 Task: Create and send a task list for a team member and update the onboarding checklist with due dates.
Action: Mouse moved to (273, 74)
Screenshot: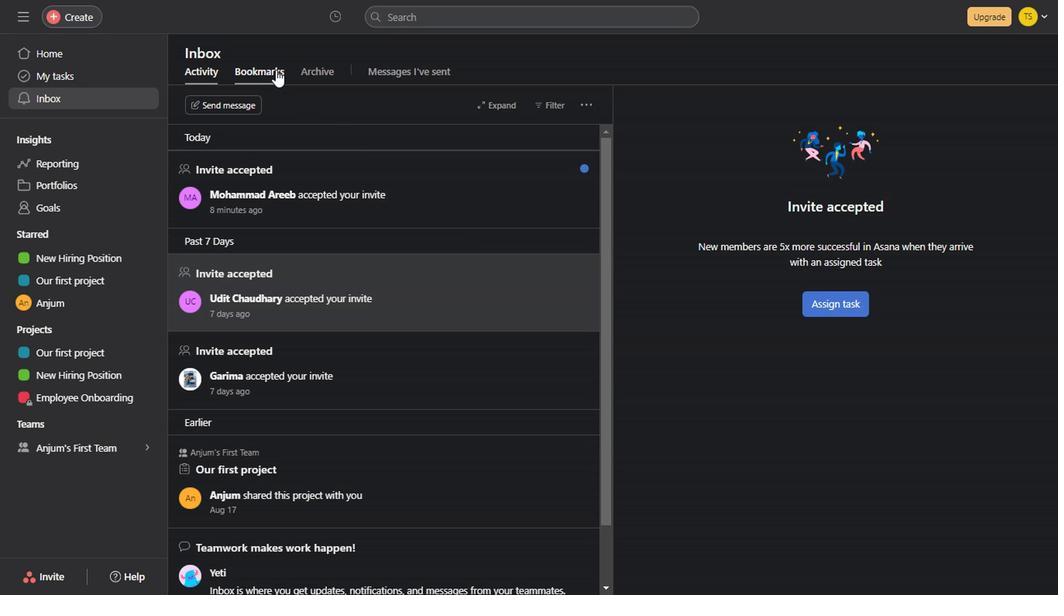 
Action: Mouse pressed left at (273, 74)
Screenshot: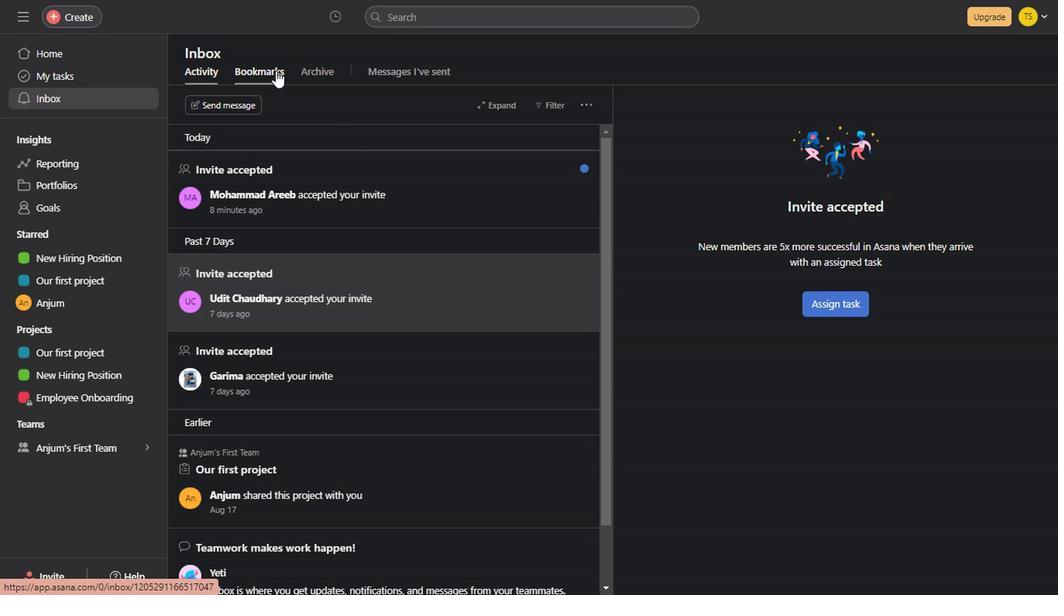 
Action: Mouse moved to (316, 69)
Screenshot: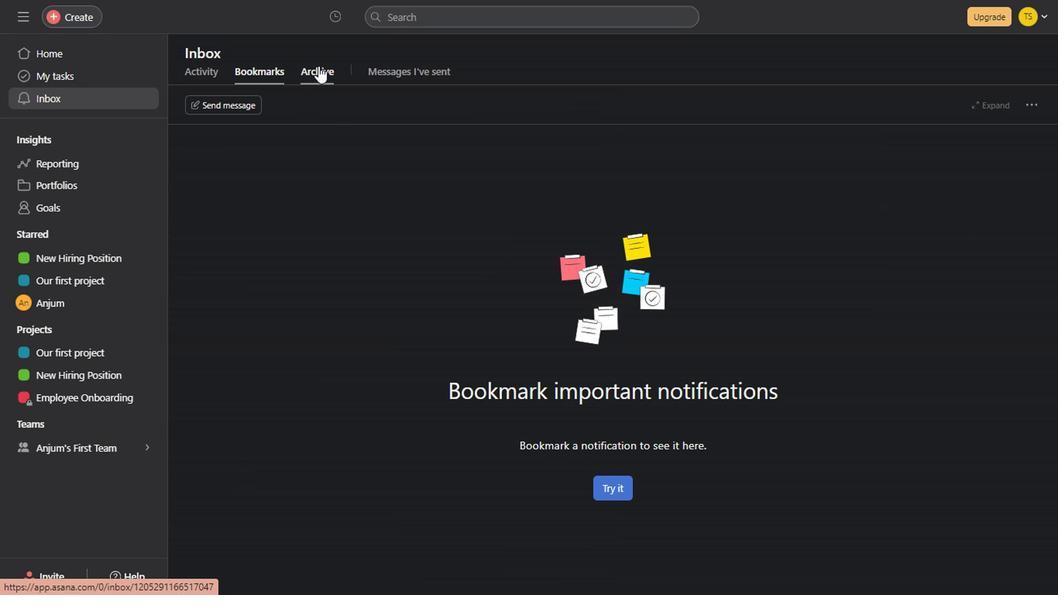 
Action: Mouse pressed left at (316, 69)
Screenshot: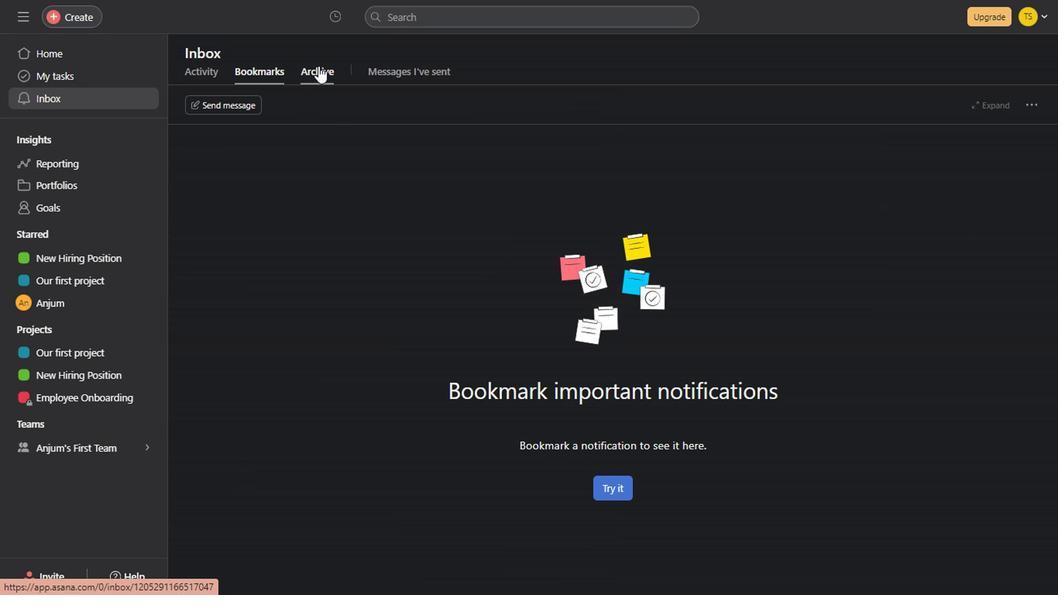 
Action: Mouse moved to (382, 70)
Screenshot: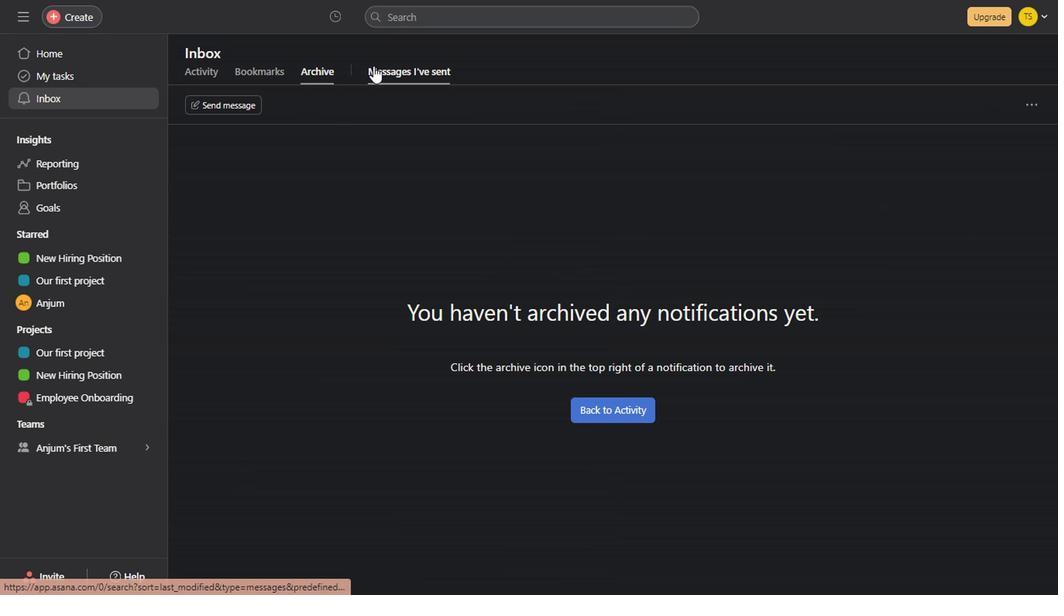 
Action: Mouse pressed left at (382, 70)
Screenshot: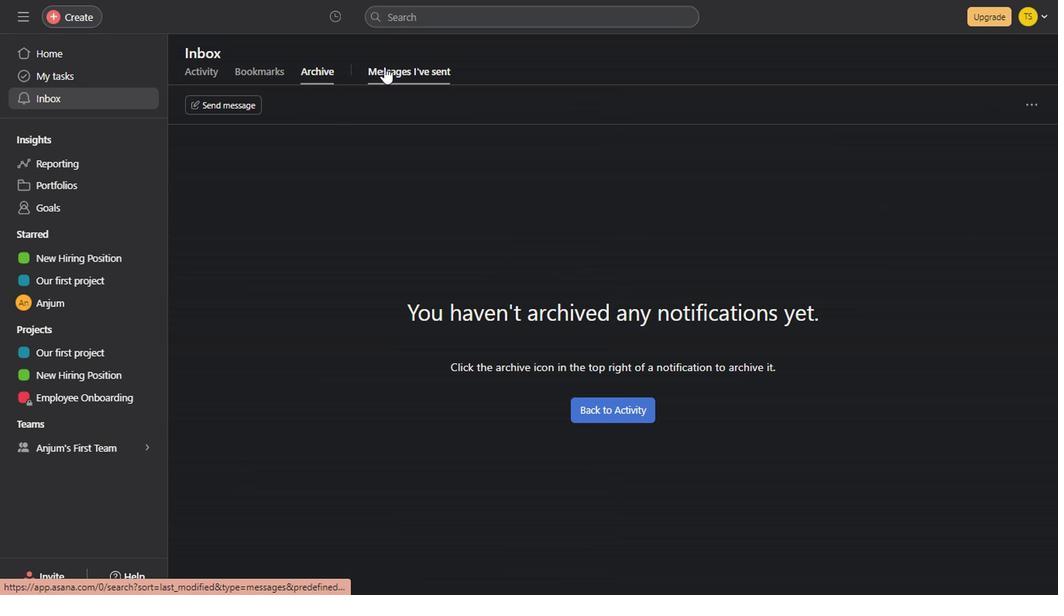 
Action: Mouse moved to (100, 376)
Screenshot: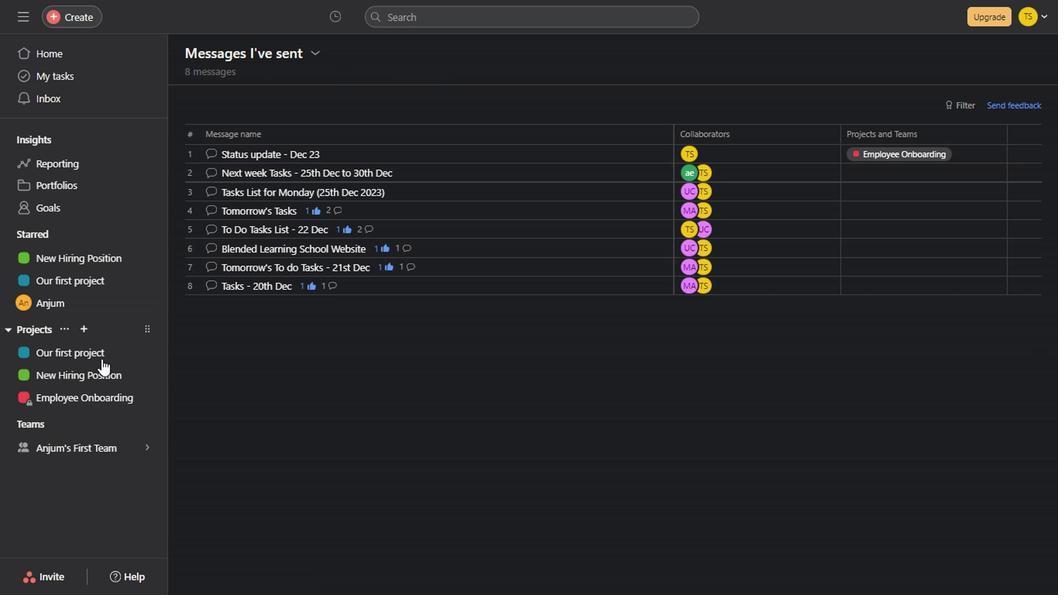 
Action: Mouse pressed left at (100, 376)
Screenshot: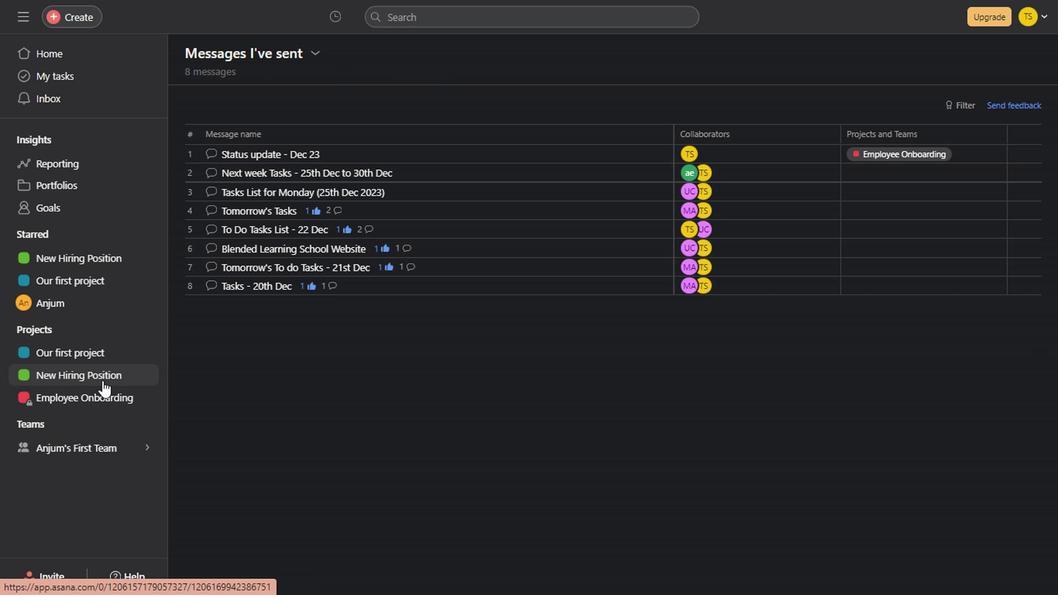 
Action: Mouse moved to (103, 398)
Screenshot: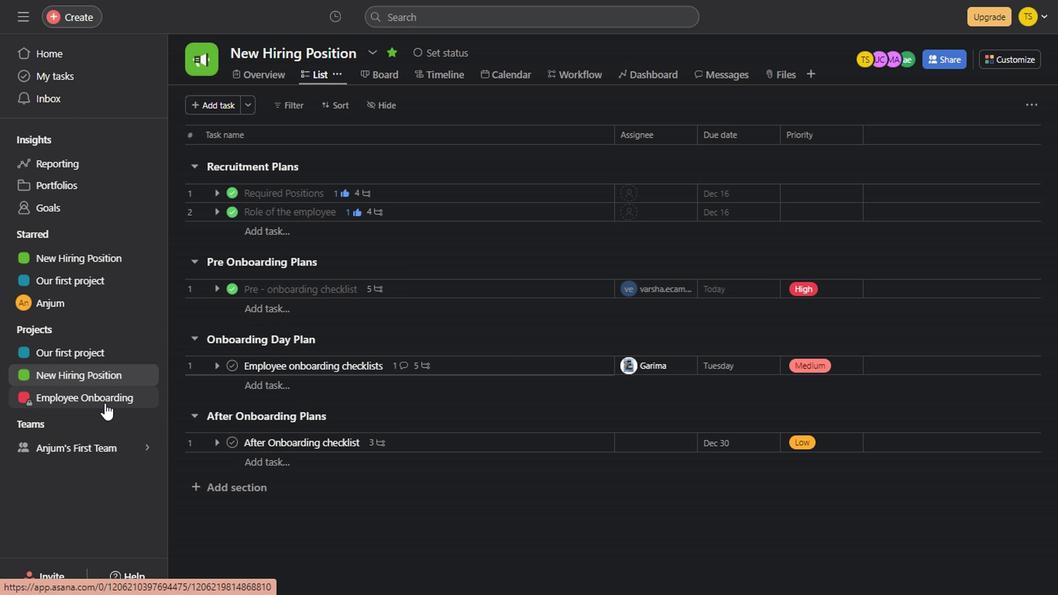 
Action: Mouse pressed left at (103, 398)
Screenshot: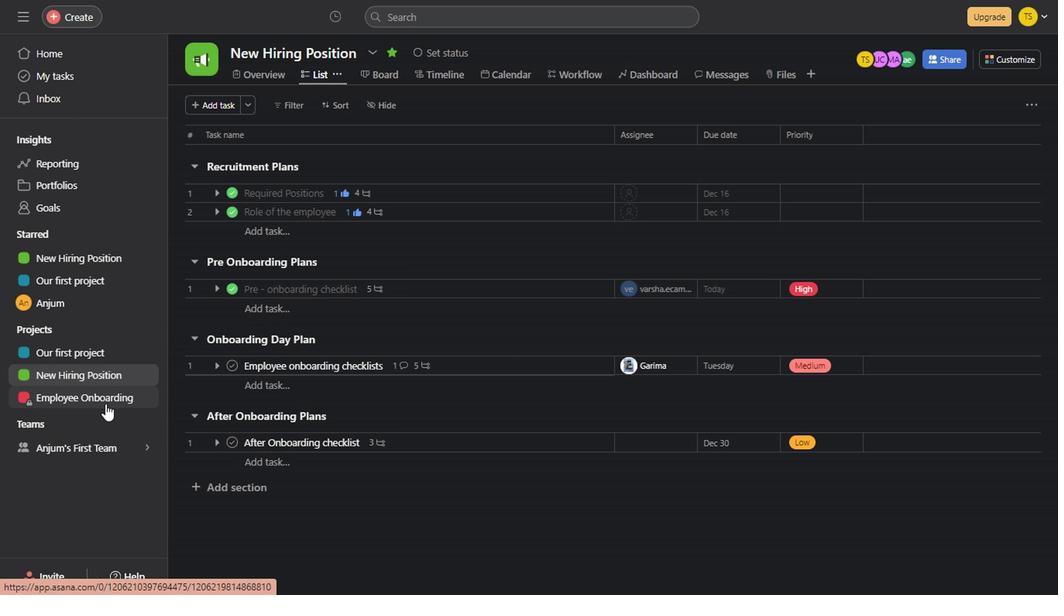 
Action: Mouse moved to (378, 77)
Screenshot: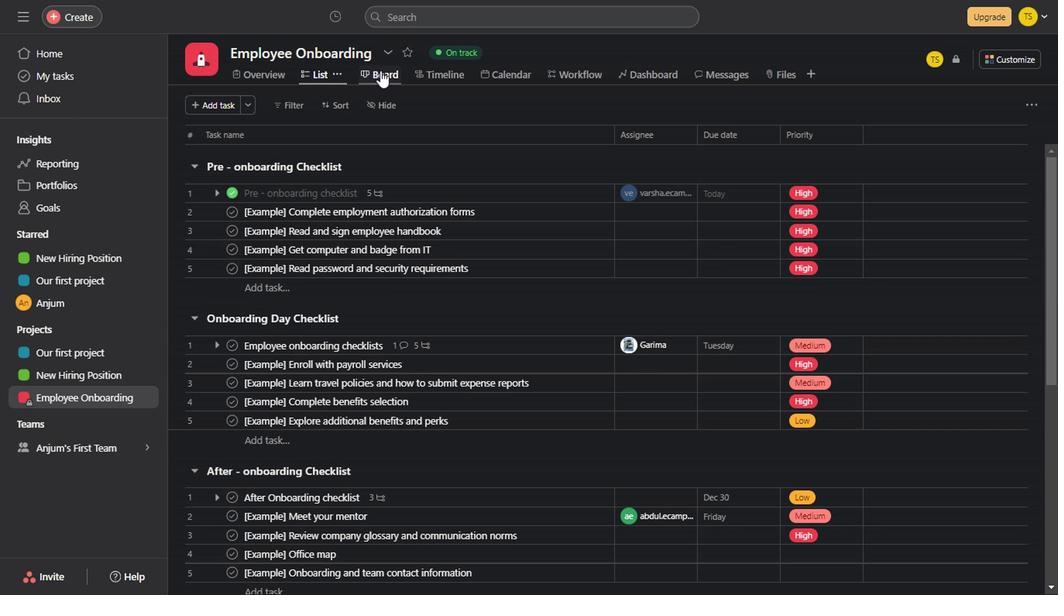 
Action: Mouse pressed left at (378, 77)
Screenshot: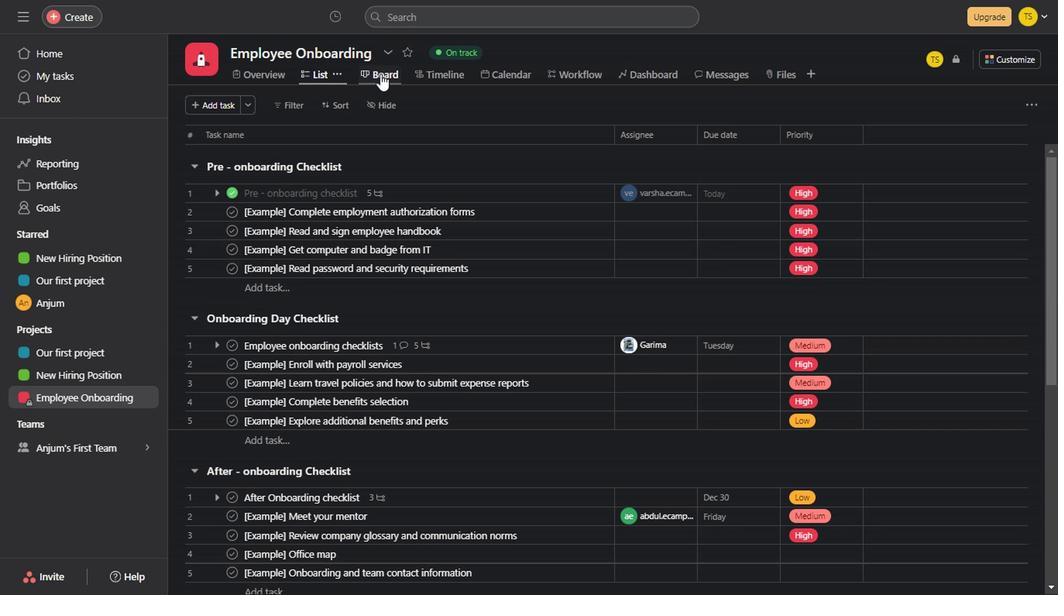 
Action: Mouse moved to (777, 237)
Screenshot: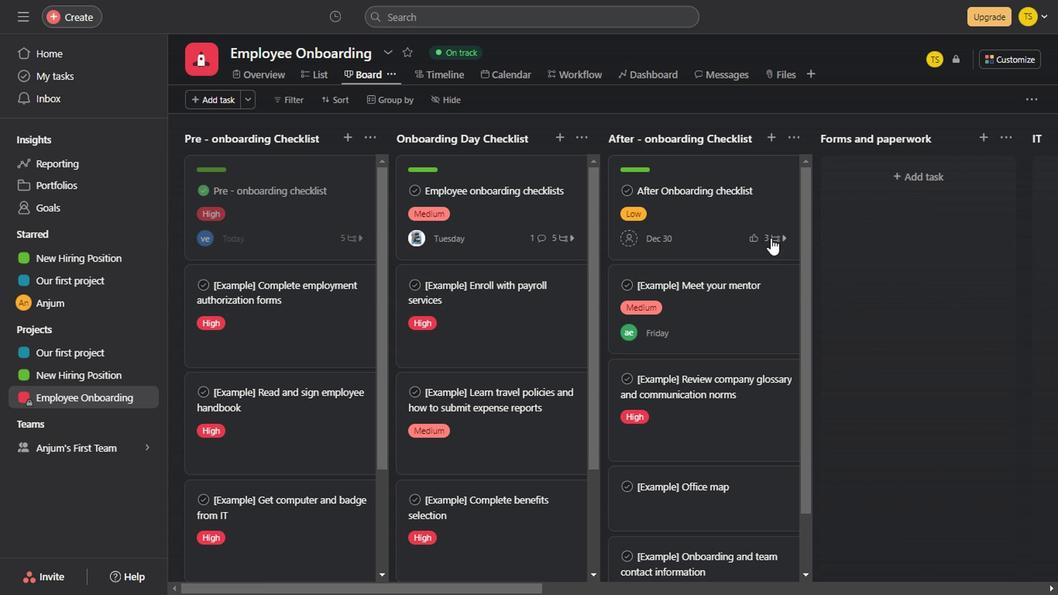 
Action: Mouse pressed left at (777, 237)
Screenshot: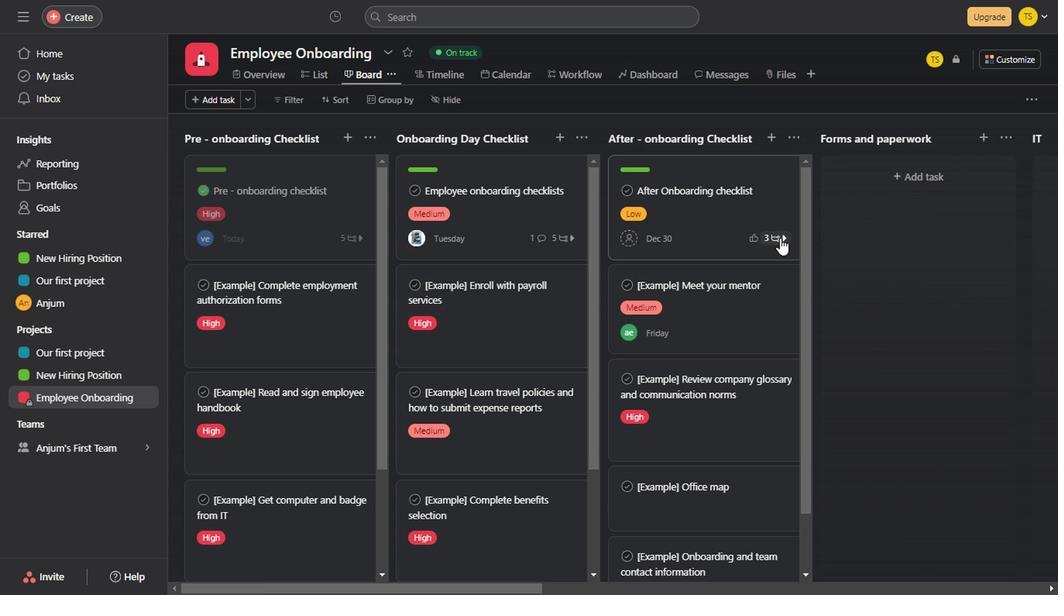 
Action: Mouse moved to (700, 317)
Screenshot: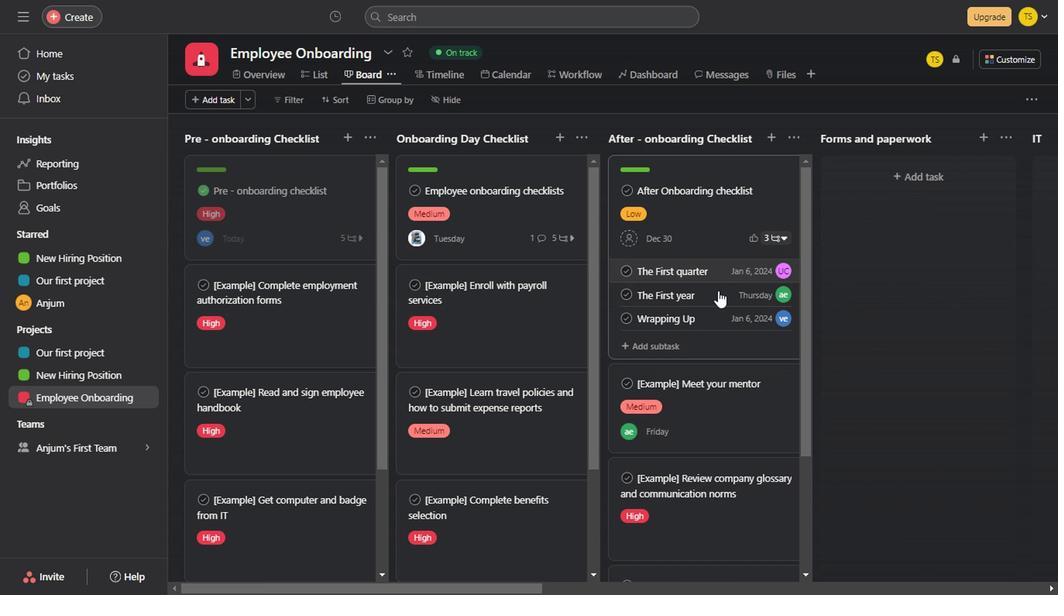 
Action: Mouse pressed left at (700, 317)
Screenshot: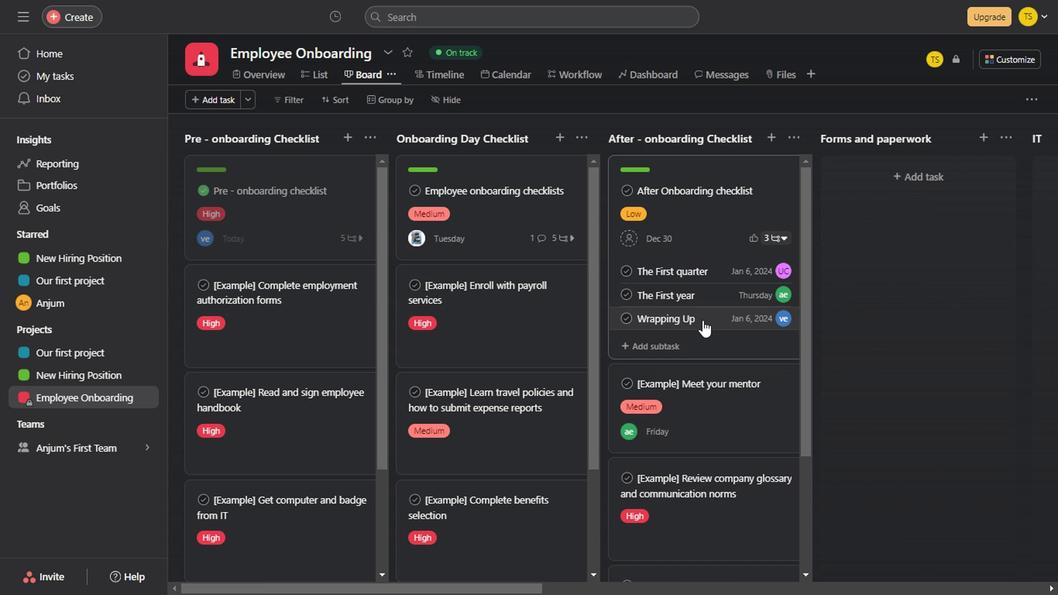 
Action: Mouse moved to (980, 60)
Screenshot: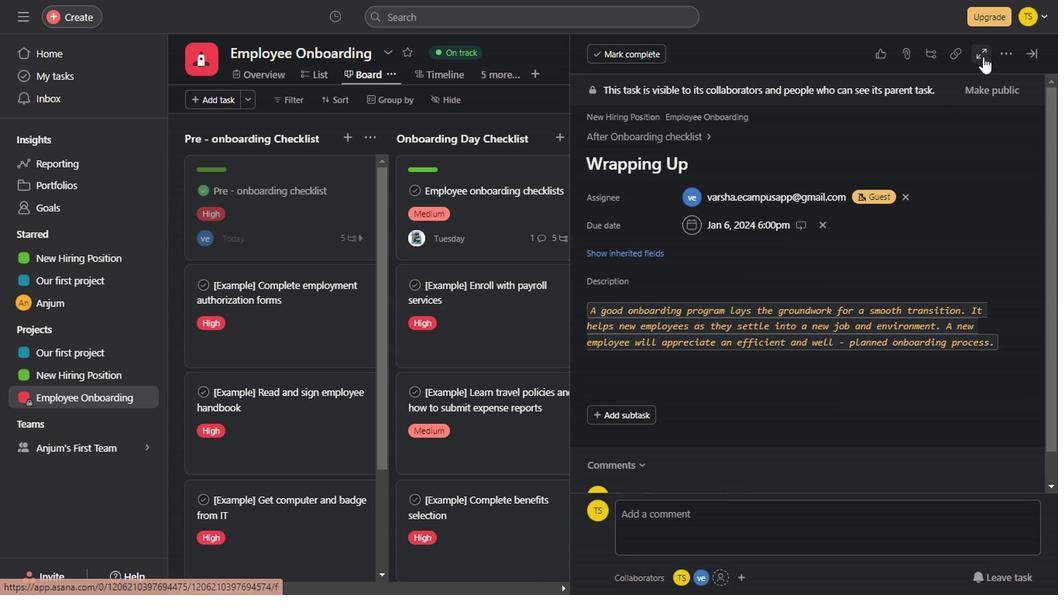 
Action: Mouse pressed left at (980, 60)
Screenshot: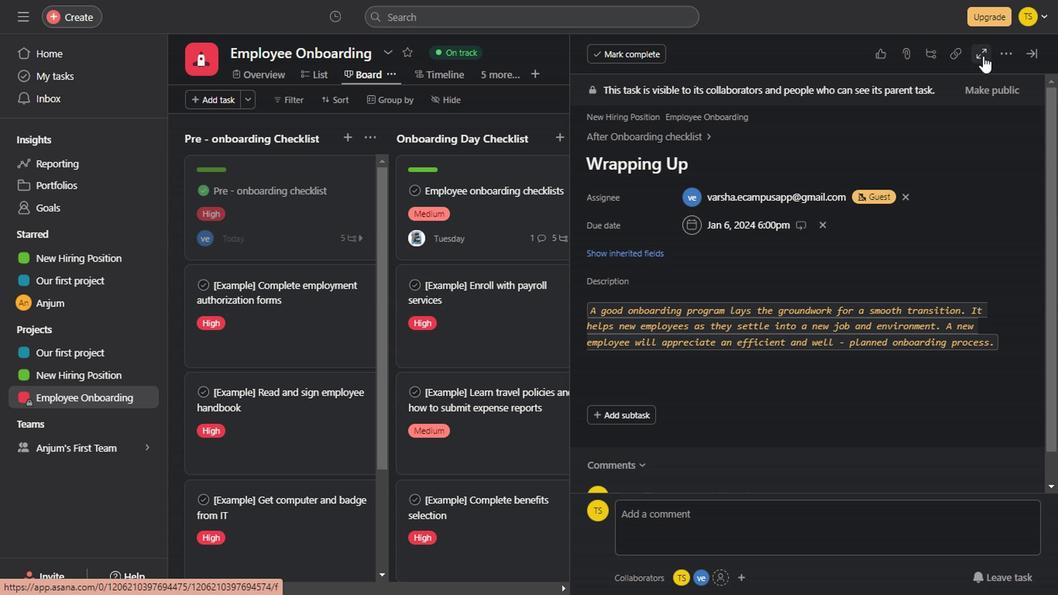 
Action: Mouse moved to (606, 320)
Screenshot: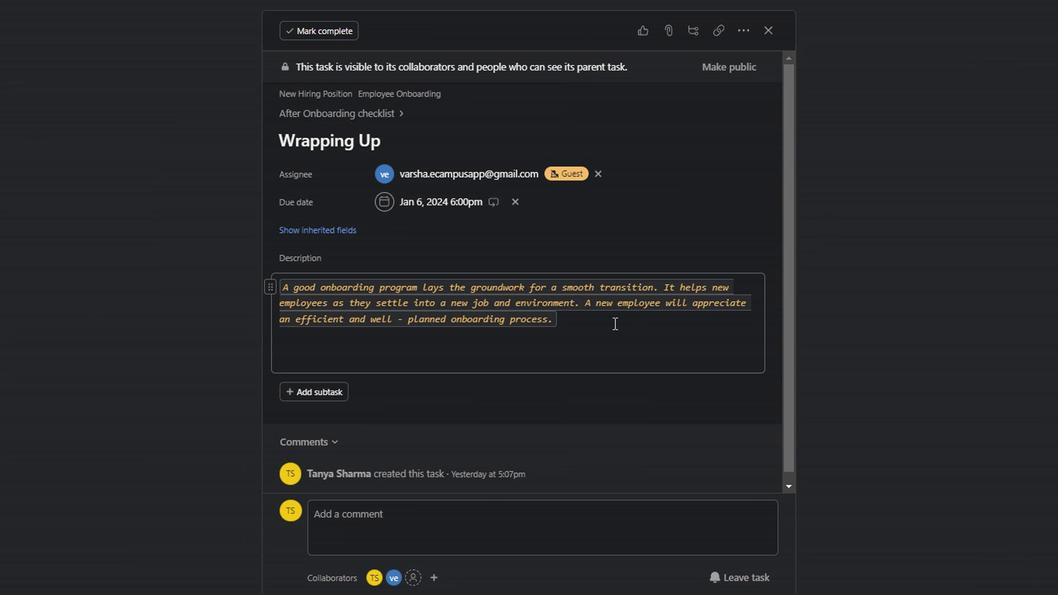 
Action: Mouse pressed left at (606, 320)
Screenshot: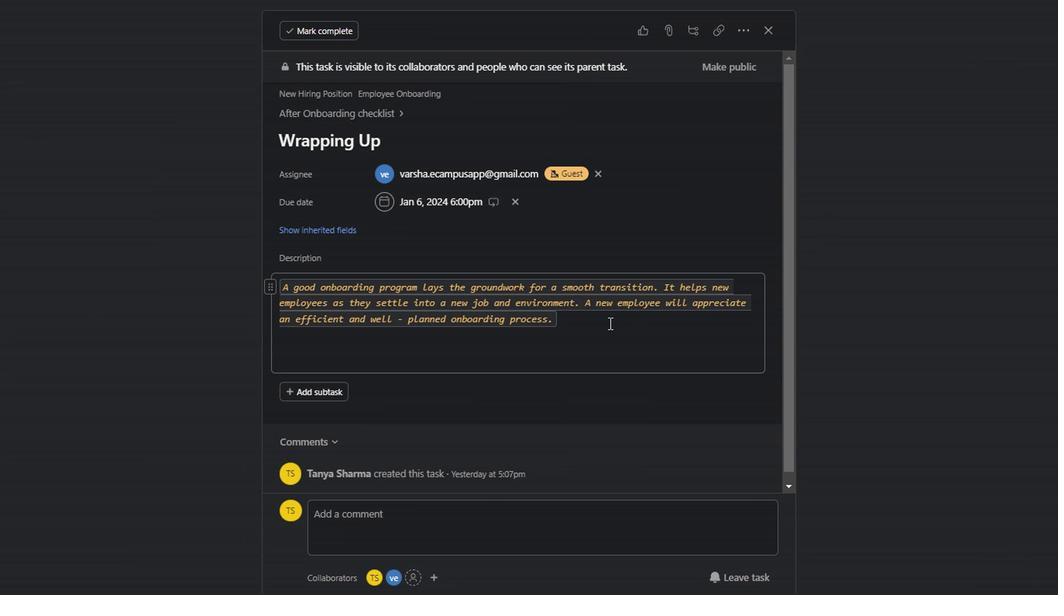 
Action: Key pressed <Key.enter><Key.enter><Key.shift_r><Key.shift_r><Key.shift_r>?<Key.backspace><Key.shift><Key.shift><Key.shift><Key.shift><Key.shift>The<Key.space>onboarding<Key.space>process<Key.space>is<Key.space>the<Key.space>first<Key.space>step<Key.space>in<Key.space>developing<Key.space>a<Key.space>long<Key.space>lasting<Key.space>relationship<Key.space>with<Key.space>the<Key.space>employee.<Key.space><Key.shift><Key.shift><Key.shift><Key.shift><Key.shift><Key.shift><Key.shift><Key.shift><Key.shift><Key.shift><Key.shift><Key.shift><Key.shift><Key.shift><Key.shift><Key.shift><Key.shift><Key.shift><Key.shift><Key.shift><Key.shift><Key.shift><Key.shift><Key.shift><Key.shift><Key.shift><Key.shift><Key.shift>C<Key.backspace><Key.backspace><Key.space><Key.shift_r><Key.shift_r><Key.shift_r><Key.shift_r><Key.shift_r><Key.shift_r><Key.shift_r><Key.shift_r><Key.shift_r><Key.shift_r><Key.shift_r><Key.shift_r><Key.shift_r><Key.shift_r><Key.shift_r><Key.shift><Key.shift><Key.shift><Key.shift><Key.shift>They<Key.space>promote<Key.space>long<Key.space>-<Key.space>term<Key.space>employee<Key.space>engagement<Key.space>and<Key.space>retention.<Key.space><Key.shift_r><Key.shift_r><Key.shift_r><Key.shift_r><Key.shift_r><Key.shift_r><Key.shift_r><Key.shift_r>It<Key.space>r<Key.backspace>ensures<Key.space>a<Key.space>happy,<Key.space>satisfied<Key.space><Key.backspace>,<Key.space>and<Key.space>productive<Key.space>workforce.<Key.space><Key.shift>All<Key.space>this<Key.space>plays<Key.space>a<Key.space>pivotal<Key.space>role<Key.space>in<Key.space>ensuring<Key.space>a<Key.space>sucessful<Key.space>and<Key.space>positive<Key.space>culture.<Key.left><Key.left><Key.left><Key.left><Key.left><Key.left><Key.left><Key.left><Key.left><Key.left><Key.left><Key.left><Key.left><Key.left><Key.left><Key.left><Key.left><Key.left><Key.left><Key.left><Key.left><Key.left><Key.left><Key.left><Key.left><Key.left><Key.left><Key.left><Key.left><Key.left><Key.left><Key.left><Key.left><Key.left><Key.left><Key.left><Key.left><Key.up><Key.up><Key.left><Key.left><Key.left><Key.left><Key.left><Key.left><Key.left><Key.left><Key.left><Key.left><Key.left><Key.left><Key.left><Key.left><Key.left><Key.left><Key.left><Key.left><Key.left><Key.left><Key.left><Key.left><Key.left><Key.left><Key.left><Key.left><Key.left><Key.left><Key.left><Key.left><Key.left><Key.left><Key.left><Key.left><Key.left><Key.left><Key.left><Key.left><Key.left><Key.left><Key.left><Key.left><Key.left><Key.left><Key.left><Key.left><Key.left><Key.left><Key.left><Key.left><Key.left><Key.right><Key.right><Key.right><Key.right><Key.right><Key.right><Key.shift><Key.right><Key.right><Key.right><Key.right><Key.right><Key.right><Key.right><Key.right><Key.right><Key.right><Key.right><Key.right><Key.right><Key.right><Key.right><Key.right><Key.right><Key.right><Key.right><Key.right><Key.right><Key.right><Key.right><Key.right><Key.right><Key.right><Key.right><Key.right><Key.right><Key.right><Key.right><Key.right><Key.right><Key.right><Key.right><Key.right><Key.right><Key.right><Key.right><Key.right><Key.right><Key.right><Key.right><Key.right><Key.right><Key.right><Key.right><Key.right><Key.right><Key.right><Key.right><Key.right><Key.right><Key.right><Key.right><Key.right><Key.right><Key.right><Key.right><Key.right><Key.right><Key.right><Key.right><Key.right><Key.right><Key.right><Key.right><Key.right><Key.right><Key.right><Key.right><Key.right><Key.right><Key.right><Key.right><Key.right><Key.right><Key.right><Key.right><Key.right><Key.right><Key.right><Key.right><Key.right><Key.right><Key.right><Key.right><Key.right><Key.right><Key.right><Key.right><Key.right><Key.right><Key.right><Key.right><Key.right><Key.right><Key.right><Key.right><Key.right><Key.right><Key.right><Key.right><Key.right><Key.right><Key.right><Key.right><Key.right><Key.right><Key.right><Key.right><Key.right><Key.right><Key.right><Key.right><Key.right><Key.right><Key.right><Key.right><Key.right><Key.right><Key.right><Key.right><Key.right><Key.right><Key.right><Key.right><Key.right><Key.right><Key.right><Key.right><Key.right><Key.right><Key.right><Key.right><Key.right><Key.right><Key.right><Key.right><Key.right><Key.right><Key.right><Key.right><Key.right><Key.right><Key.right><Key.right><Key.right><Key.right><Key.right><Key.right><Key.right><Key.right><Key.right><Key.right><Key.right><Key.right><Key.right><Key.right><Key.right><Key.right><Key.right><Key.right><Key.right><Key.right><Key.right><Key.right><Key.right><Key.right><Key.right><Key.right><Key.right><Key.right><Key.right><Key.right><Key.right><Key.right><Key.right><Key.right><Key.right><Key.right><Key.right><Key.right><Key.right><Key.right><Key.right><Key.right><Key.right><Key.right><Key.right><Key.right><Key.right><Key.right><Key.right><Key.right><Key.right><Key.right><Key.right><Key.right><Key.right><Key.right><Key.right><Key.right><Key.right><Key.right><Key.right><Key.right><Key.right><Key.right><Key.right><Key.right><Key.right><Key.right><Key.right><Key.right><Key.right><Key.right><Key.right><Key.right><Key.right><Key.right><Key.right><Key.right><Key.right><Key.right><Key.right><Key.right><Key.right><Key.right><Key.right><Key.right><Key.right><Key.right><Key.right><Key.right><Key.right><Key.right><Key.right><Key.right><Key.right><Key.right><Key.right><Key.right><Key.right><Key.right><Key.right><Key.right><Key.right><Key.right><Key.right><Key.right><Key.right><Key.right><Key.right><Key.right><Key.right><Key.right><Key.right><Key.right><Key.right><Key.right><Key.right><Key.right><Key.right><Key.right><Key.right><Key.right><Key.right><Key.right><Key.right><Key.right><Key.right><Key.right><Key.right><Key.right><Key.right><Key.right><Key.right><Key.right><Key.right><Key.right><Key.right><Key.right><Key.right><Key.right><Key.right><Key.right><Key.right><Key.right><Key.right><Key.right><Key.right><Key.right><Key.right>
Screenshot: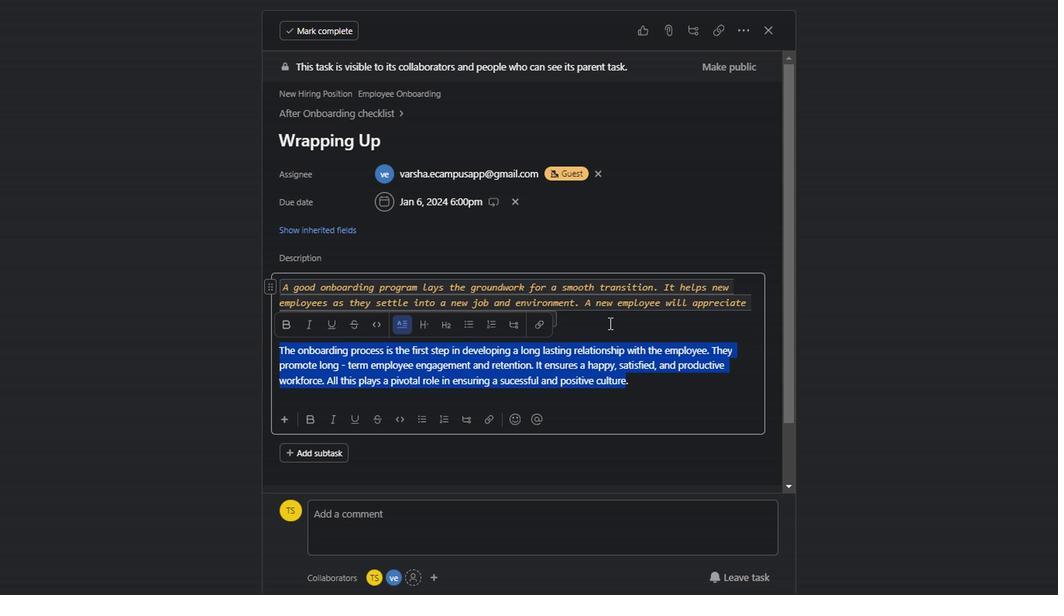 
Action: Mouse moved to (311, 319)
Screenshot: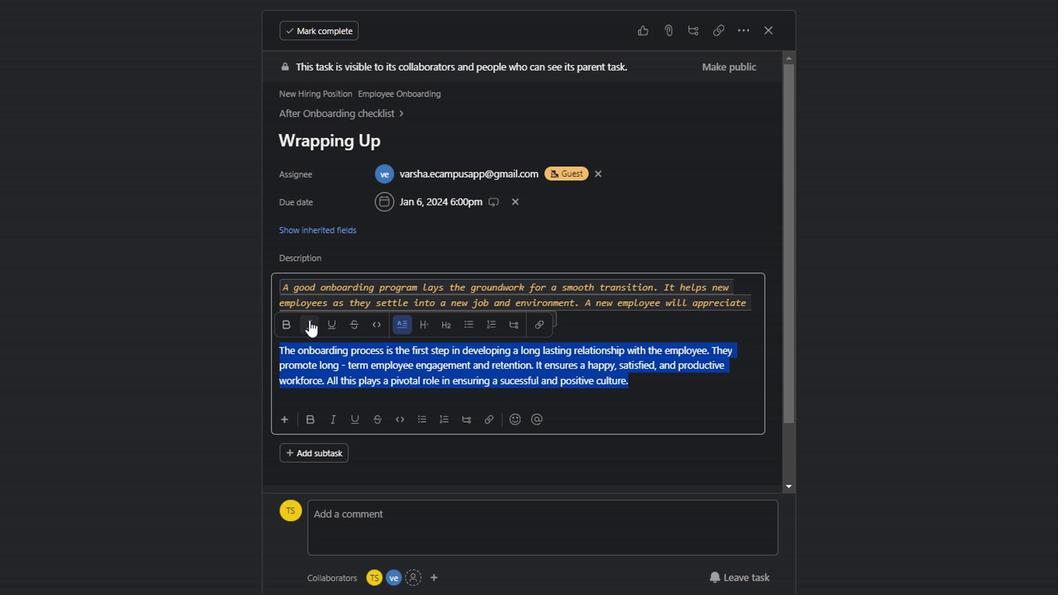 
Action: Mouse pressed left at (311, 319)
Screenshot: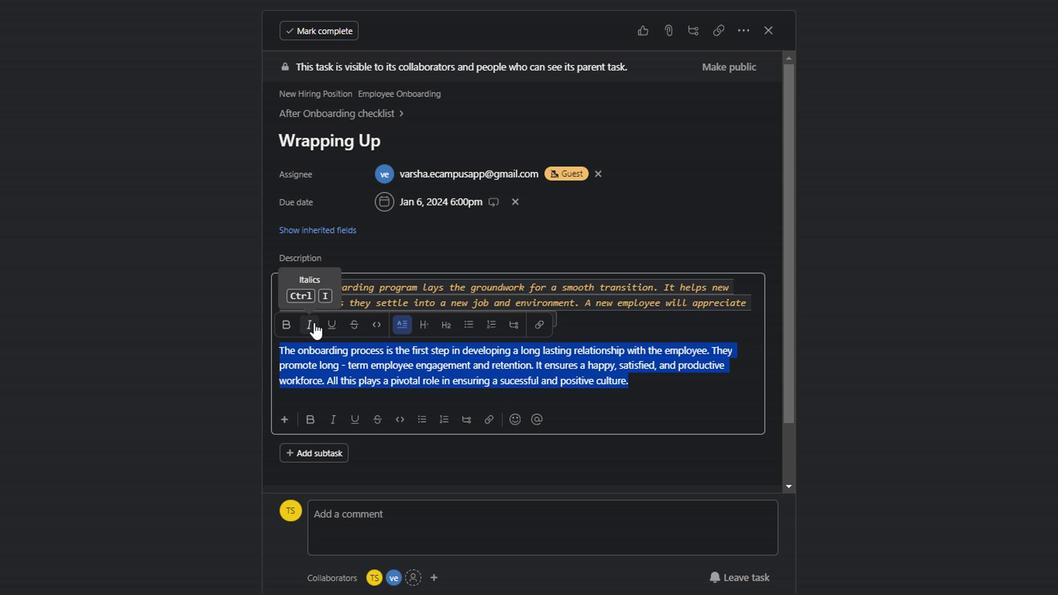 
Action: Mouse moved to (424, 365)
Screenshot: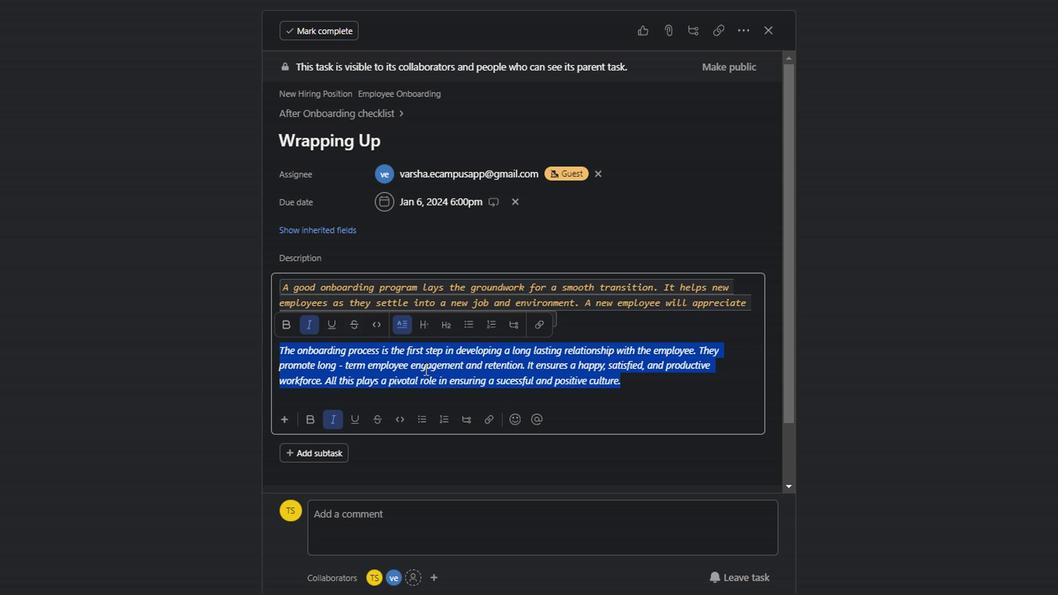 
Action: Mouse pressed left at (424, 365)
Screenshot: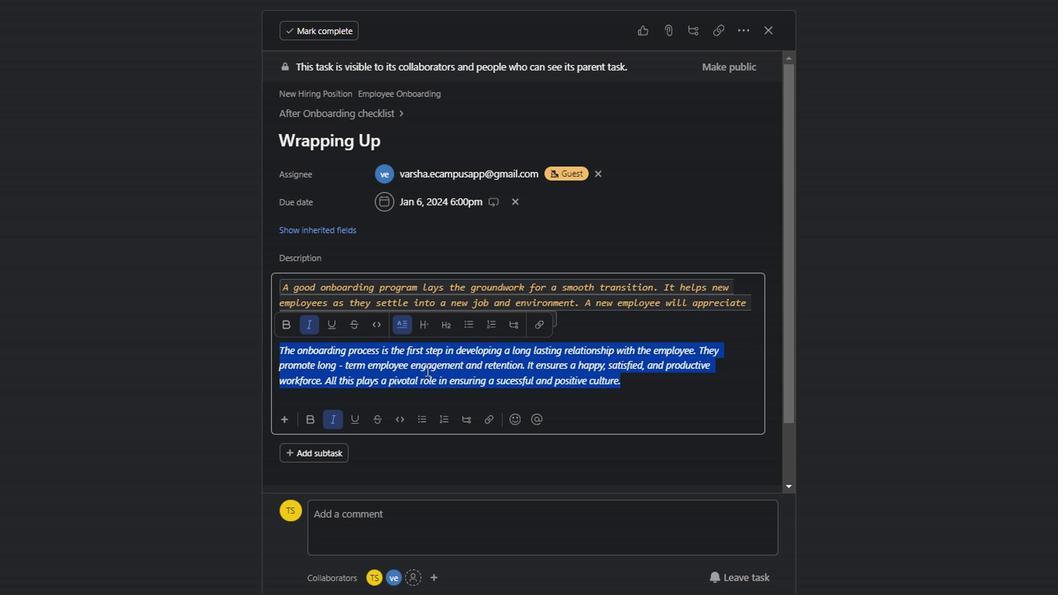 
Action: Mouse moved to (277, 341)
Screenshot: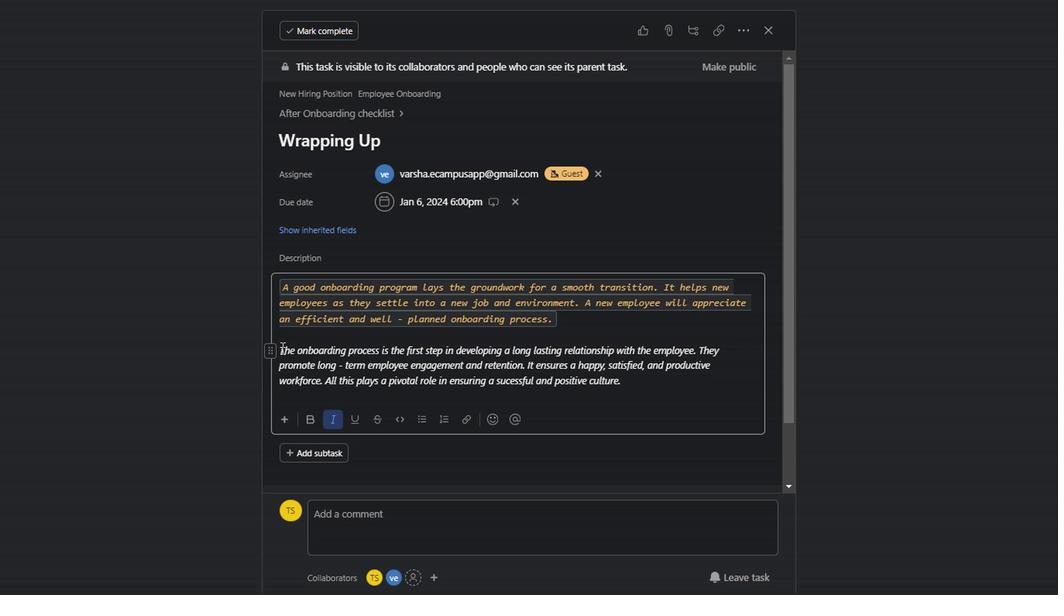 
Action: Mouse pressed left at (277, 341)
Screenshot: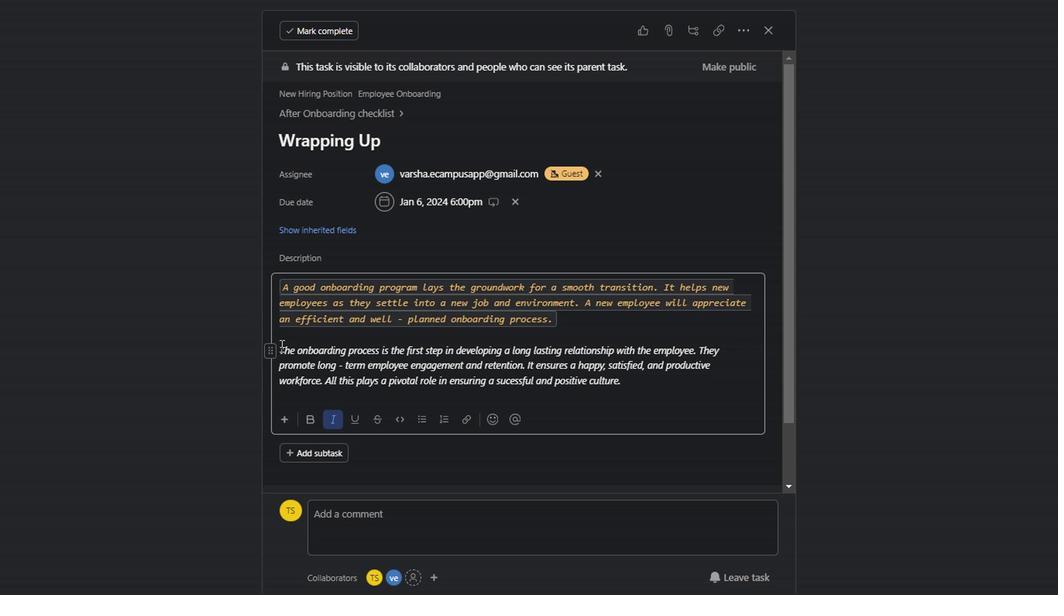 
Action: Key pressed <Key.shift><Key.right><Key.right><Key.right><Key.right><Key.right><Key.right><Key.right><Key.right><Key.right><Key.right><Key.right><Key.right><Key.right><Key.right><Key.right><Key.right><Key.right><Key.right><Key.right><Key.right><Key.right><Key.right><Key.right><Key.right><Key.right><Key.right><Key.right><Key.right><Key.right><Key.right><Key.right><Key.right><Key.right><Key.right><Key.right><Key.right><Key.right><Key.right><Key.right><Key.right><Key.right><Key.right><Key.right><Key.right><Key.right><Key.right><Key.right><Key.right><Key.right><Key.right><Key.right><Key.right><Key.right><Key.right><Key.right><Key.right><Key.right><Key.right><Key.right><Key.right><Key.right><Key.right><Key.right><Key.right><Key.right><Key.right><Key.right><Key.right><Key.right><Key.right><Key.right><Key.right><Key.right><Key.right><Key.right><Key.right><Key.right><Key.right><Key.right><Key.right><Key.right><Key.right><Key.right><Key.right><Key.right><Key.right><Key.right><Key.right><Key.right><Key.right><Key.right><Key.right><Key.right><Key.right><Key.right><Key.right><Key.right><Key.right><Key.right><Key.right><Key.right><Key.right><Key.right><Key.right><Key.right><Key.right><Key.right><Key.right><Key.right><Key.right><Key.right><Key.right><Key.right><Key.right><Key.right><Key.right><Key.right><Key.right><Key.right><Key.right><Key.right><Key.right><Key.right><Key.right><Key.right><Key.right><Key.right><Key.right><Key.right><Key.right><Key.right><Key.right><Key.right><Key.right><Key.right><Key.right><Key.right><Key.right><Key.right><Key.right><Key.right><Key.right><Key.right><Key.right><Key.right><Key.right><Key.right><Key.right><Key.right><Key.right><Key.right><Key.right><Key.right><Key.right><Key.right><Key.right><Key.right><Key.right><Key.right><Key.right><Key.right><Key.right><Key.right><Key.right><Key.right><Key.right><Key.right><Key.right><Key.right><Key.right><Key.right><Key.right><Key.right><Key.right><Key.right><Key.right><Key.right><Key.right><Key.right><Key.right><Key.right><Key.right><Key.right><Key.right><Key.right><Key.right><Key.right><Key.right><Key.right><Key.right><Key.right><Key.right><Key.right><Key.right><Key.right><Key.right><Key.right><Key.right><Key.right><Key.right><Key.right><Key.right><Key.right><Key.right><Key.right><Key.right><Key.right><Key.right><Key.right><Key.right><Key.right><Key.right><Key.right><Key.right><Key.right><Key.right><Key.right><Key.right><Key.right><Key.right><Key.right><Key.right><Key.right><Key.right><Key.right><Key.right><Key.right><Key.right><Key.right><Key.right><Key.right><Key.right><Key.right><Key.right><Key.right><Key.right><Key.right><Key.right><Key.right><Key.right><Key.right><Key.right><Key.right><Key.right><Key.right><Key.right><Key.right><Key.right><Key.right><Key.right><Key.right><Key.right><Key.right><Key.right><Key.right><Key.right><Key.right><Key.right><Key.right><Key.right><Key.right><Key.right><Key.right><Key.right><Key.right><Key.right><Key.right><Key.right><Key.right><Key.right><Key.right><Key.right><Key.right><Key.right><Key.right><Key.right><Key.right><Key.right><Key.right><Key.right><Key.right><Key.right><Key.right><Key.right><Key.right><Key.right><Key.right><Key.right><Key.right><Key.right><Key.right><Key.right><Key.right><Key.right><Key.right>
Screenshot: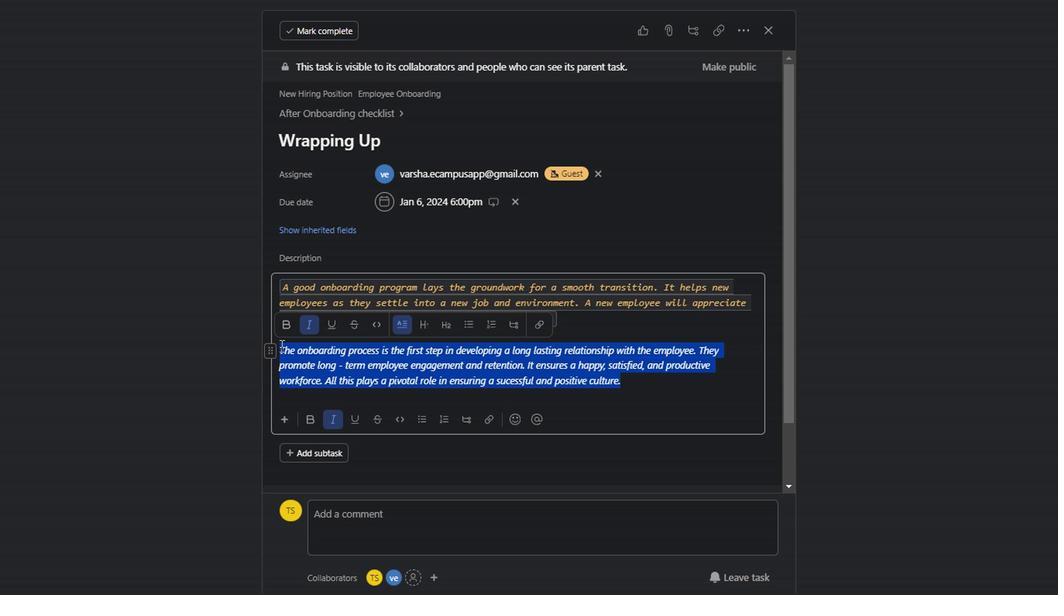 
Action: Mouse moved to (377, 320)
Screenshot: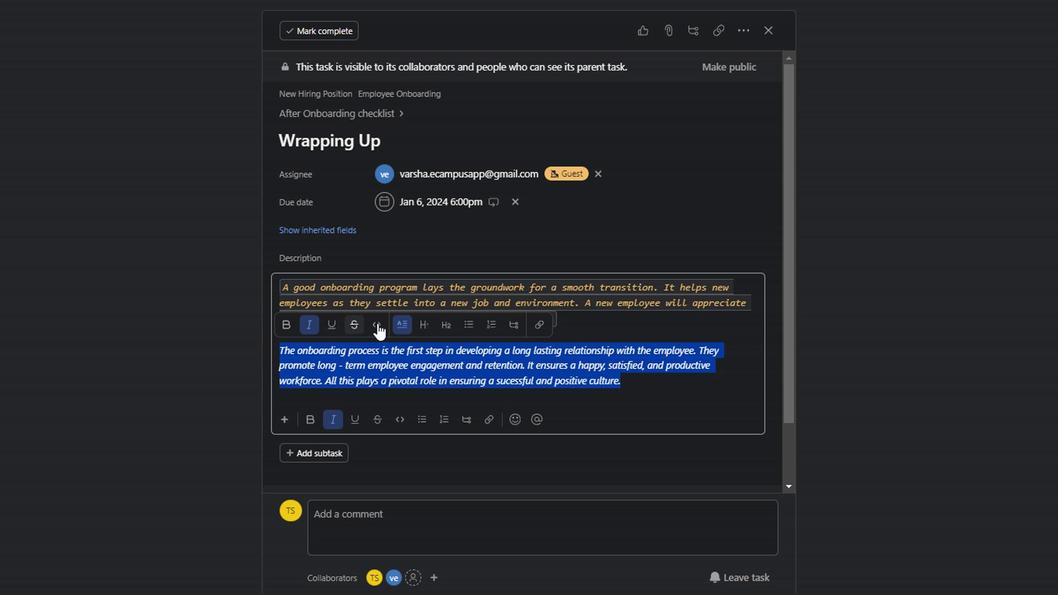 
Action: Mouse pressed left at (377, 320)
Screenshot: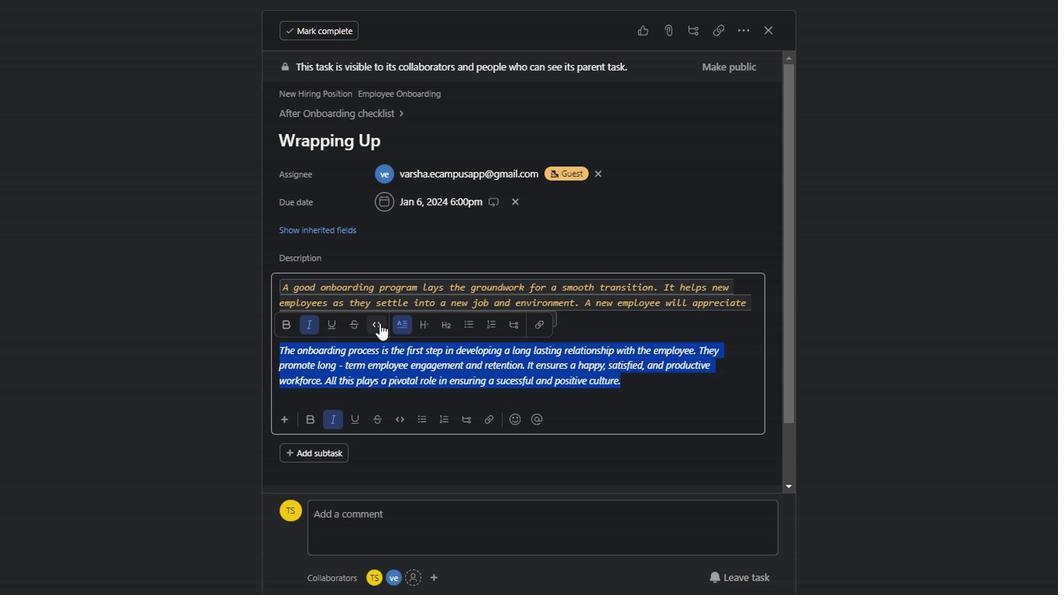 
Action: Mouse moved to (407, 382)
Screenshot: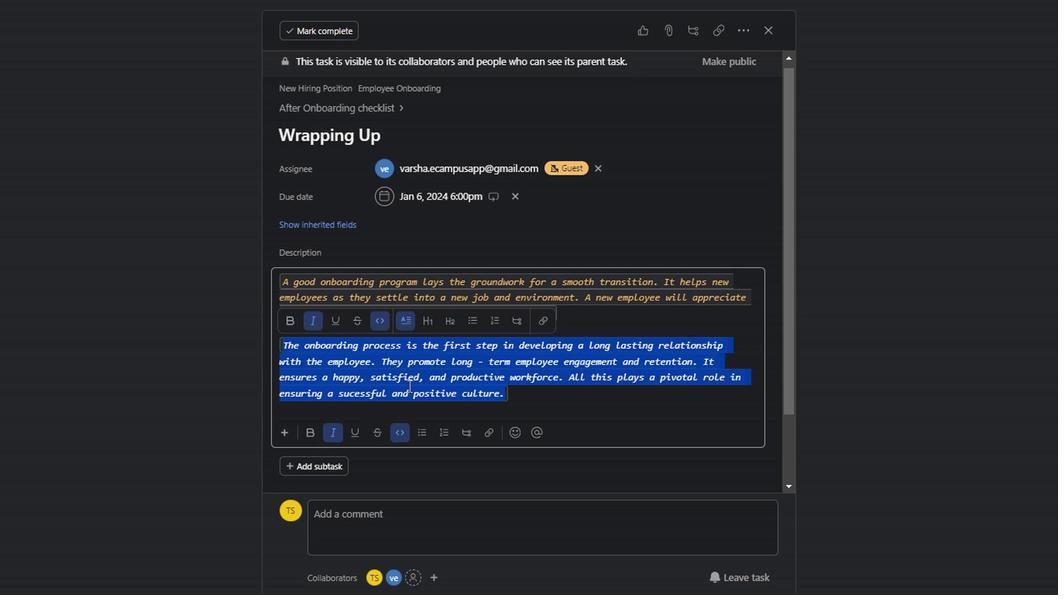
Action: Mouse pressed left at (407, 382)
Screenshot: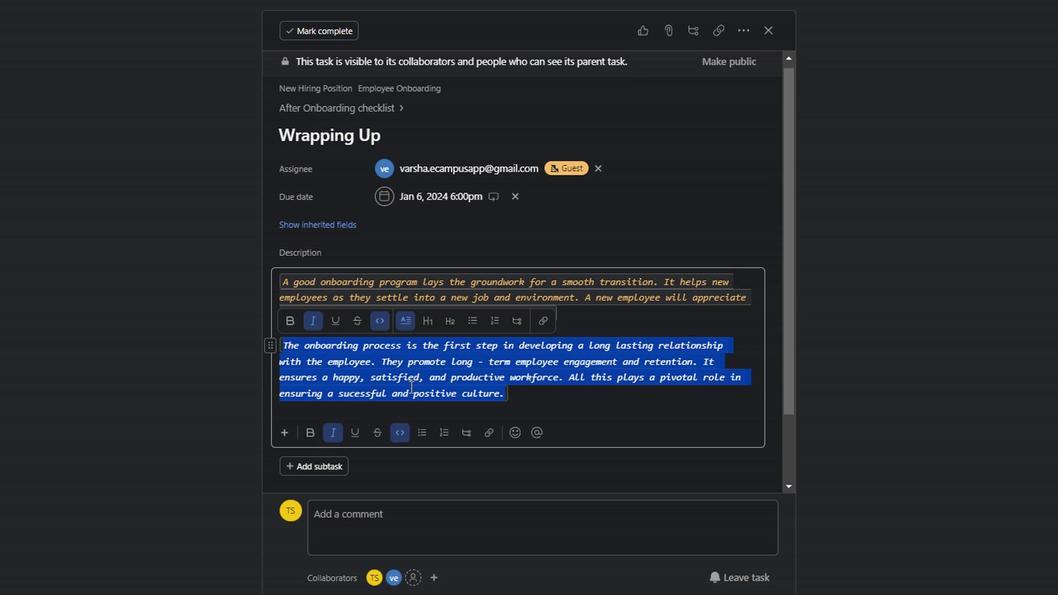 
Action: Mouse moved to (514, 380)
Screenshot: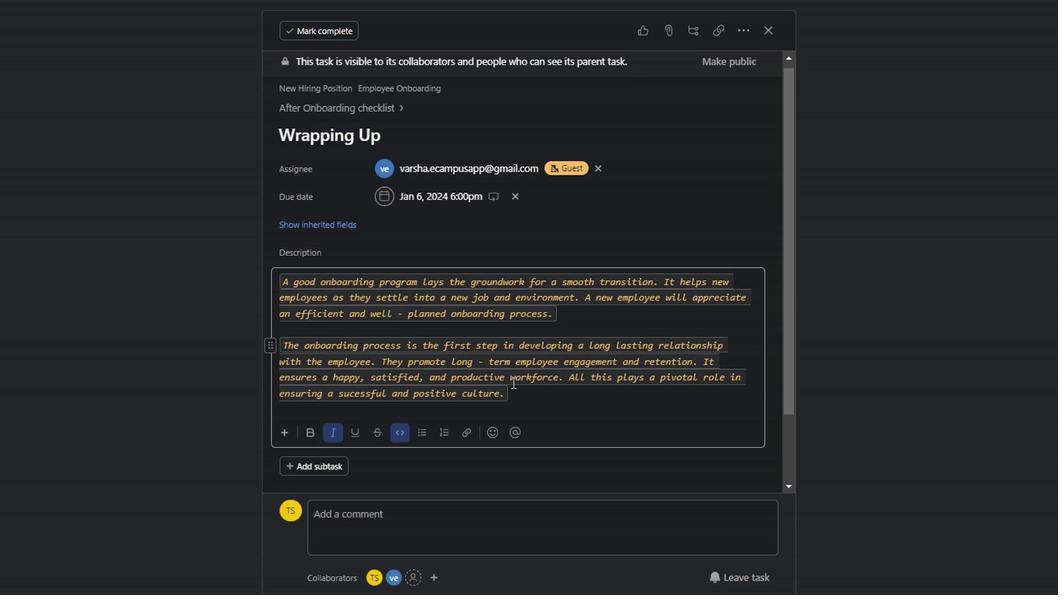 
Action: Mouse scrolled (514, 378) with delta (0, -1)
Screenshot: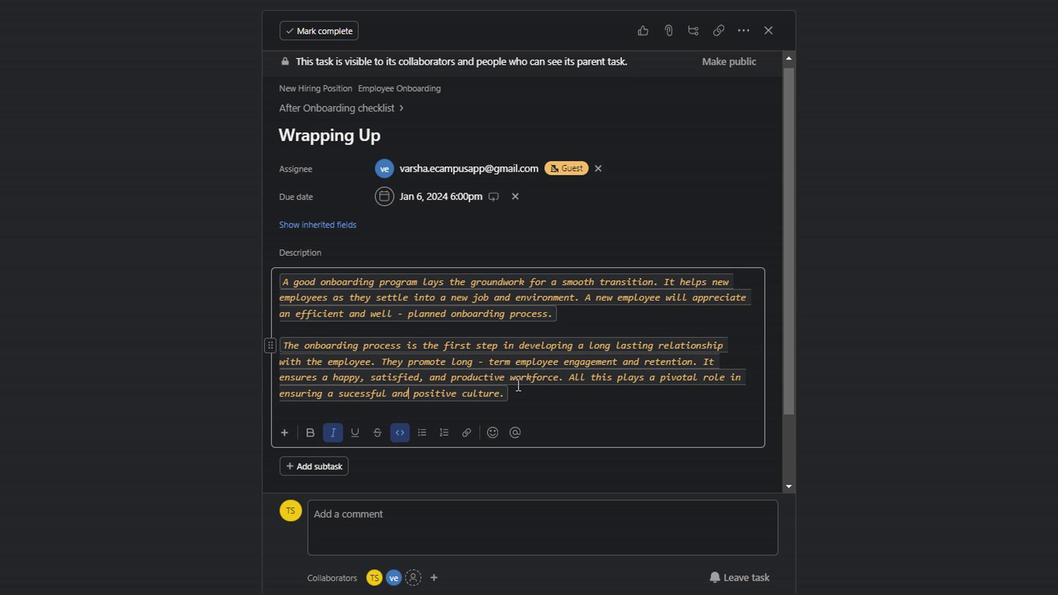 
Action: Mouse scrolled (514, 378) with delta (0, -1)
Screenshot: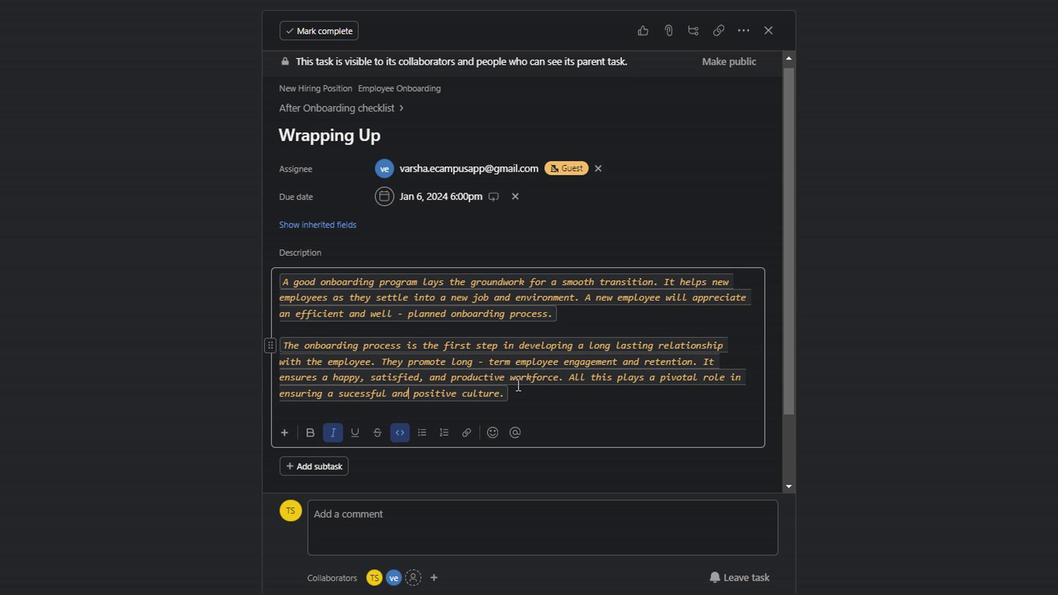
Action: Mouse scrolled (514, 378) with delta (0, -1)
Screenshot: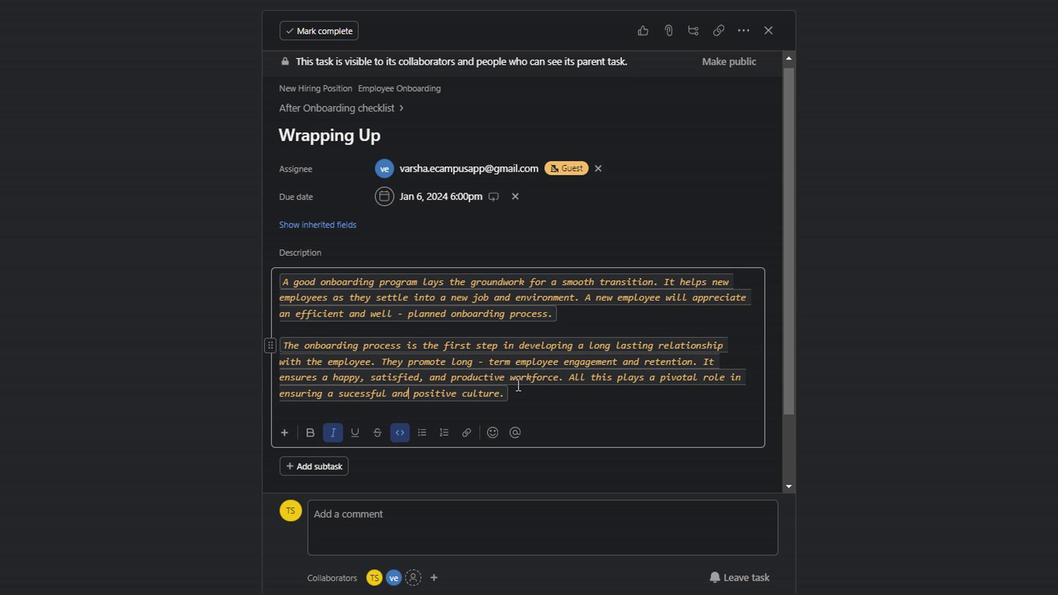 
Action: Mouse scrolled (514, 378) with delta (0, -1)
Screenshot: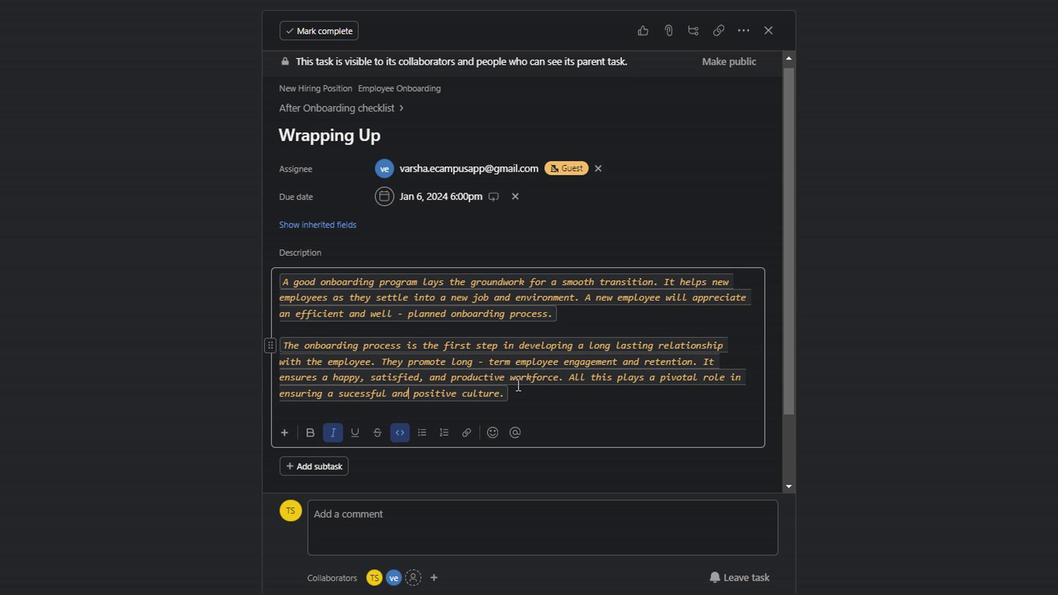 
Action: Mouse scrolled (514, 378) with delta (0, -1)
Screenshot: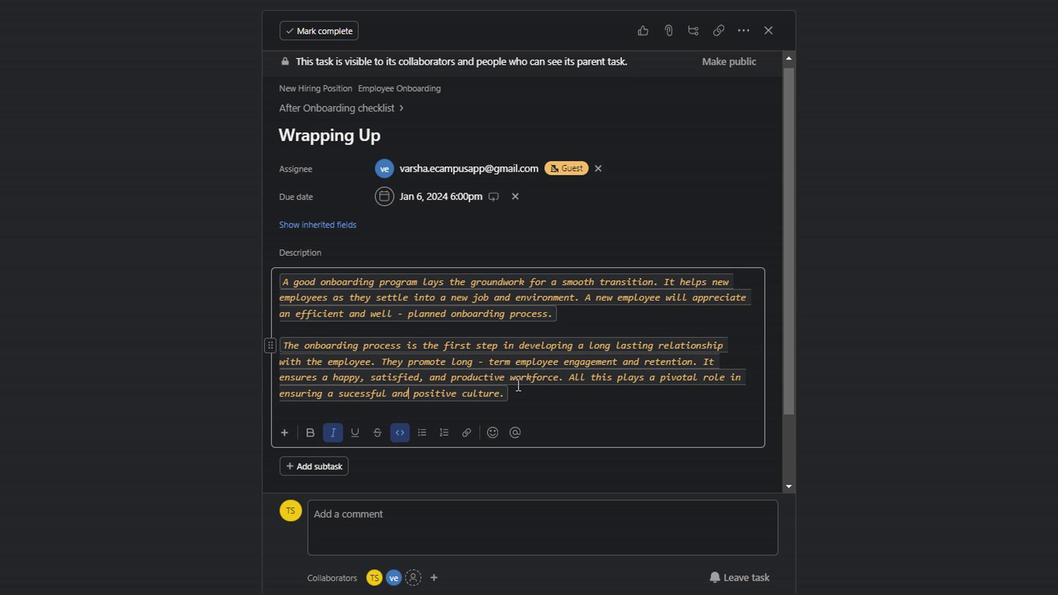 
Action: Mouse scrolled (514, 378) with delta (0, -1)
Screenshot: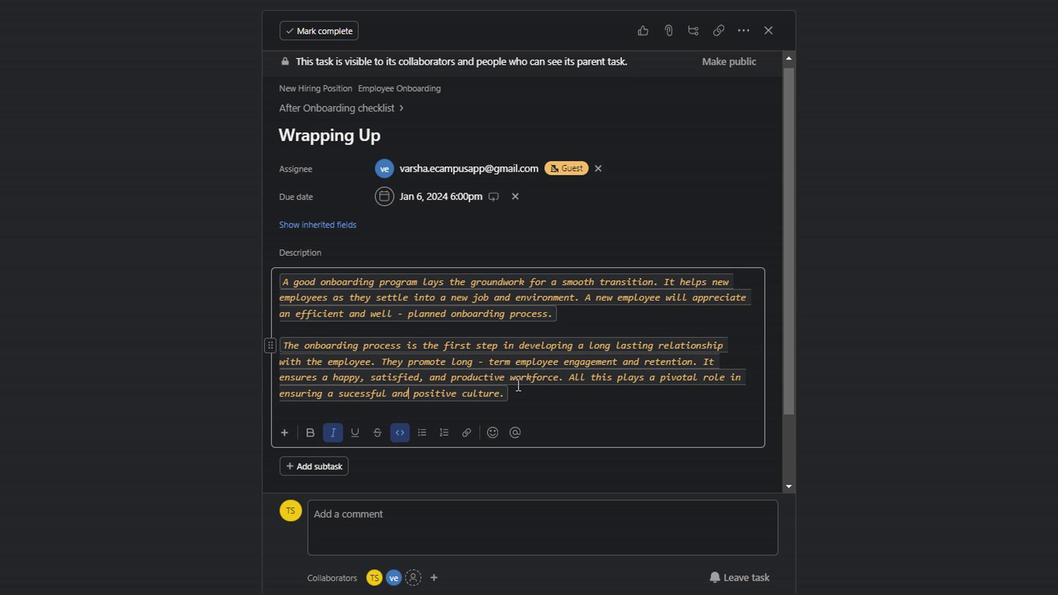 
Action: Mouse scrolled (514, 378) with delta (0, -1)
Screenshot: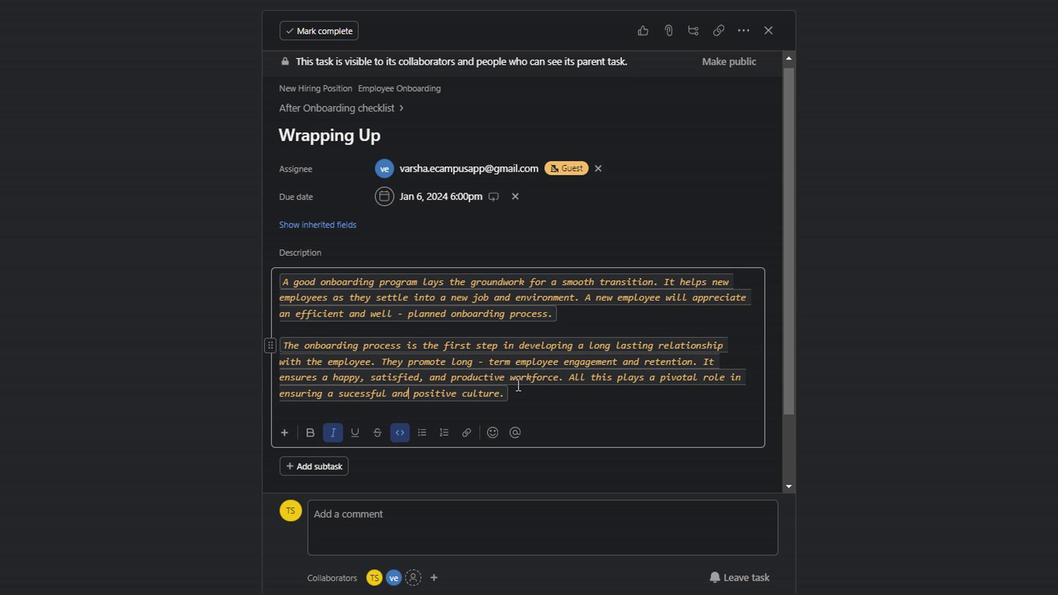 
Action: Mouse scrolled (514, 378) with delta (0, -1)
Screenshot: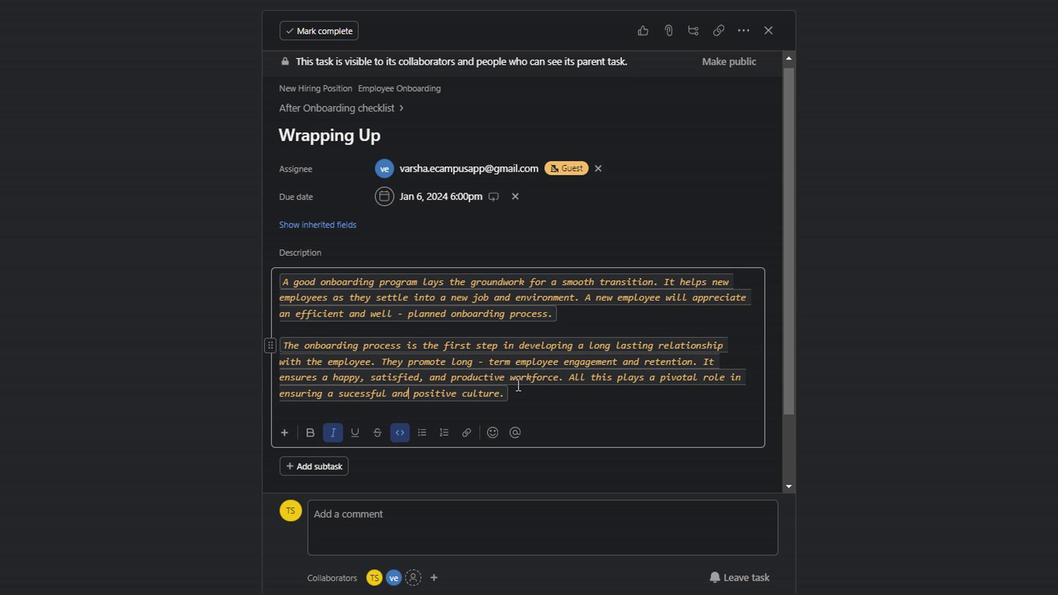 
Action: Mouse scrolled (514, 378) with delta (0, -1)
Screenshot: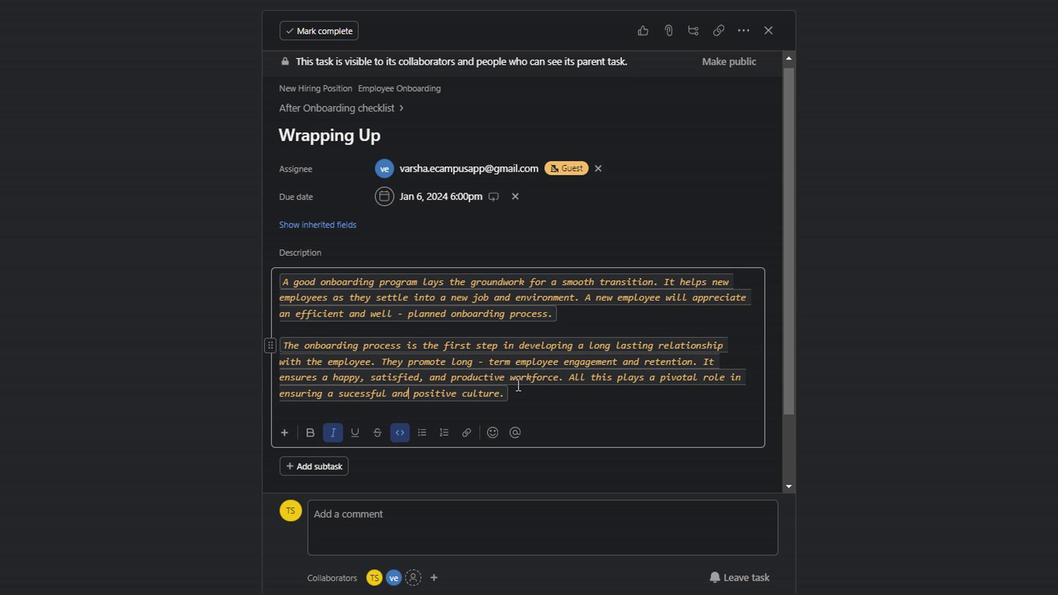 
Action: Mouse scrolled (514, 378) with delta (0, -1)
Screenshot: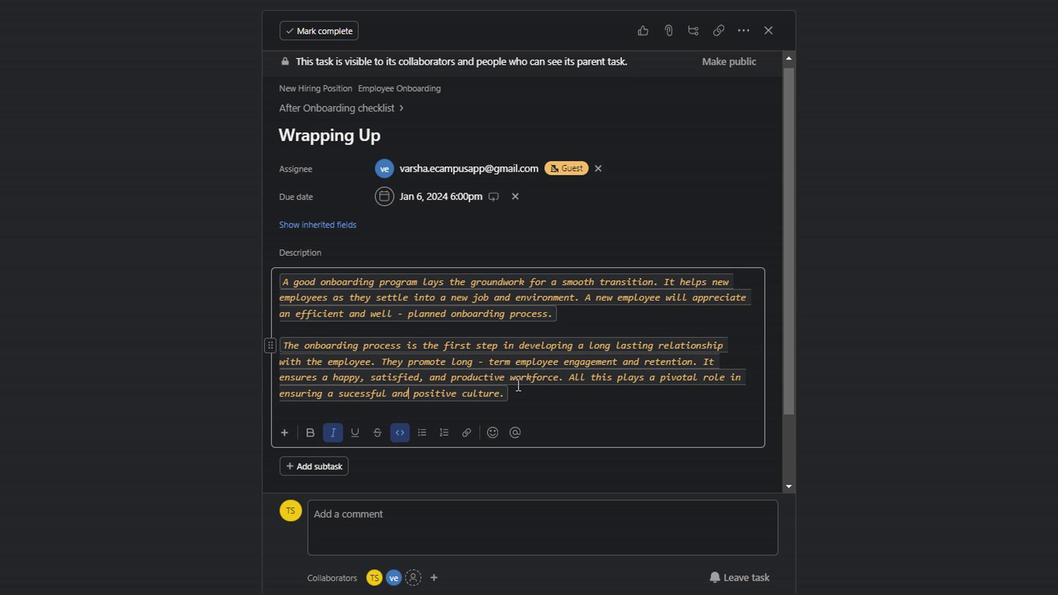 
Action: Mouse scrolled (514, 378) with delta (0, -1)
Screenshot: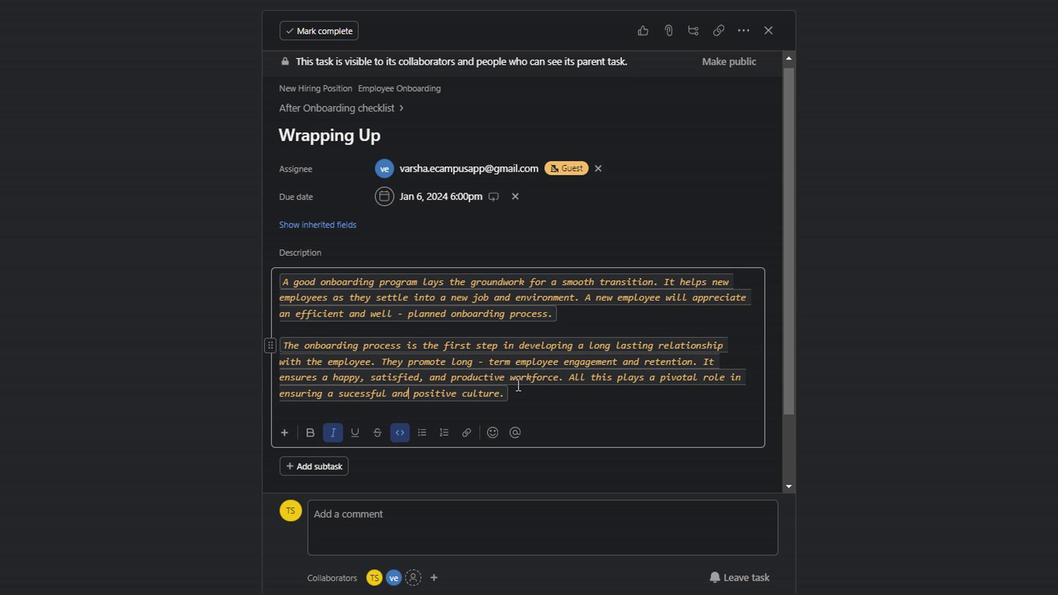 
Action: Mouse scrolled (514, 378) with delta (0, -1)
Screenshot: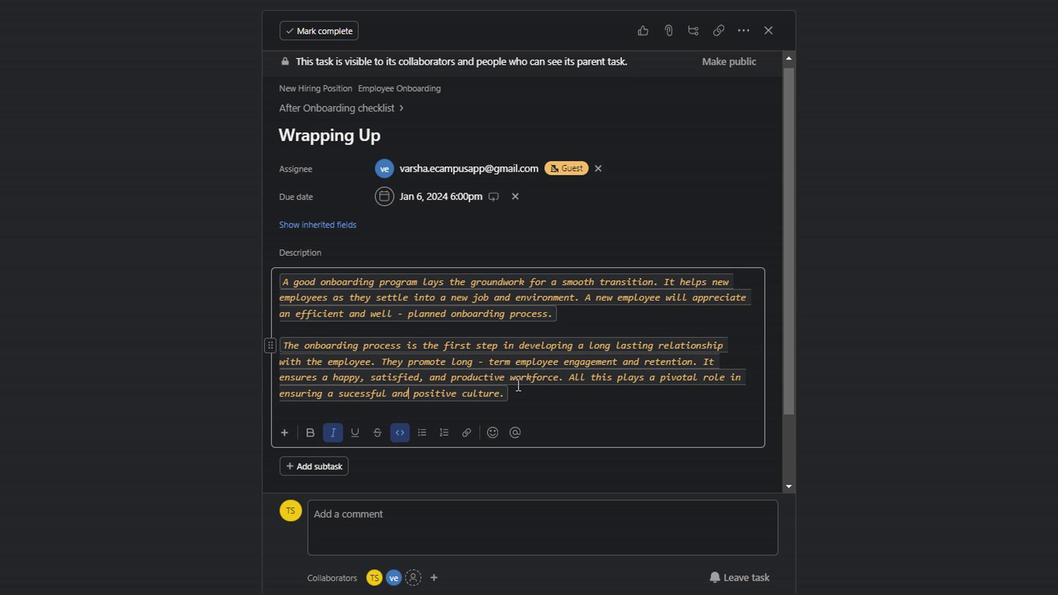 
Action: Mouse scrolled (514, 378) with delta (0, -1)
Screenshot: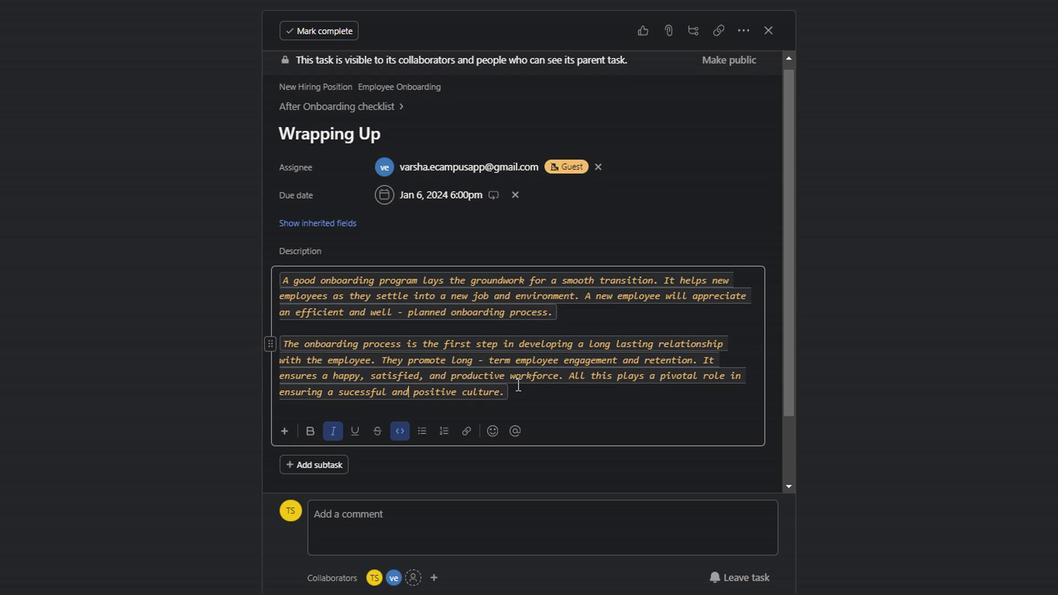 
Action: Mouse scrolled (514, 378) with delta (0, -1)
Screenshot: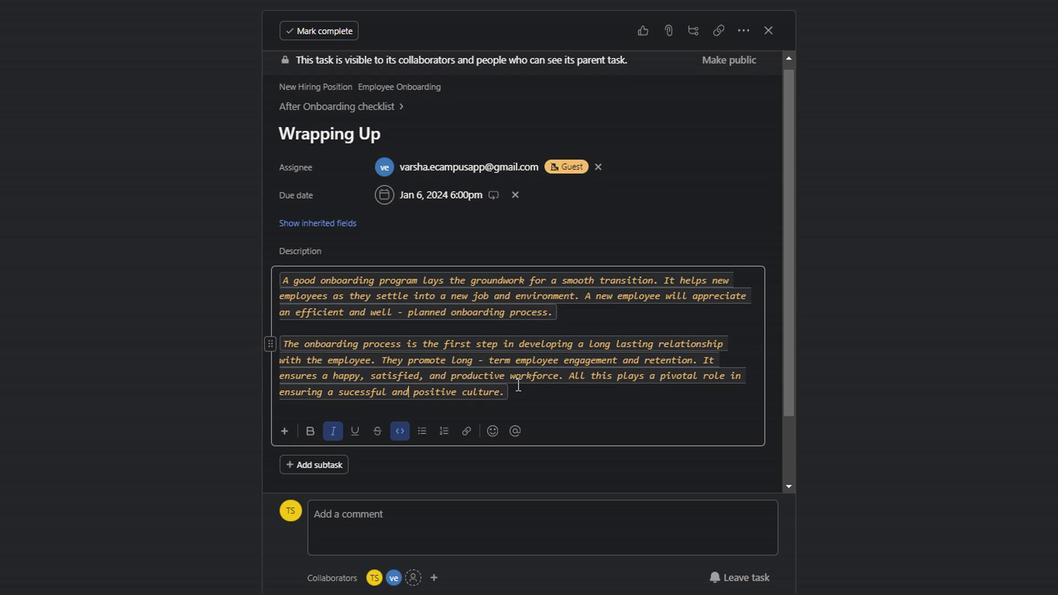 
Action: Mouse scrolled (514, 378) with delta (0, -1)
Screenshot: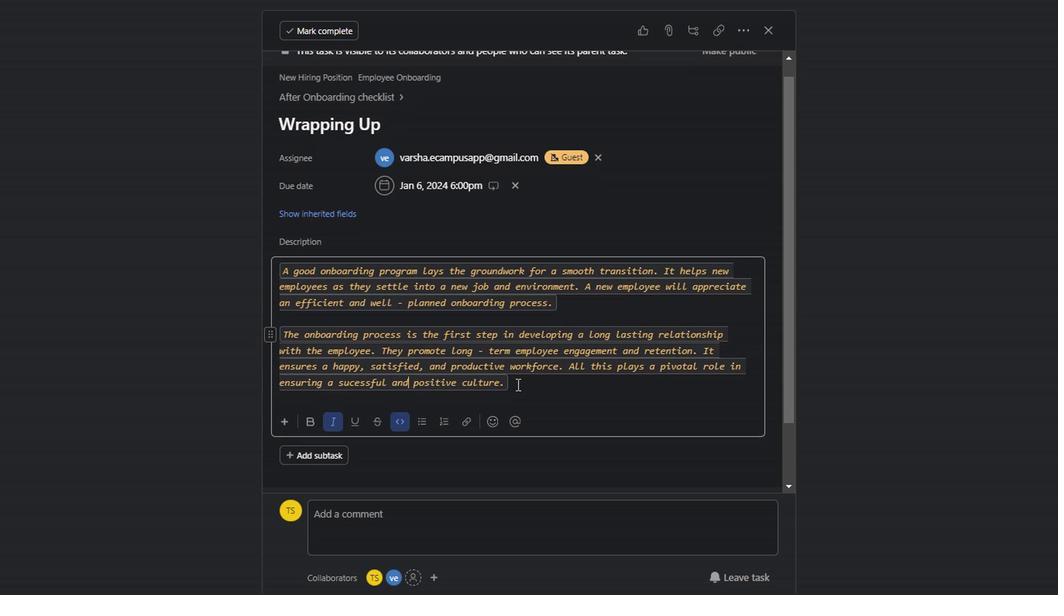 
Action: Mouse scrolled (514, 378) with delta (0, -1)
Screenshot: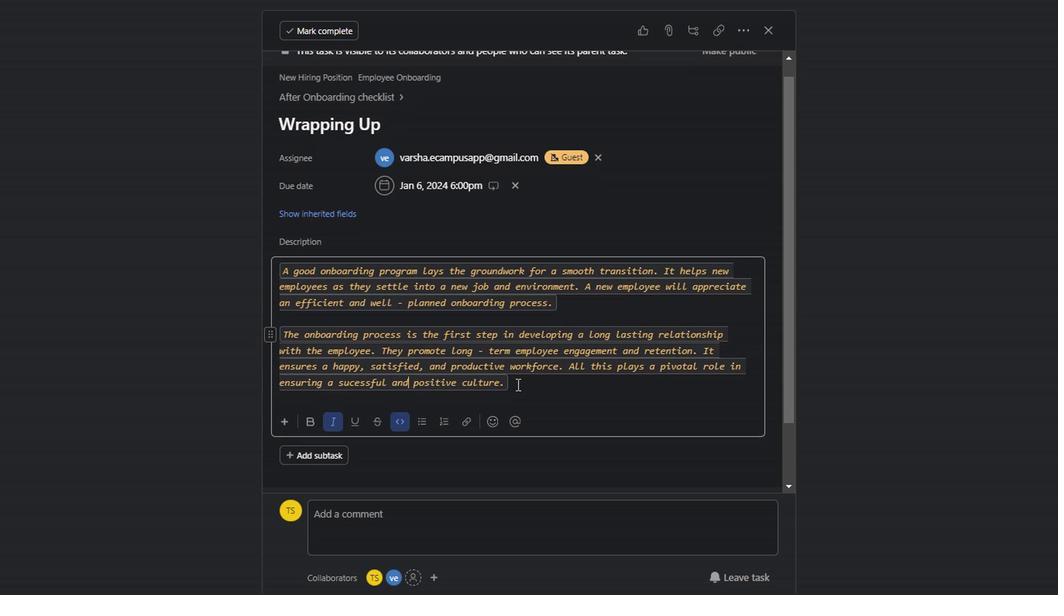 
Action: Mouse scrolled (514, 378) with delta (0, -1)
Screenshot: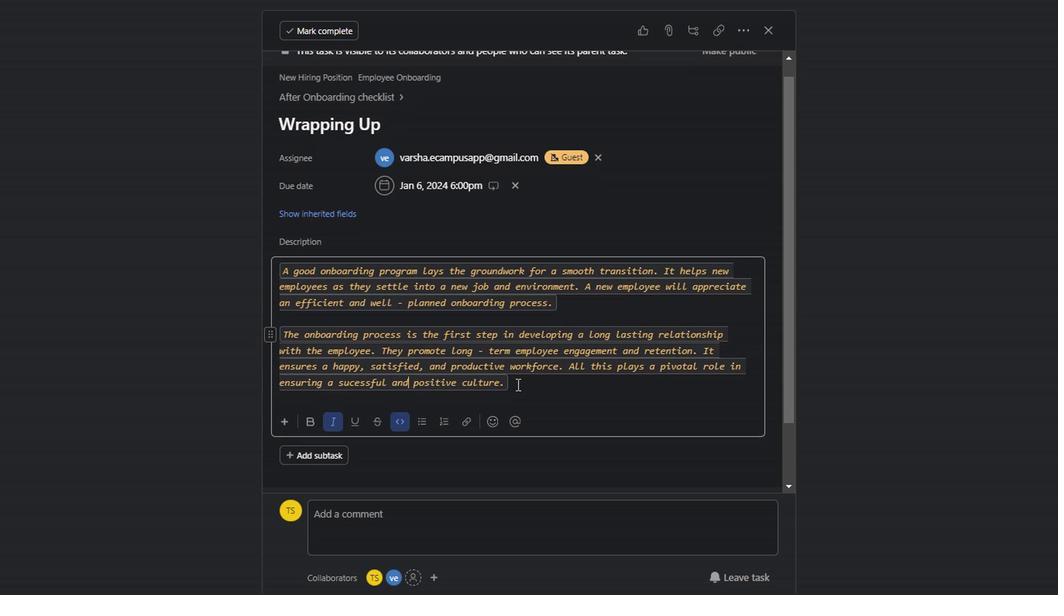 
Action: Mouse scrolled (514, 378) with delta (0, -1)
Screenshot: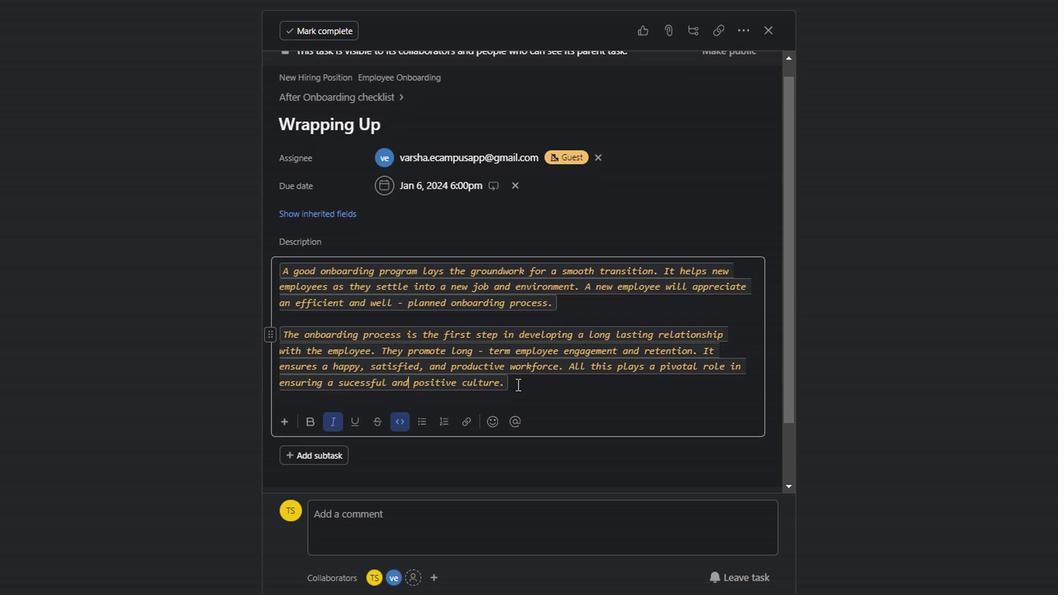 
Action: Mouse scrolled (514, 378) with delta (0, -1)
Screenshot: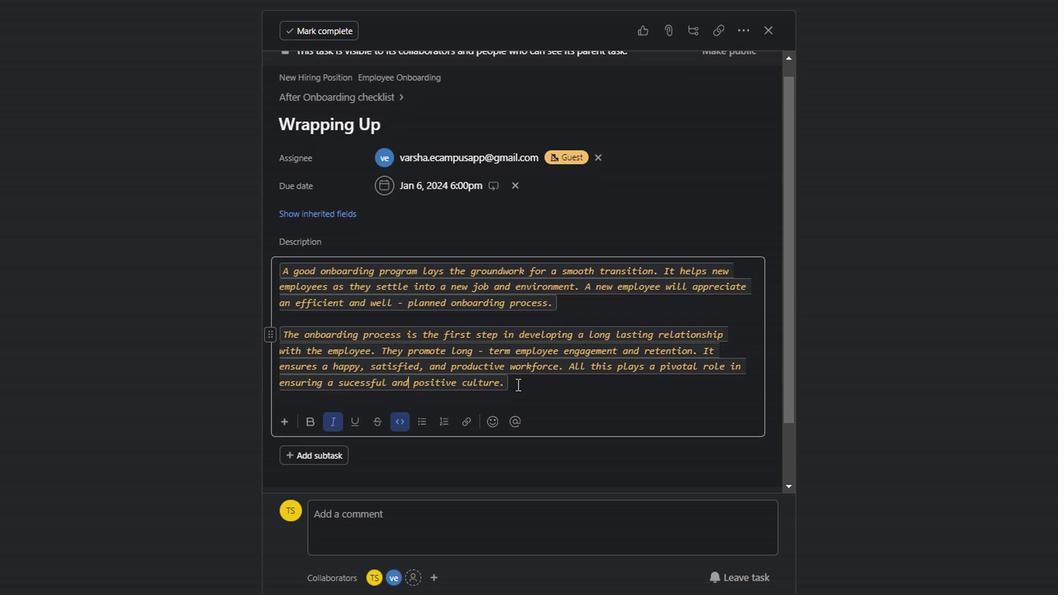 
Action: Mouse scrolled (514, 378) with delta (0, -1)
Screenshot: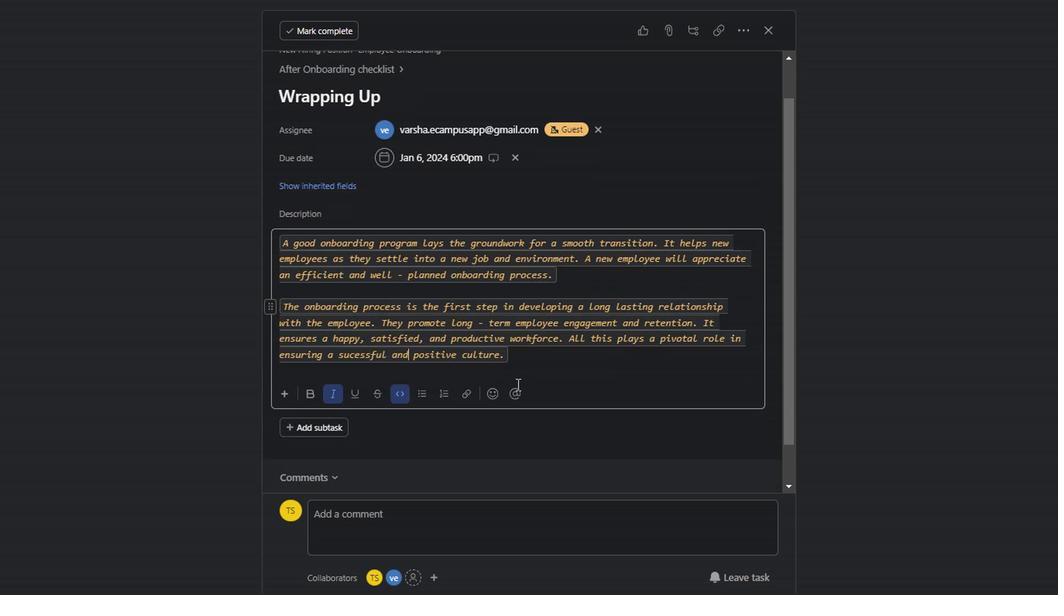 
Action: Mouse scrolled (514, 378) with delta (0, -1)
Screenshot: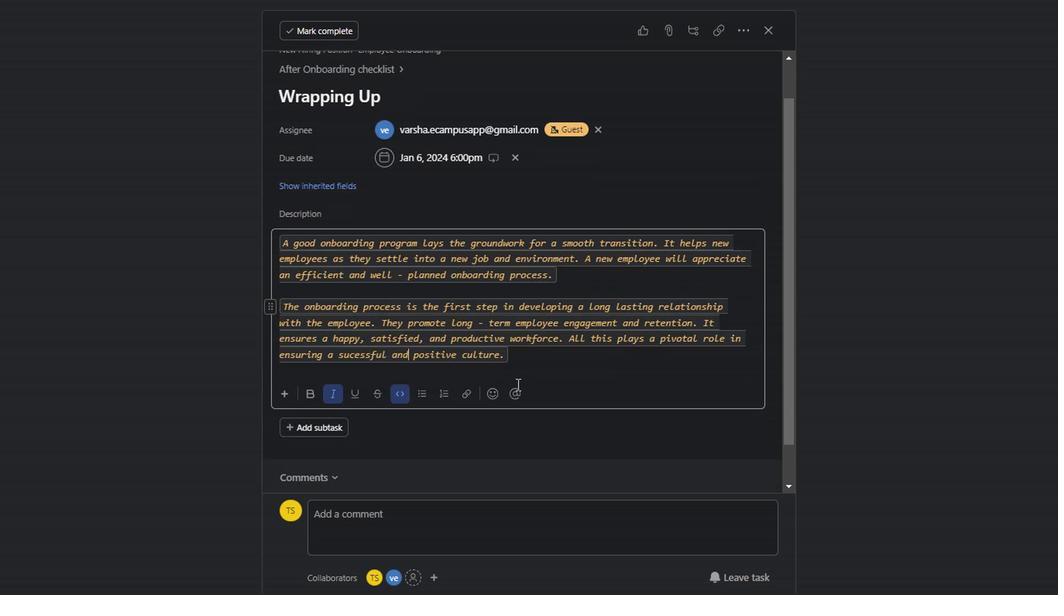 
Action: Mouse scrolled (514, 378) with delta (0, -1)
Screenshot: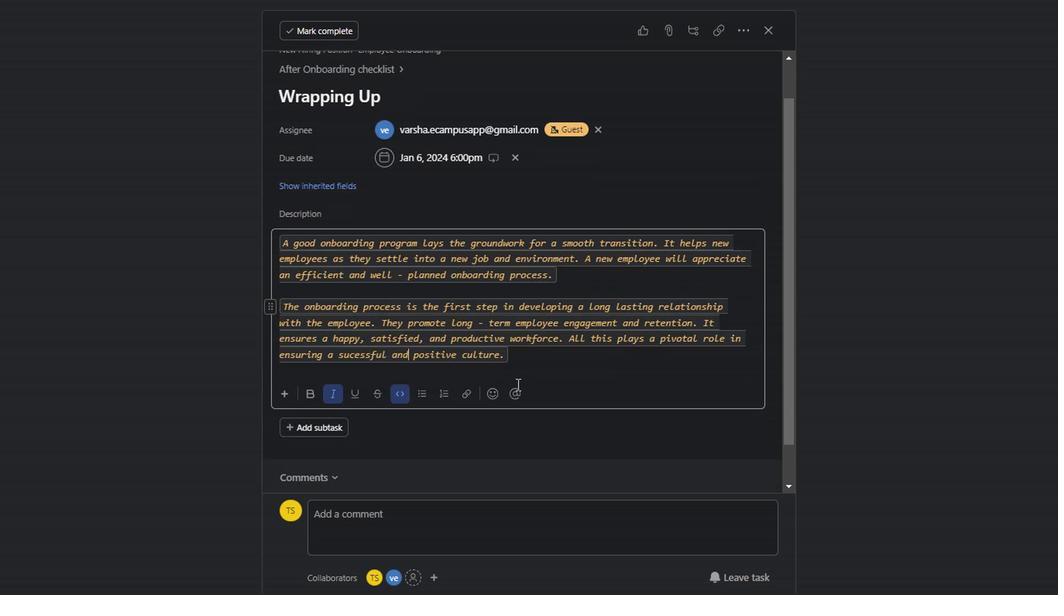 
Action: Mouse scrolled (514, 378) with delta (0, -1)
Screenshot: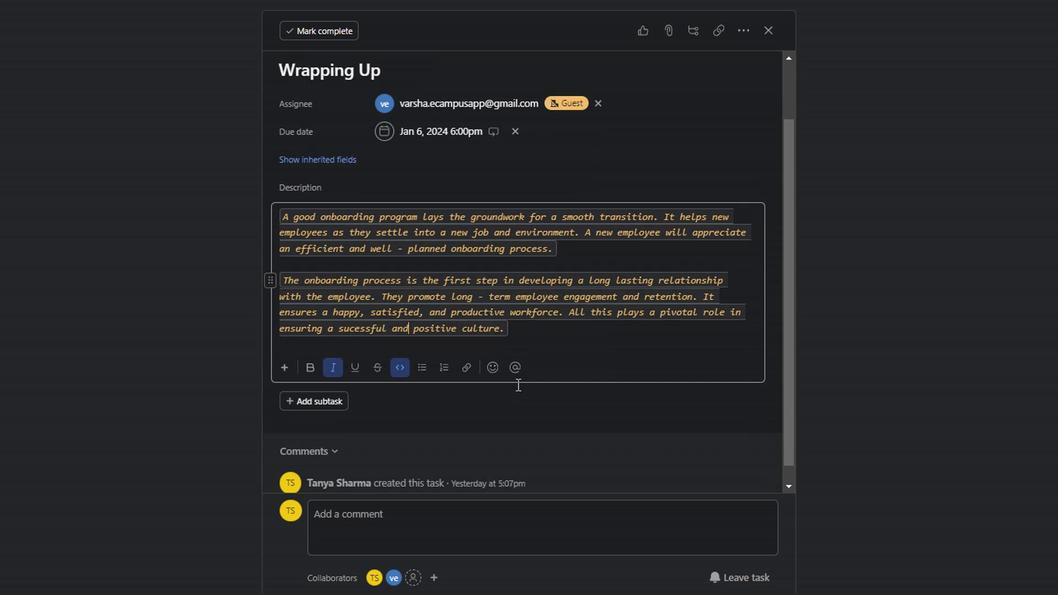 
Action: Mouse scrolled (514, 378) with delta (0, -1)
Screenshot: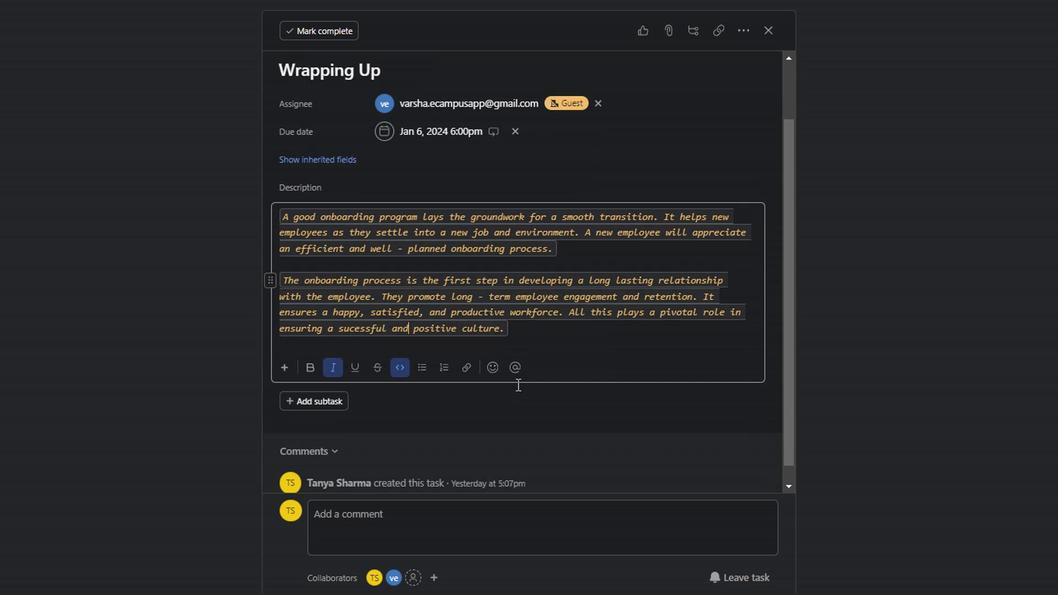 
Action: Mouse scrolled (514, 378) with delta (0, -1)
Screenshot: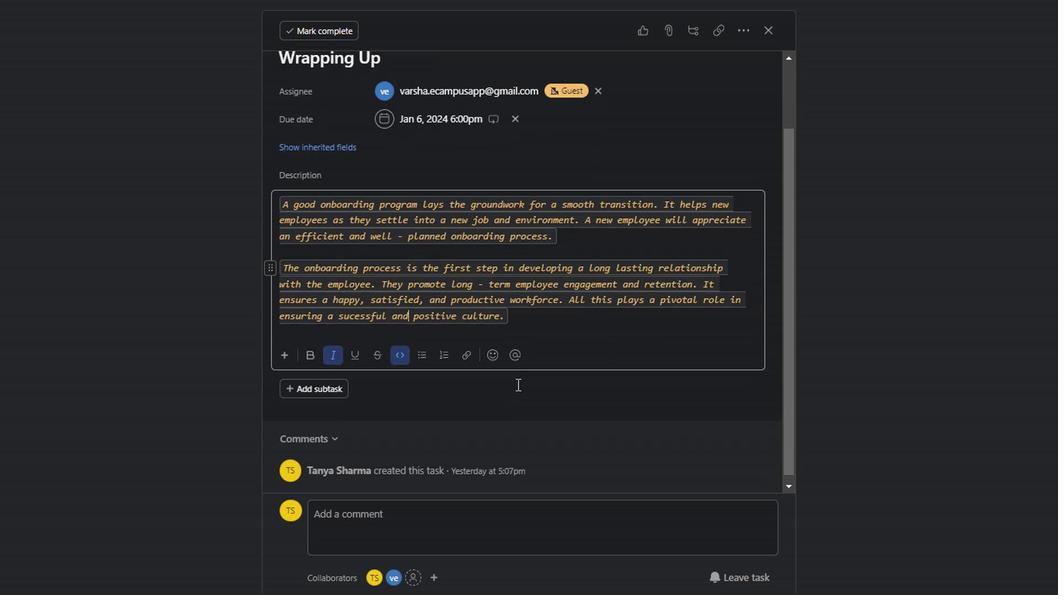 
Action: Mouse moved to (414, 563)
Screenshot: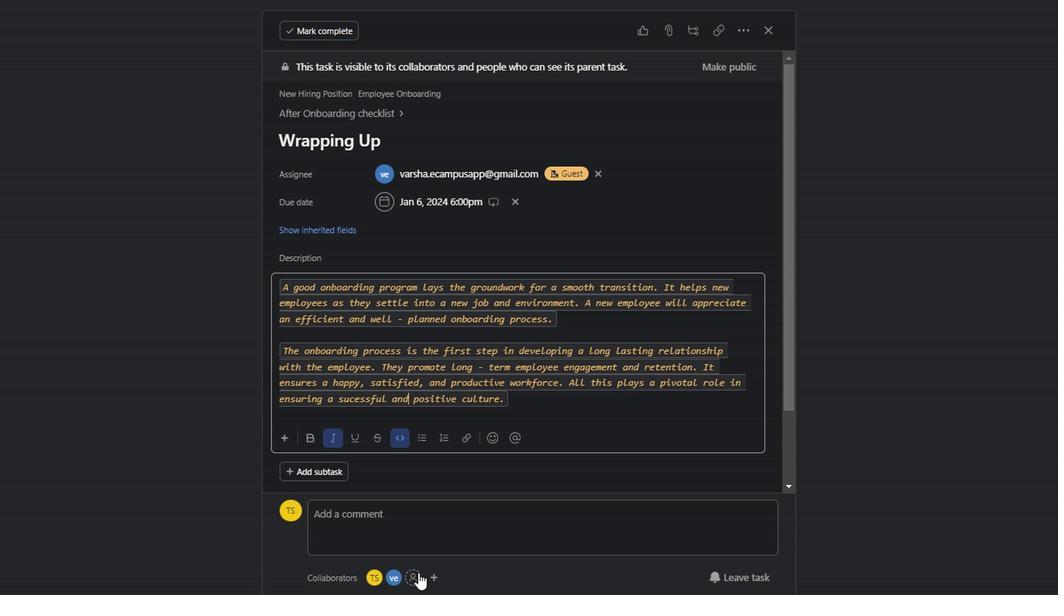 
Action: Mouse pressed left at (414, 563)
Screenshot: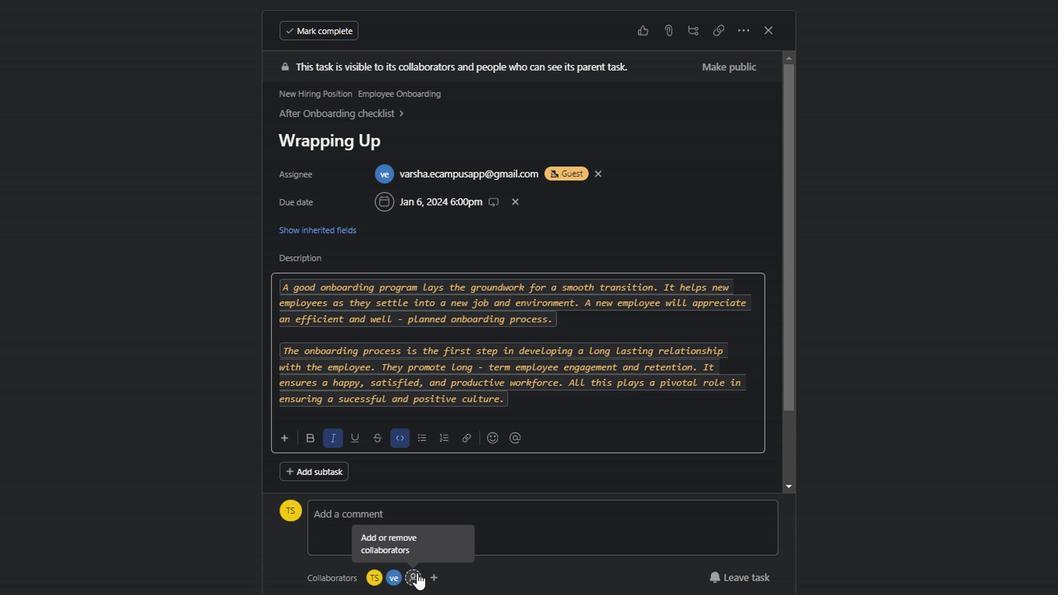 
Action: Mouse moved to (437, 464)
Screenshot: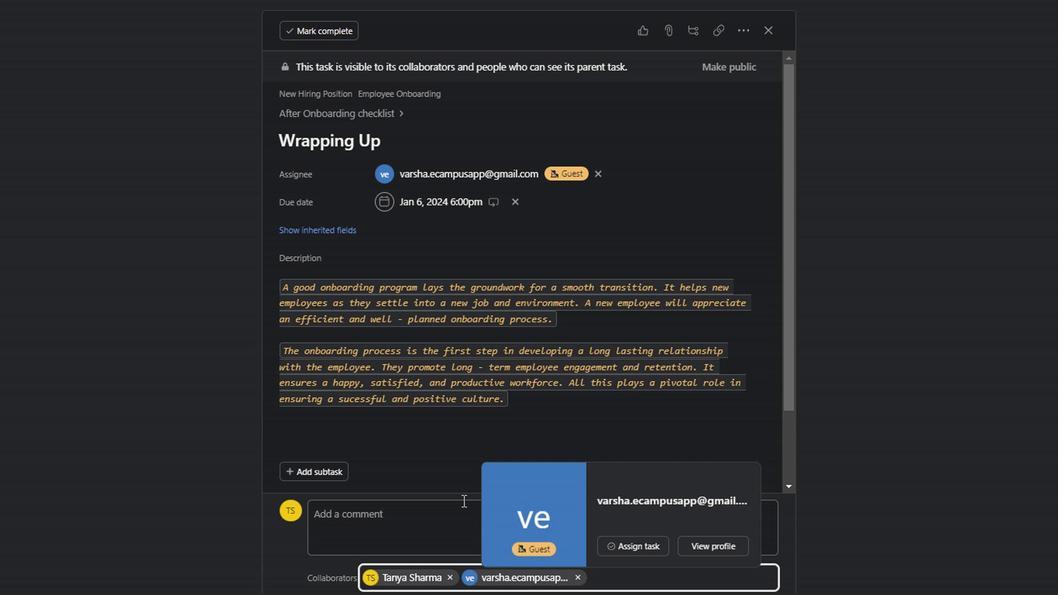 
Action: Mouse pressed left at (437, 464)
Screenshot: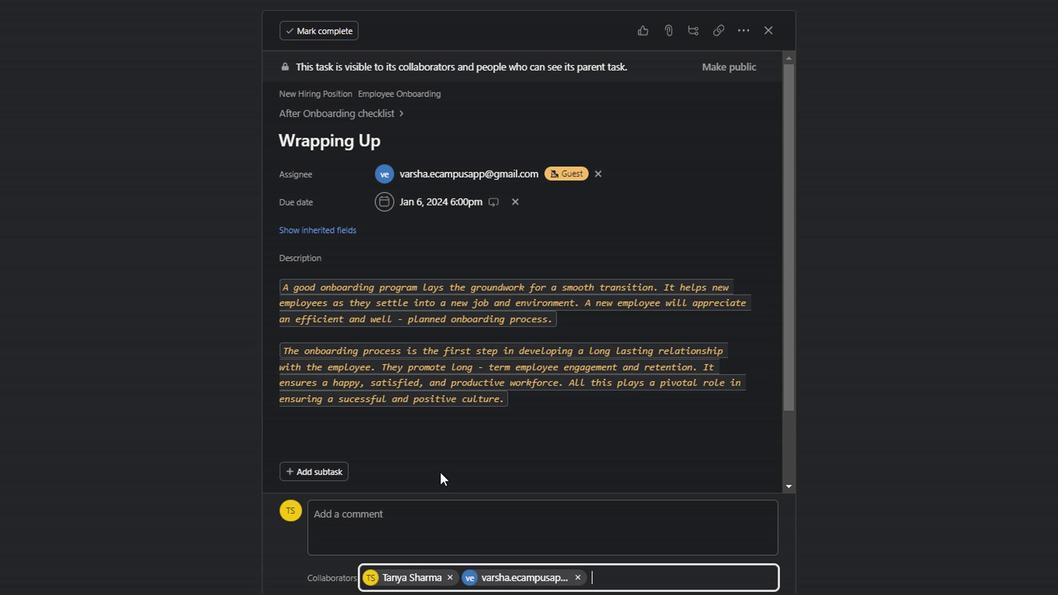 
Action: Mouse moved to (321, 114)
Screenshot: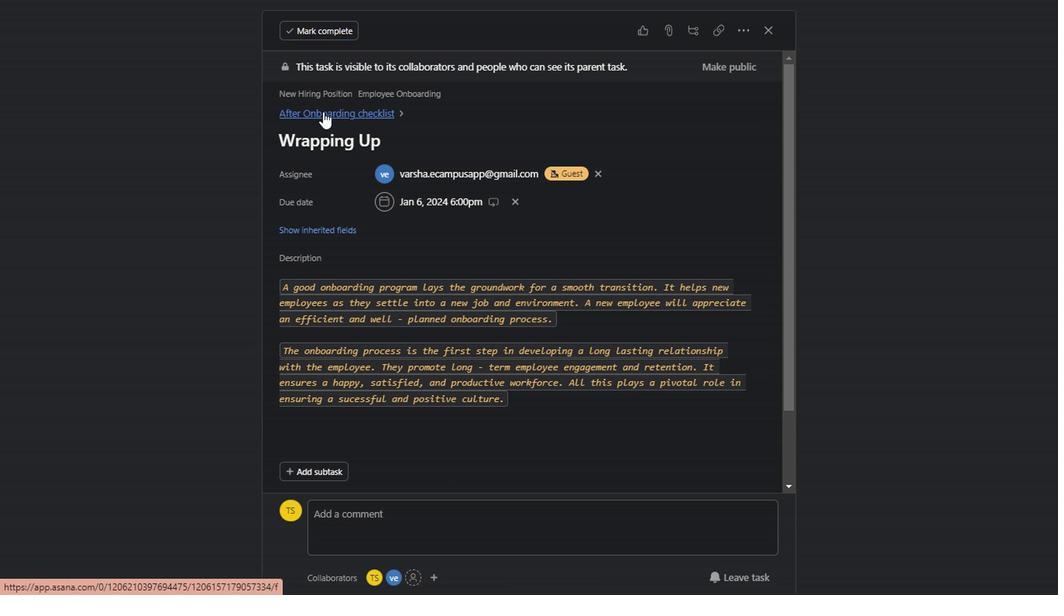 
Action: Mouse pressed left at (321, 114)
Screenshot: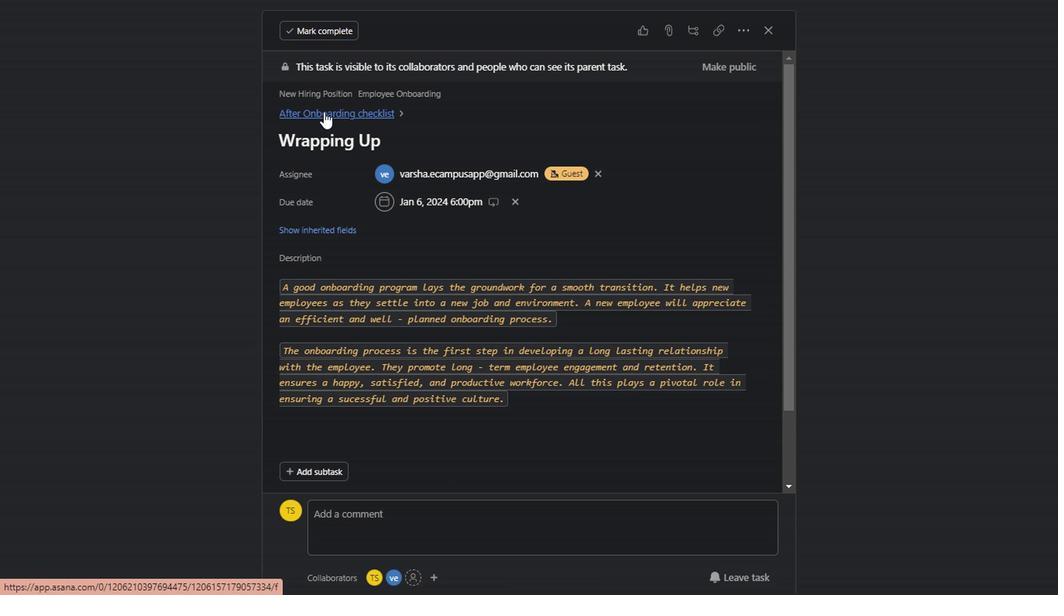 
Action: Mouse moved to (401, 263)
Screenshot: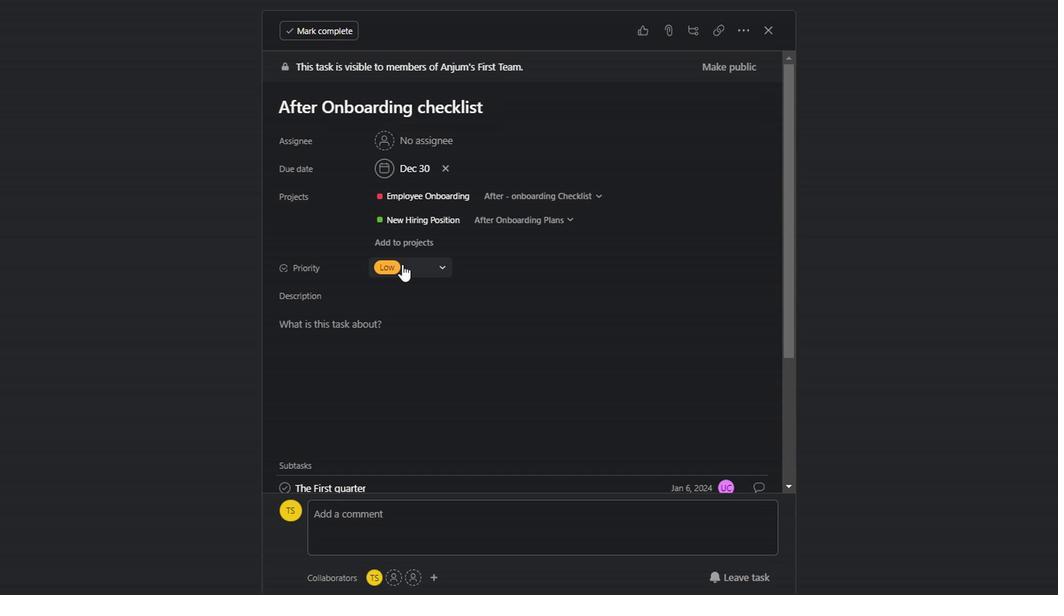 
Action: Mouse pressed left at (401, 263)
Screenshot: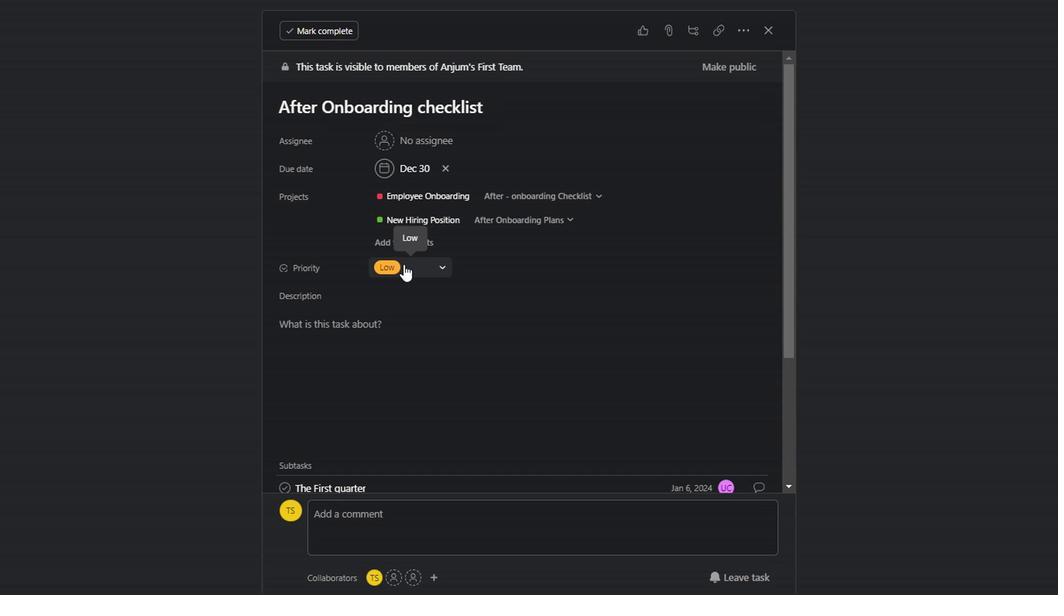 
Action: Mouse moved to (423, 343)
Screenshot: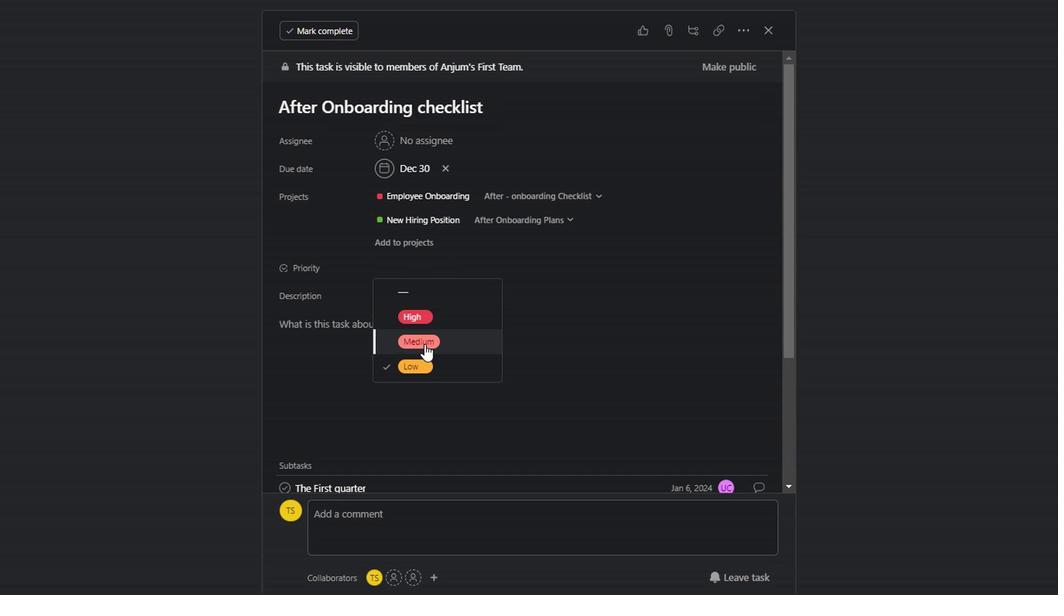 
Action: Mouse pressed left at (423, 343)
Screenshot: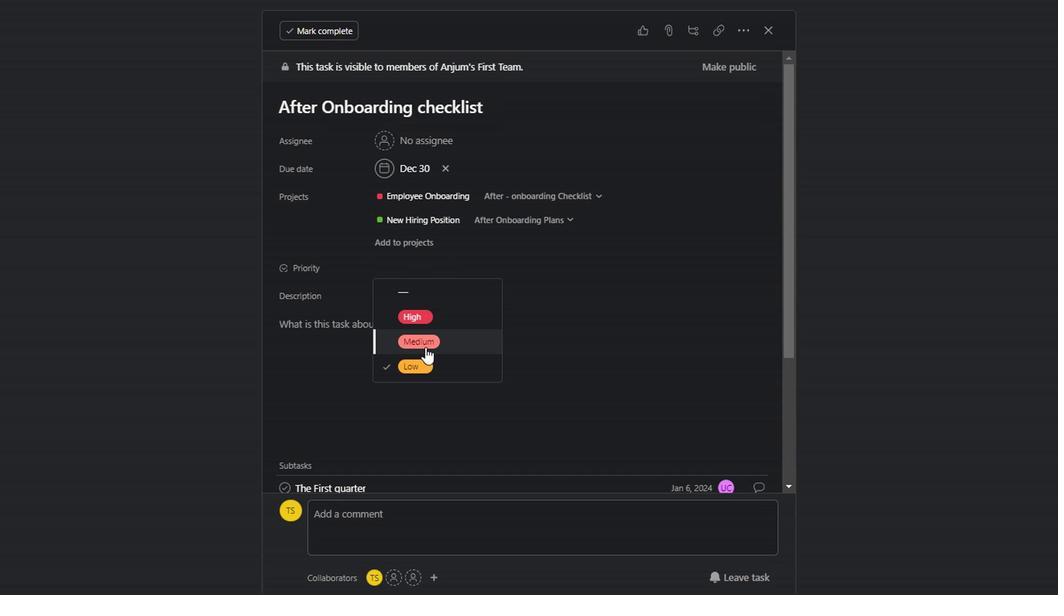 
Action: Mouse moved to (548, 387)
Screenshot: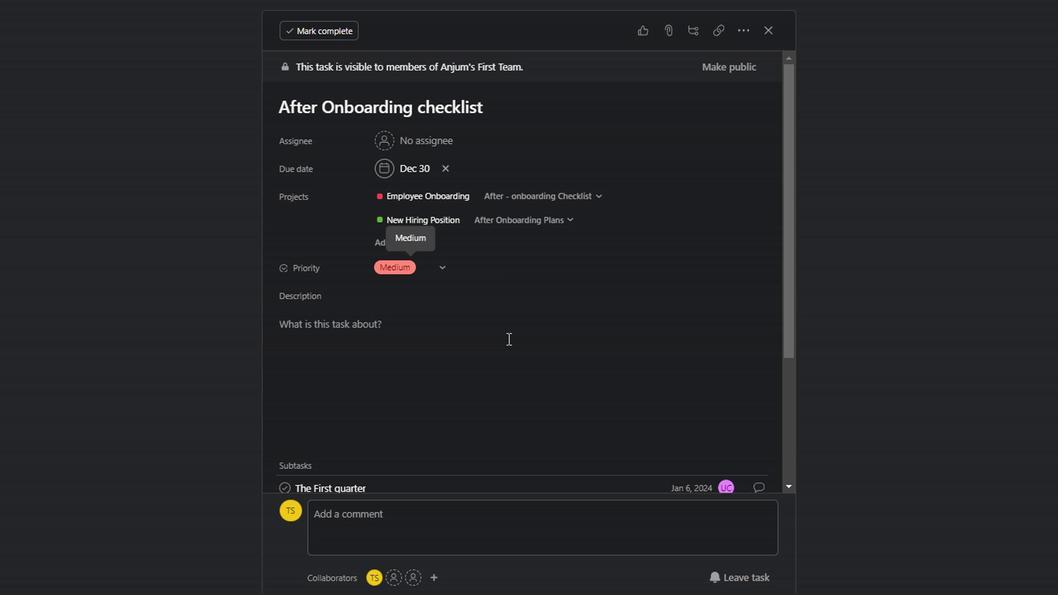 
Action: Mouse pressed left at (548, 387)
Screenshot: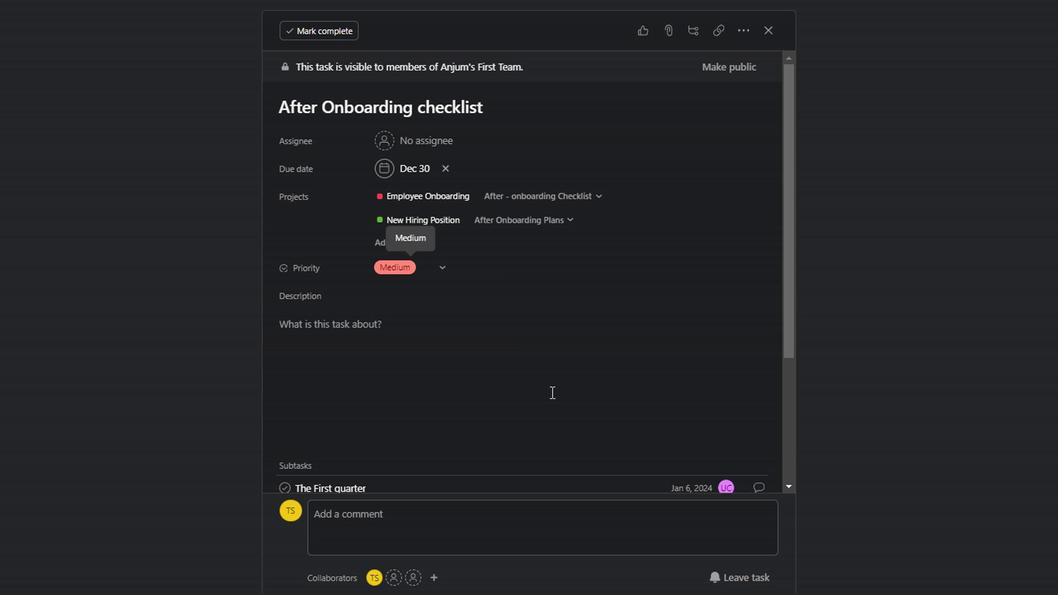 
Action: Mouse moved to (426, 136)
Screenshot: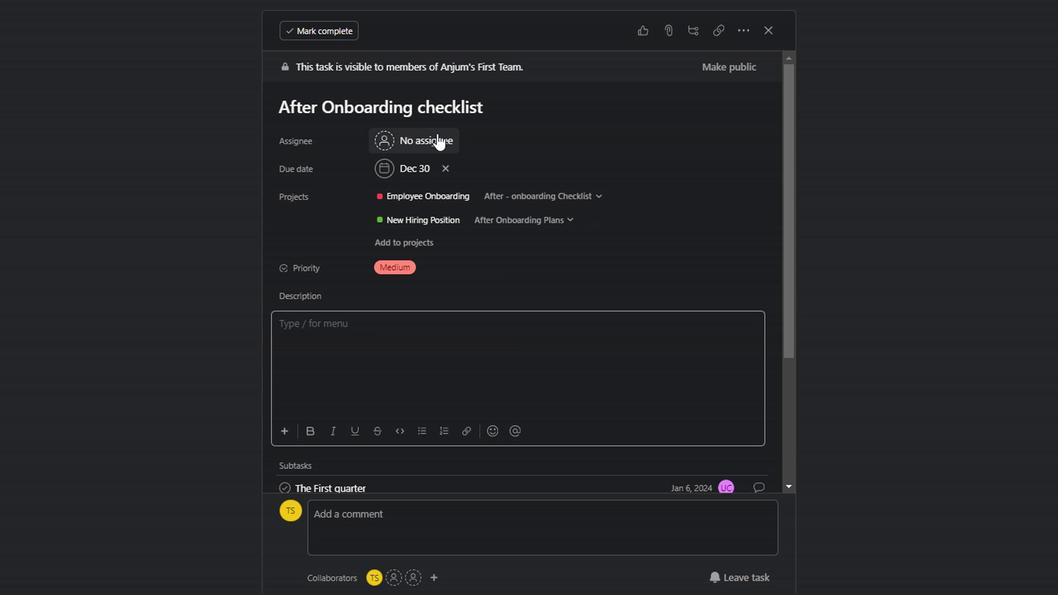 
Action: Mouse pressed left at (426, 136)
Screenshot: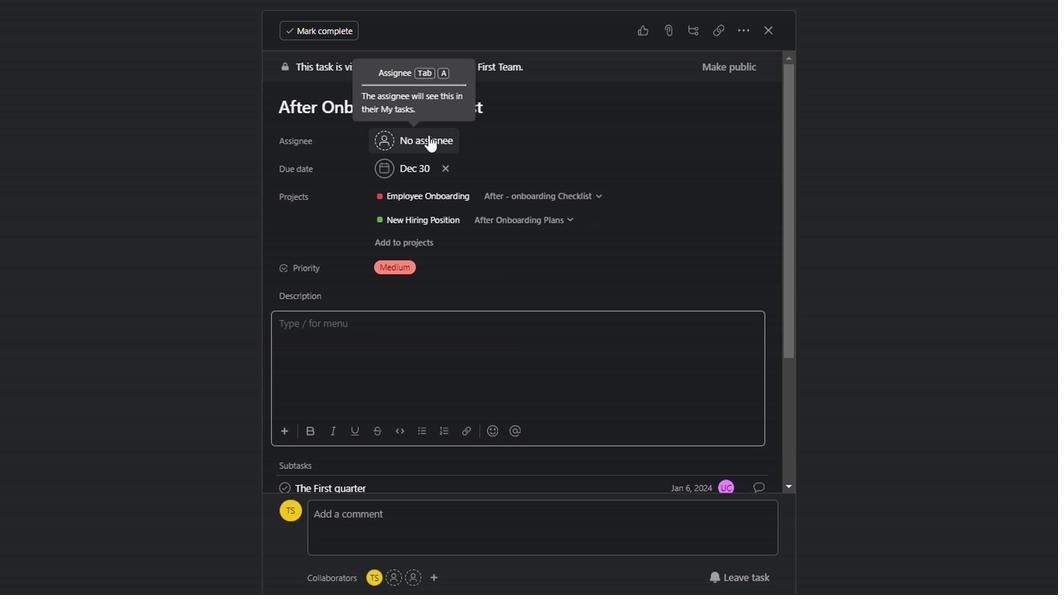 
Action: Mouse moved to (459, 284)
Screenshot: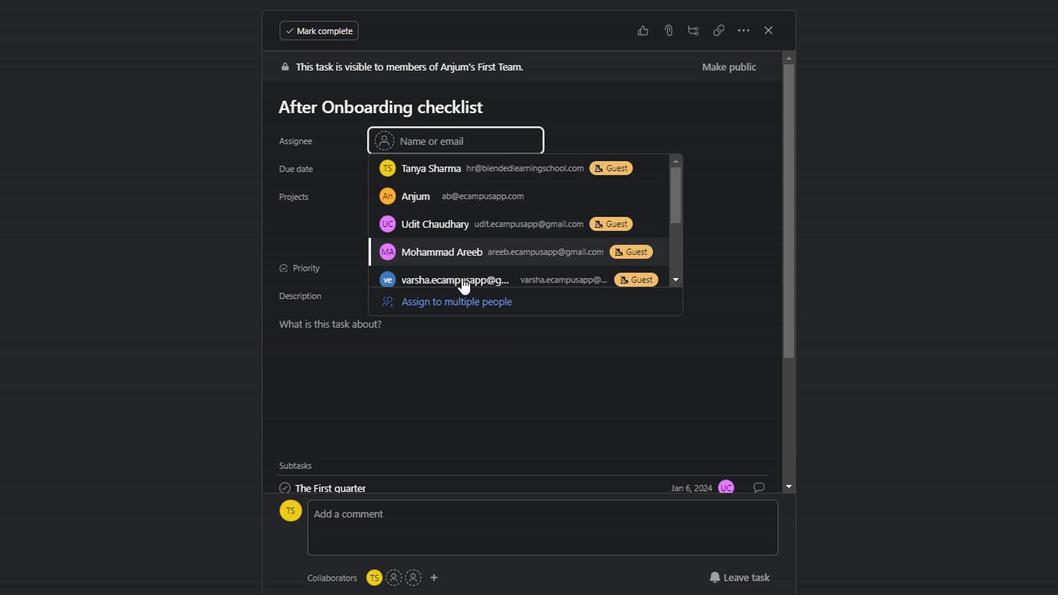 
Action: Mouse scrolled (459, 283) with delta (0, 0)
Screenshot: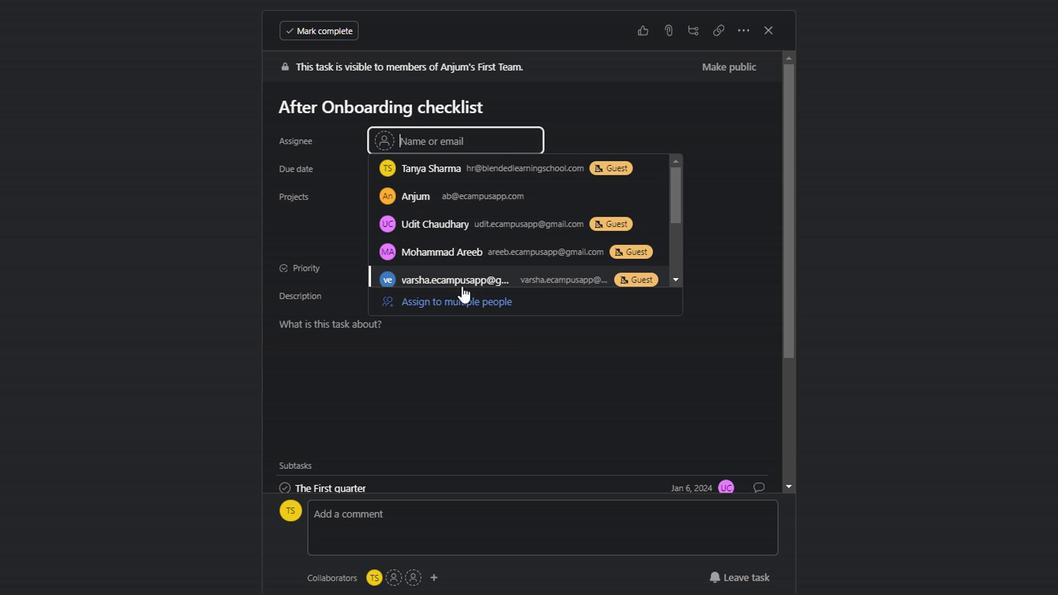 
Action: Mouse scrolled (459, 283) with delta (0, 0)
Screenshot: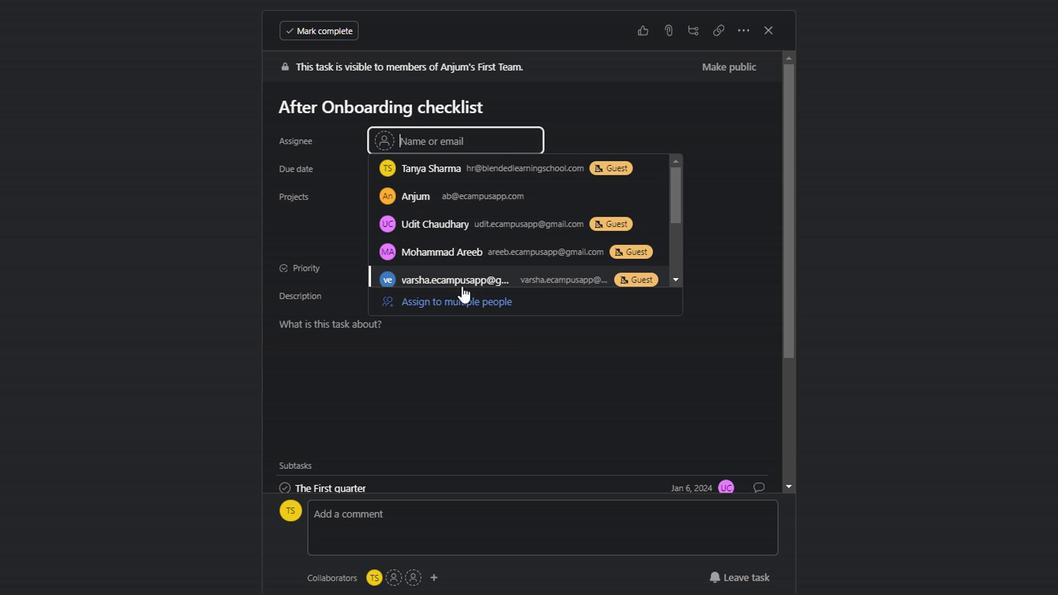 
Action: Mouse scrolled (459, 283) with delta (0, 0)
Screenshot: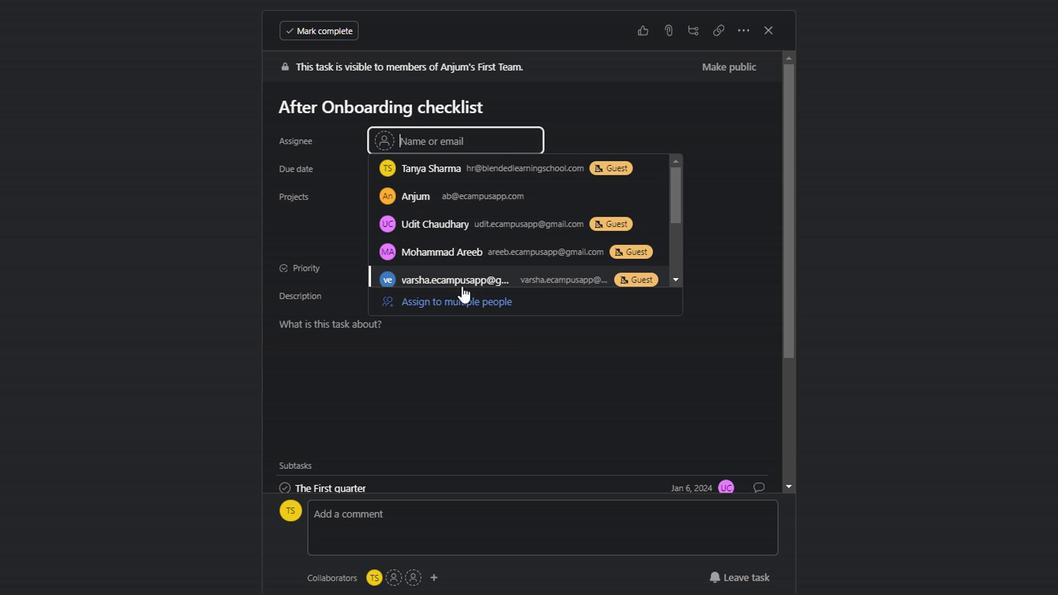 
Action: Mouse scrolled (459, 283) with delta (0, 0)
Screenshot: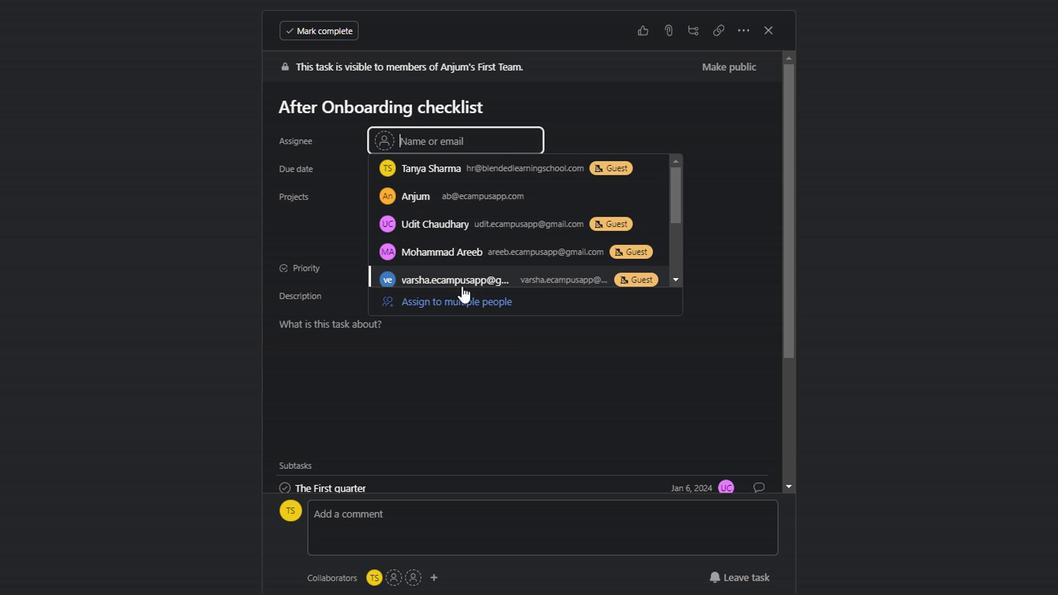 
Action: Mouse scrolled (459, 283) with delta (0, 0)
Screenshot: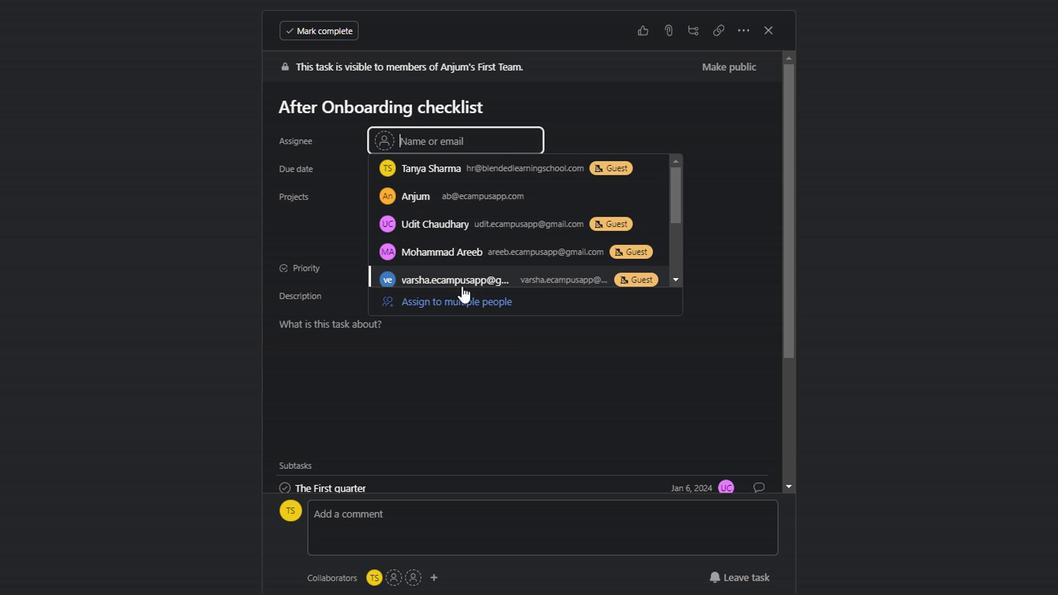 
Action: Mouse scrolled (459, 283) with delta (0, 0)
Screenshot: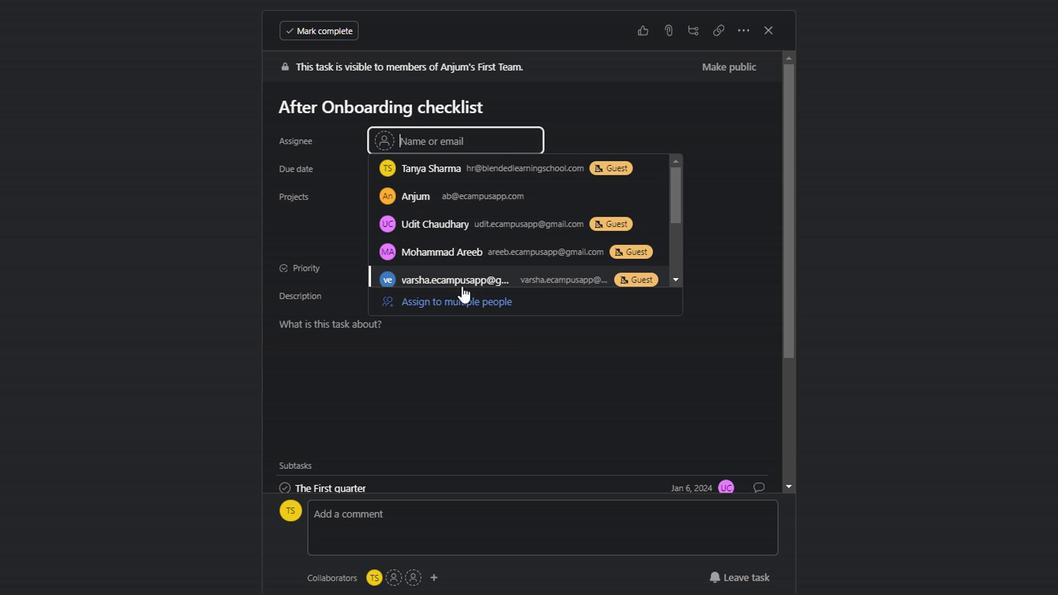 
Action: Mouse scrolled (459, 283) with delta (0, 0)
Screenshot: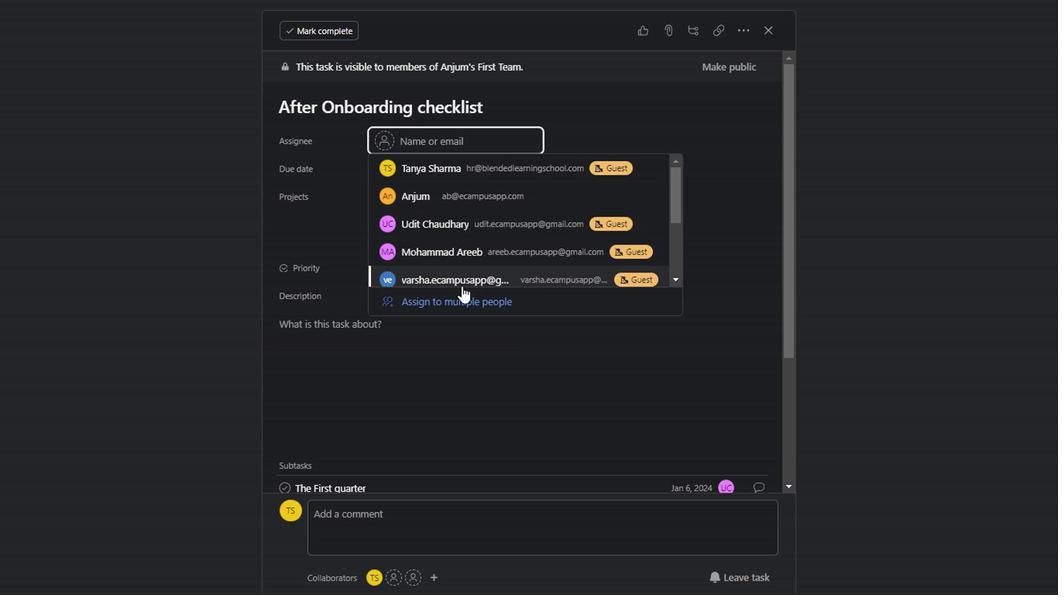 
Action: Mouse scrolled (459, 283) with delta (0, 0)
Screenshot: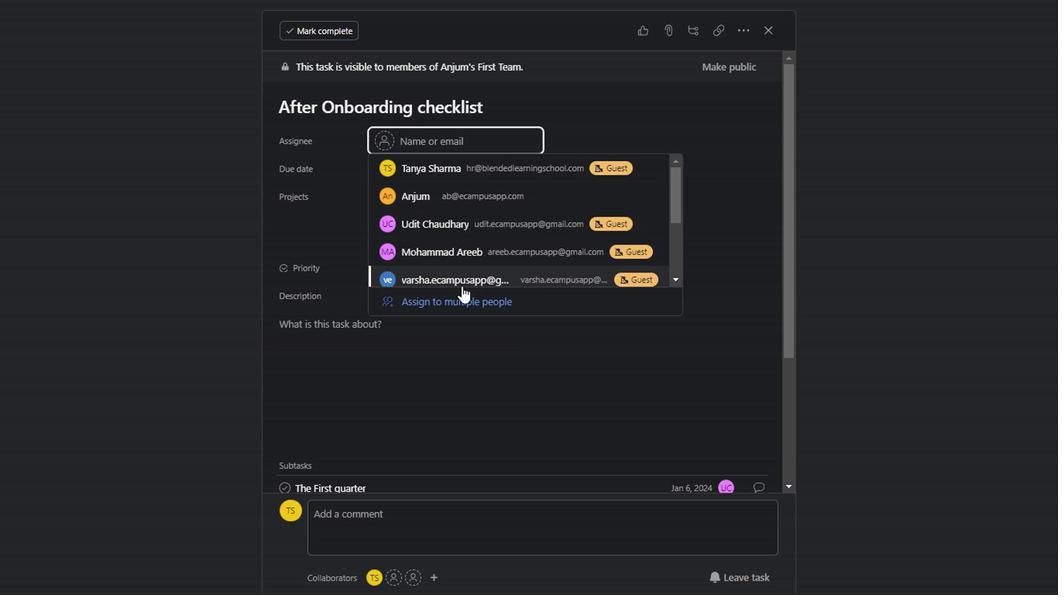 
Action: Mouse scrolled (459, 283) with delta (0, 0)
Screenshot: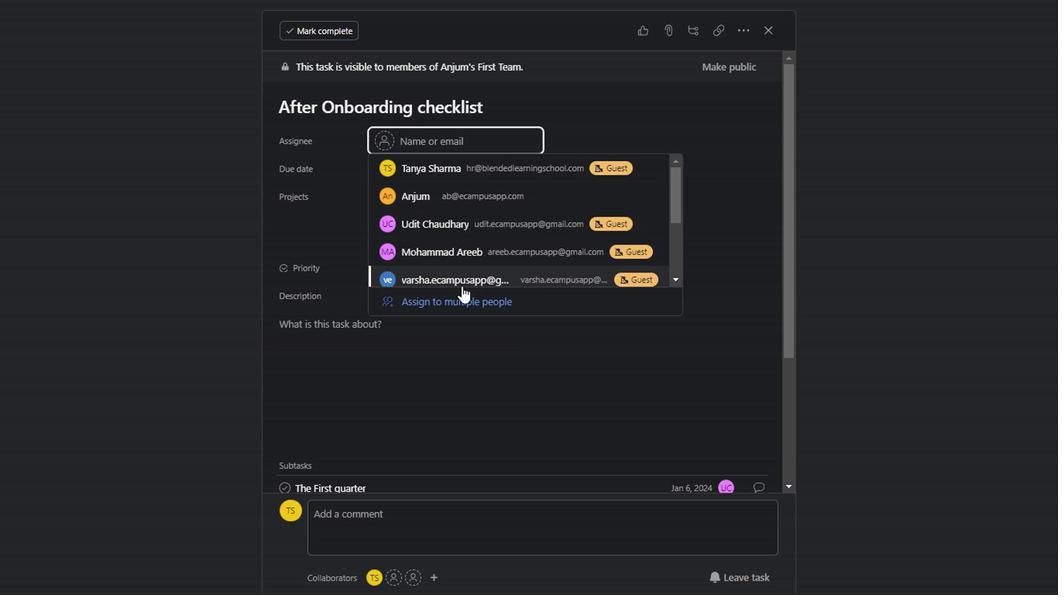 
Action: Mouse scrolled (459, 283) with delta (0, 0)
Screenshot: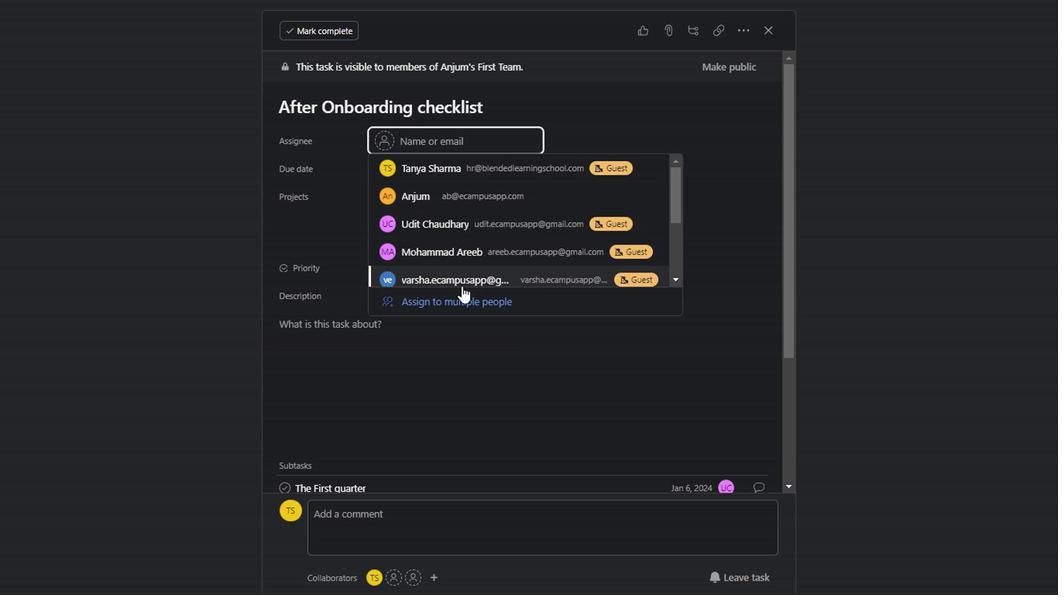 
Action: Mouse scrolled (459, 283) with delta (0, 0)
Screenshot: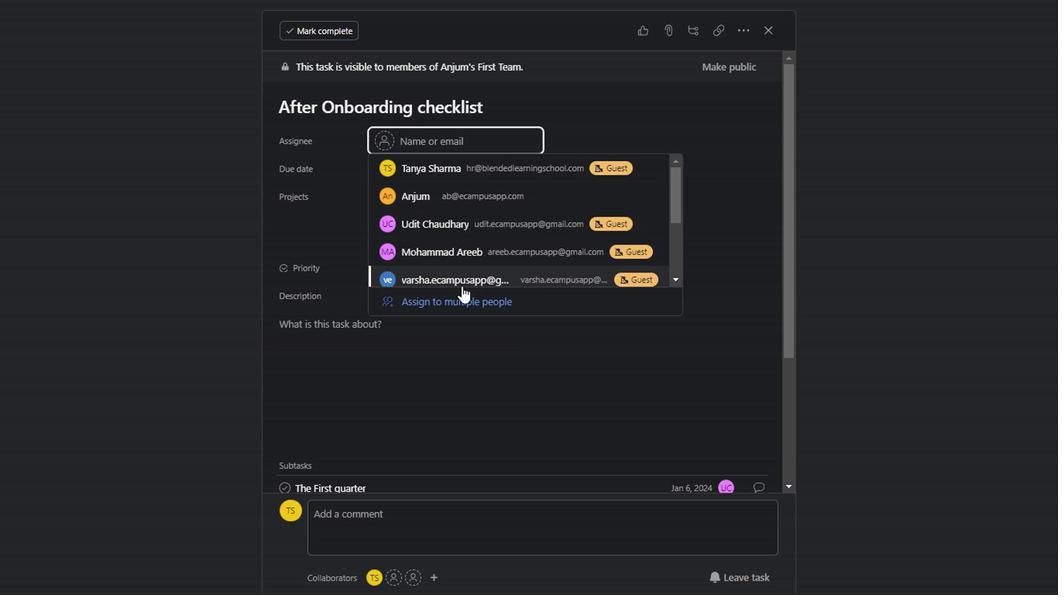 
Action: Mouse scrolled (459, 283) with delta (0, 0)
Screenshot: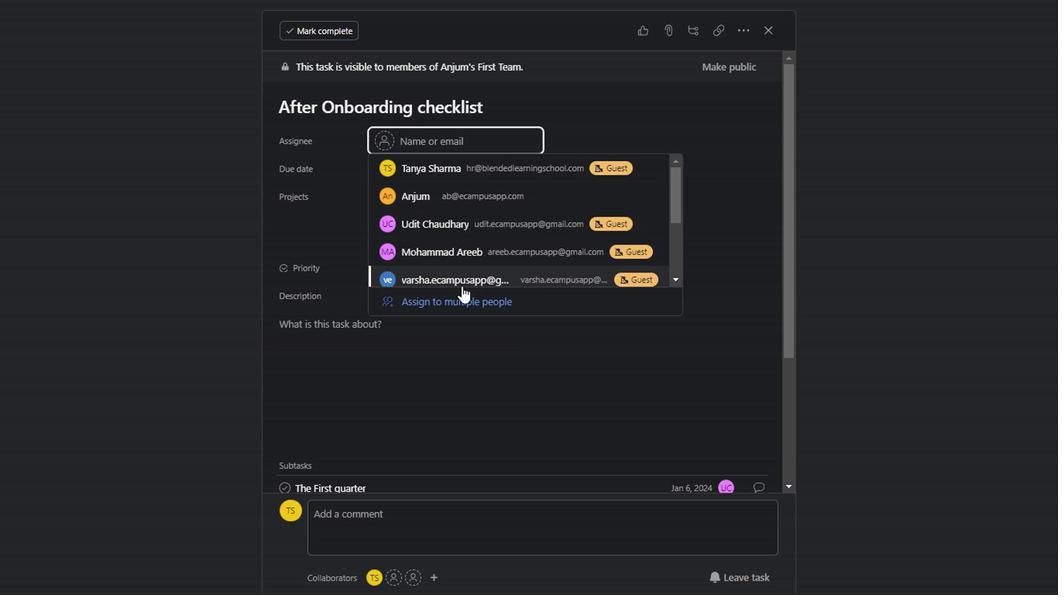 
Action: Mouse scrolled (459, 283) with delta (0, 0)
Screenshot: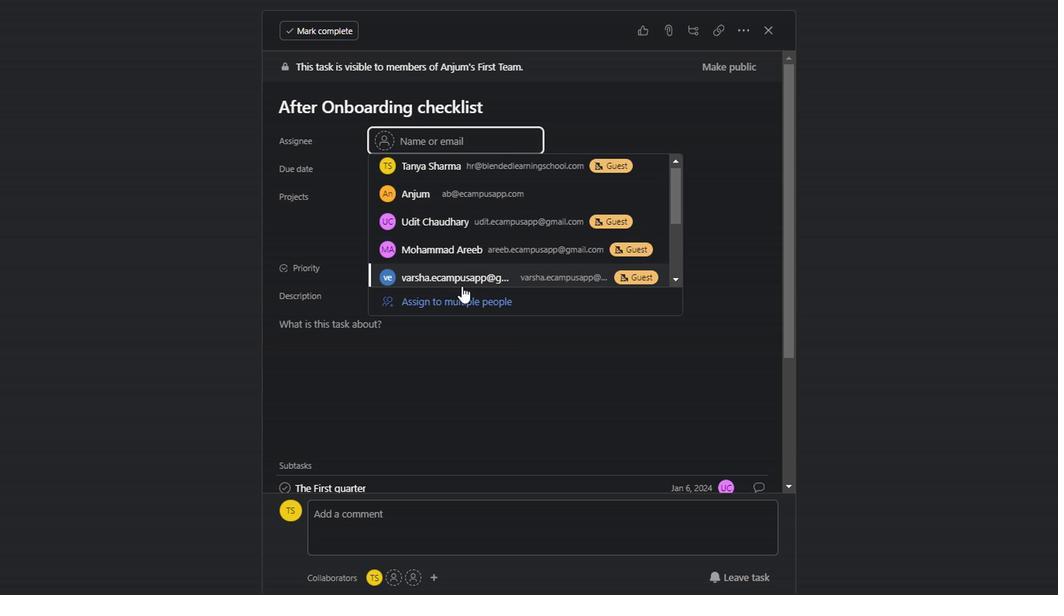 
Action: Mouse scrolled (459, 283) with delta (0, 0)
Screenshot: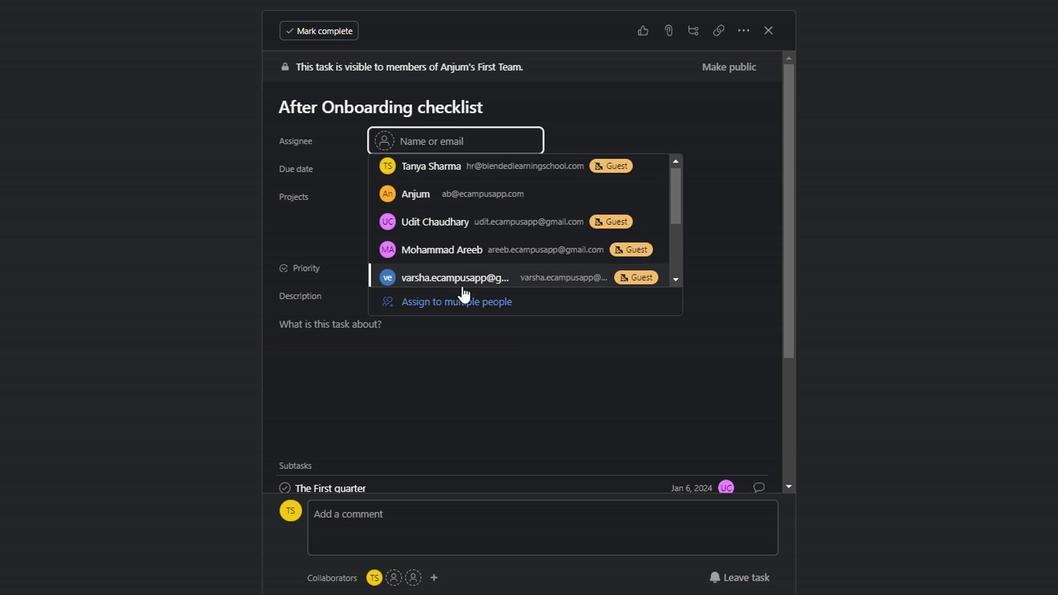 
Action: Mouse scrolled (459, 283) with delta (0, 0)
Screenshot: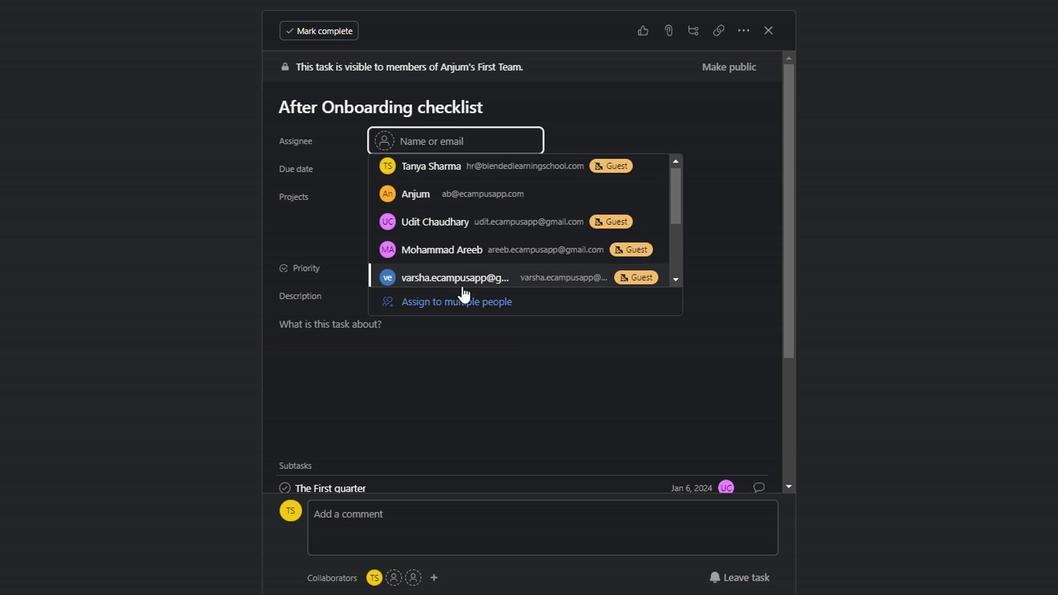 
Action: Mouse scrolled (459, 283) with delta (0, 0)
Screenshot: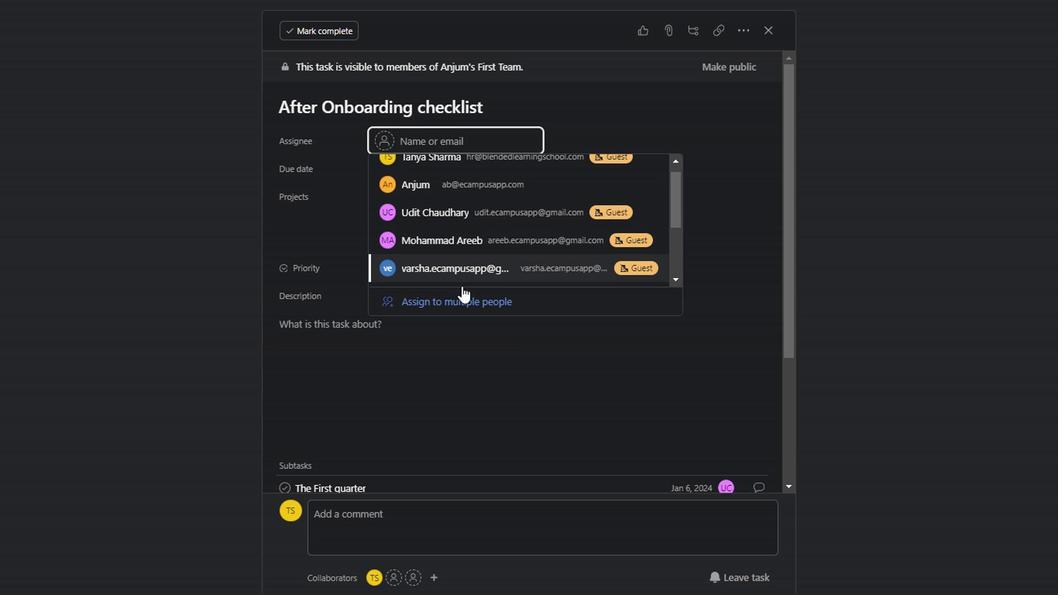 
Action: Mouse scrolled (459, 283) with delta (0, 0)
Screenshot: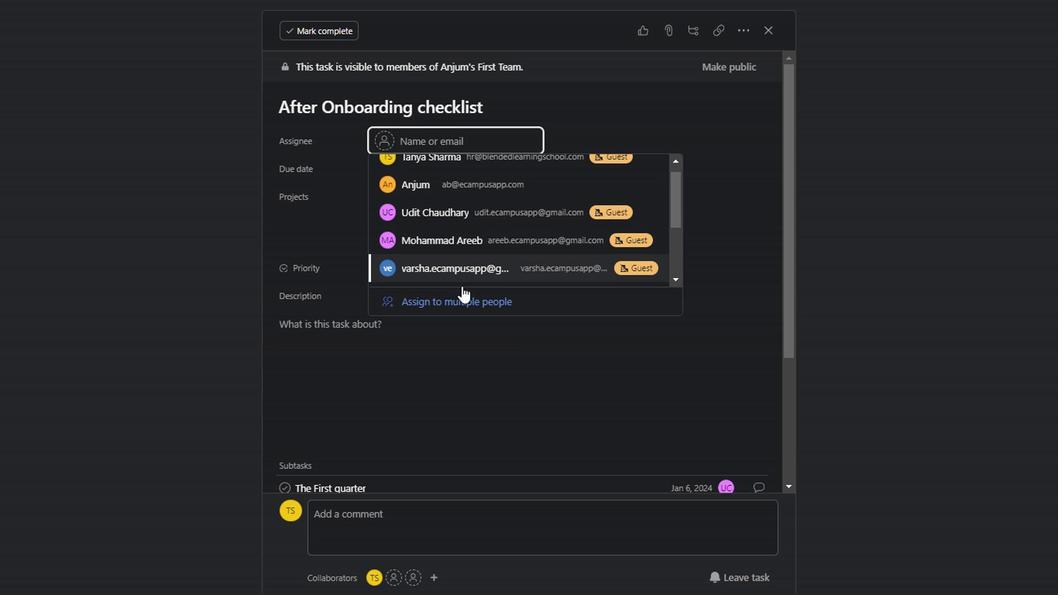 
Action: Mouse scrolled (459, 283) with delta (0, 0)
Screenshot: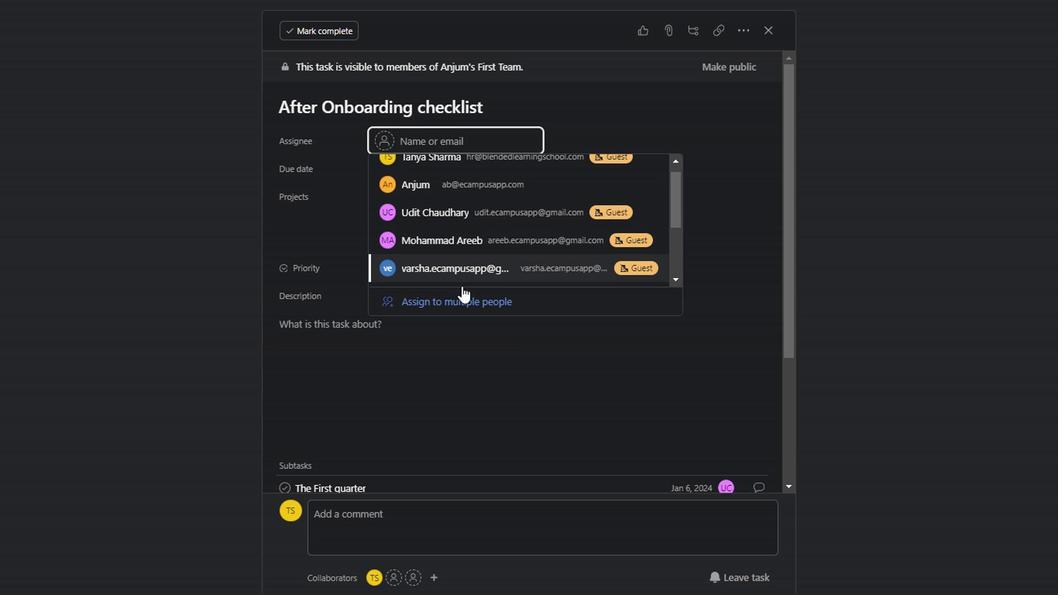 
Action: Mouse scrolled (459, 283) with delta (0, 0)
Screenshot: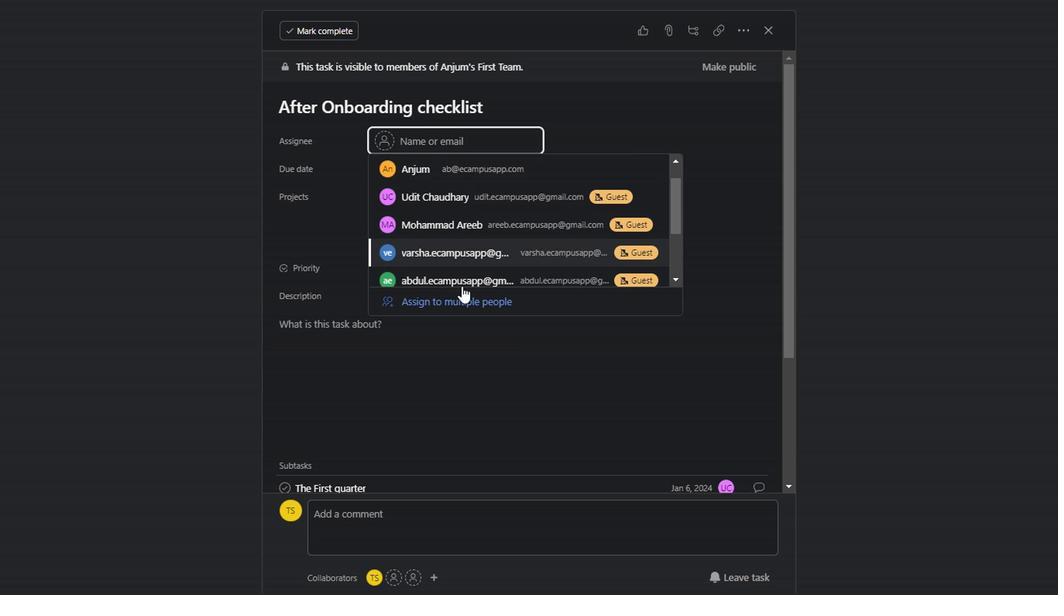 
Action: Mouse scrolled (459, 283) with delta (0, 0)
Screenshot: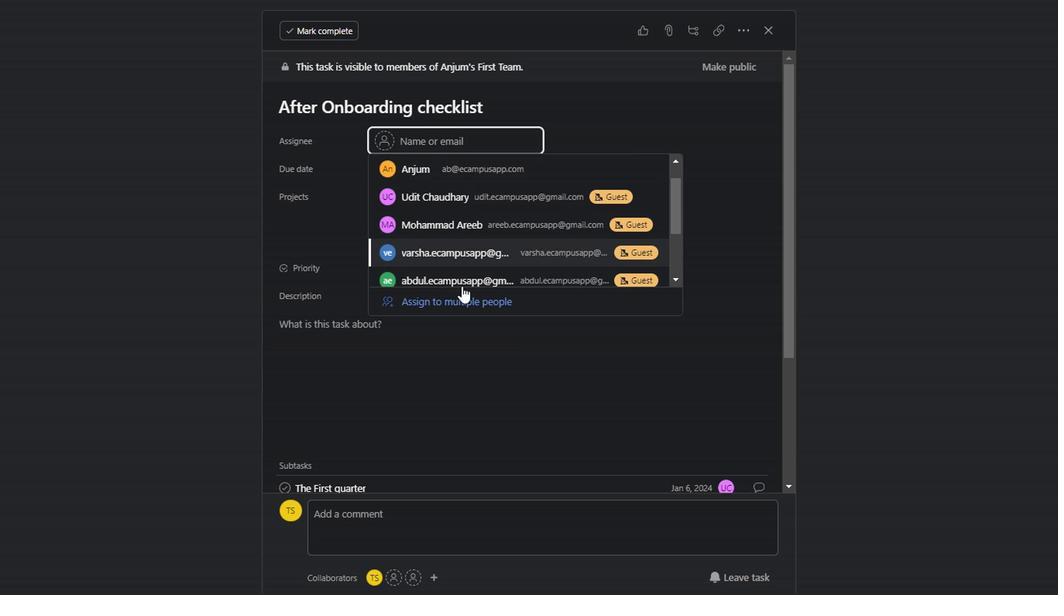 
Action: Mouse scrolled (459, 283) with delta (0, 0)
Screenshot: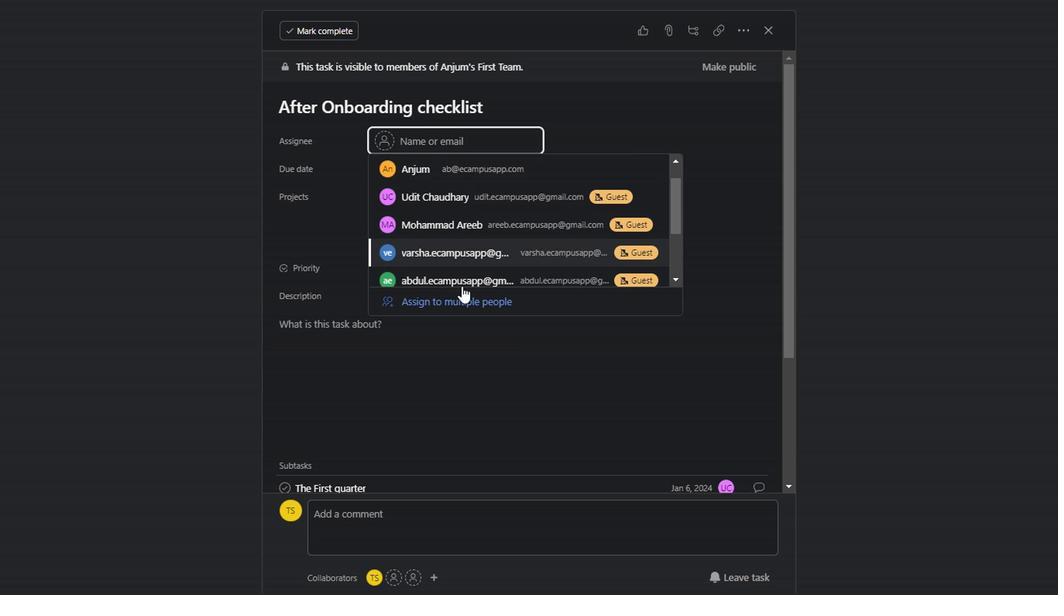 
Action: Mouse scrolled (459, 283) with delta (0, 0)
Screenshot: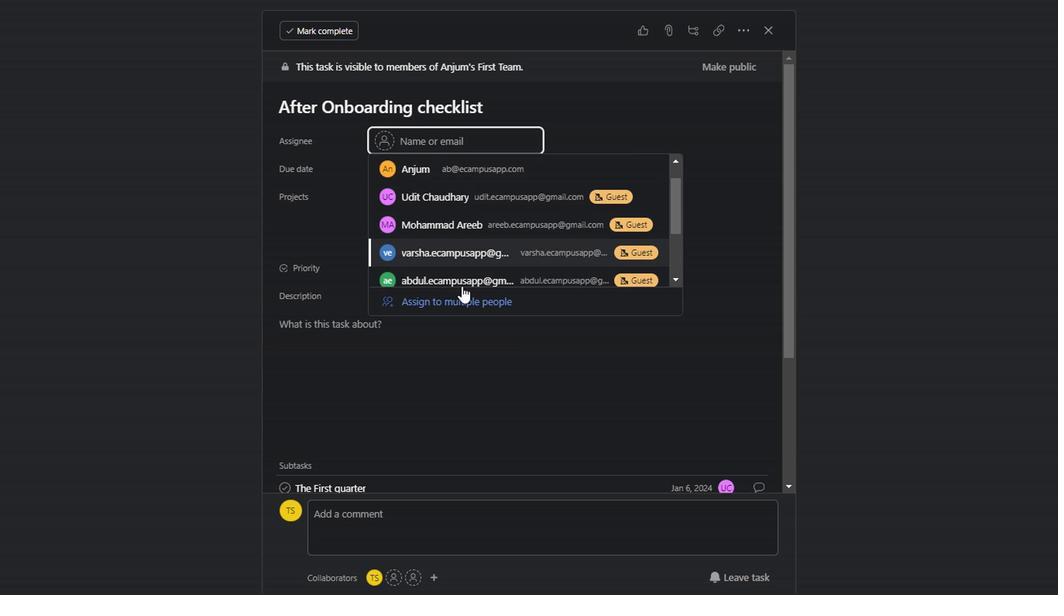 
Action: Mouse scrolled (459, 283) with delta (0, 0)
Screenshot: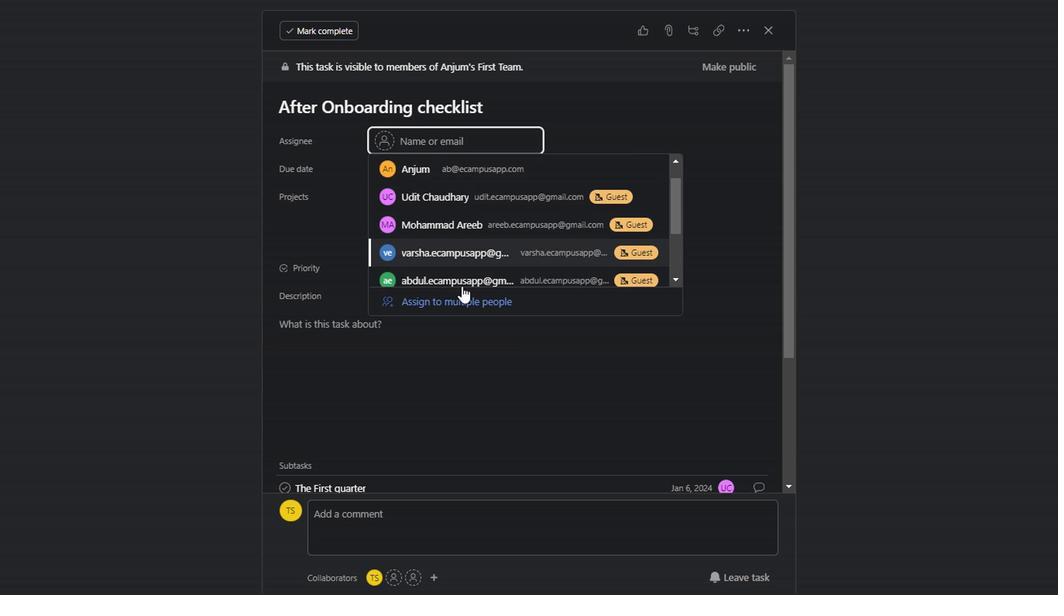 
Action: Mouse scrolled (459, 283) with delta (0, 0)
Screenshot: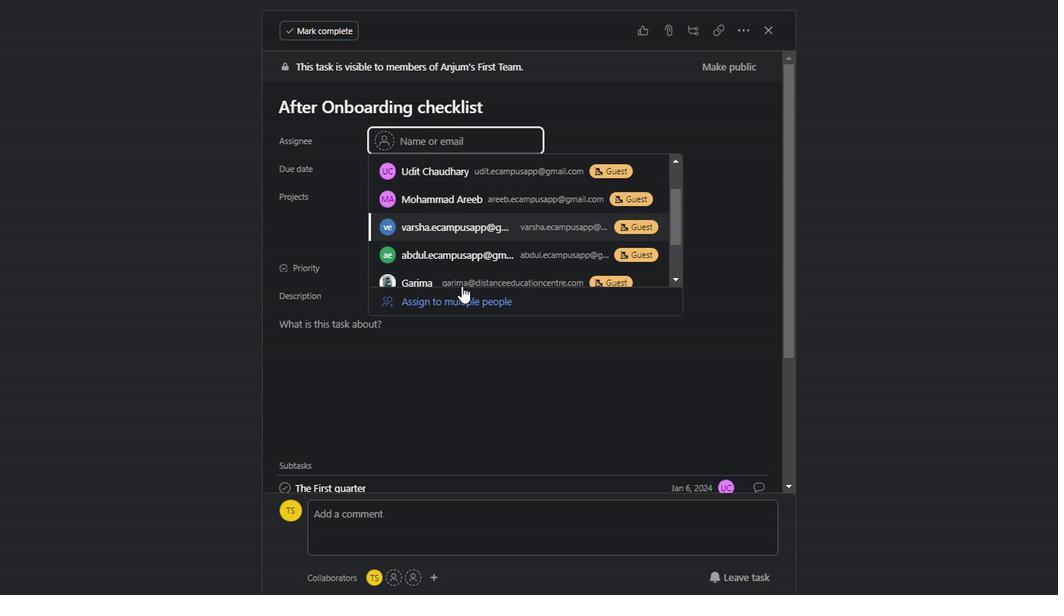 
Action: Mouse scrolled (459, 283) with delta (0, 0)
Screenshot: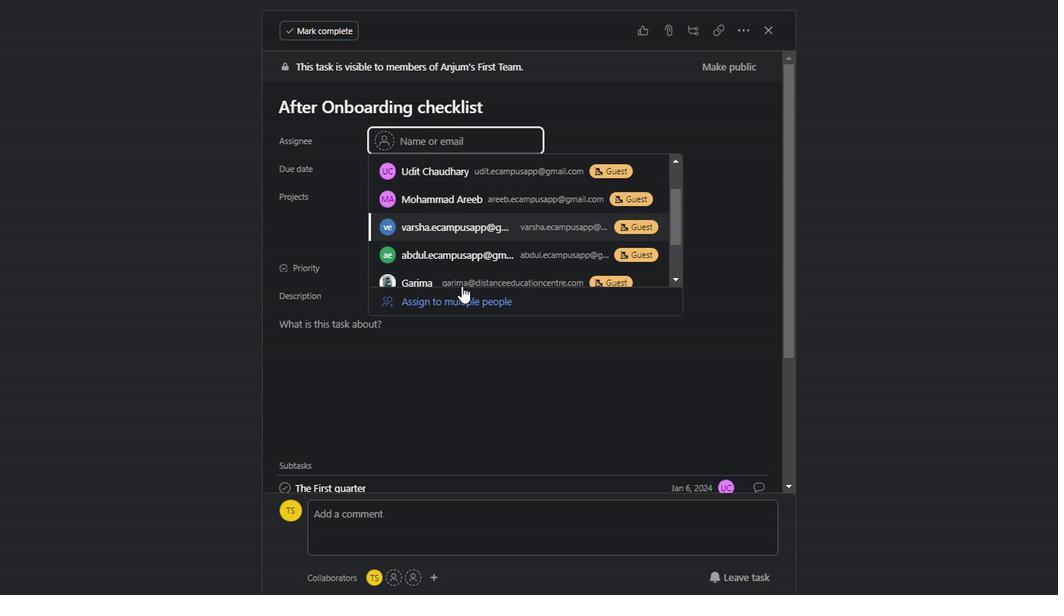 
Action: Mouse scrolled (459, 283) with delta (0, 0)
Screenshot: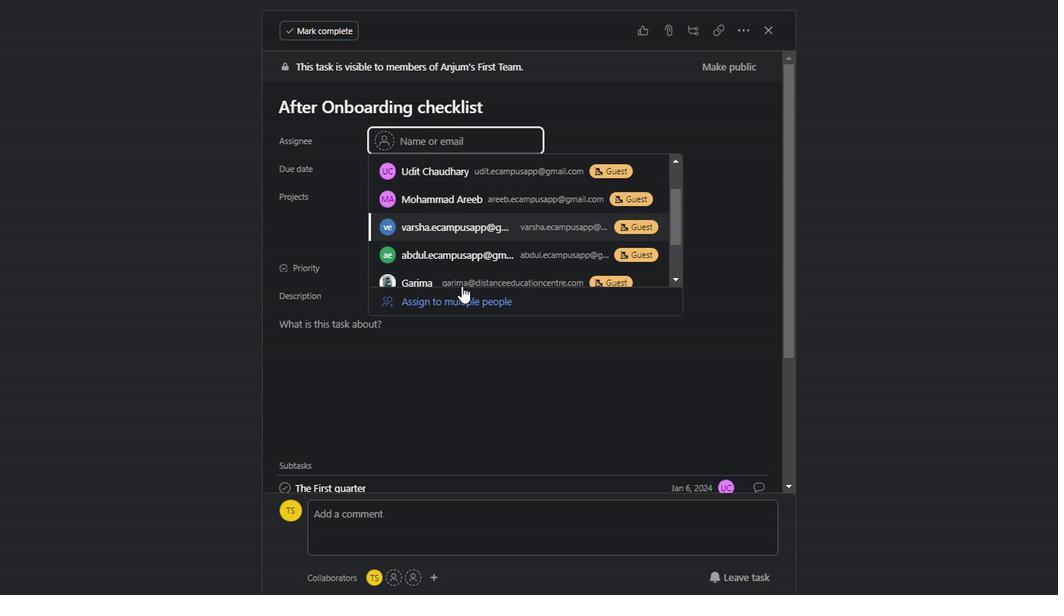 
Action: Mouse scrolled (459, 283) with delta (0, 0)
Screenshot: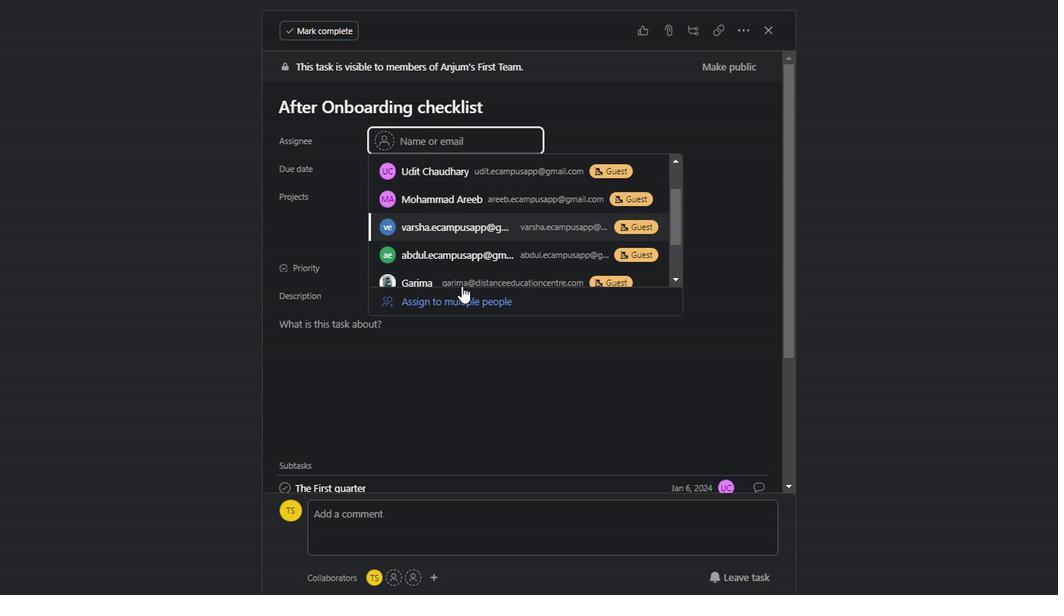 
Action: Mouse scrolled (459, 283) with delta (0, 0)
Screenshot: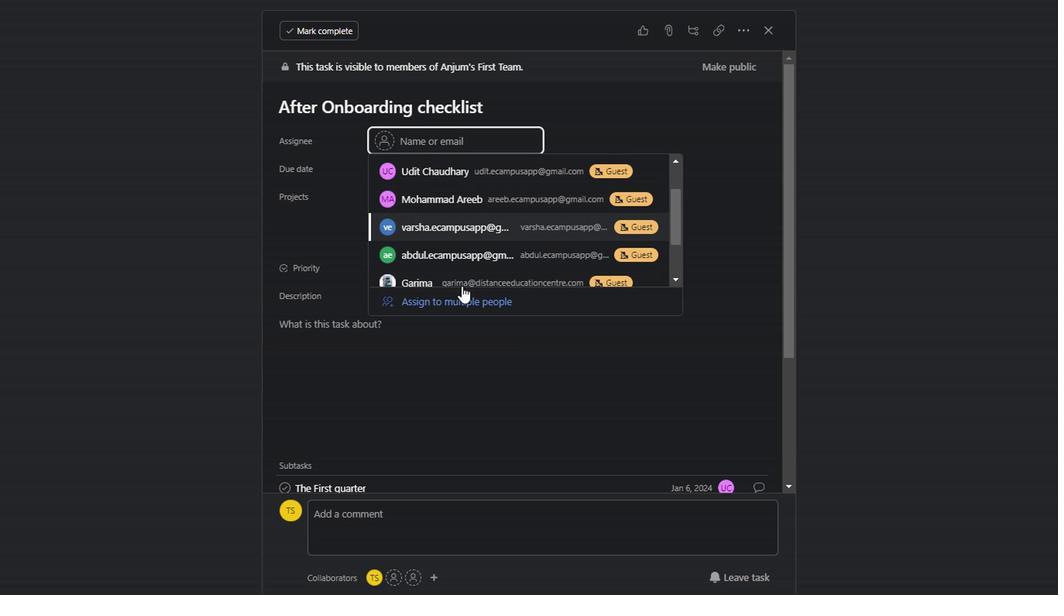 
Action: Mouse scrolled (459, 283) with delta (0, 0)
Screenshot: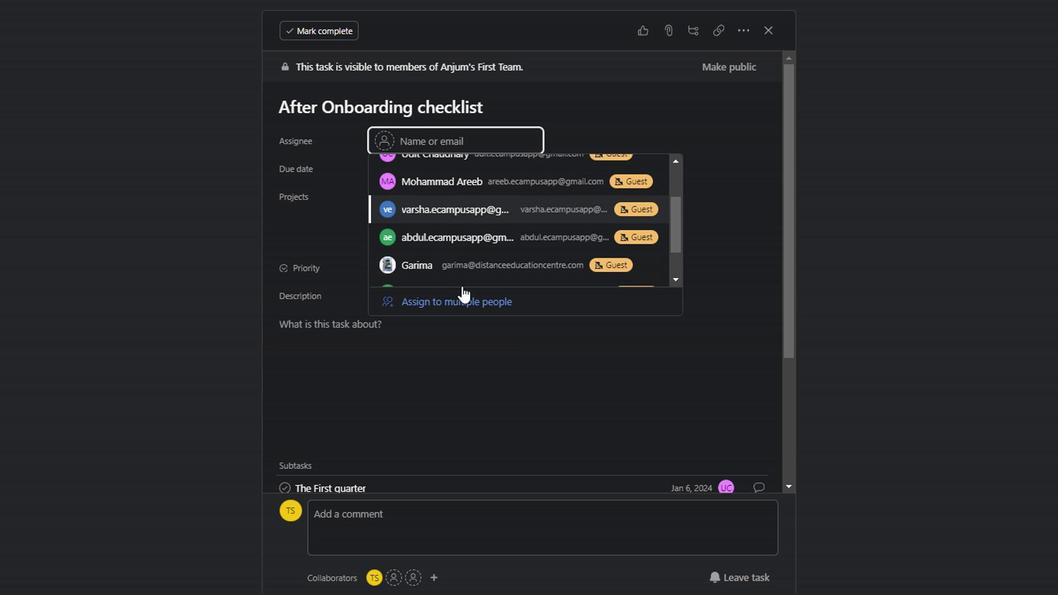 
Action: Mouse scrolled (459, 283) with delta (0, 0)
Screenshot: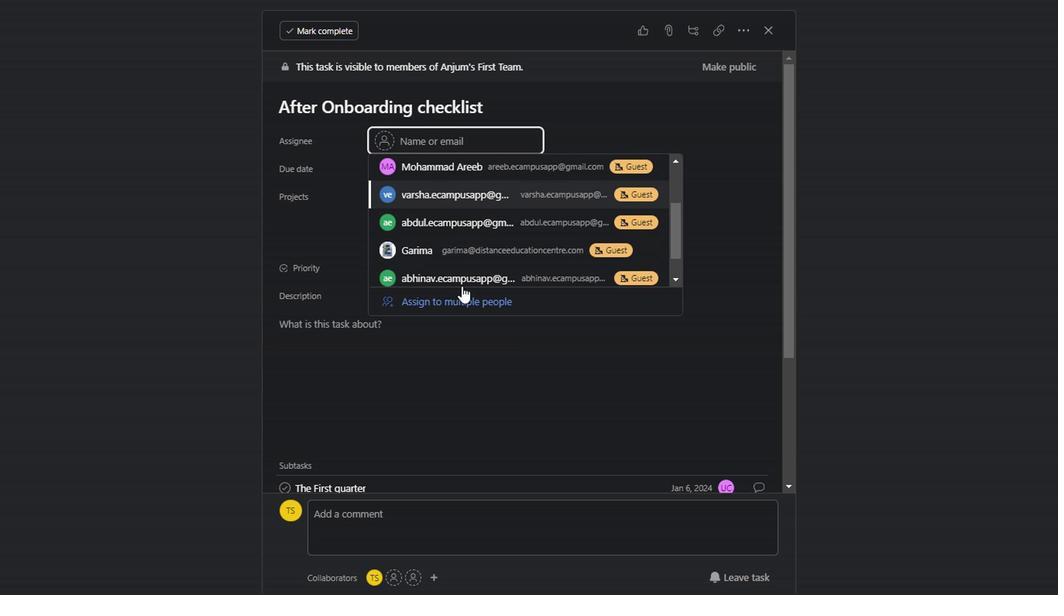 
Action: Mouse moved to (474, 228)
Screenshot: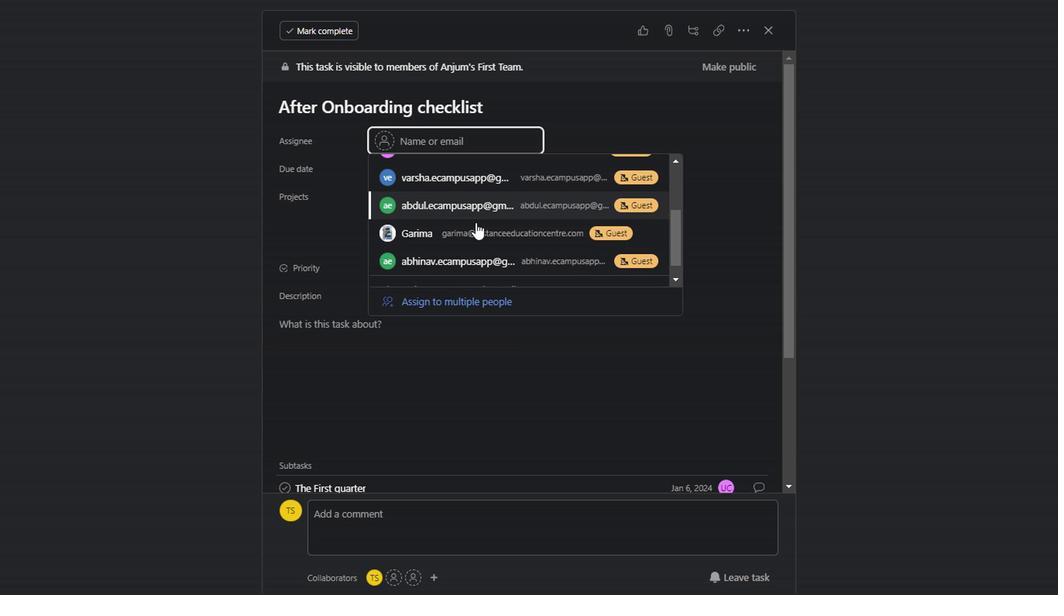 
Action: Mouse pressed left at (474, 228)
Screenshot: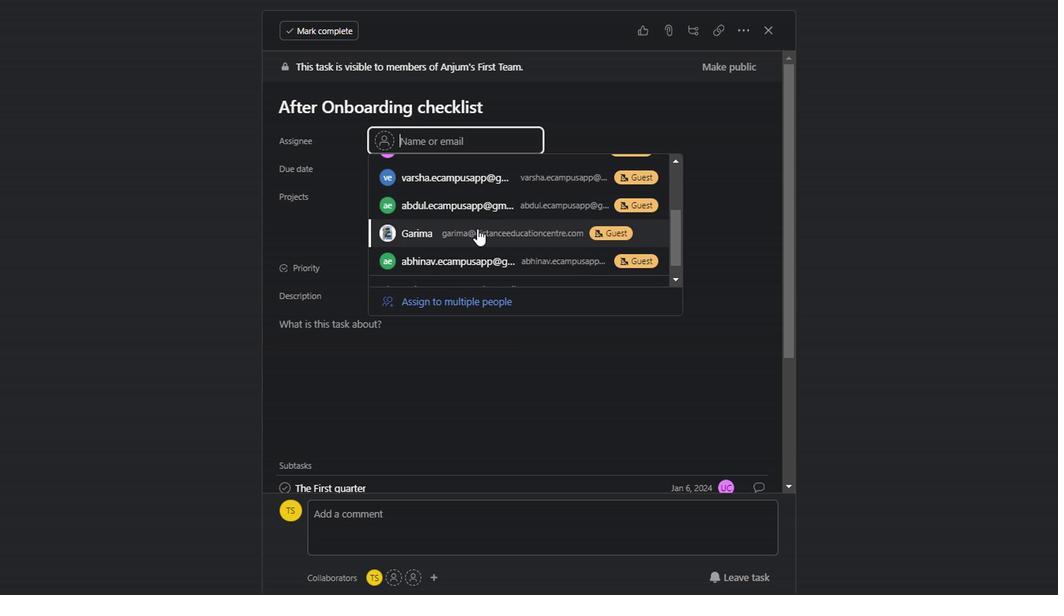 
Action: Mouse moved to (409, 167)
Screenshot: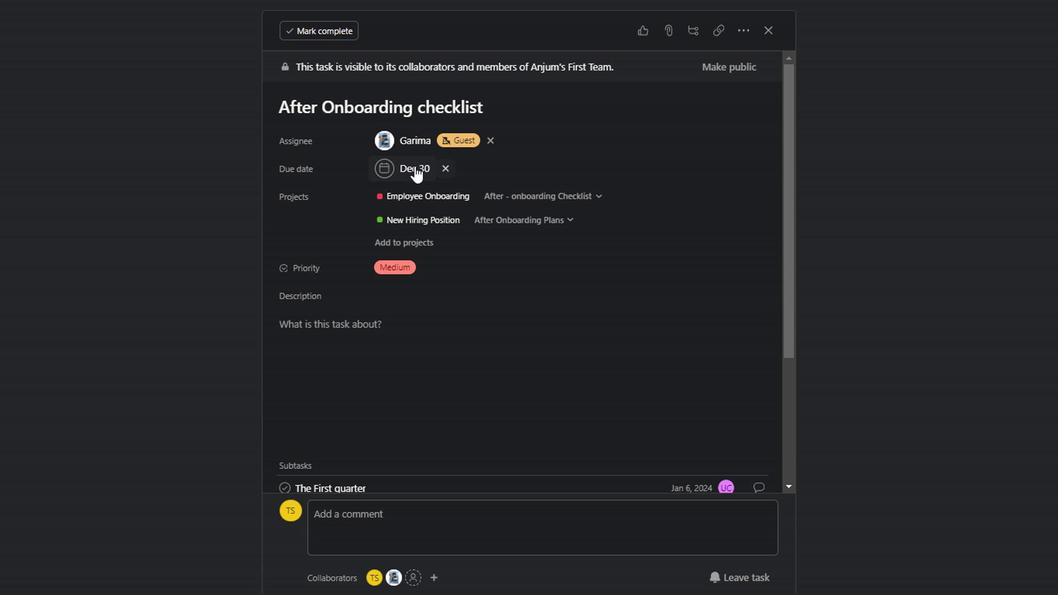 
Action: Mouse pressed left at (409, 167)
Screenshot: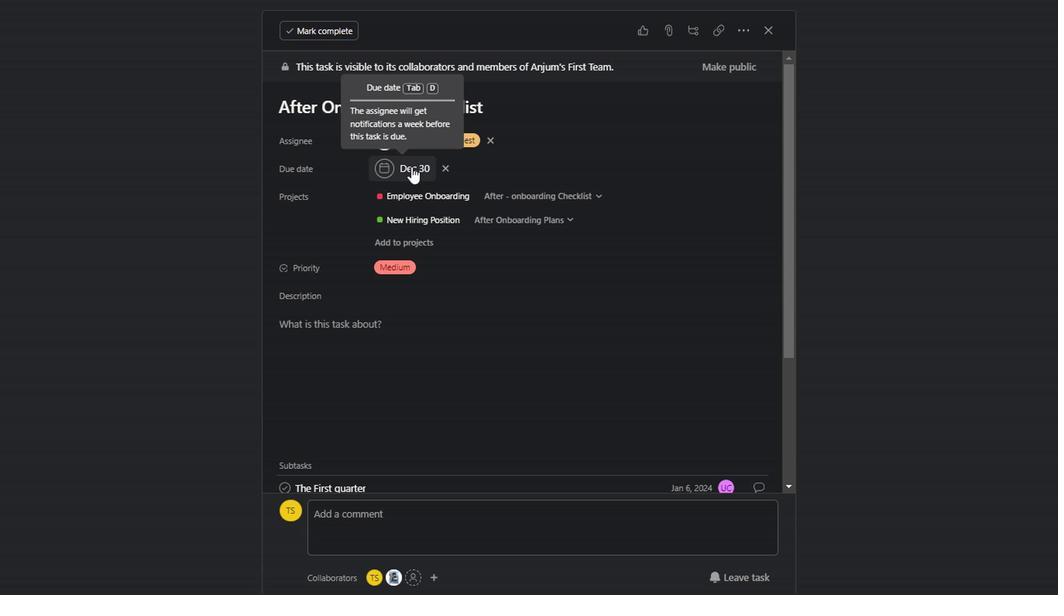 
Action: Mouse moved to (393, 420)
Screenshot: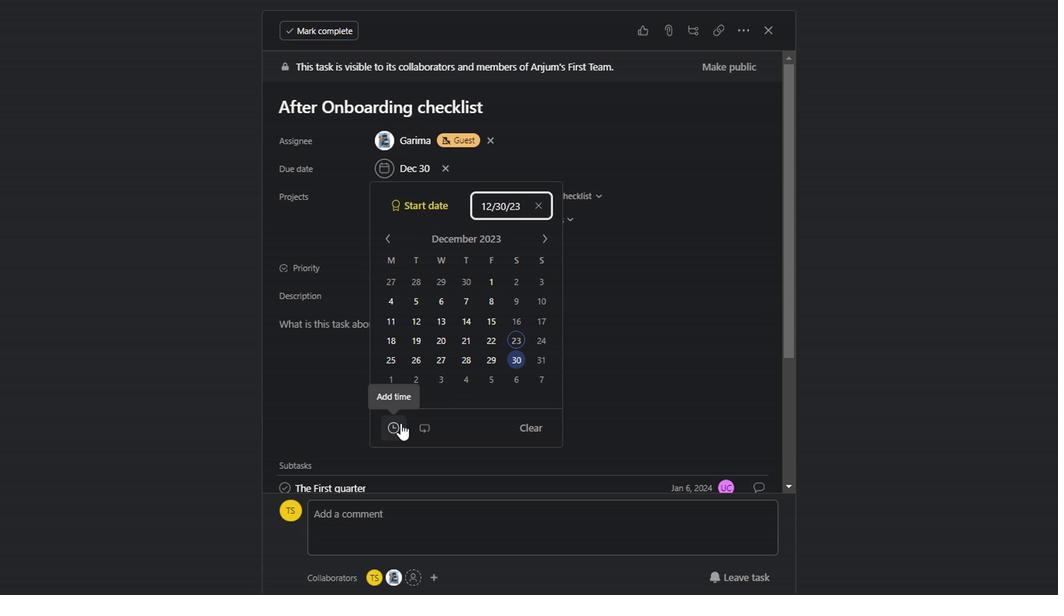 
Action: Mouse pressed left at (393, 420)
Screenshot: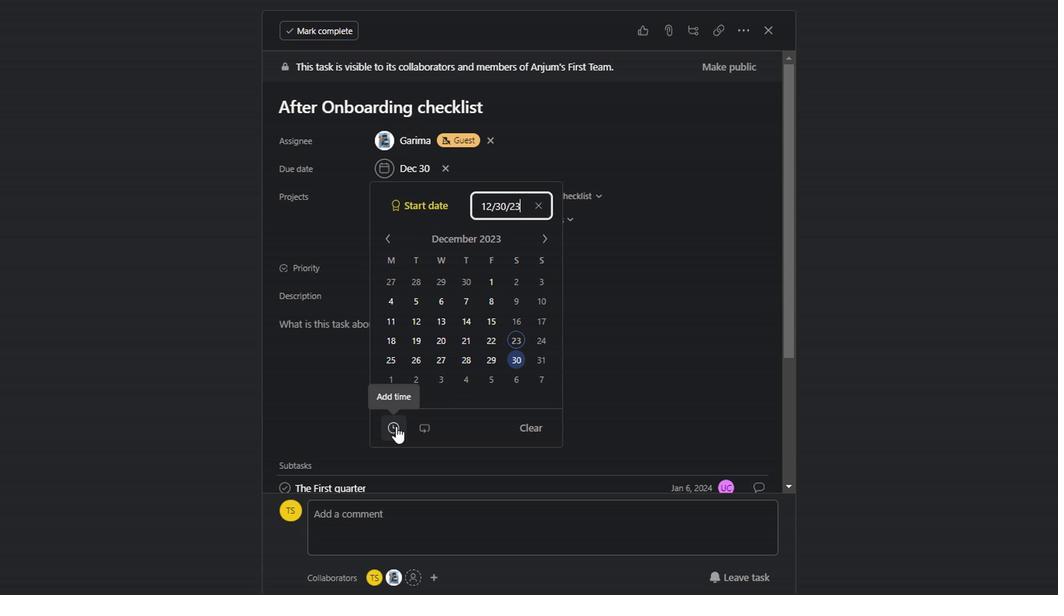 
Action: Mouse moved to (522, 279)
Screenshot: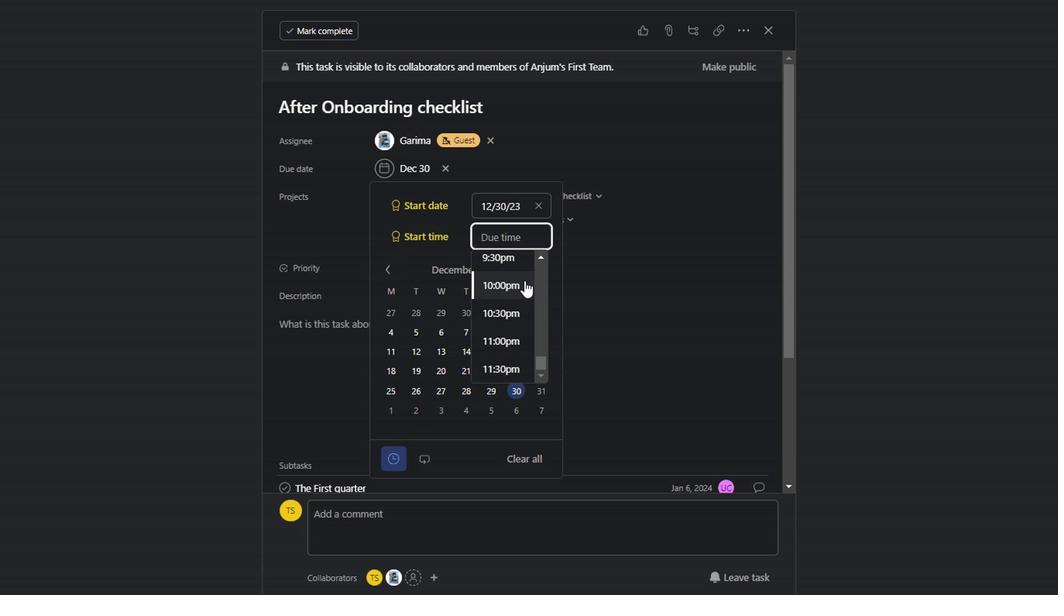 
Action: Mouse pressed left at (522, 279)
Screenshot: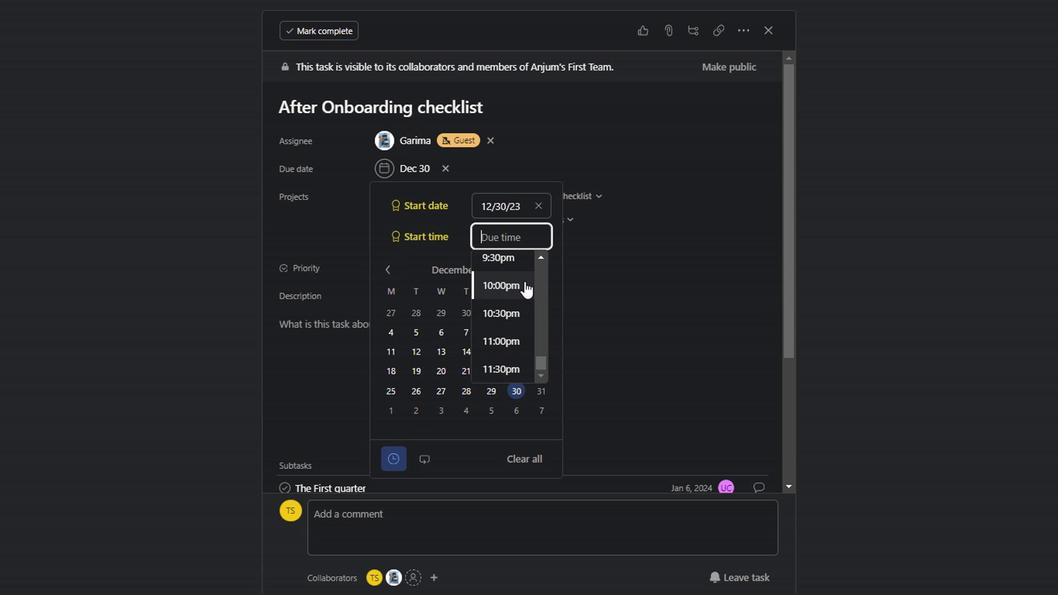 
Action: Mouse moved to (515, 235)
Screenshot: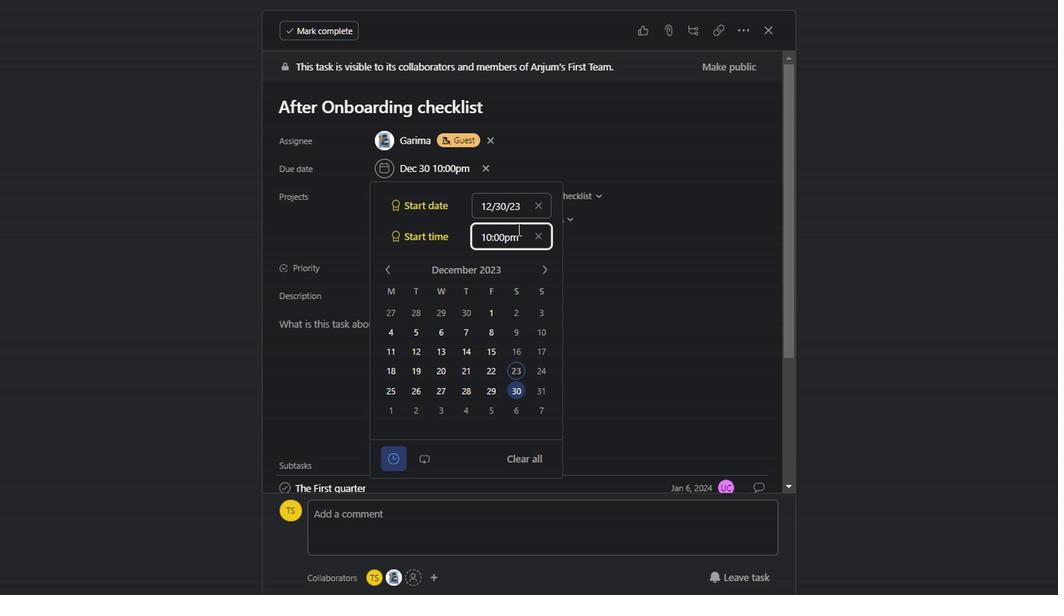 
Action: Mouse pressed left at (515, 235)
Screenshot: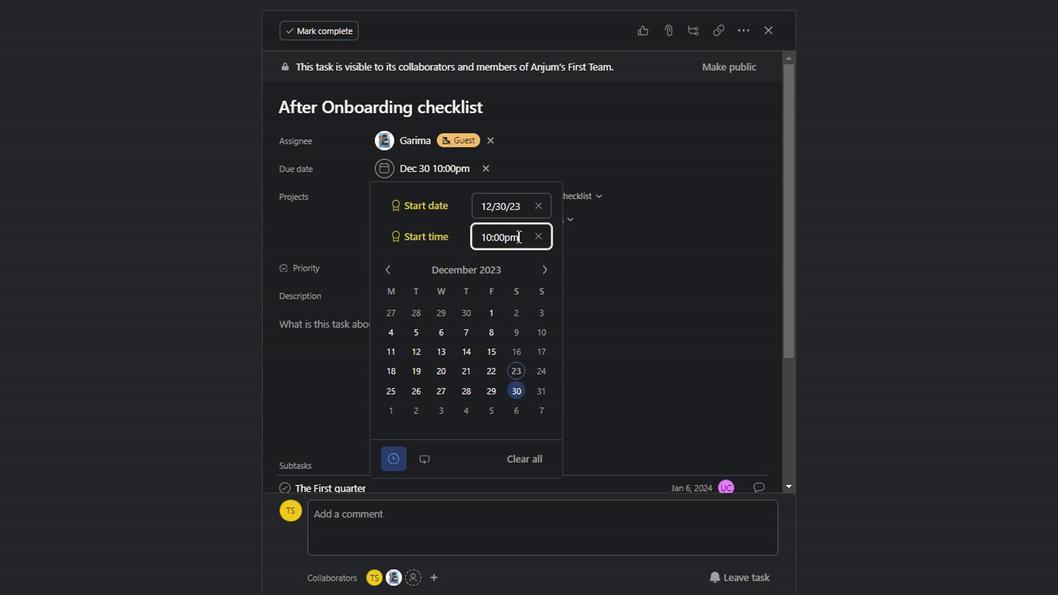 
Action: Mouse moved to (514, 242)
Screenshot: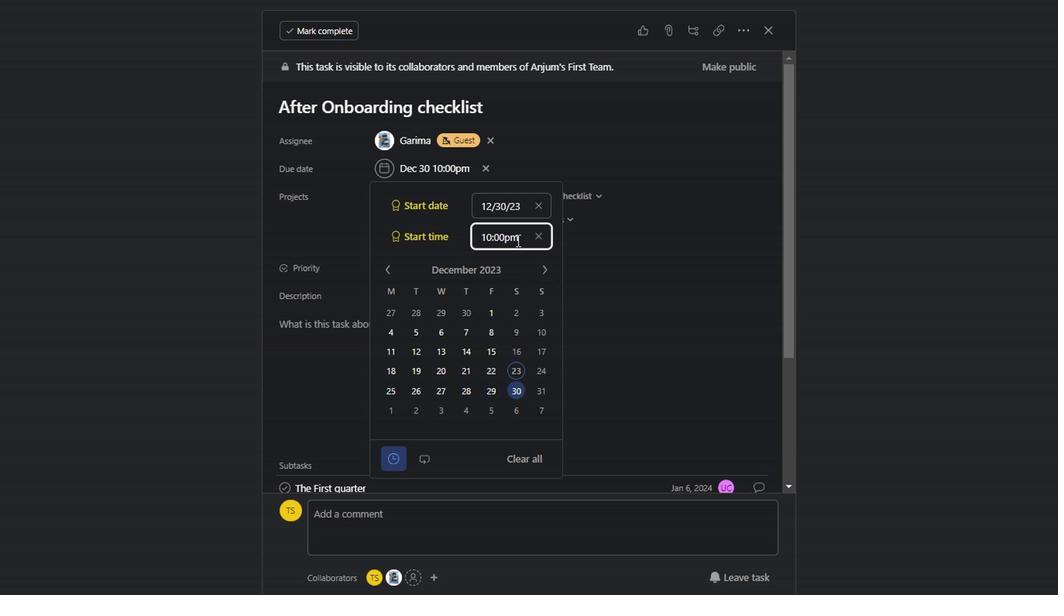 
Action: Mouse pressed left at (514, 242)
Screenshot: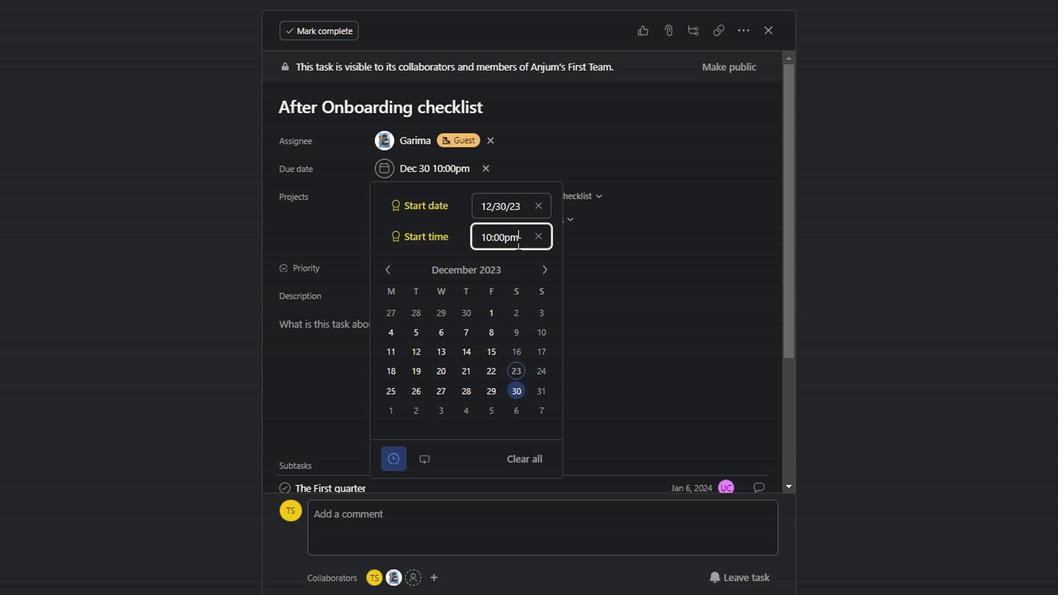 
Action: Mouse moved to (421, 444)
Screenshot: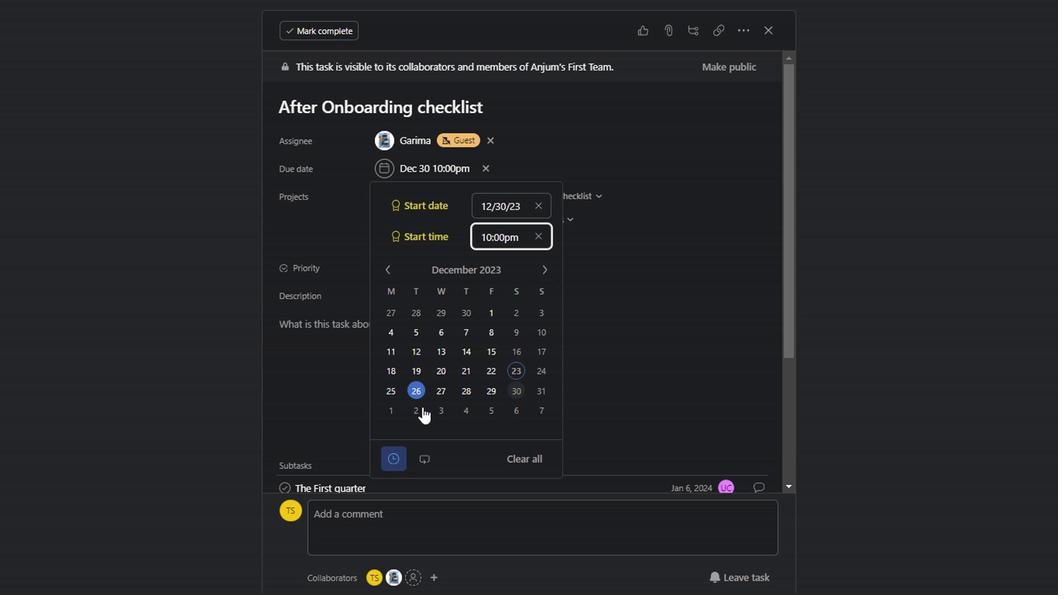 
Action: Mouse pressed left at (421, 444)
Screenshot: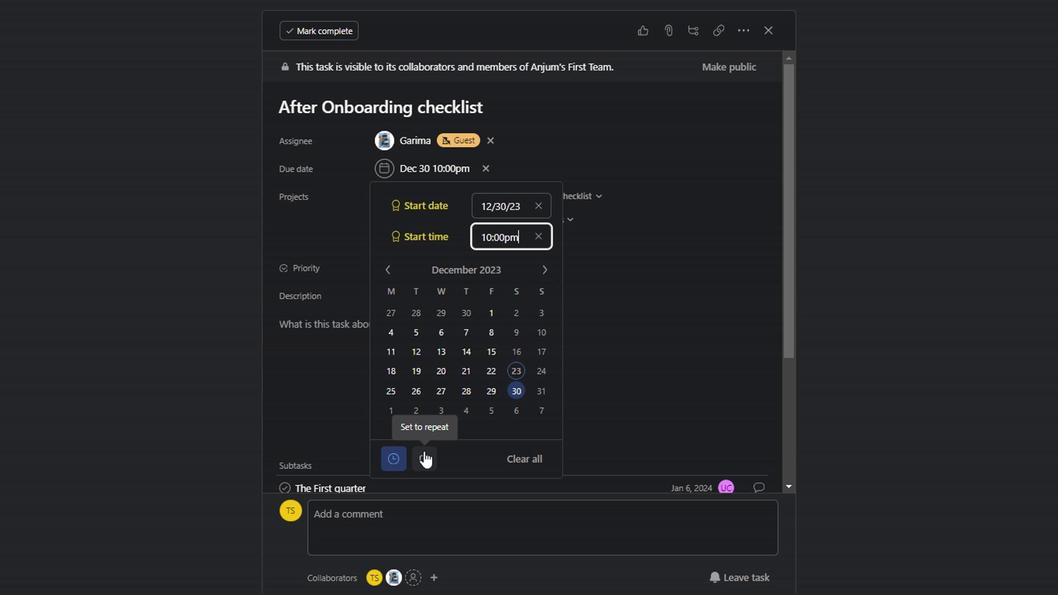 
Action: Mouse moved to (520, 441)
Screenshot: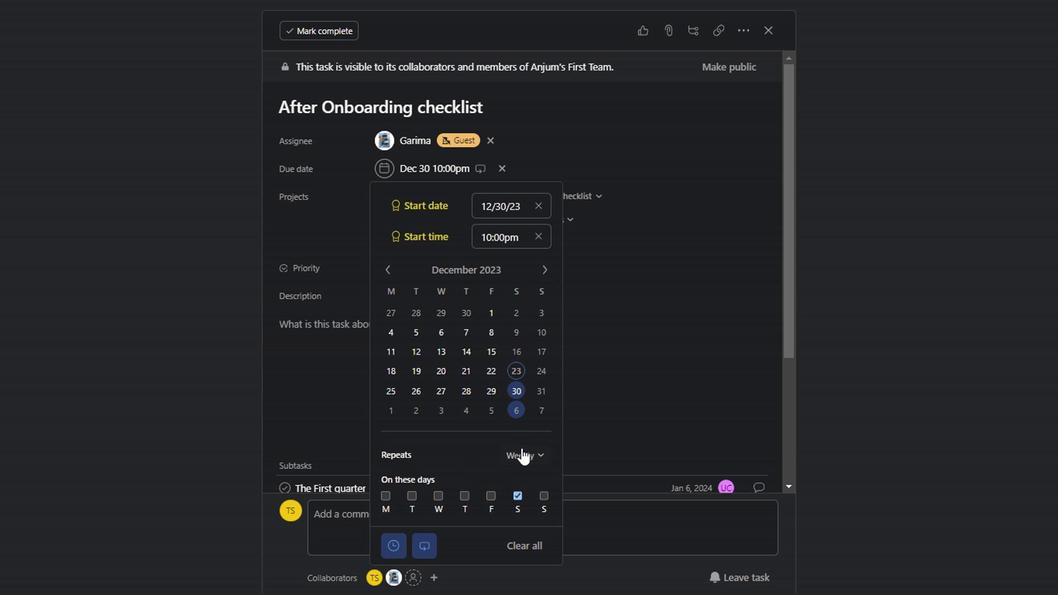 
Action: Mouse pressed left at (520, 441)
Screenshot: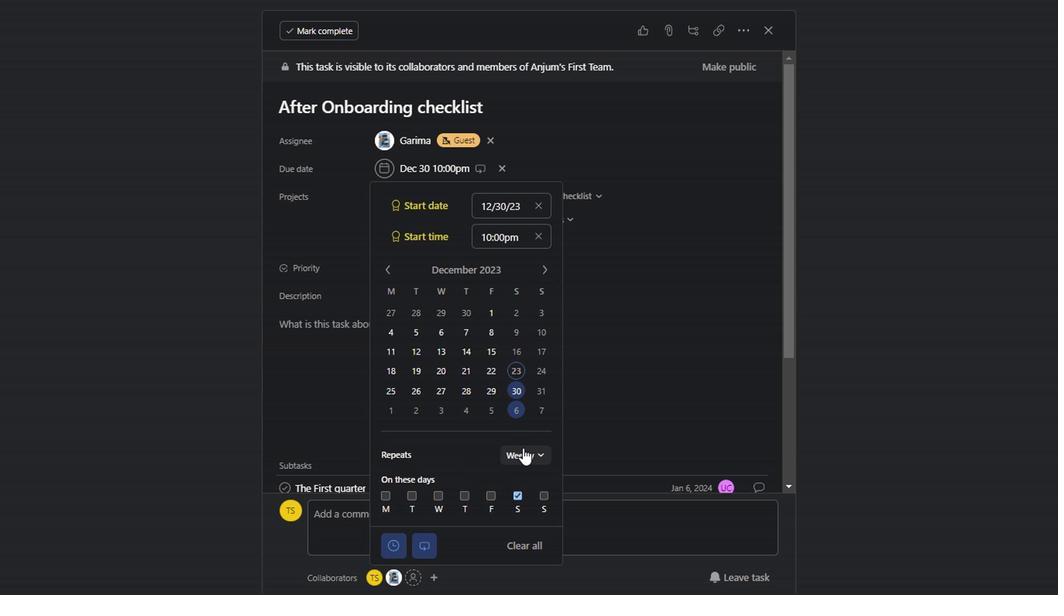 
Action: Mouse moved to (541, 520)
Screenshot: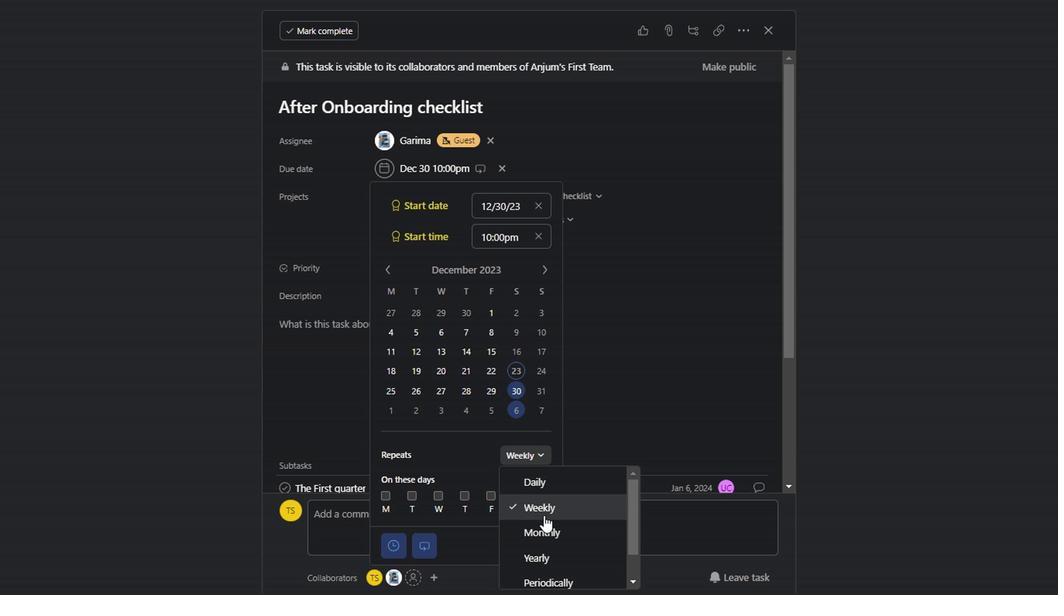 
Action: Mouse pressed left at (541, 520)
Screenshot: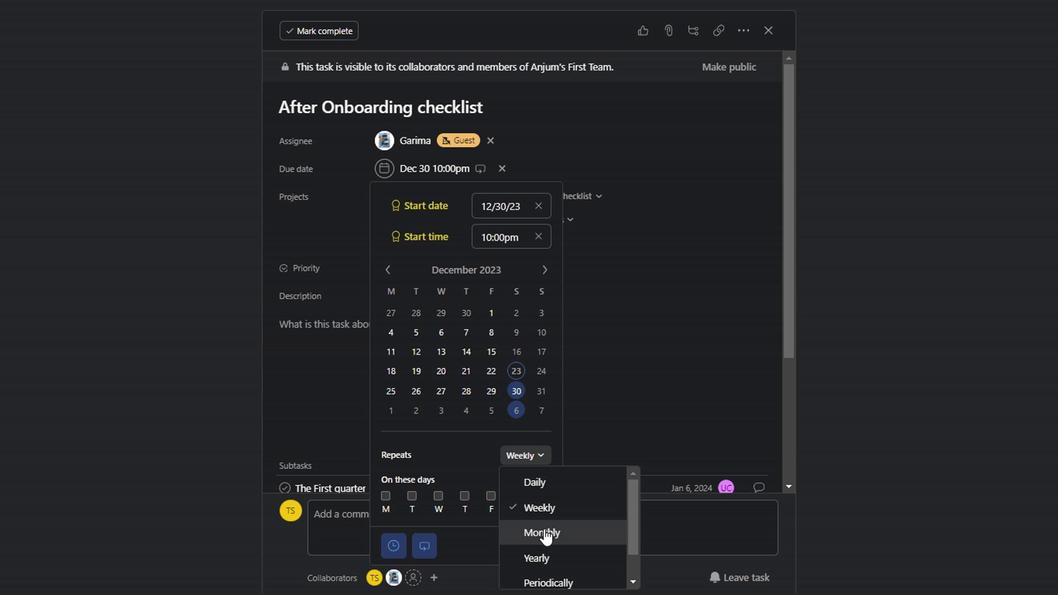 
Action: Mouse moved to (587, 400)
Screenshot: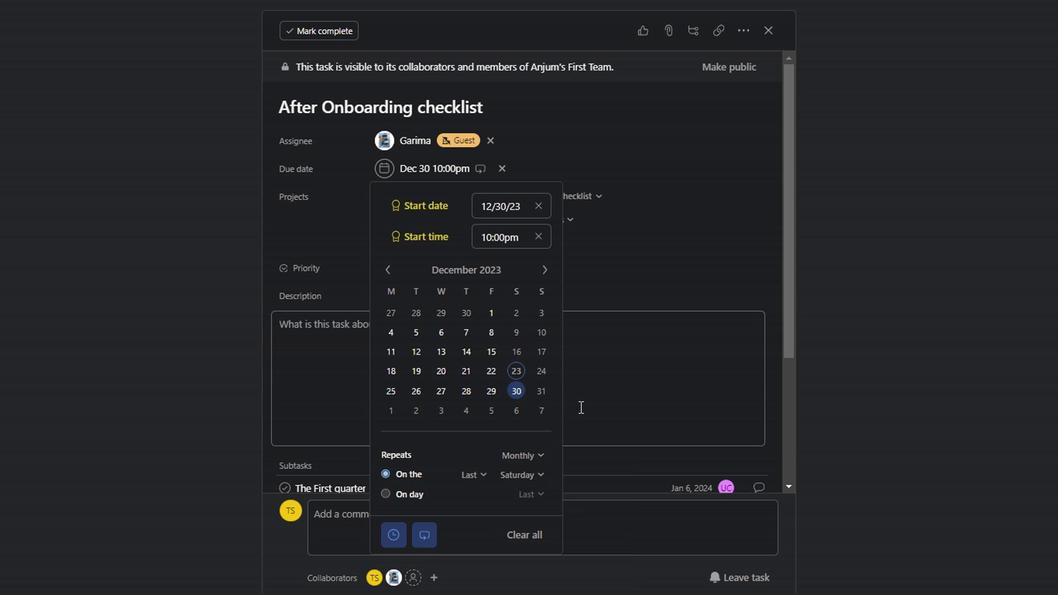 
Action: Mouse pressed left at (587, 400)
Screenshot: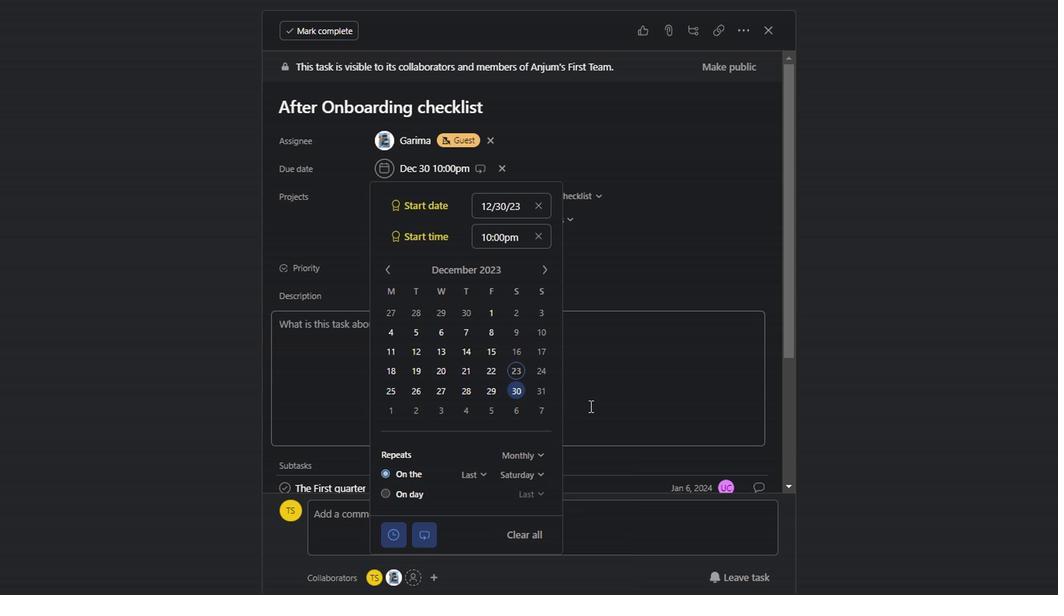 
Action: Mouse moved to (760, 35)
Screenshot: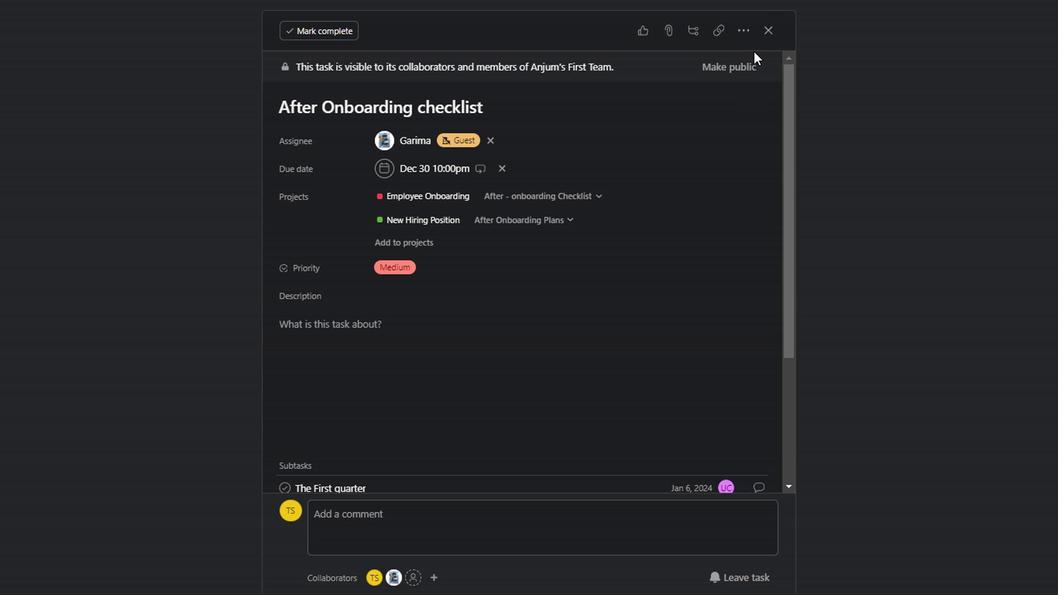 
Action: Mouse pressed left at (760, 35)
Screenshot: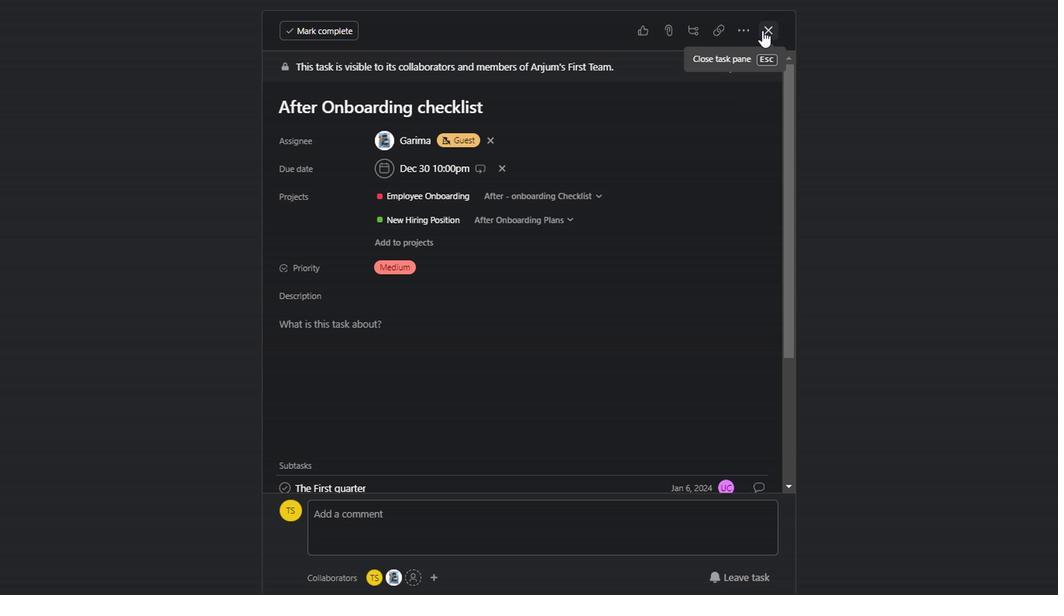 
Action: Mouse moved to (1035, 59)
Screenshot: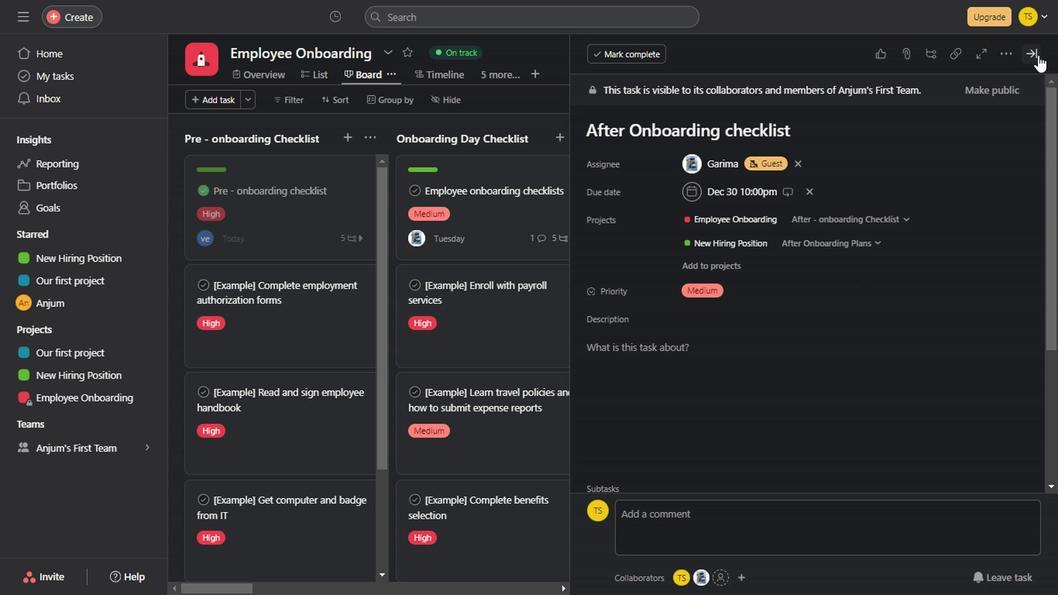 
Action: Mouse pressed left at (1035, 59)
Screenshot: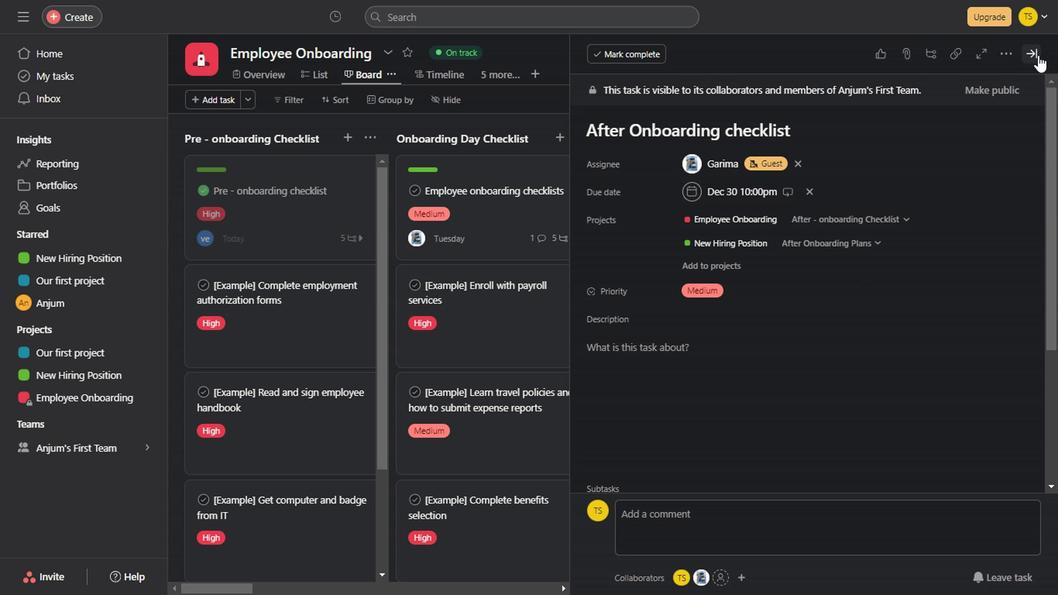 
Action: Mouse moved to (692, 255)
Screenshot: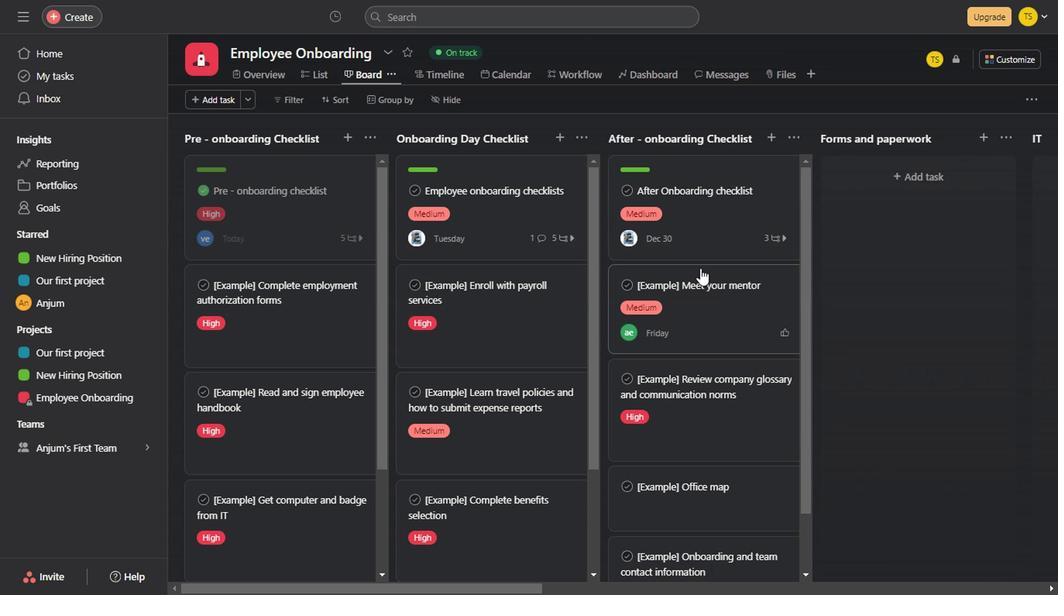 
Action: Mouse scrolled (692, 255) with delta (0, 0)
Screenshot: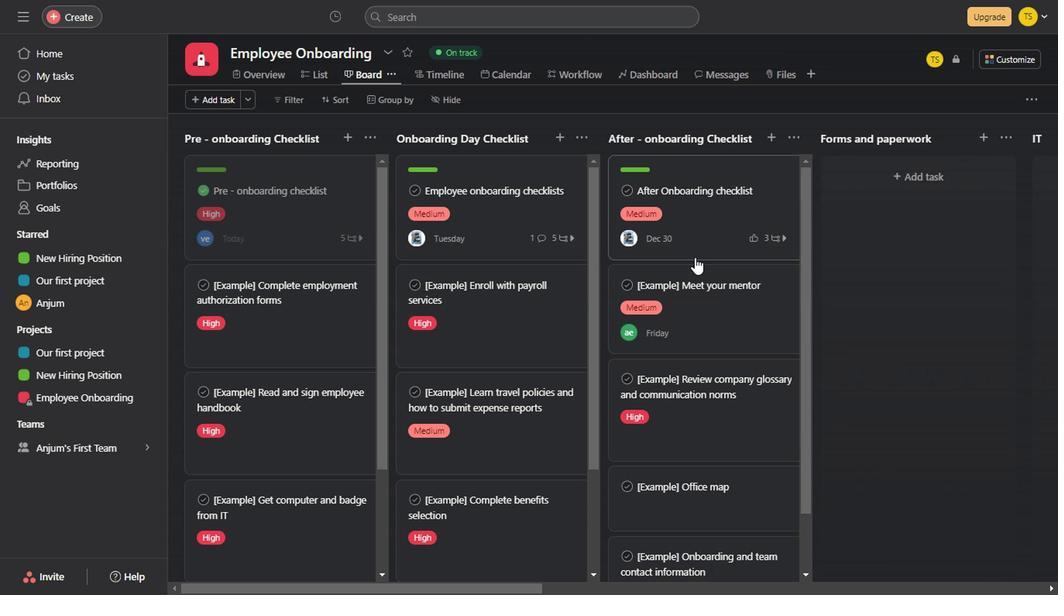 
Action: Mouse scrolled (692, 255) with delta (0, 0)
Screenshot: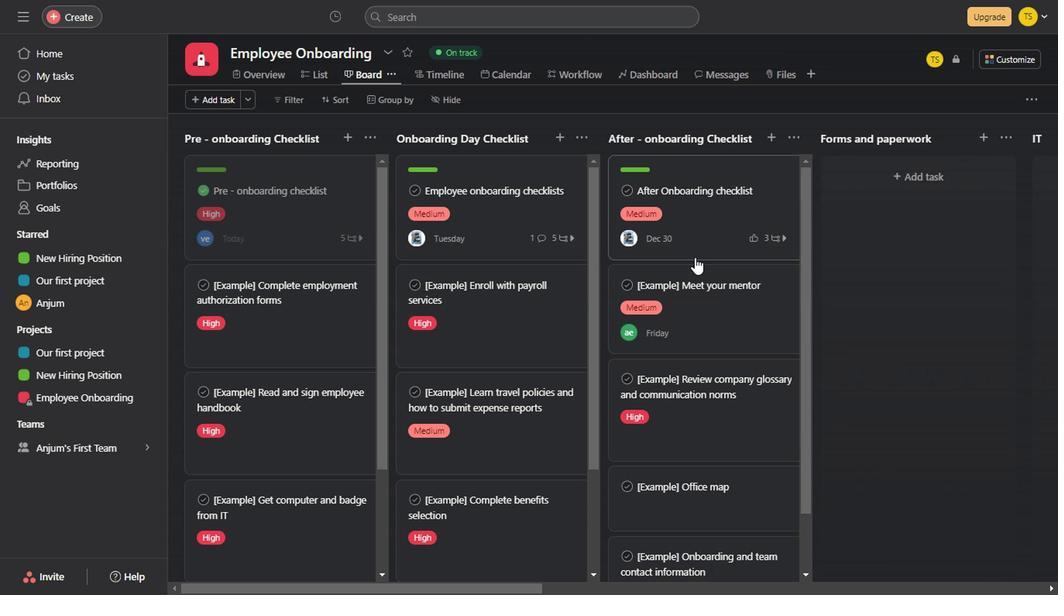 
Action: Mouse scrolled (692, 255) with delta (0, 0)
Screenshot: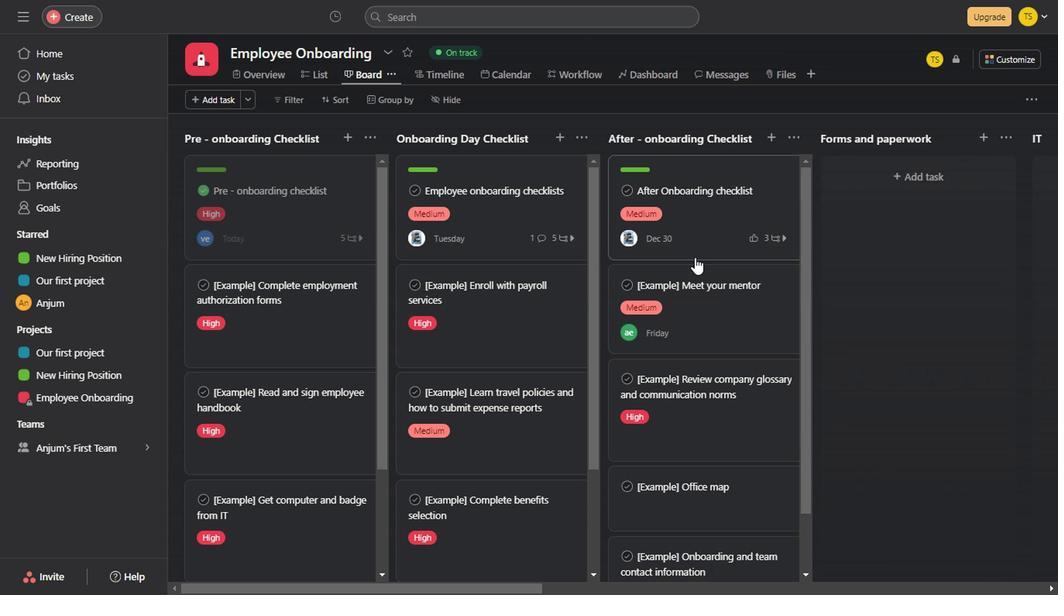 
Action: Mouse scrolled (692, 255) with delta (0, 0)
Screenshot: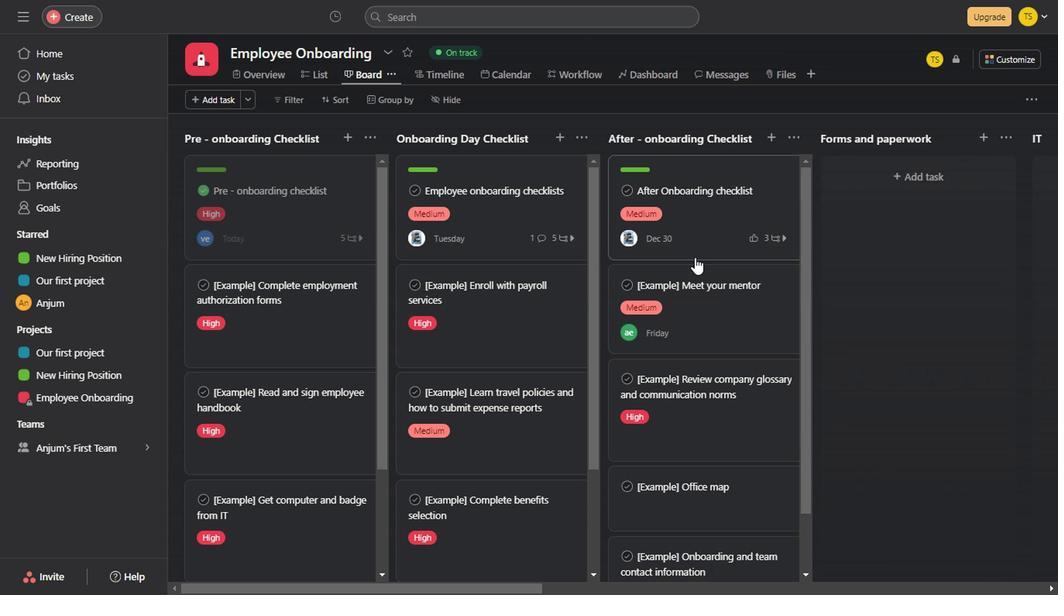 
Action: Mouse scrolled (692, 255) with delta (0, 0)
Screenshot: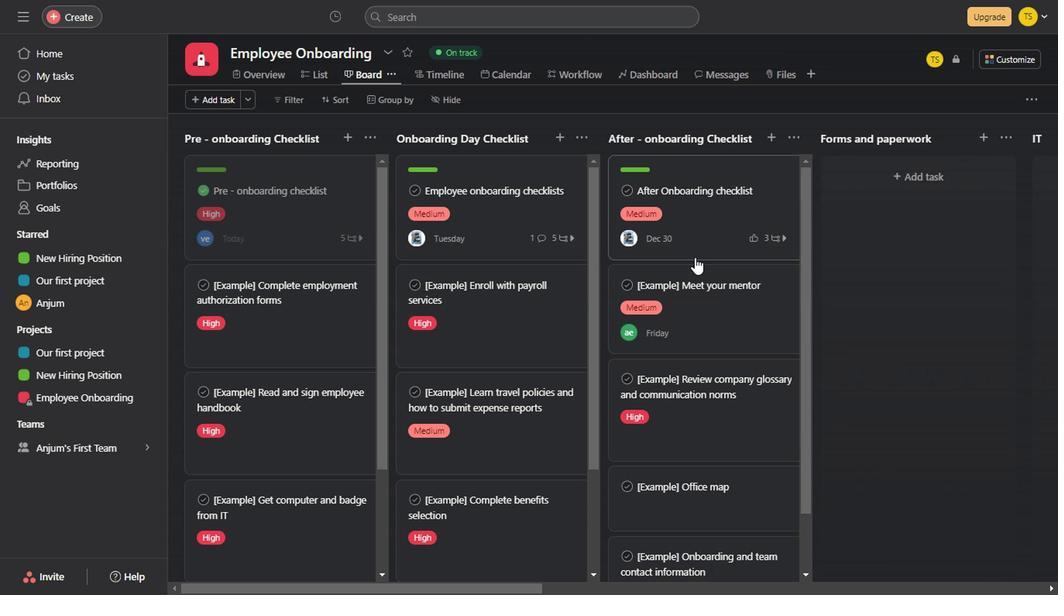 
Action: Mouse scrolled (692, 255) with delta (0, 0)
Screenshot: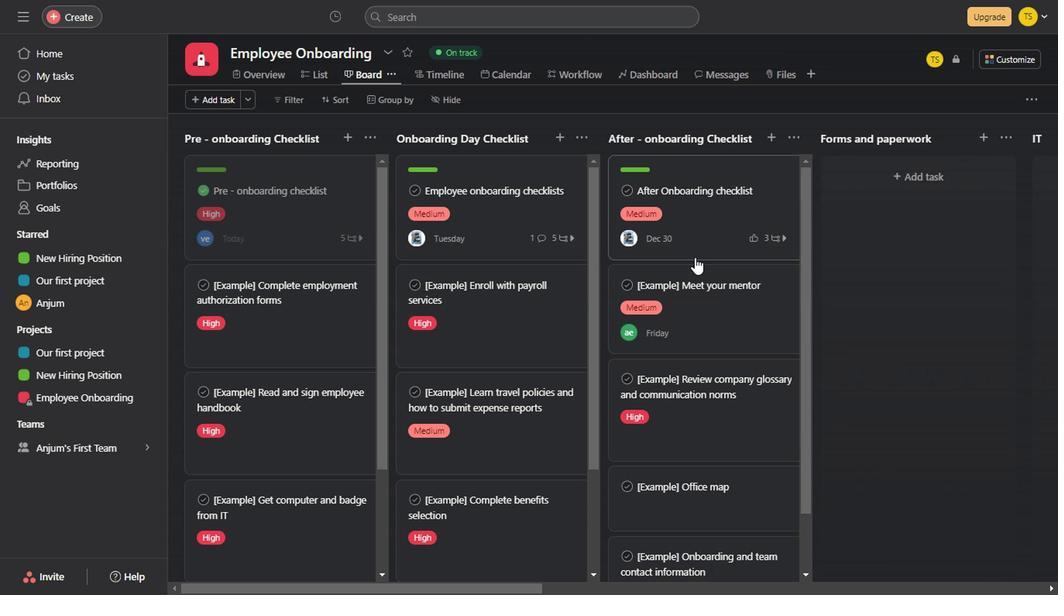 
Action: Mouse scrolled (692, 255) with delta (0, 0)
Screenshot: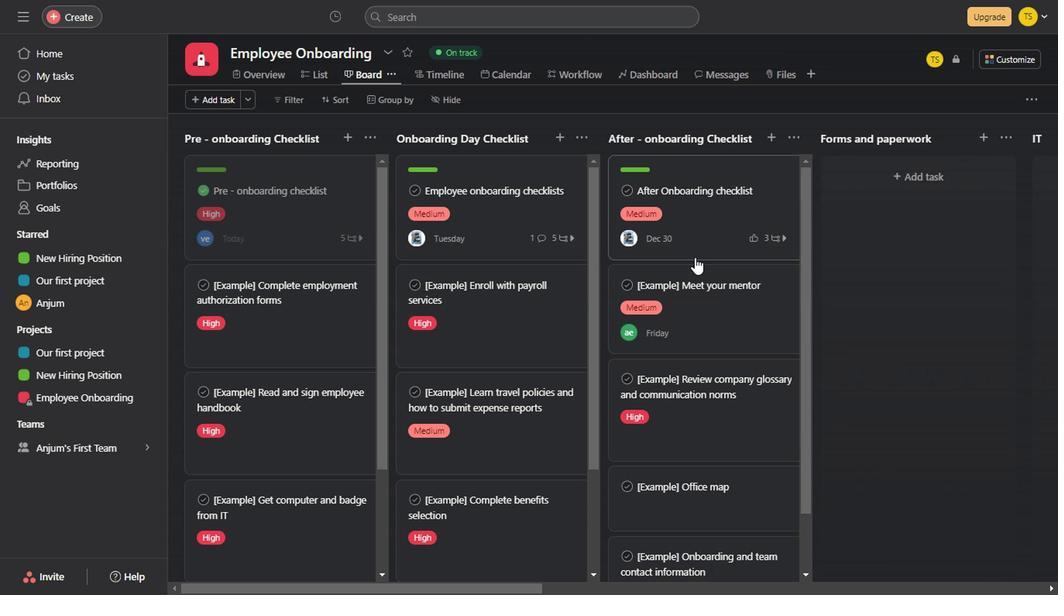 
Action: Mouse scrolled (692, 255) with delta (0, 0)
Screenshot: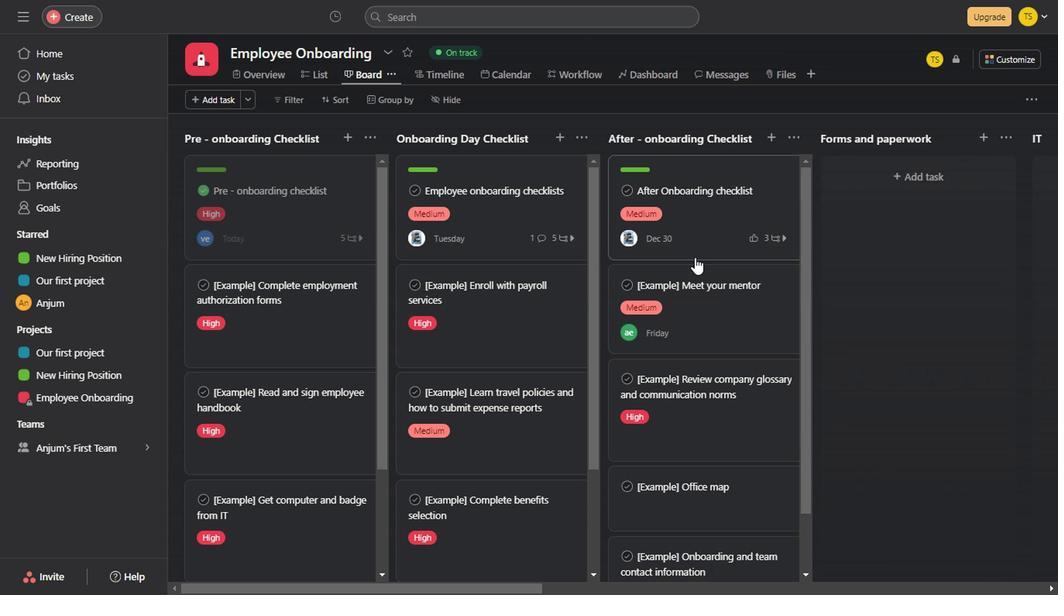 
Action: Mouse scrolled (692, 255) with delta (0, 0)
Screenshot: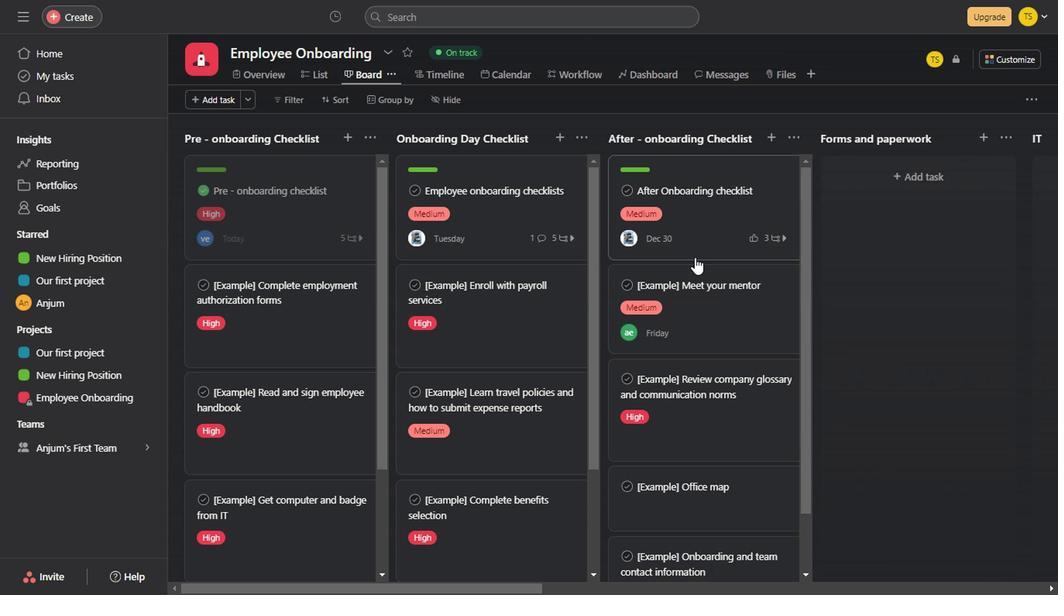 
Action: Mouse scrolled (692, 255) with delta (0, 0)
Screenshot: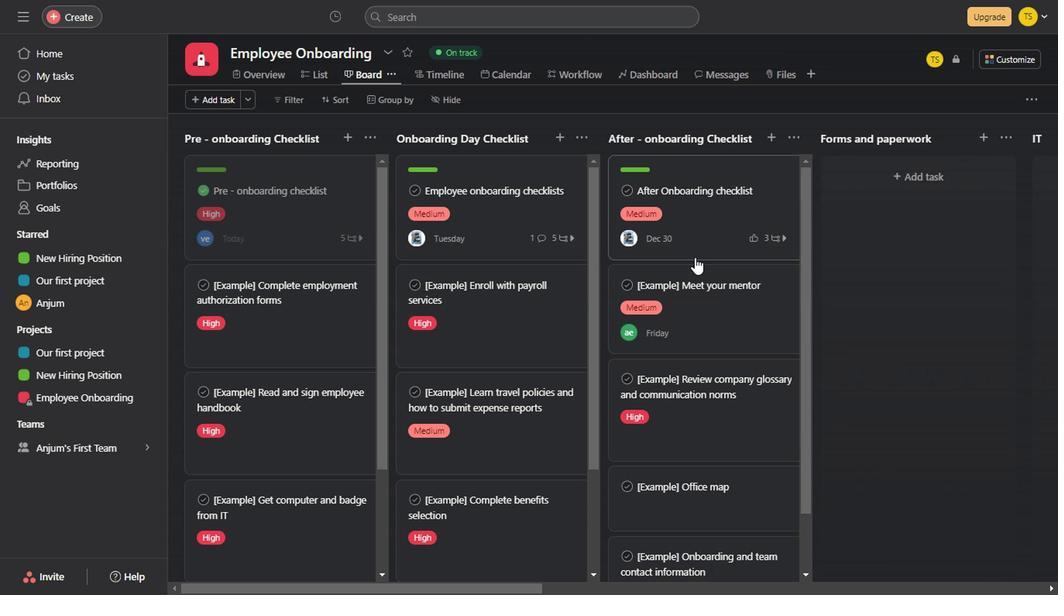 
Action: Mouse scrolled (692, 255) with delta (0, 0)
Screenshot: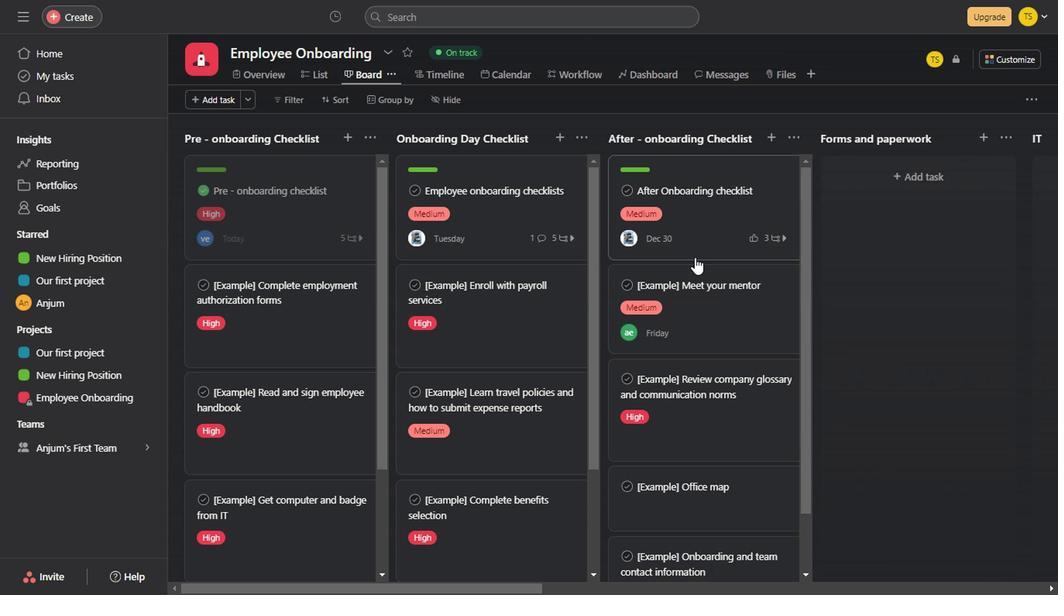 
Action: Mouse scrolled (692, 255) with delta (0, 0)
Screenshot: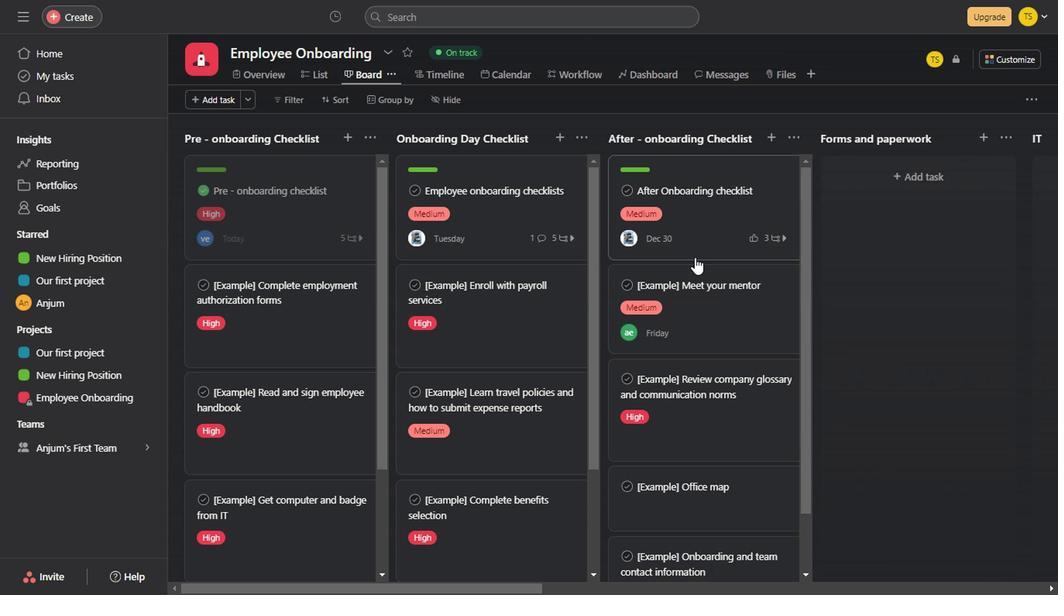 
Action: Mouse scrolled (692, 255) with delta (0, 0)
Screenshot: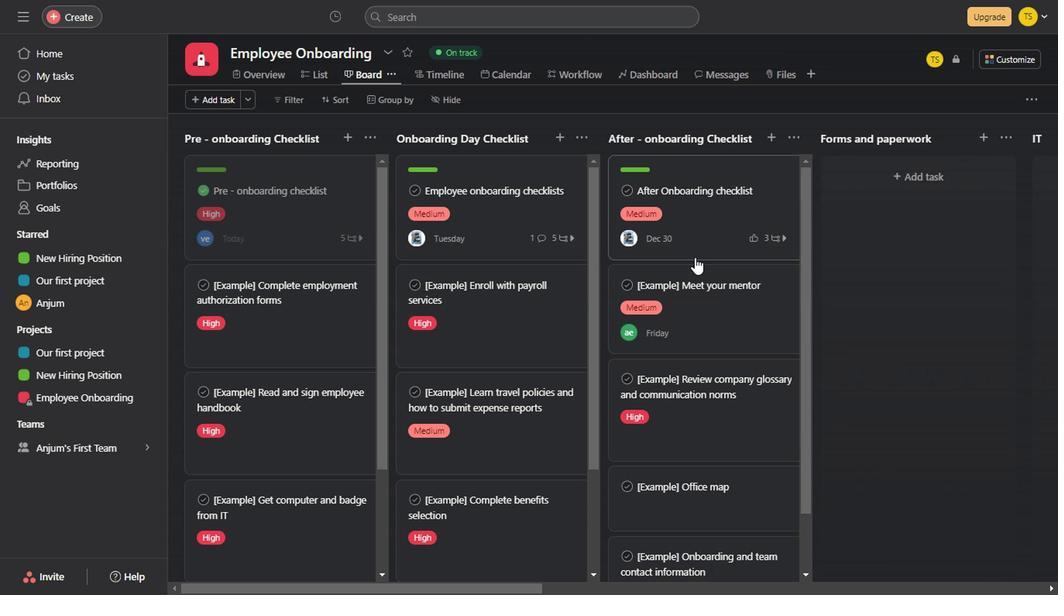 
Action: Mouse moved to (247, 76)
Screenshot: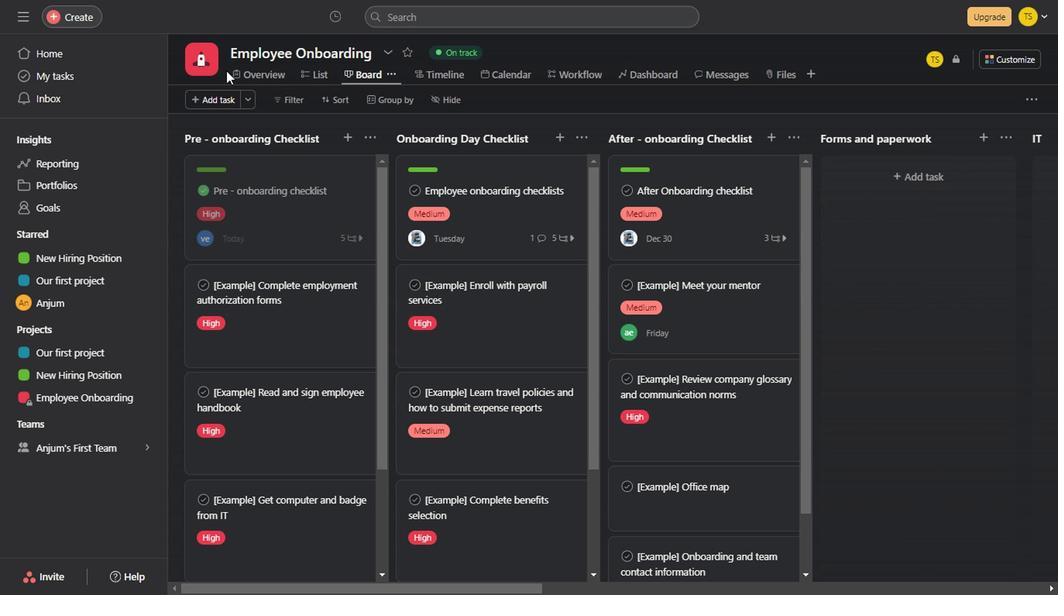 
Action: Mouse pressed left at (247, 76)
Screenshot: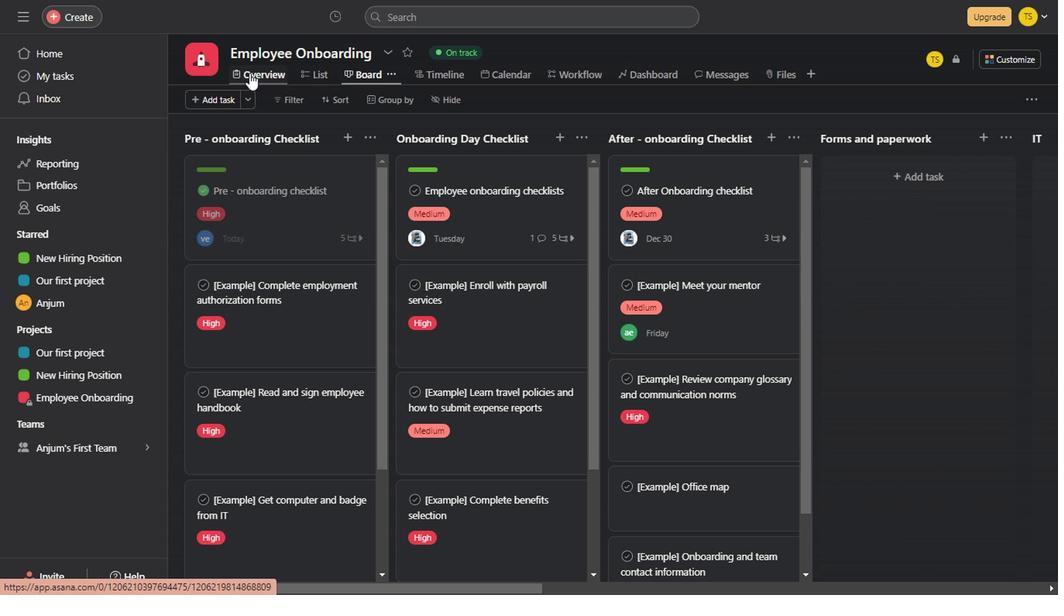 
Action: Mouse moved to (986, 115)
Screenshot: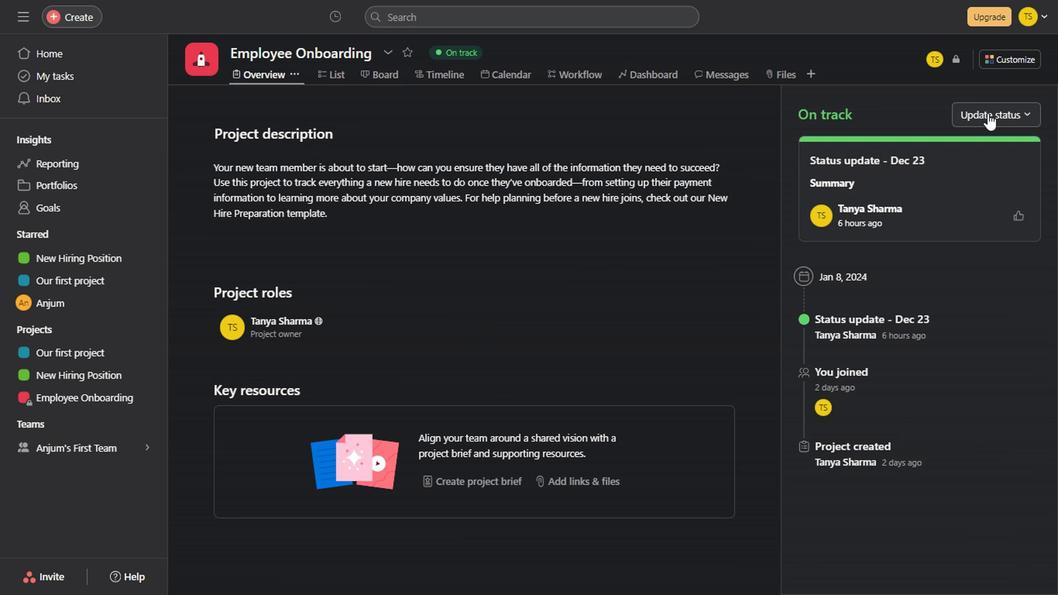 
Action: Mouse pressed left at (986, 115)
Screenshot: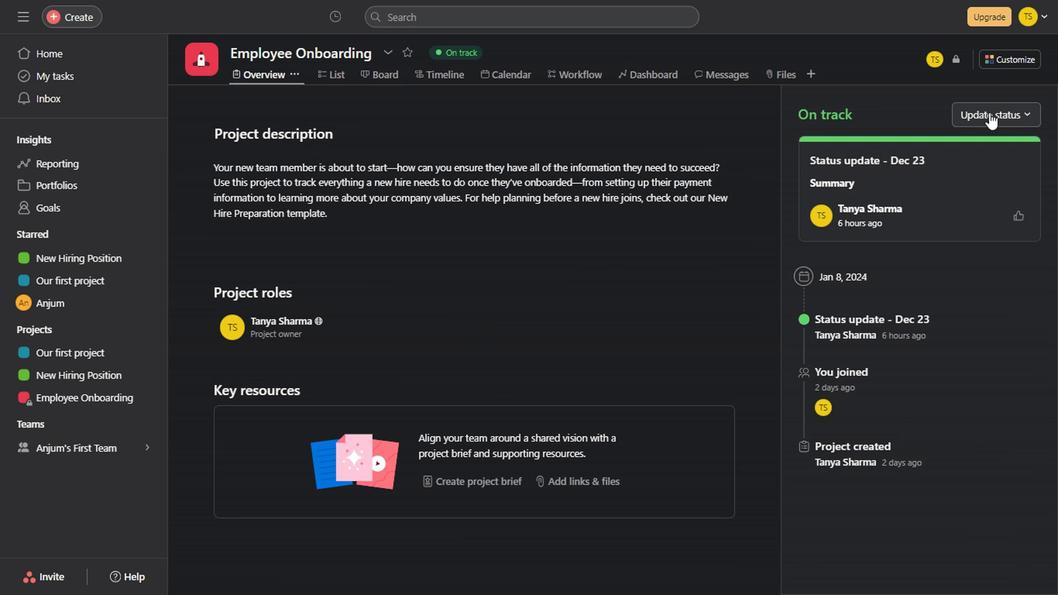 
Action: Mouse moved to (906, 388)
Screenshot: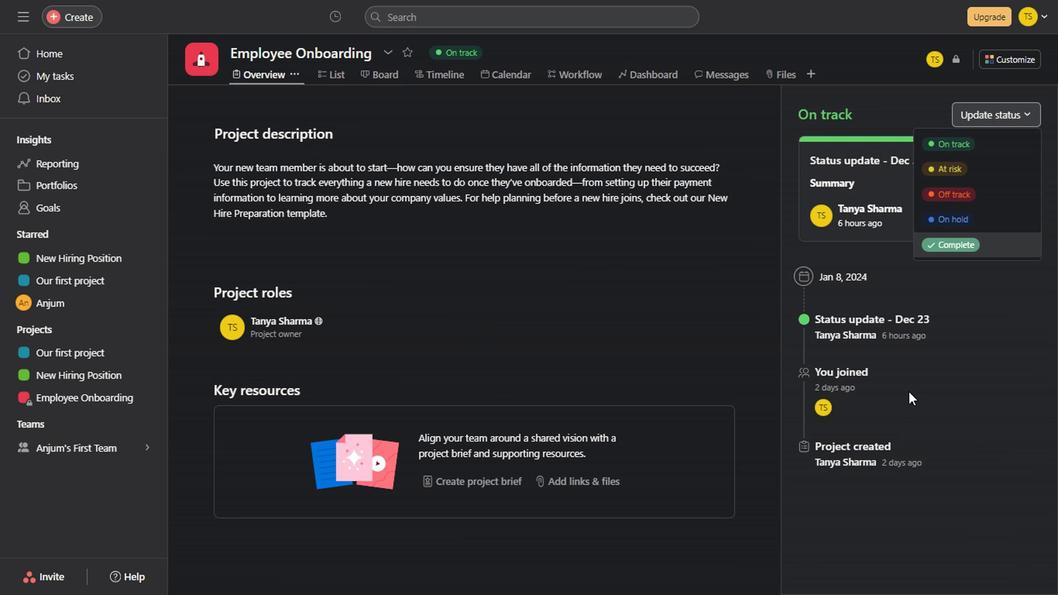 
Action: Mouse pressed left at (906, 388)
Screenshot: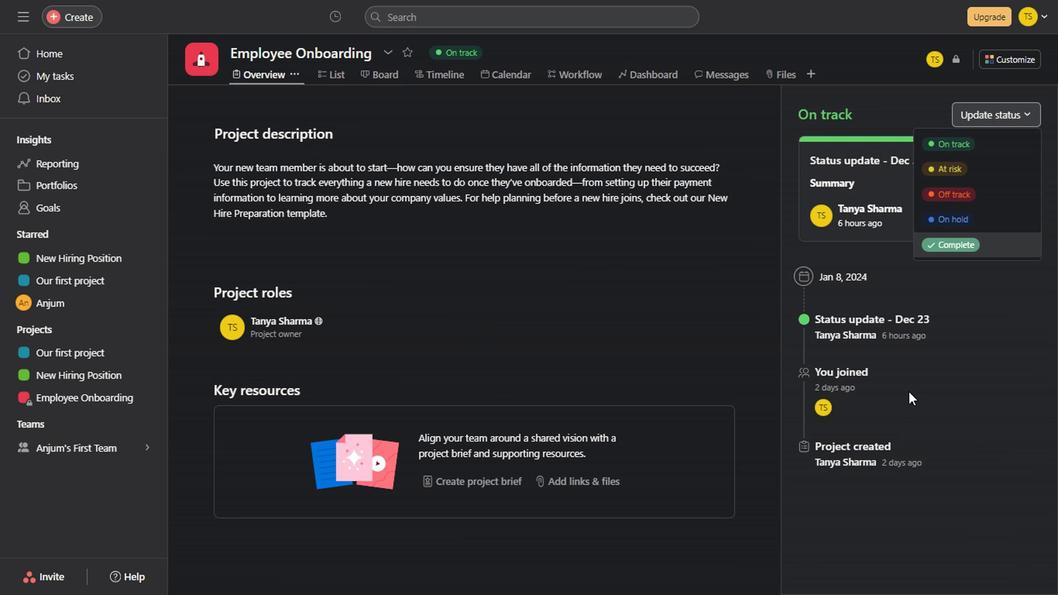 
Action: Mouse moved to (838, 374)
Screenshot: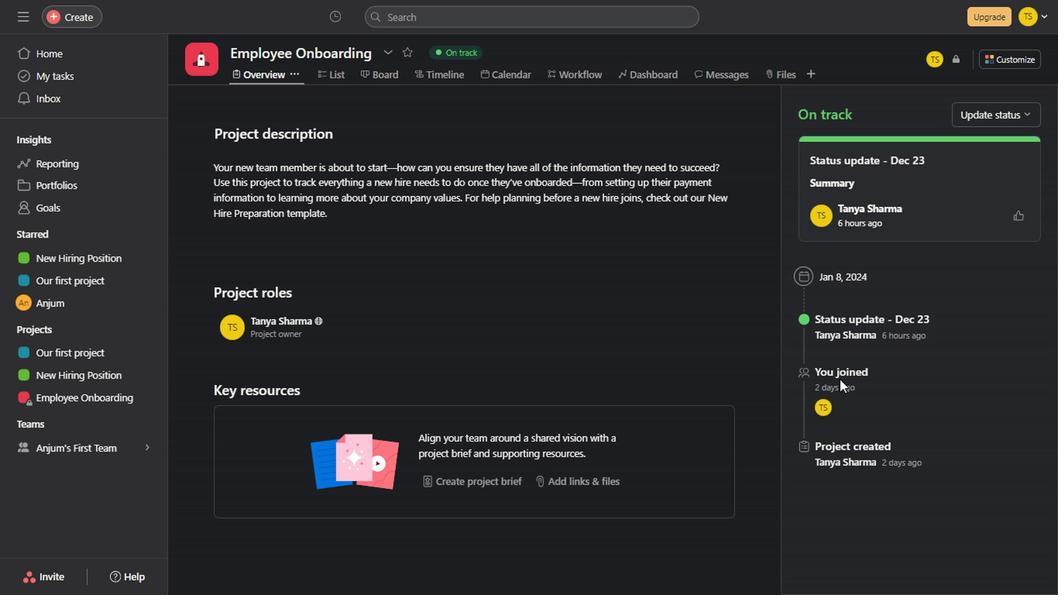 
Action: Mouse pressed left at (838, 374)
Screenshot: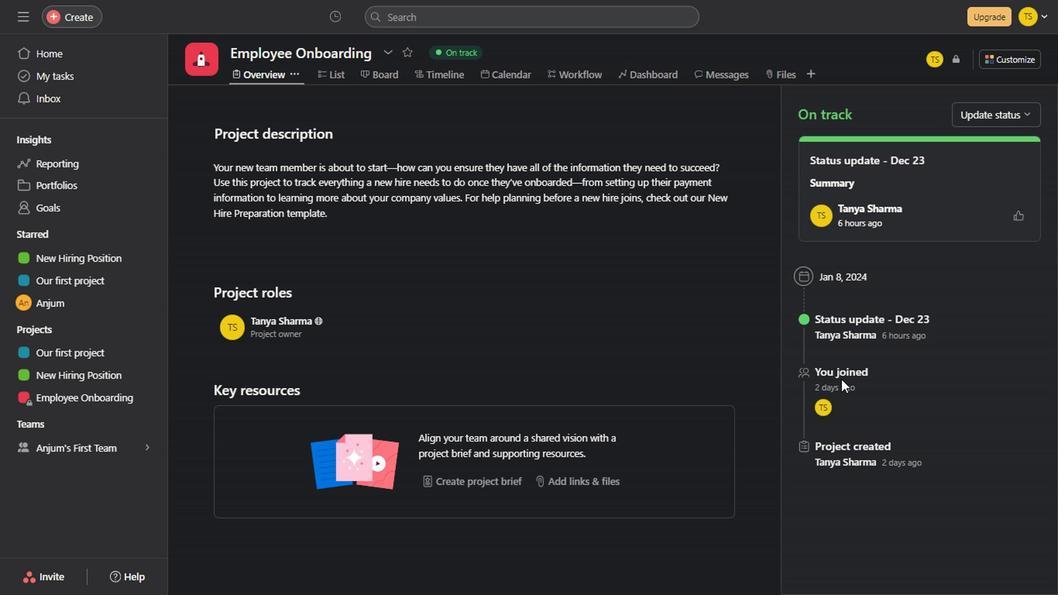 
Action: Mouse moved to (830, 271)
Screenshot: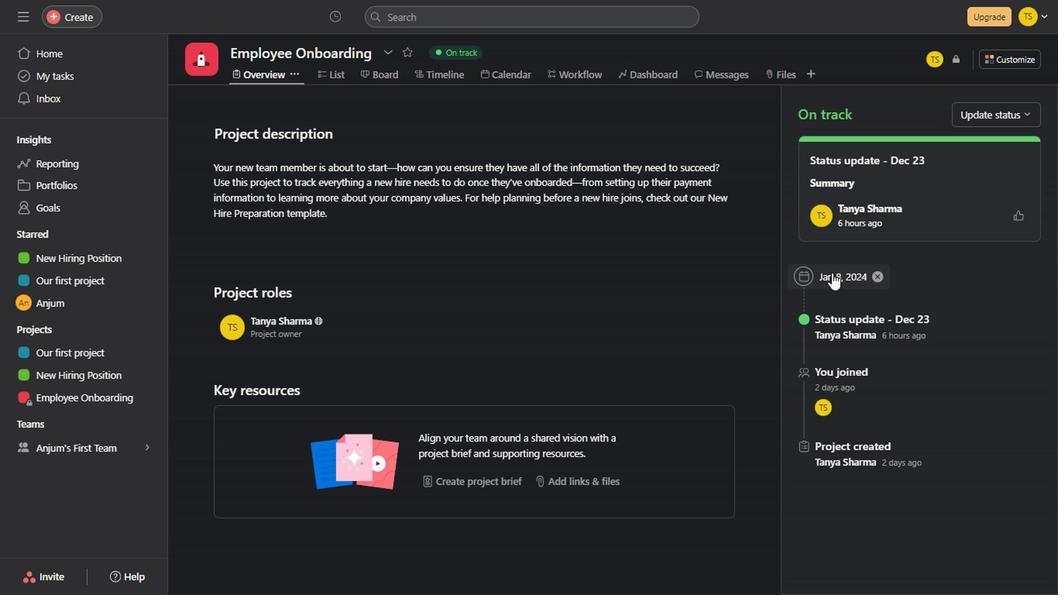 
Action: Mouse pressed left at (830, 271)
Screenshot: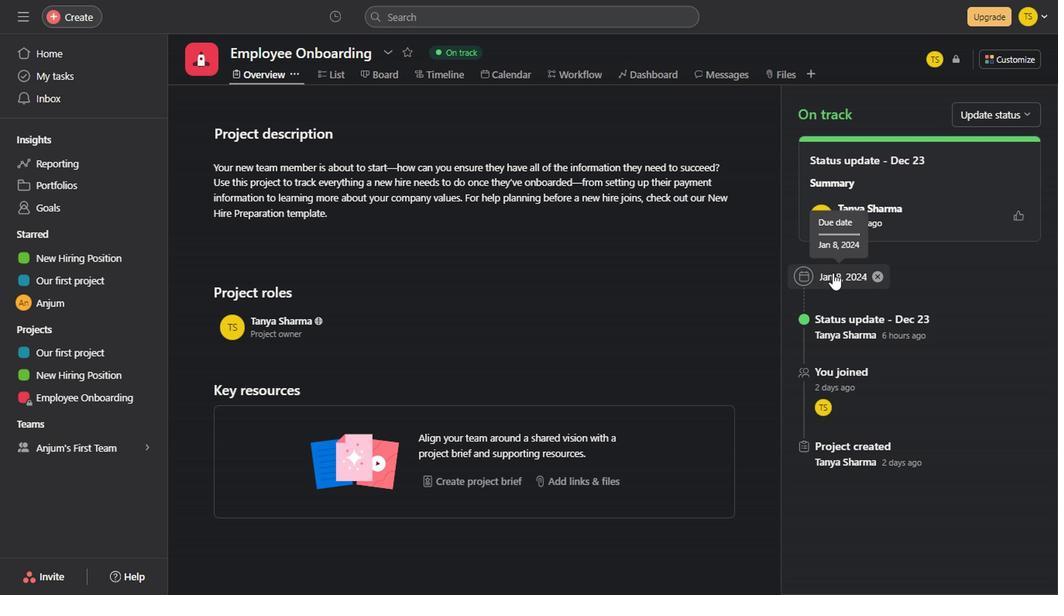 
Action: Mouse moved to (836, 403)
Screenshot: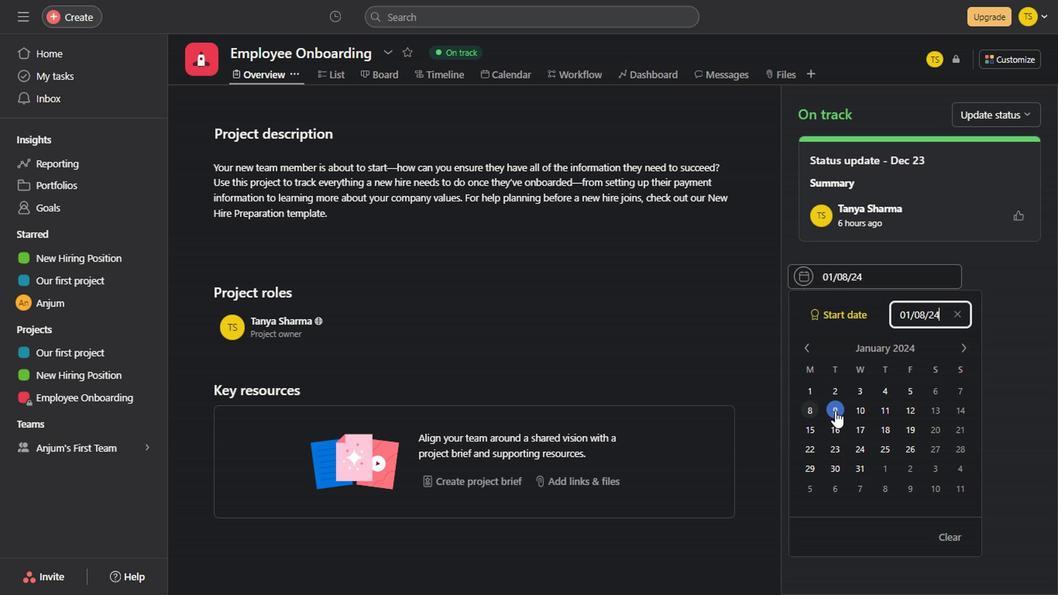 
Action: Mouse pressed left at (836, 403)
Screenshot: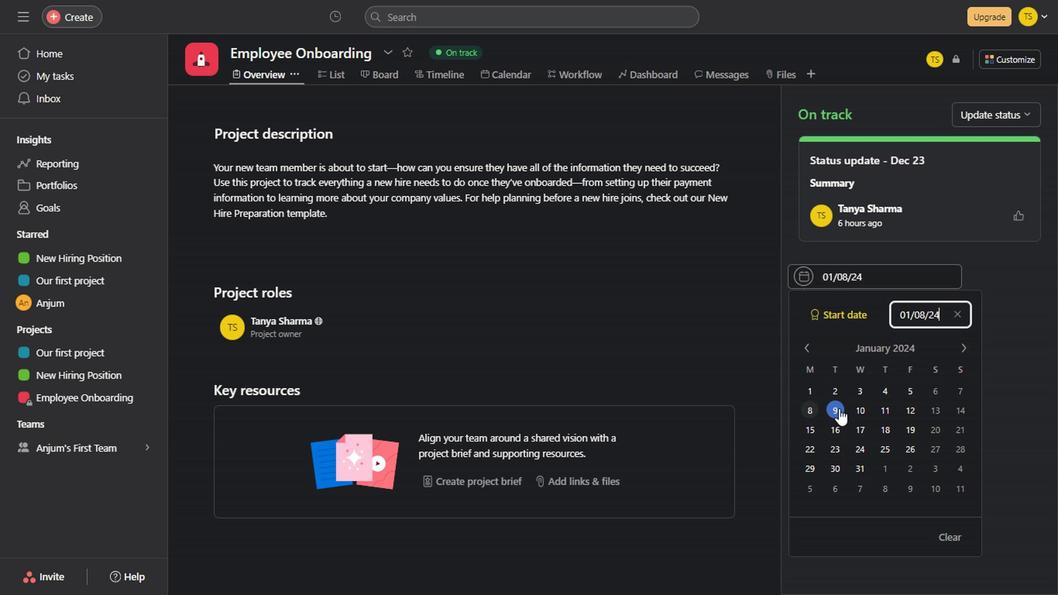 
Action: Mouse moved to (1028, 414)
Screenshot: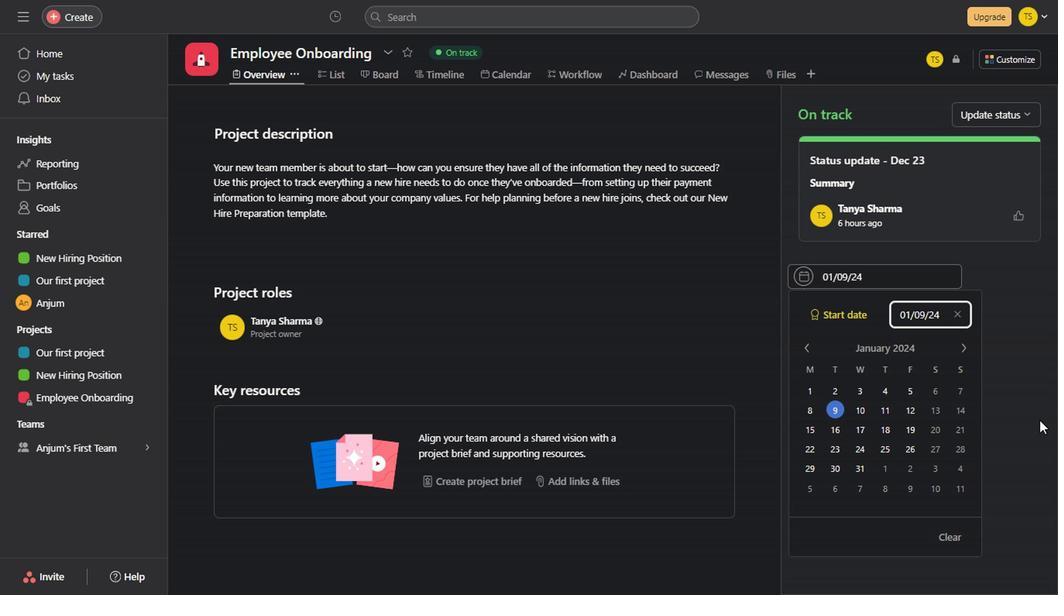 
Action: Mouse pressed left at (1028, 414)
Screenshot: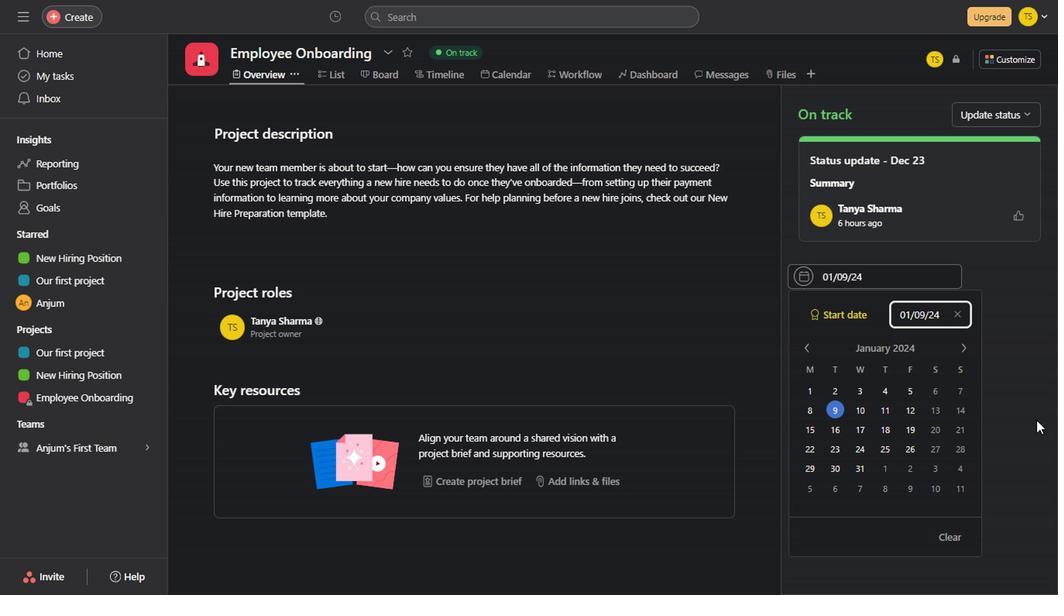 
Action: Mouse moved to (382, 55)
Screenshot: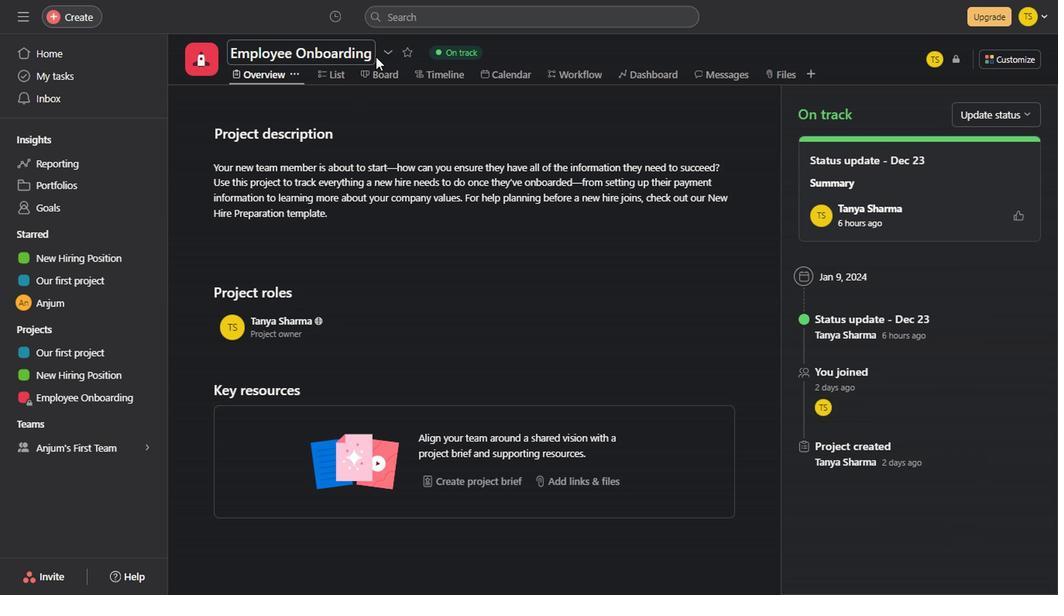 
Action: Mouse pressed left at (382, 55)
Screenshot: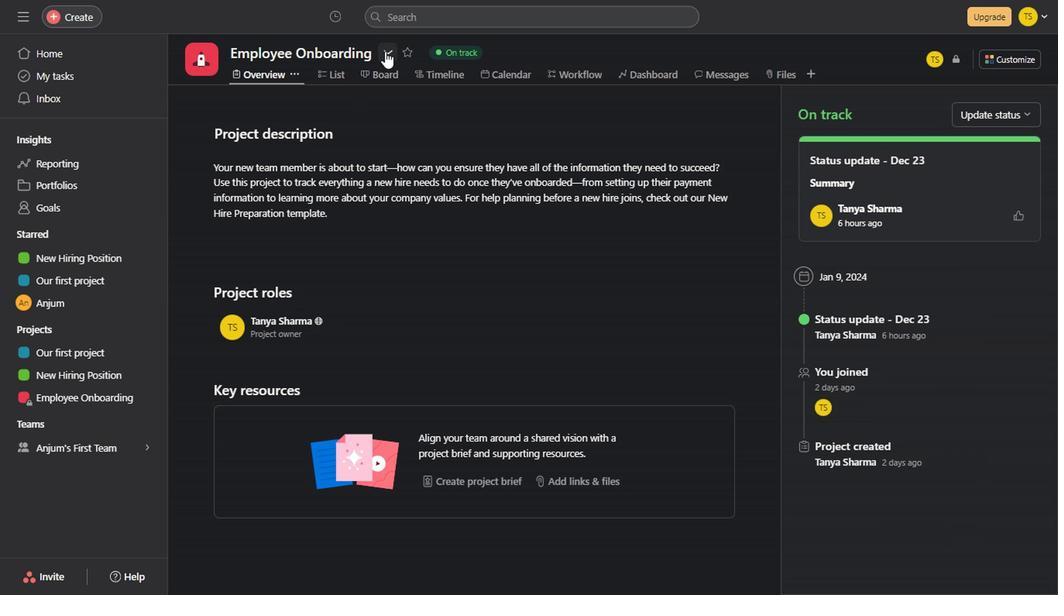 
Action: Mouse moved to (426, 81)
Screenshot: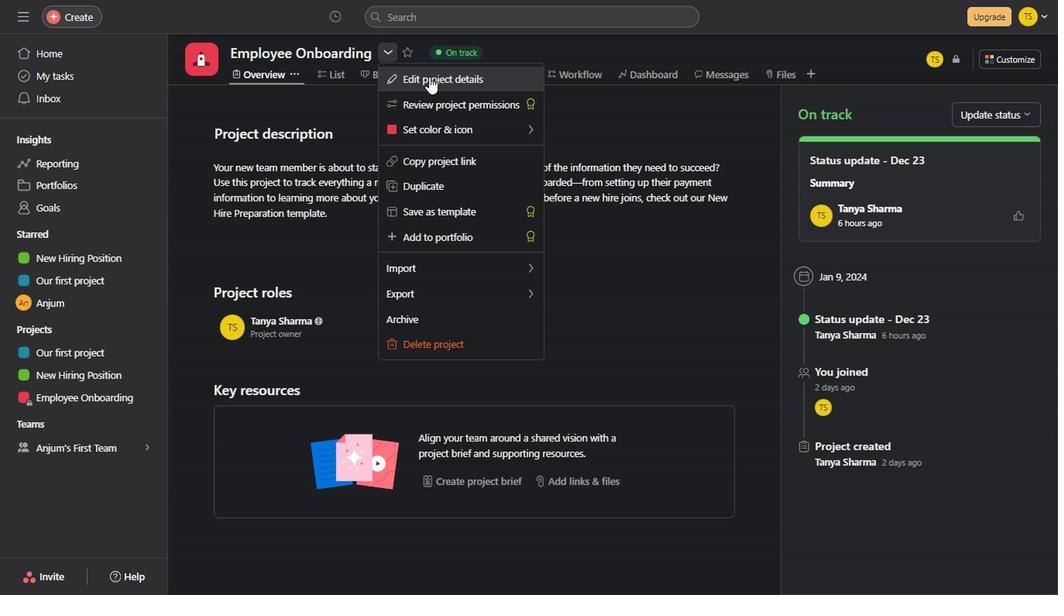 
Action: Mouse pressed left at (426, 81)
Screenshot: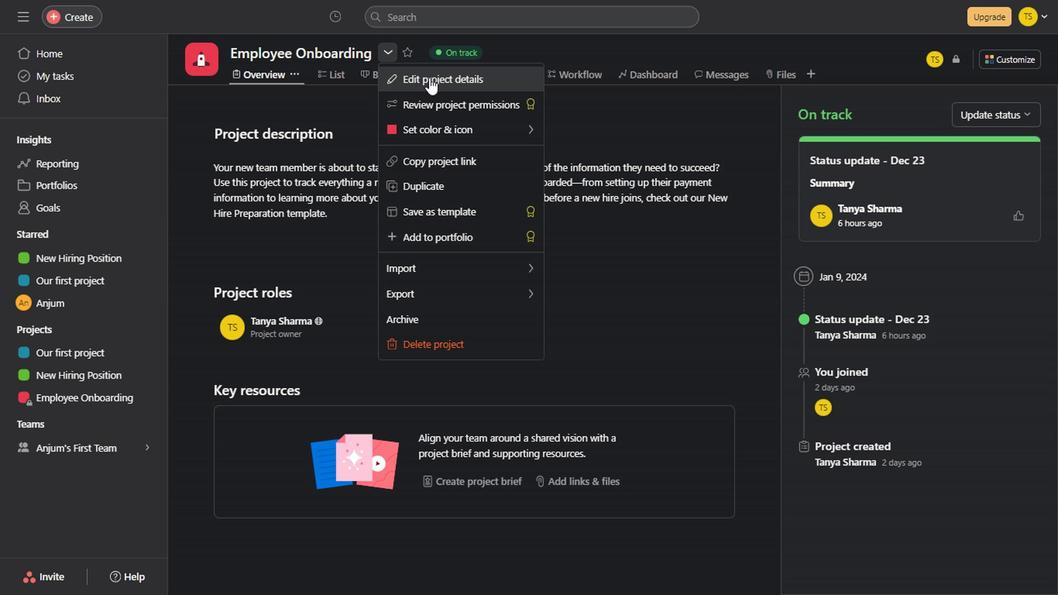 
Action: Mouse moved to (695, 135)
Screenshot: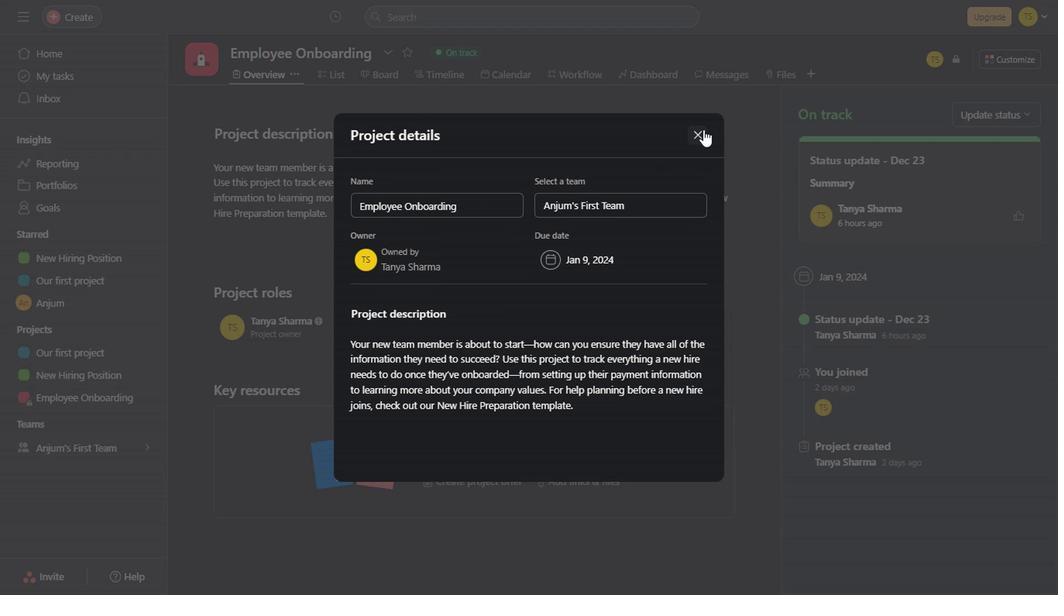 
Action: Mouse pressed left at (695, 135)
Screenshot: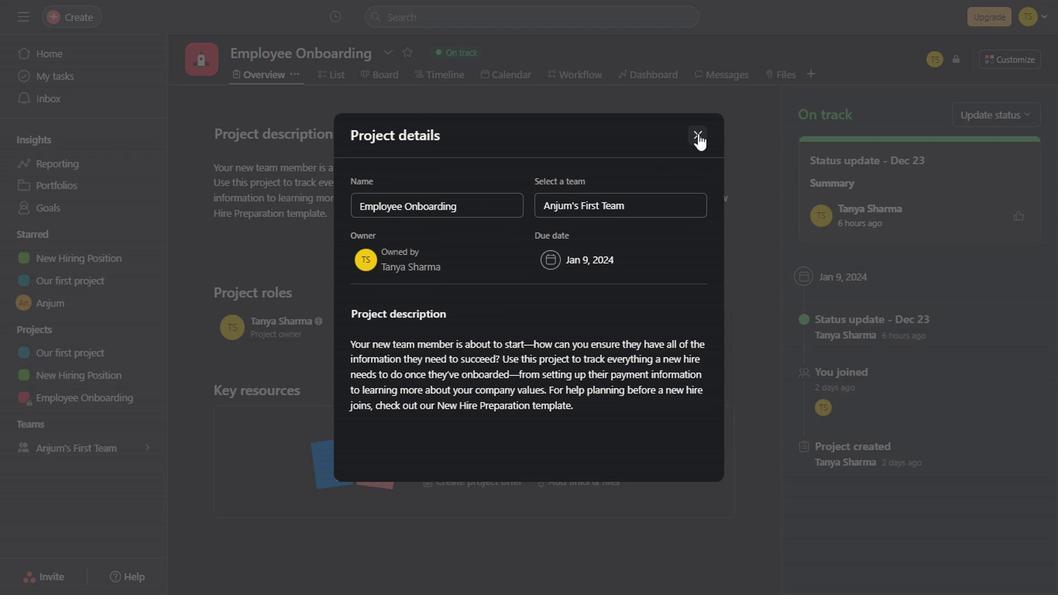 
Action: Mouse moved to (384, 54)
Screenshot: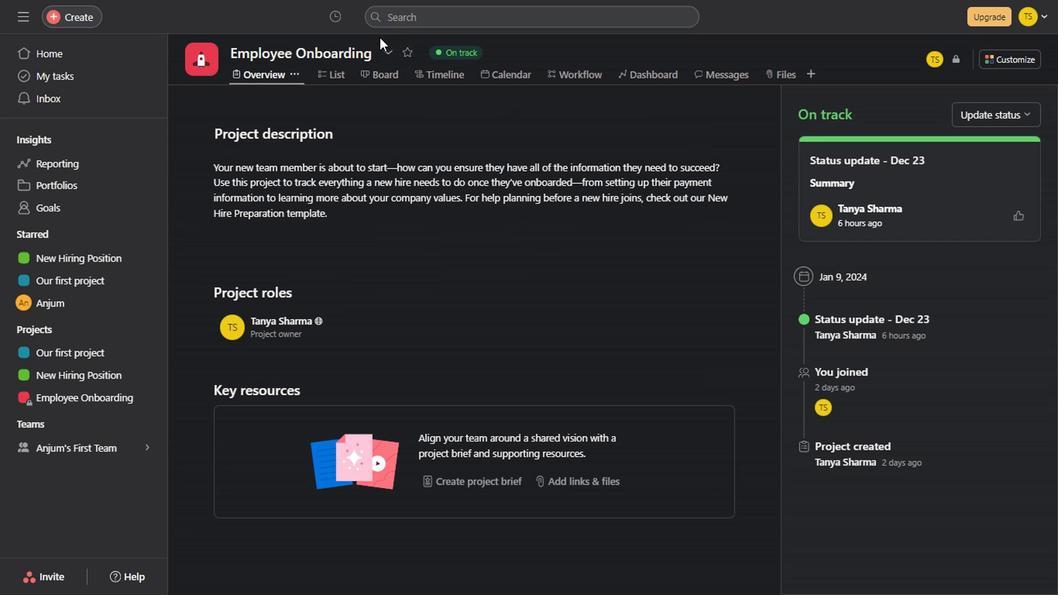 
Action: Mouse pressed left at (384, 54)
Screenshot: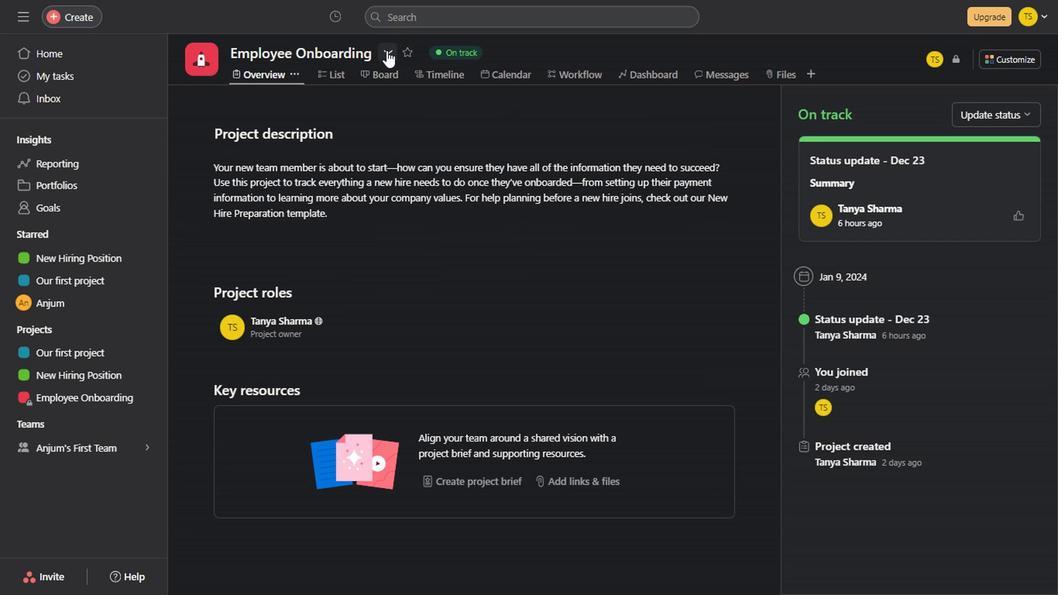 
Action: Mouse moved to (648, 142)
Screenshot: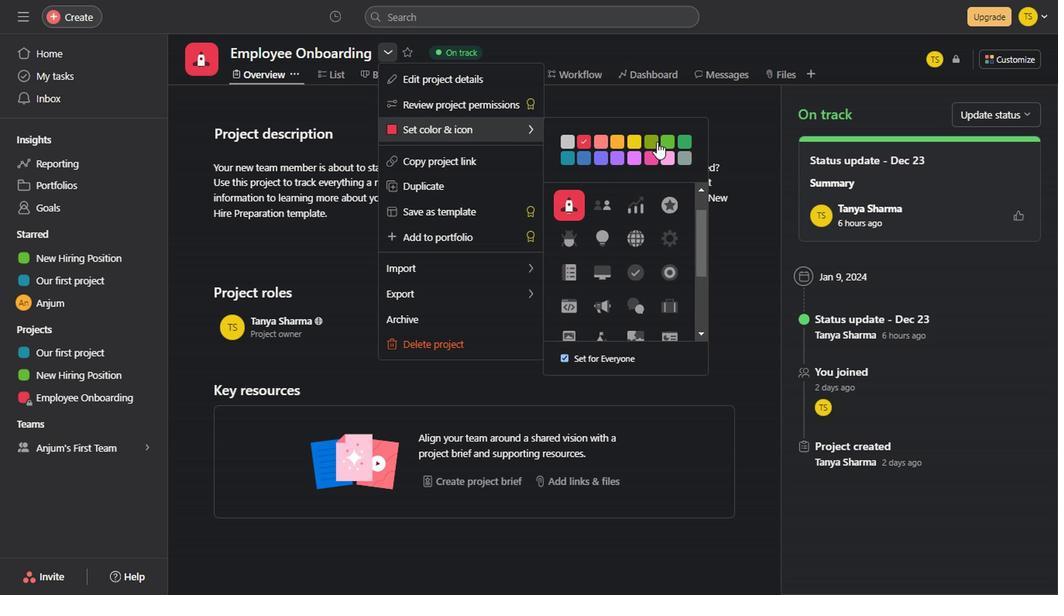 
Action: Mouse pressed left at (648, 142)
Screenshot: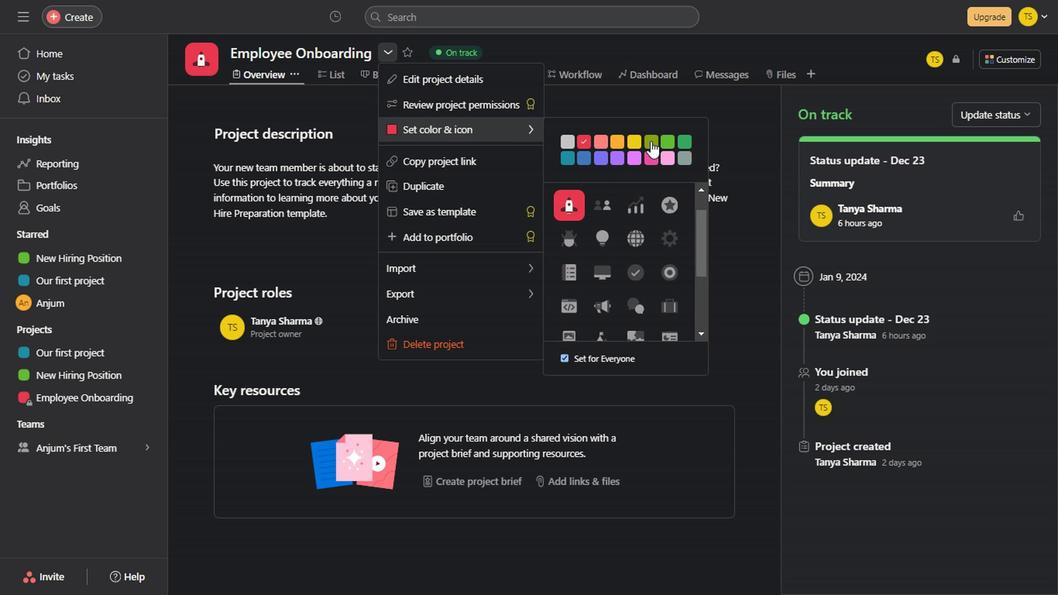 
Action: Mouse moved to (698, 259)
Screenshot: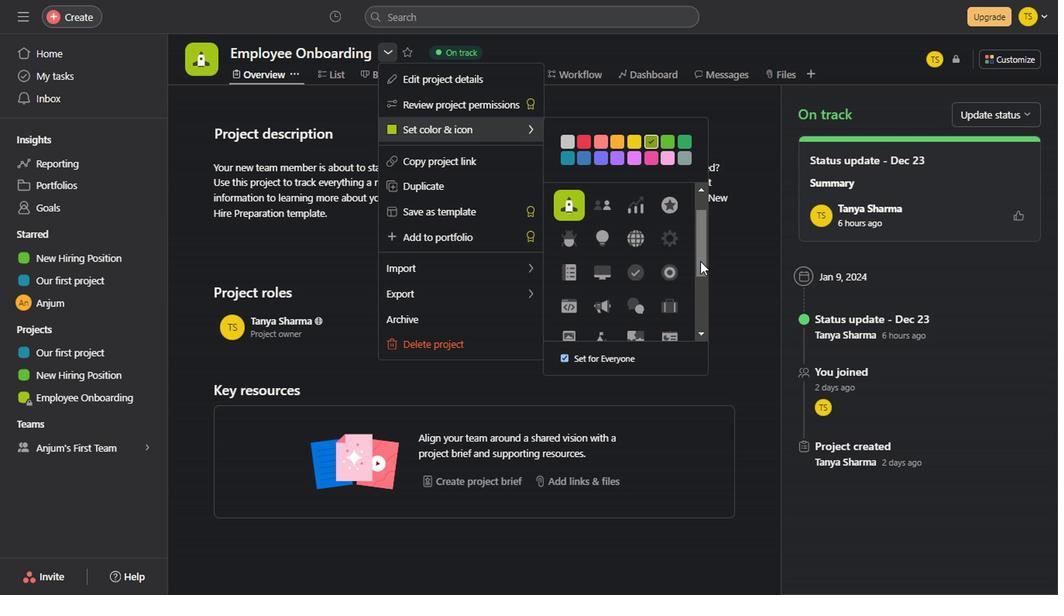 
Action: Mouse pressed left at (698, 259)
Screenshot: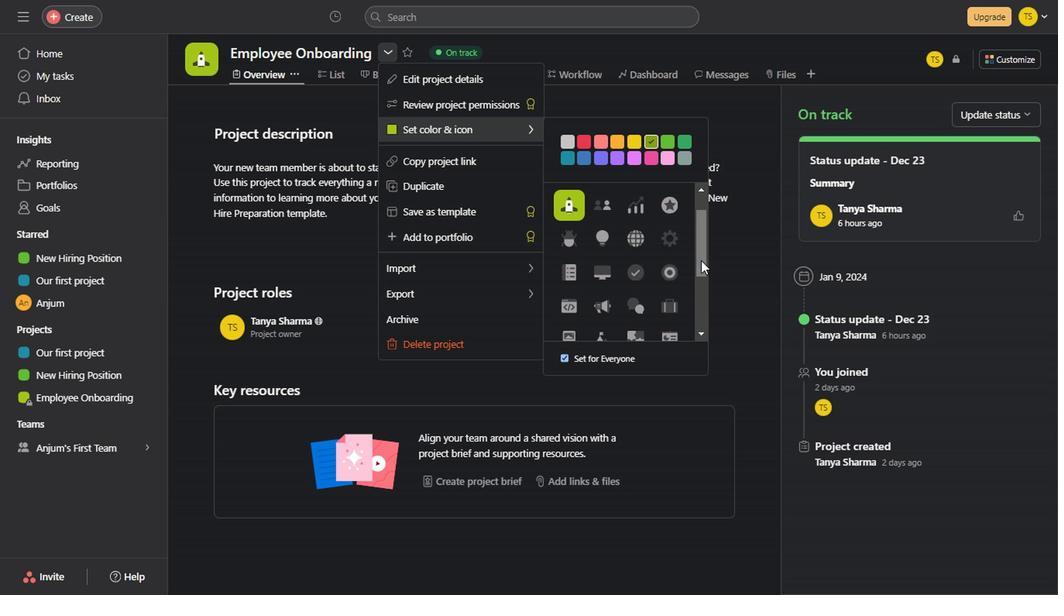 
Action: Mouse moved to (731, 247)
Screenshot: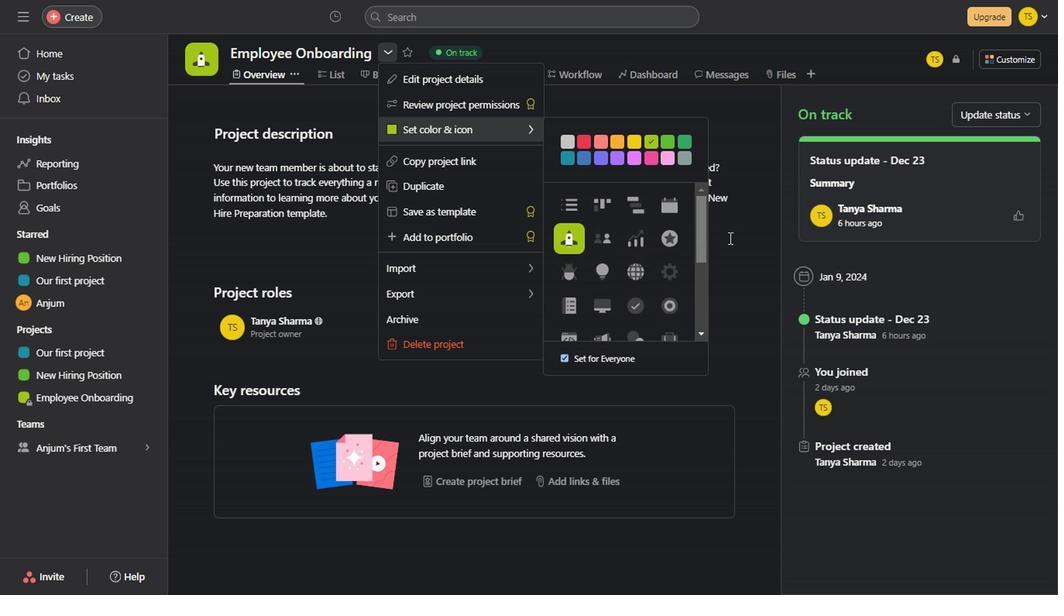 
Action: Mouse pressed left at (731, 247)
Screenshot: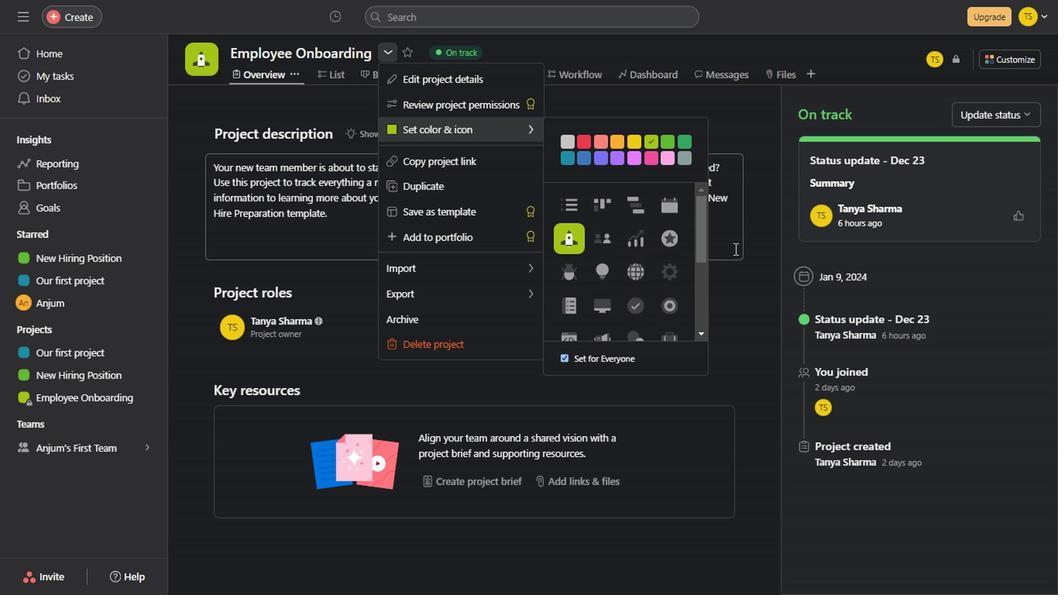 
Action: Mouse moved to (323, 81)
Screenshot: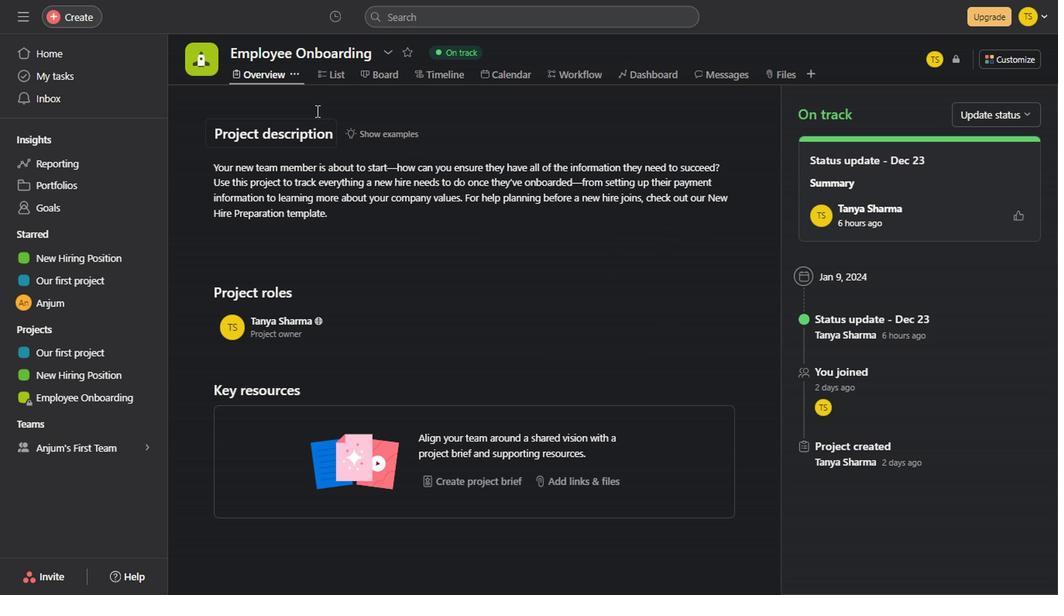 
Action: Mouse pressed left at (323, 81)
Screenshot: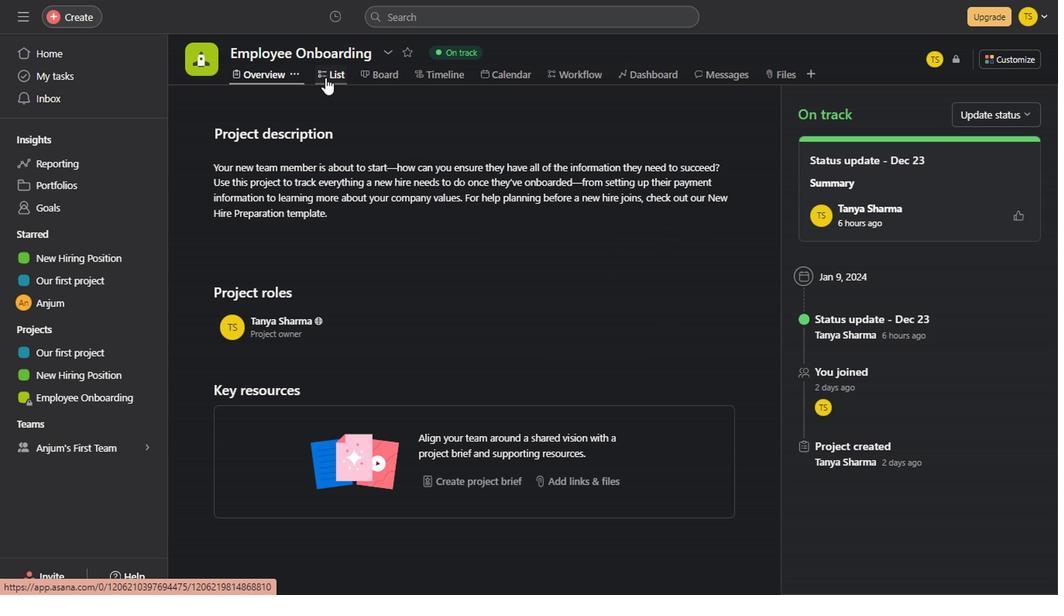 
Action: Mouse moved to (301, 108)
Screenshot: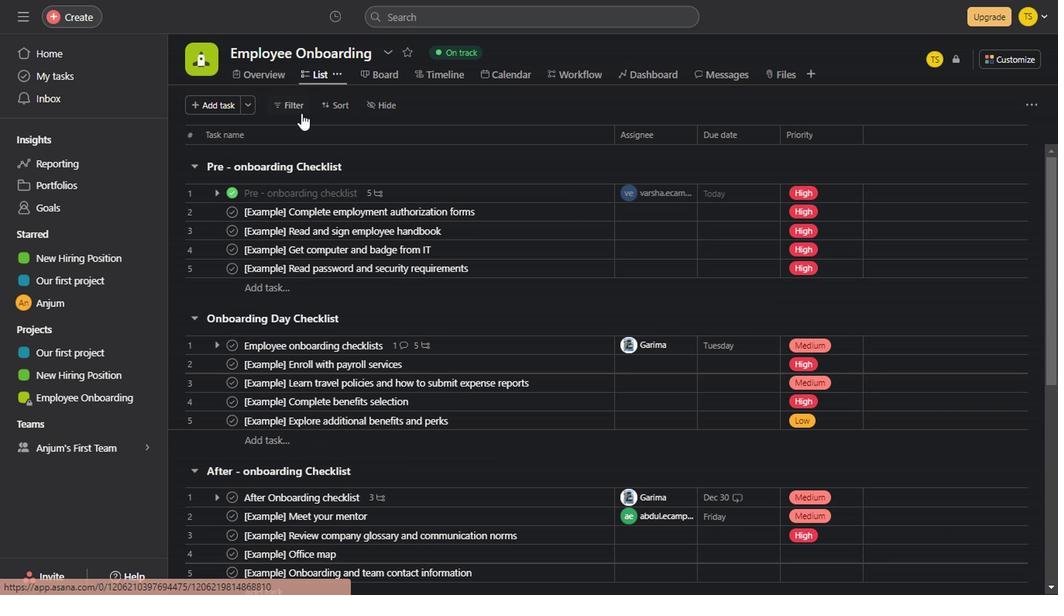
Action: Mouse pressed left at (301, 108)
Screenshot: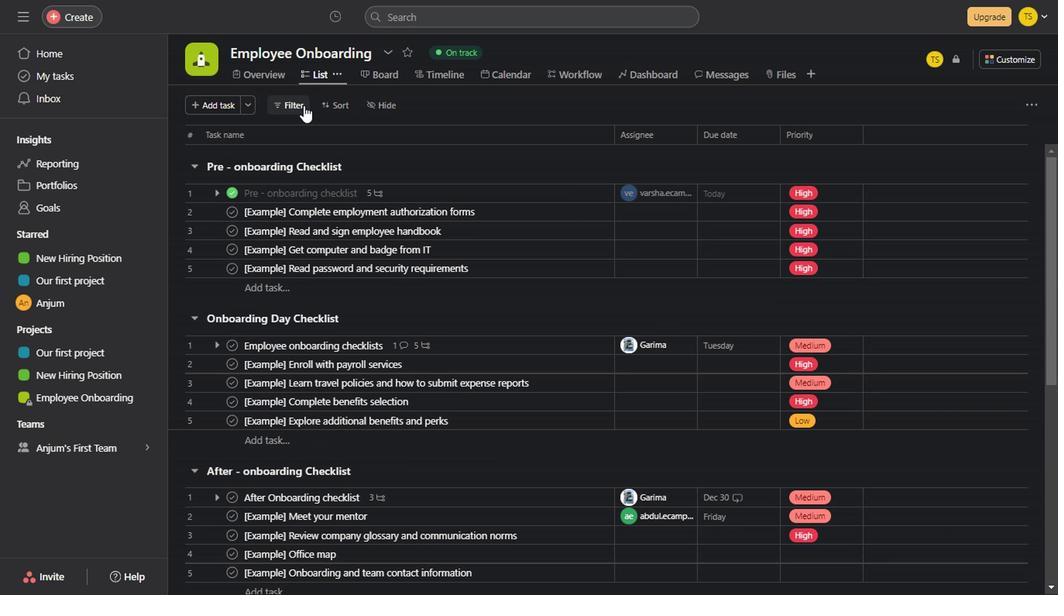 
Action: Mouse moved to (329, 170)
Screenshot: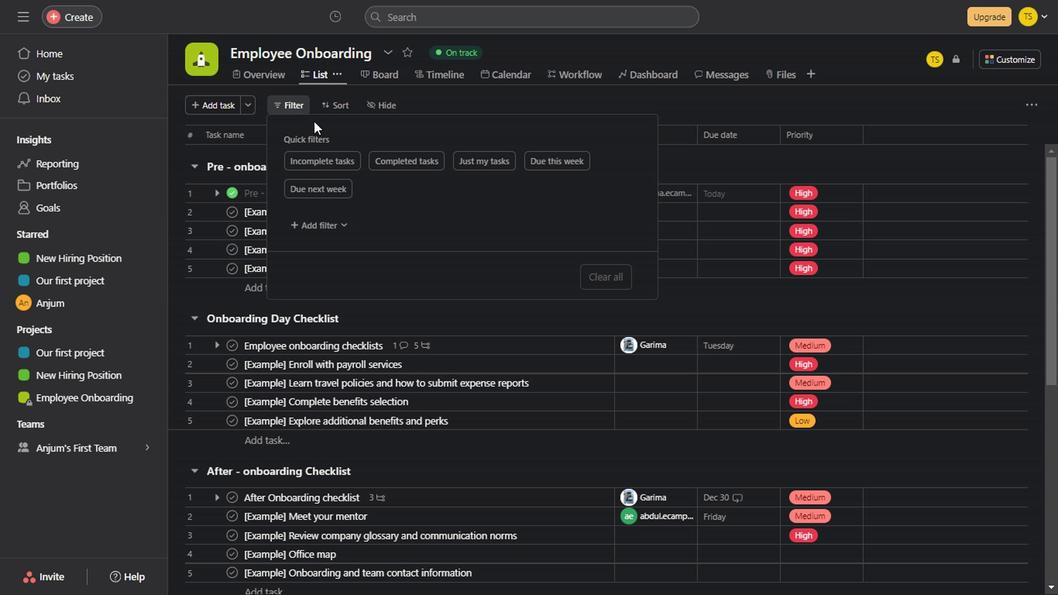 
Action: Mouse pressed left at (329, 170)
Screenshot: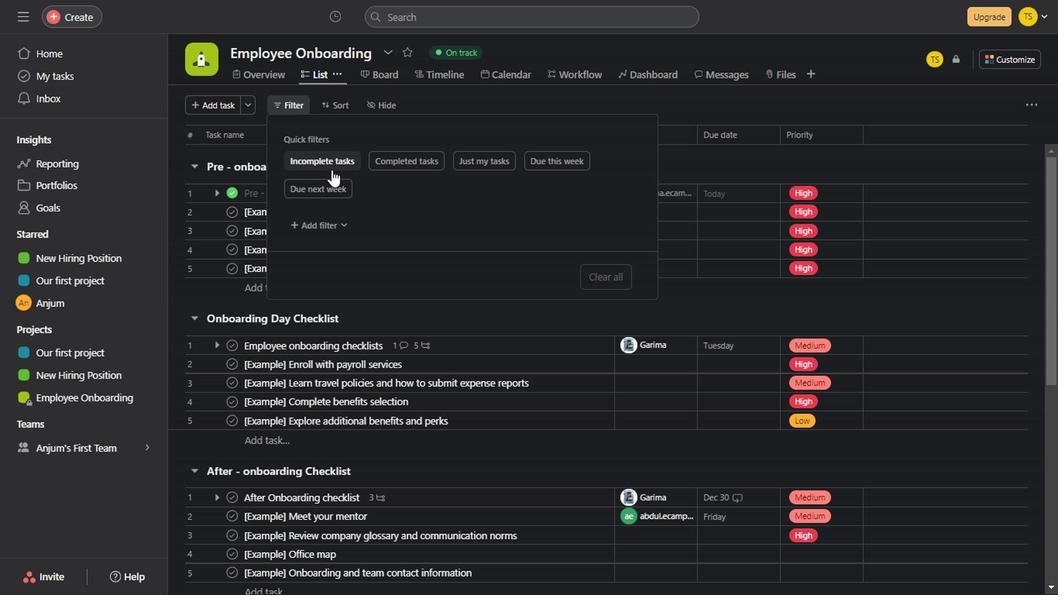 
Action: Mouse moved to (688, 116)
Screenshot: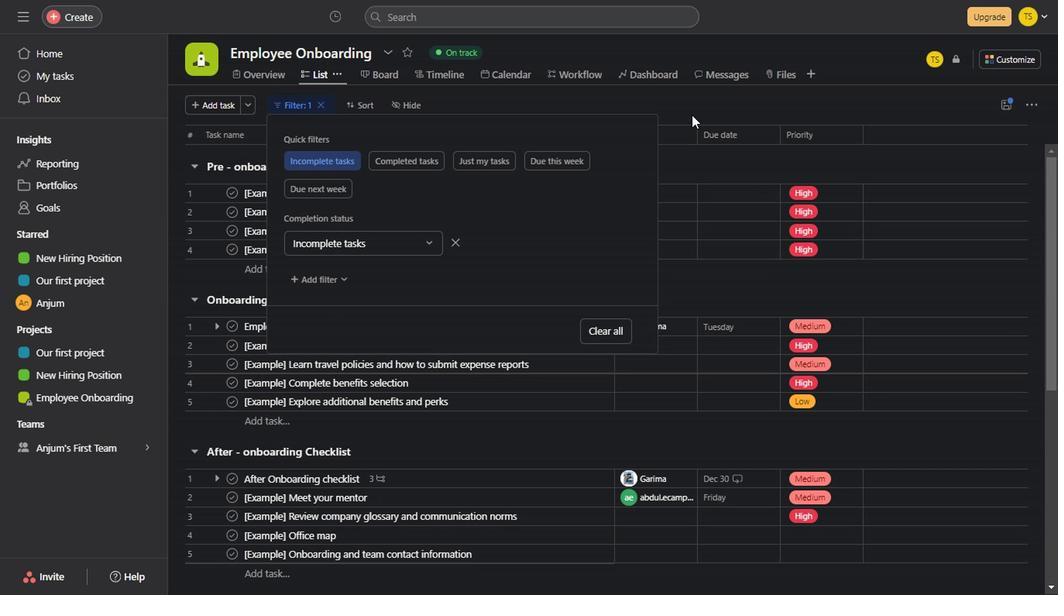 
Action: Mouse pressed left at (688, 116)
Screenshot: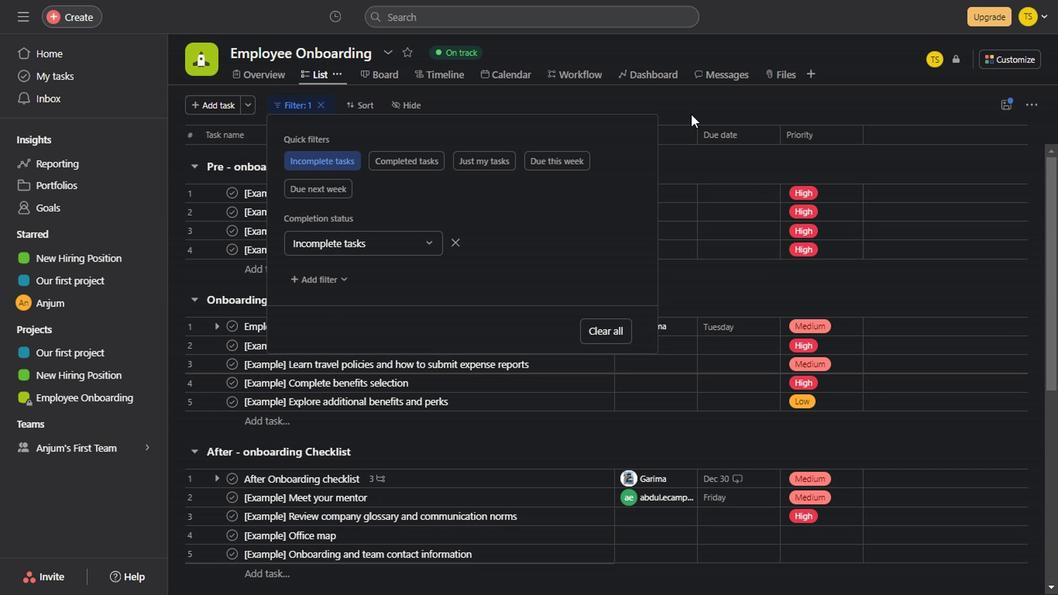 
Action: Mouse moved to (1051, 446)
Screenshot: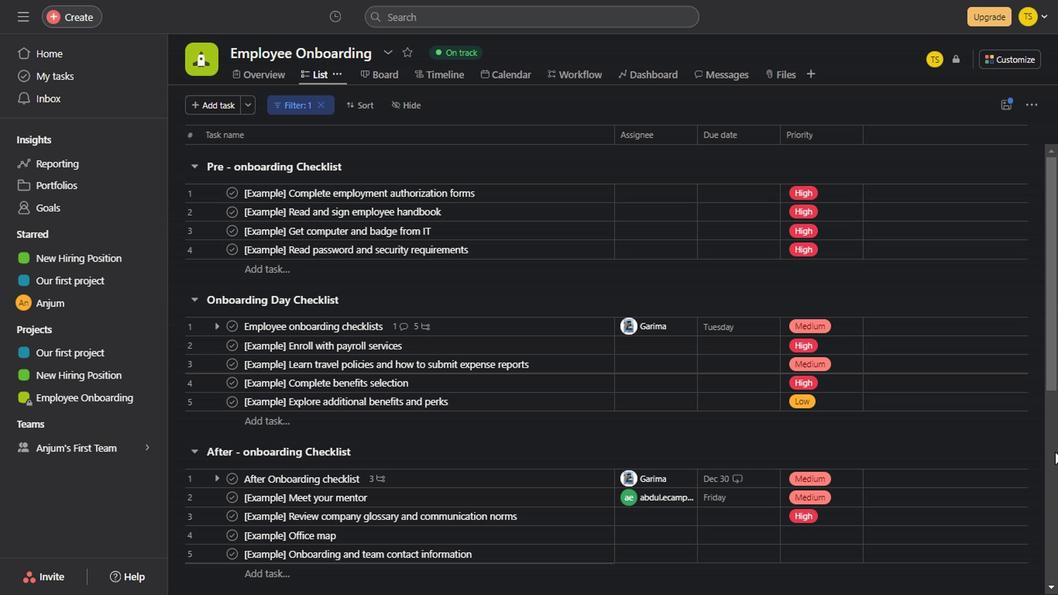 
Action: Mouse pressed left at (1051, 446)
Screenshot: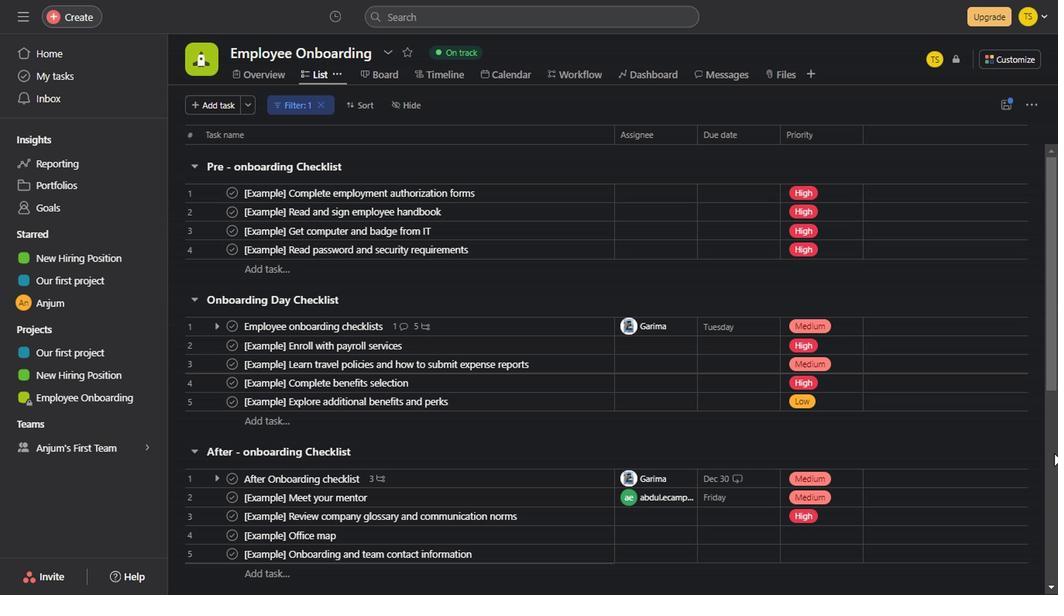 
Action: Mouse moved to (1046, 308)
Screenshot: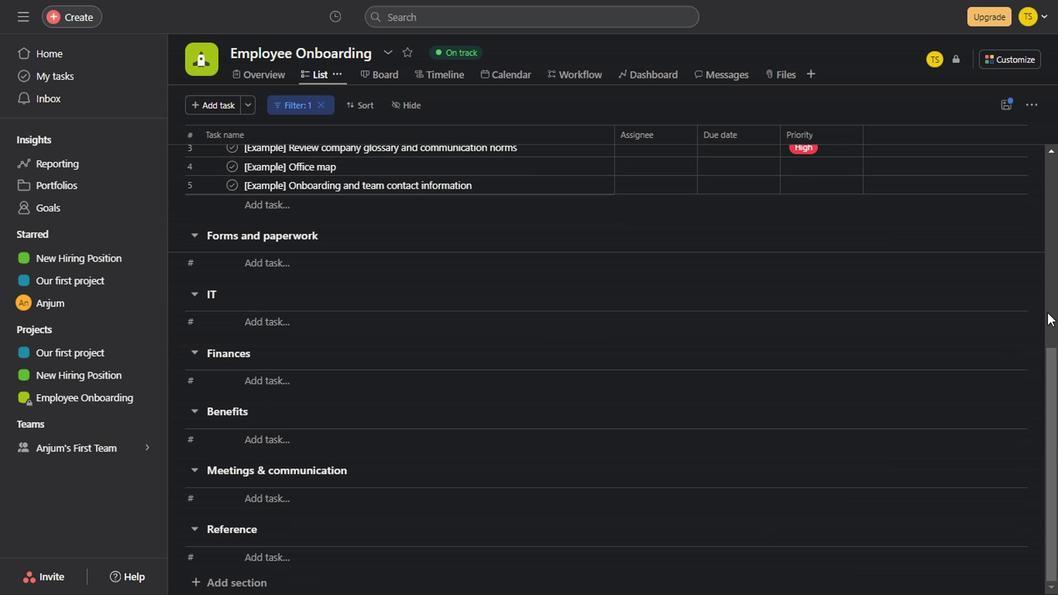 
Action: Mouse pressed left at (1046, 308)
Screenshot: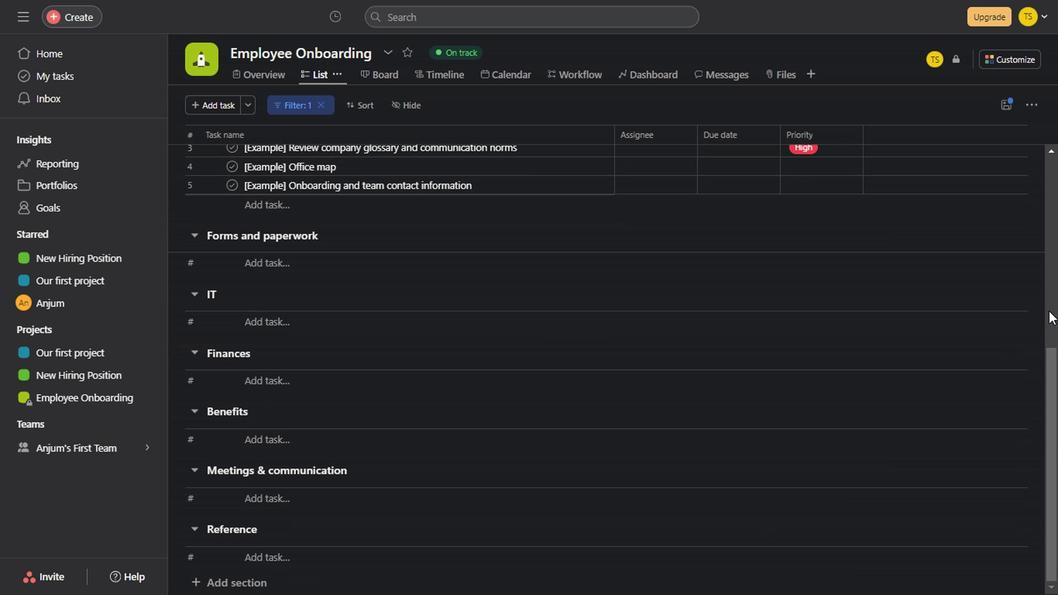 
Action: Mouse moved to (318, 107)
Screenshot: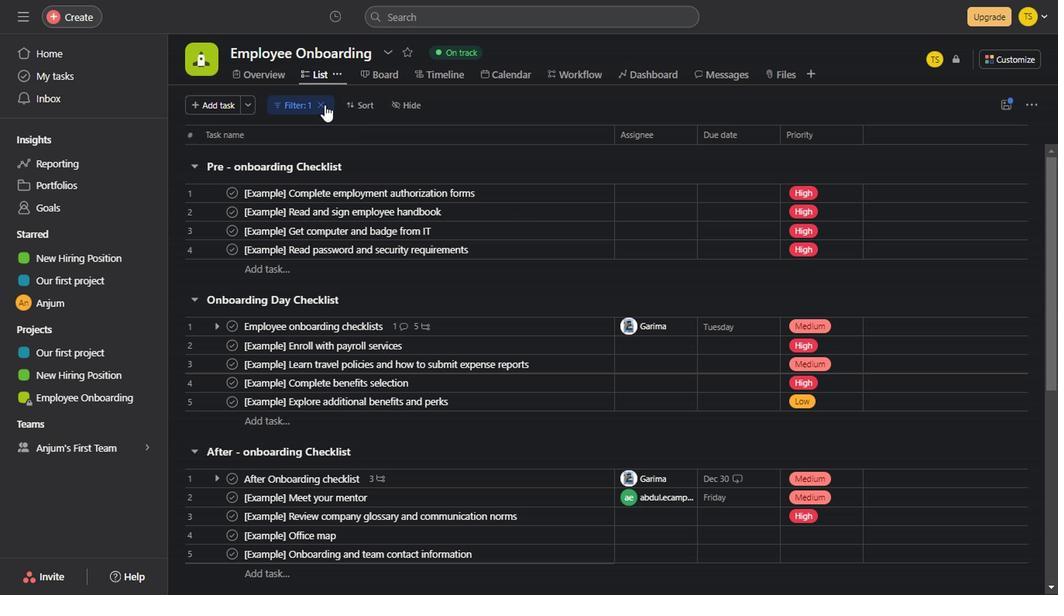 
Action: Mouse pressed left at (318, 107)
Screenshot: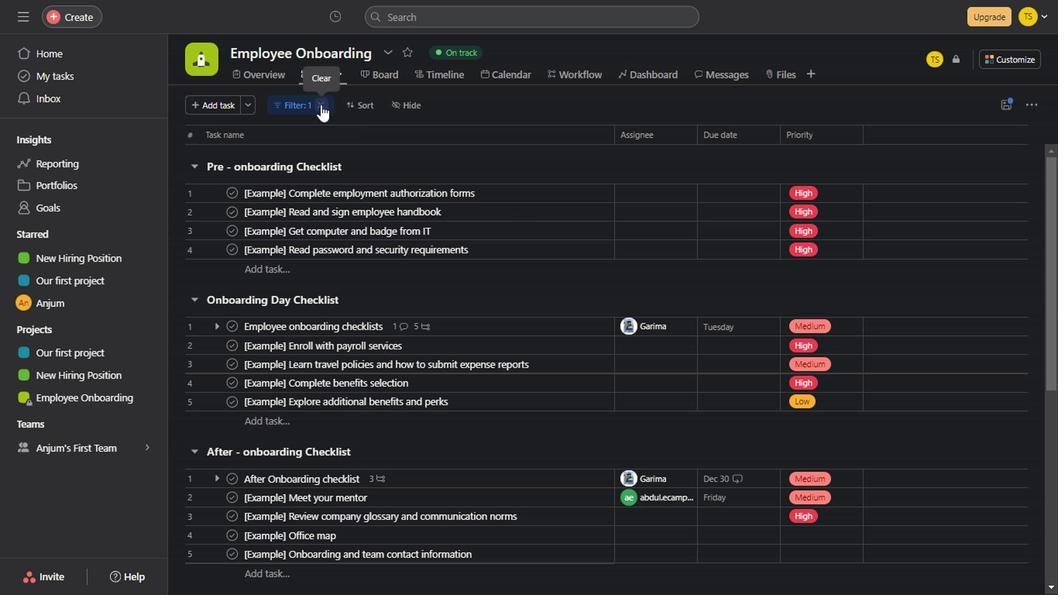 
Action: Mouse moved to (289, 106)
Screenshot: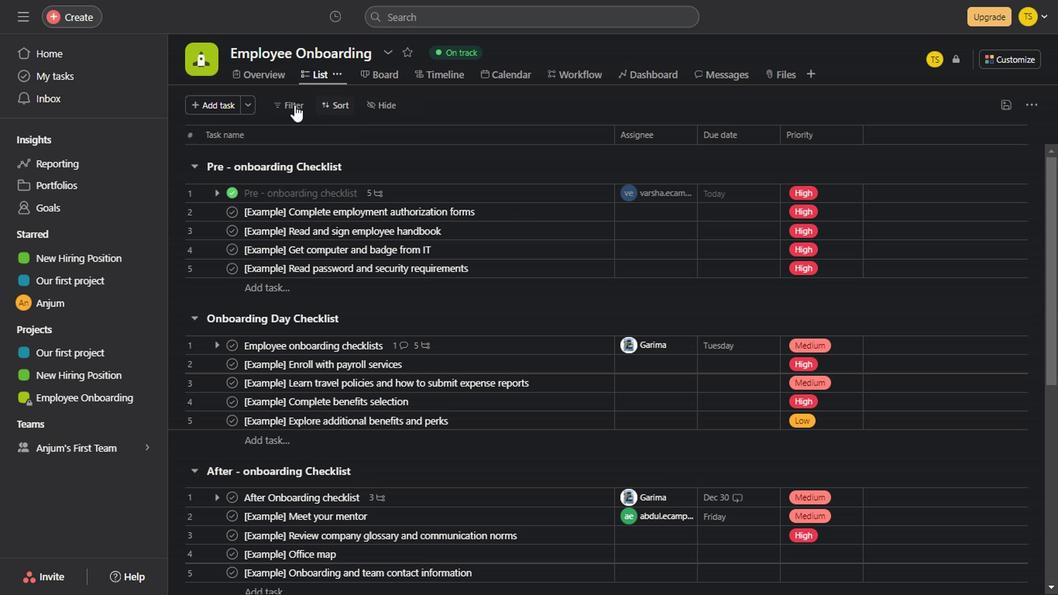 
Action: Mouse pressed left at (289, 106)
Screenshot: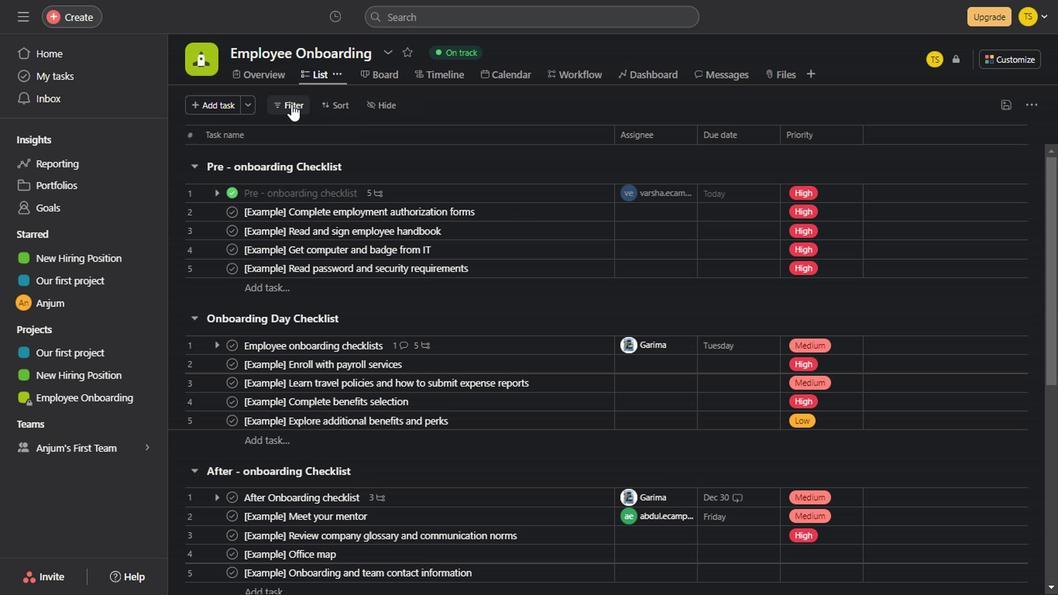 
Action: Mouse moved to (430, 159)
Screenshot: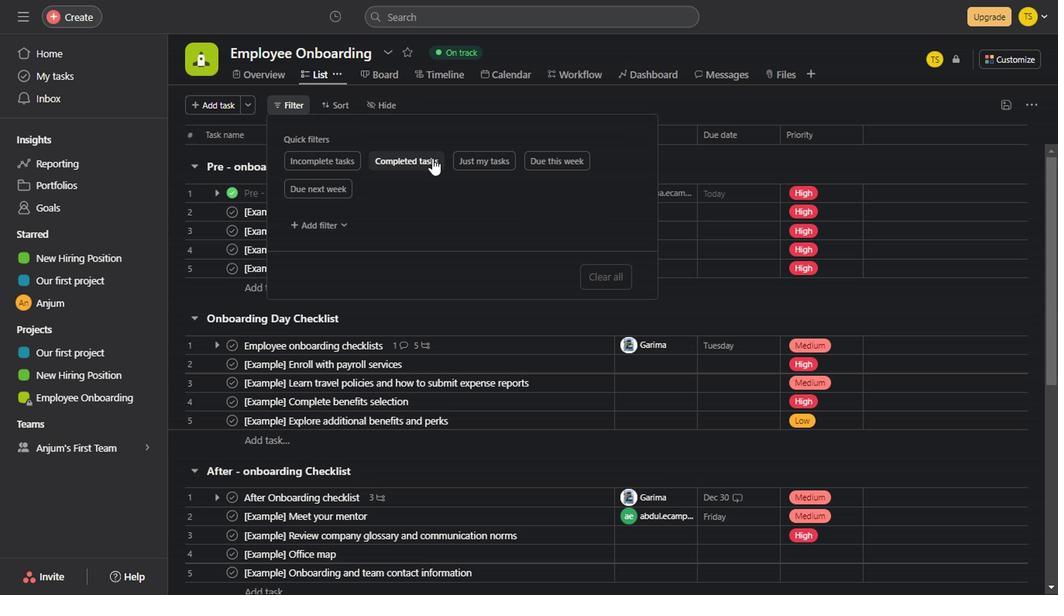 
Action: Mouse pressed left at (430, 159)
Screenshot: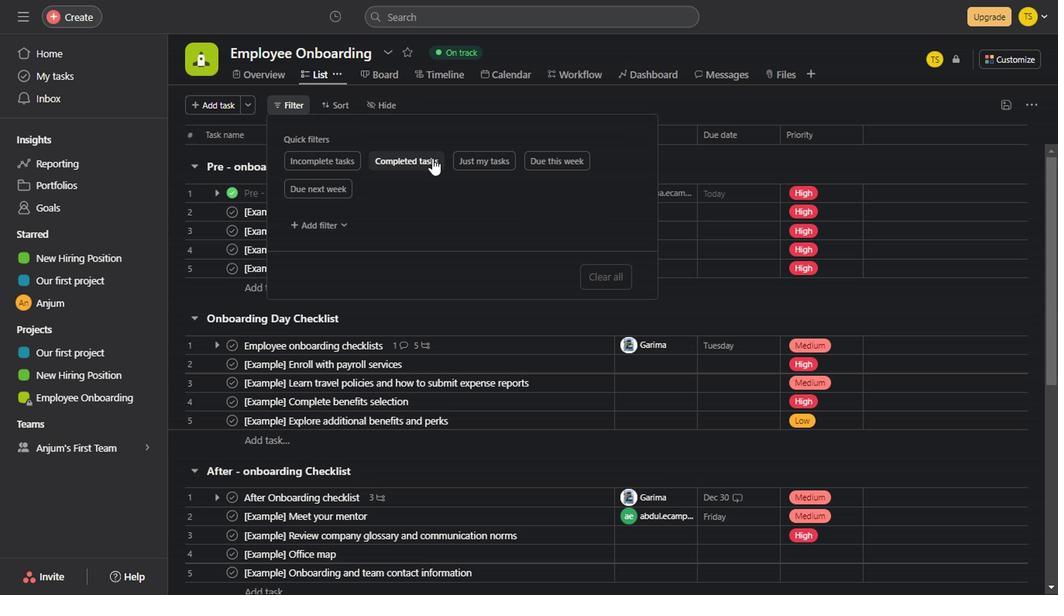 
Action: Mouse moved to (631, 97)
Screenshot: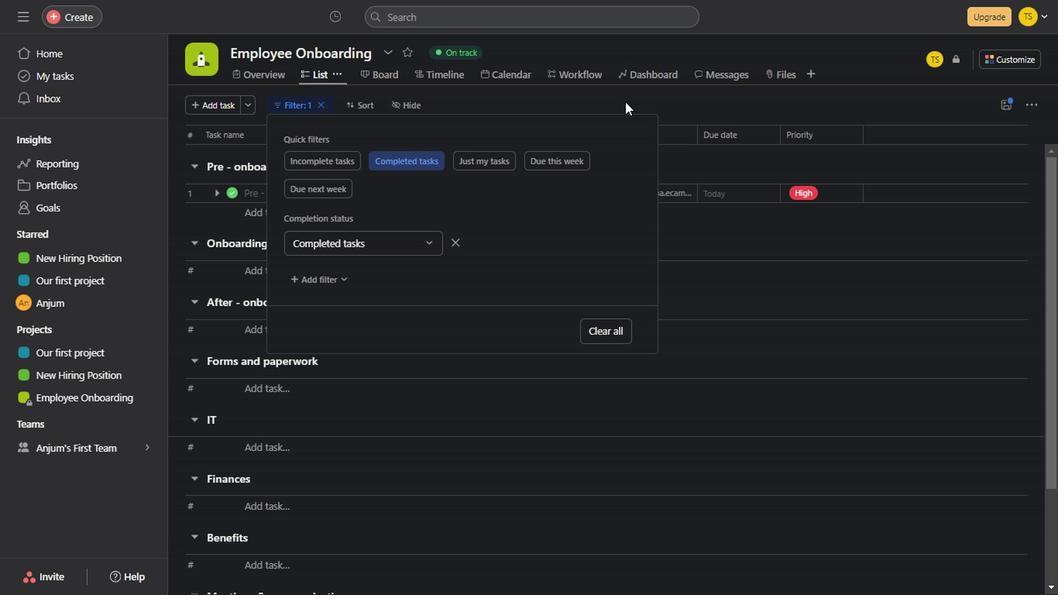 
Action: Mouse pressed left at (631, 97)
Screenshot: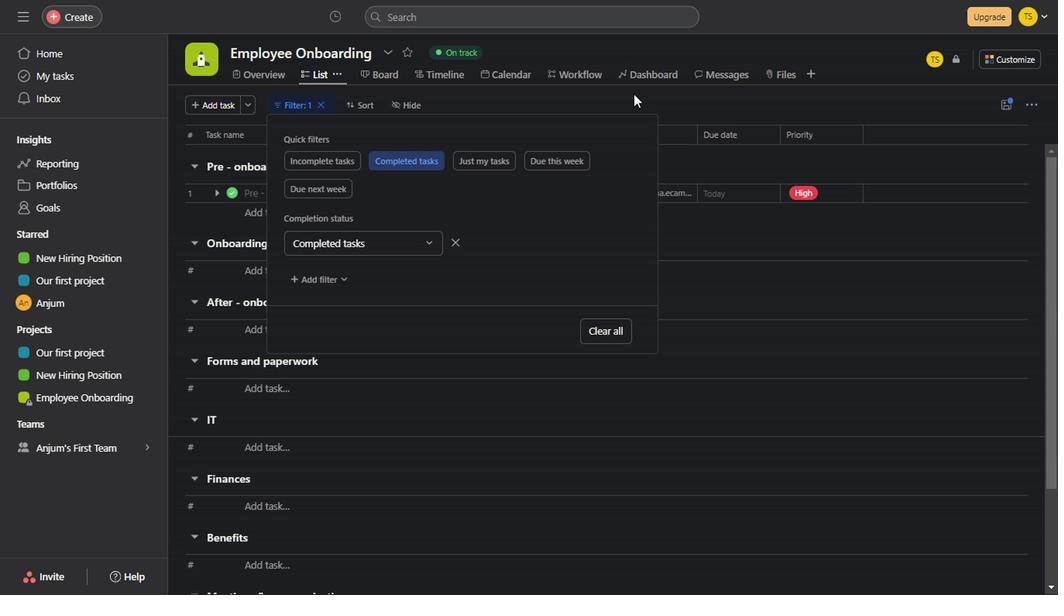 
Action: Mouse moved to (320, 113)
Screenshot: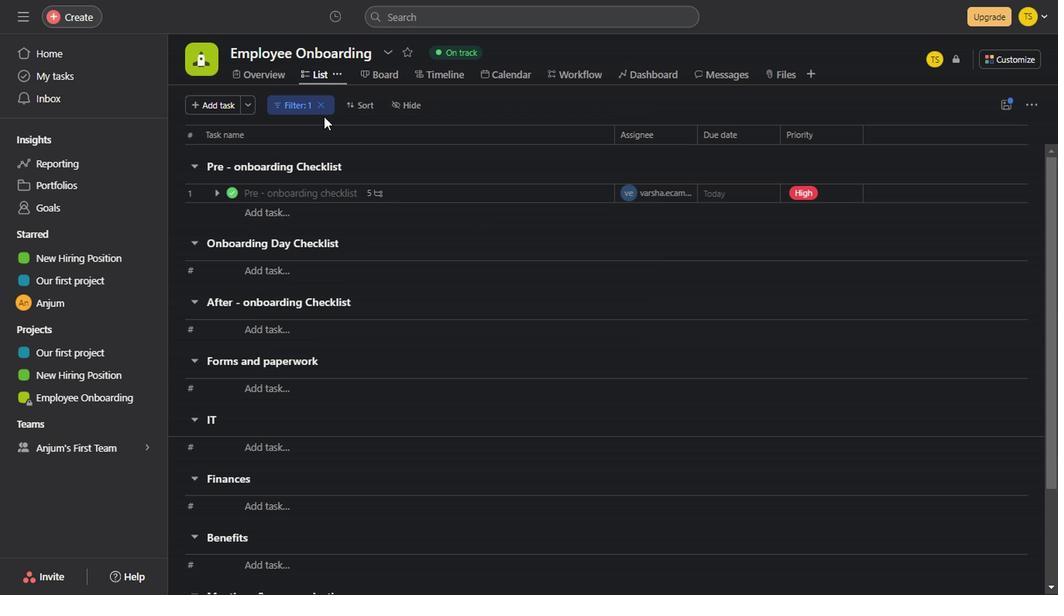 
Action: Mouse pressed left at (320, 113)
Screenshot: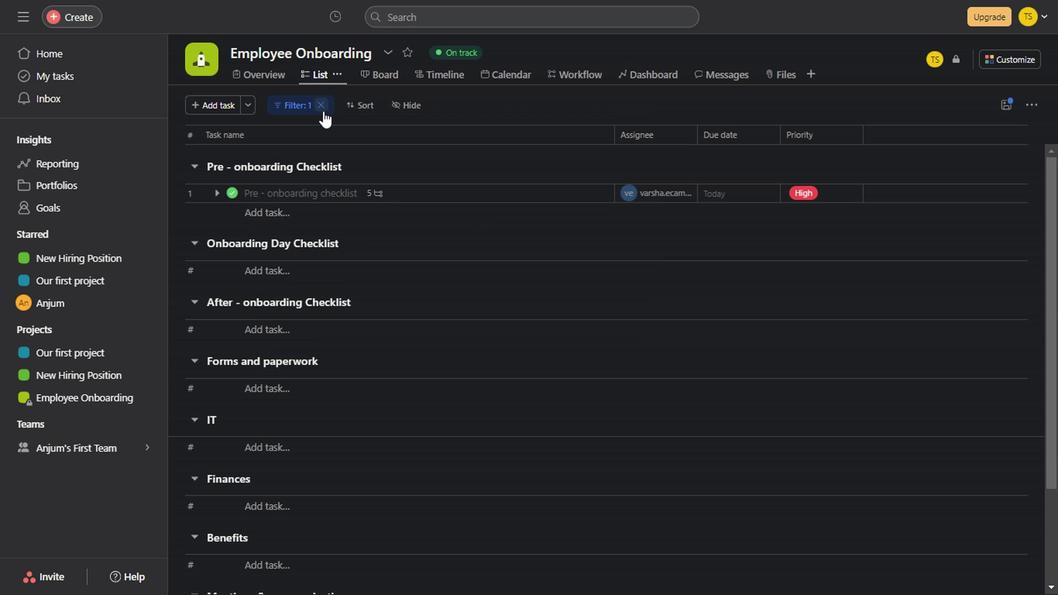 
Action: Mouse moved to (295, 107)
Screenshot: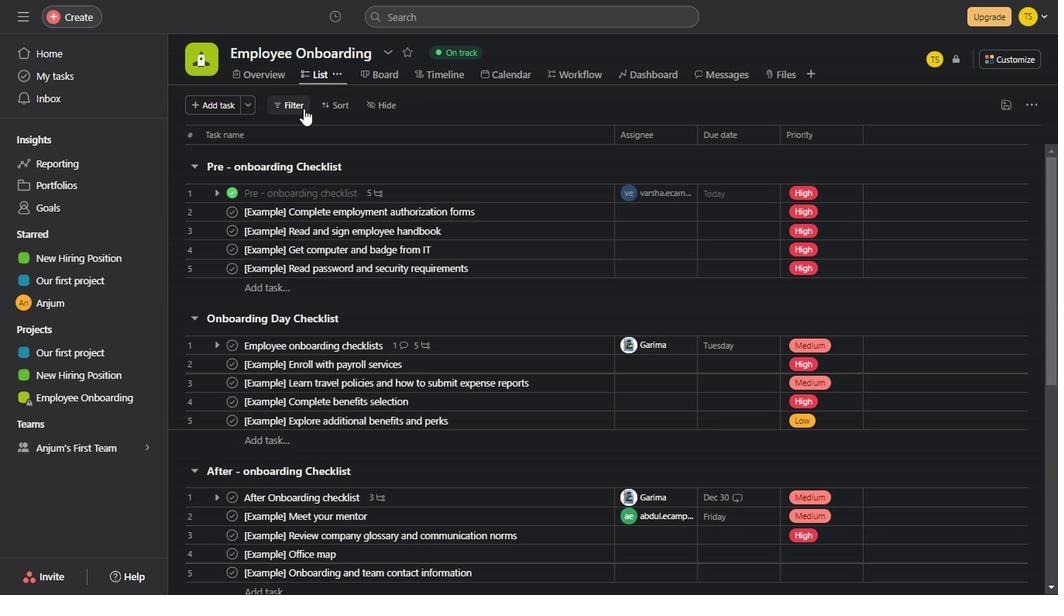 
Action: Mouse pressed left at (295, 107)
Screenshot: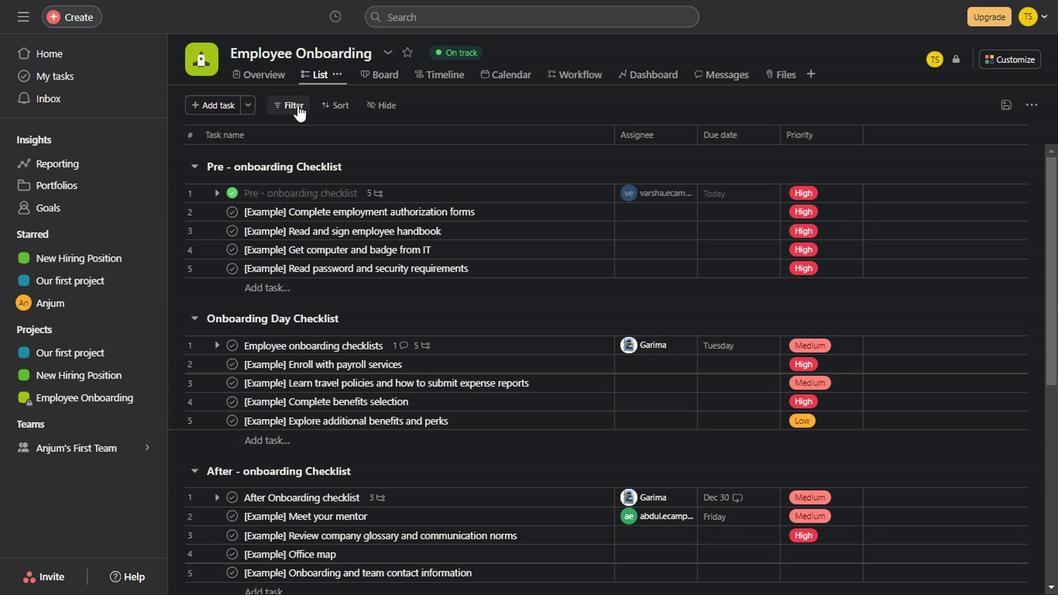
Action: Mouse moved to (479, 161)
Screenshot: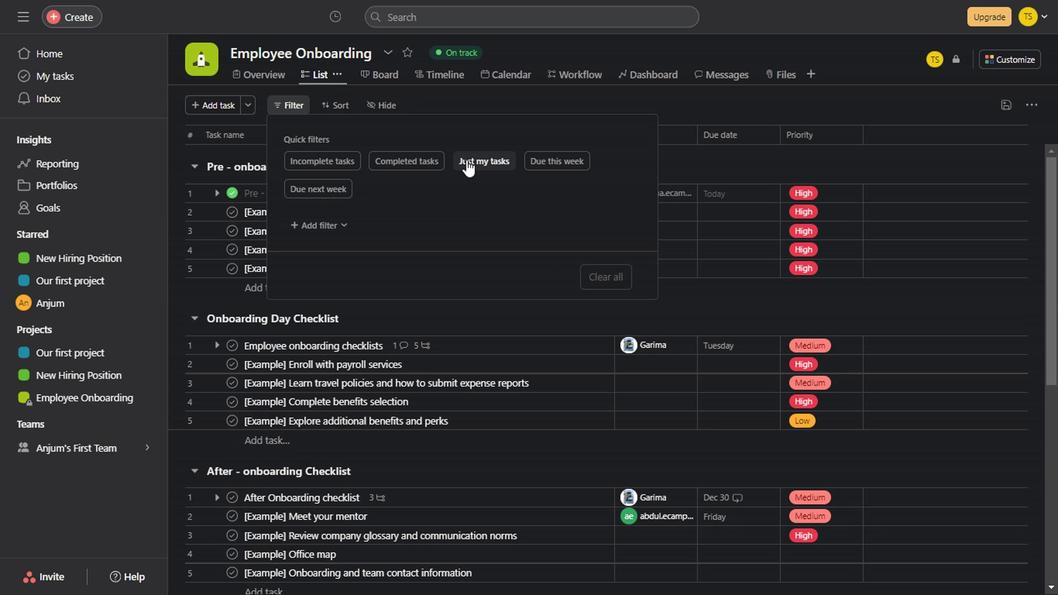 
Action: Mouse pressed left at (479, 161)
Screenshot: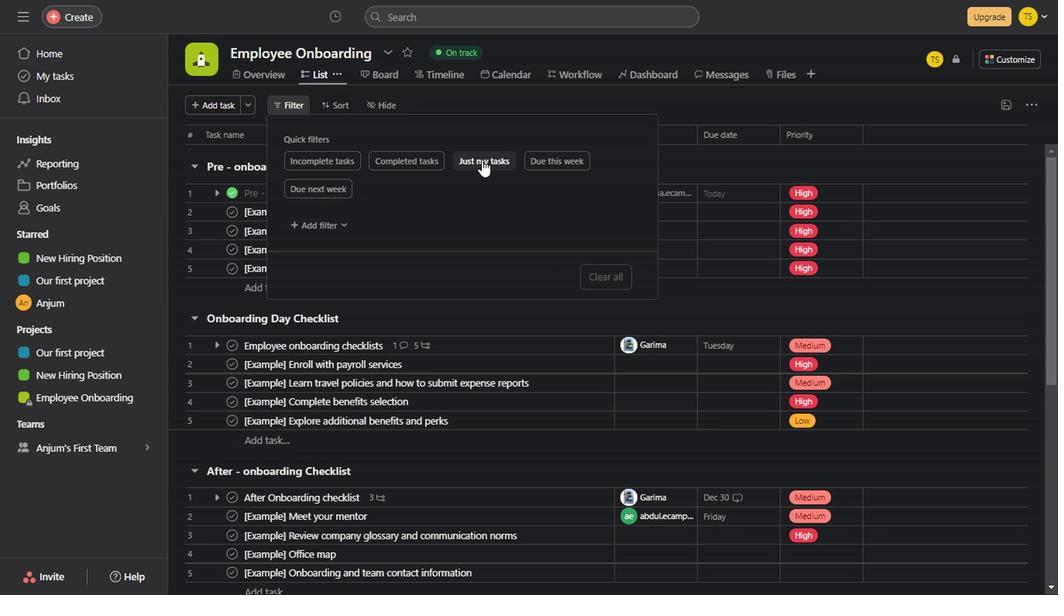 
Action: Mouse moved to (677, 99)
Screenshot: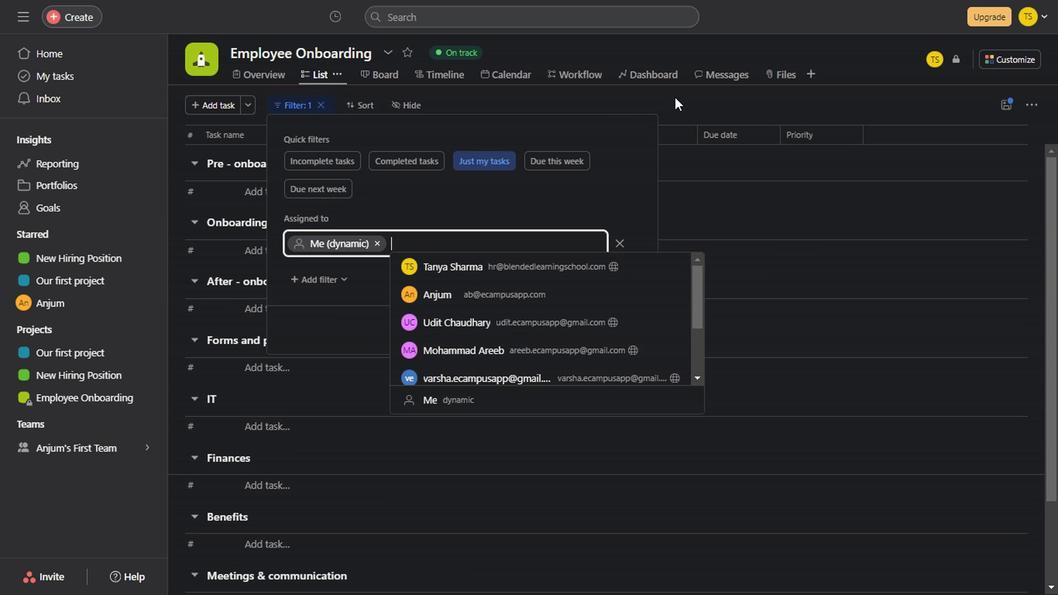 
Action: Mouse pressed left at (677, 99)
Screenshot: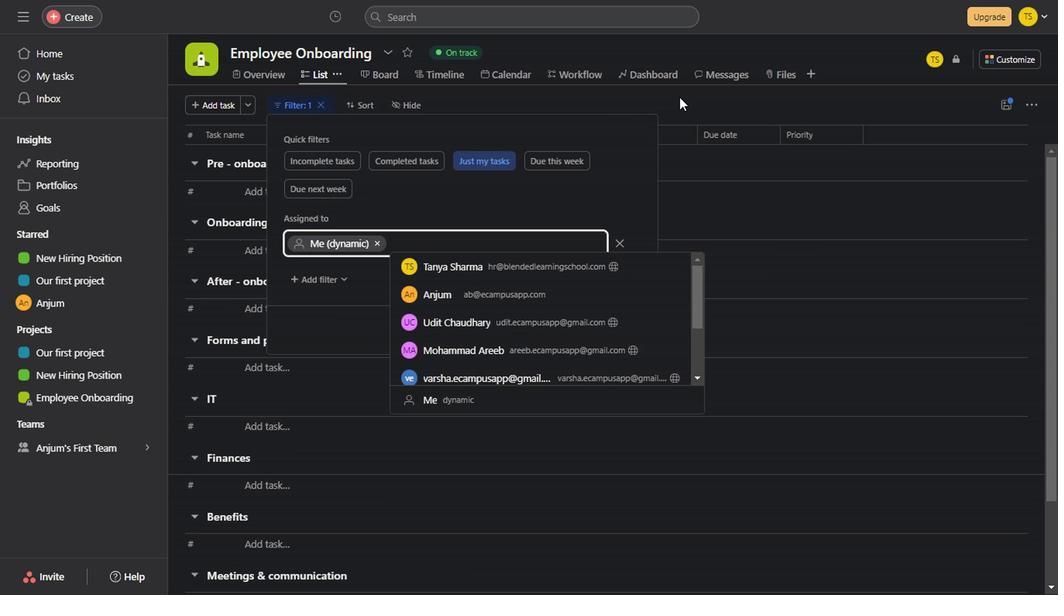 
Action: Mouse moved to (324, 109)
Screenshot: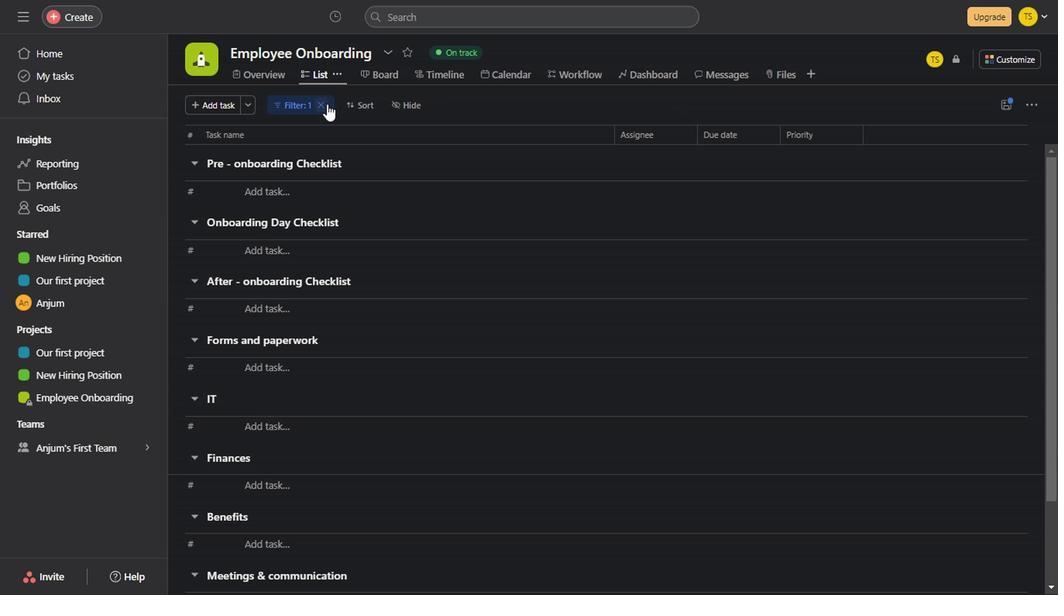 
Action: Mouse pressed left at (324, 109)
Screenshot: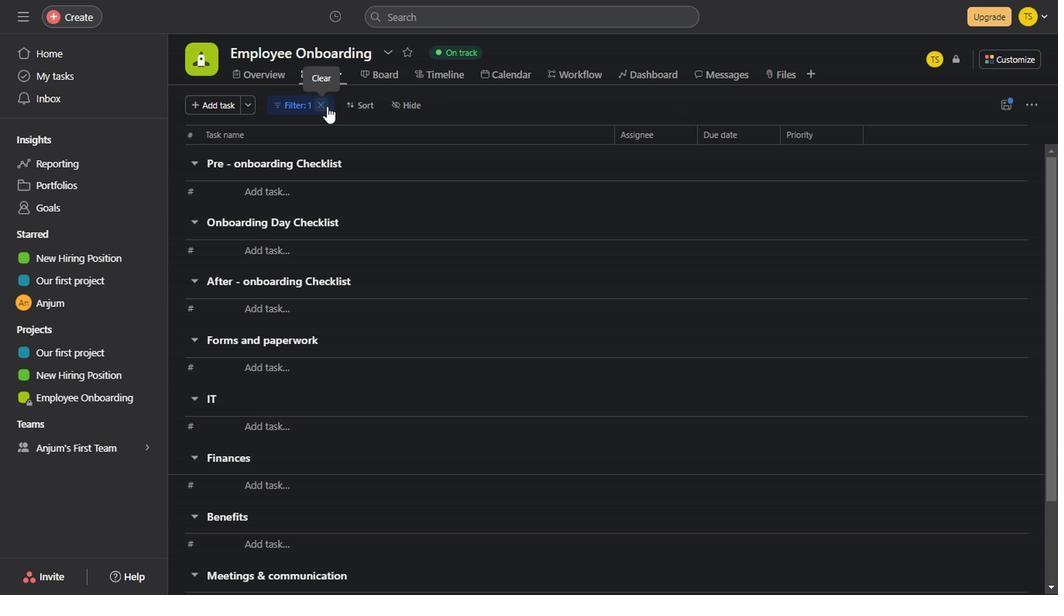 
Action: Mouse moved to (281, 104)
Screenshot: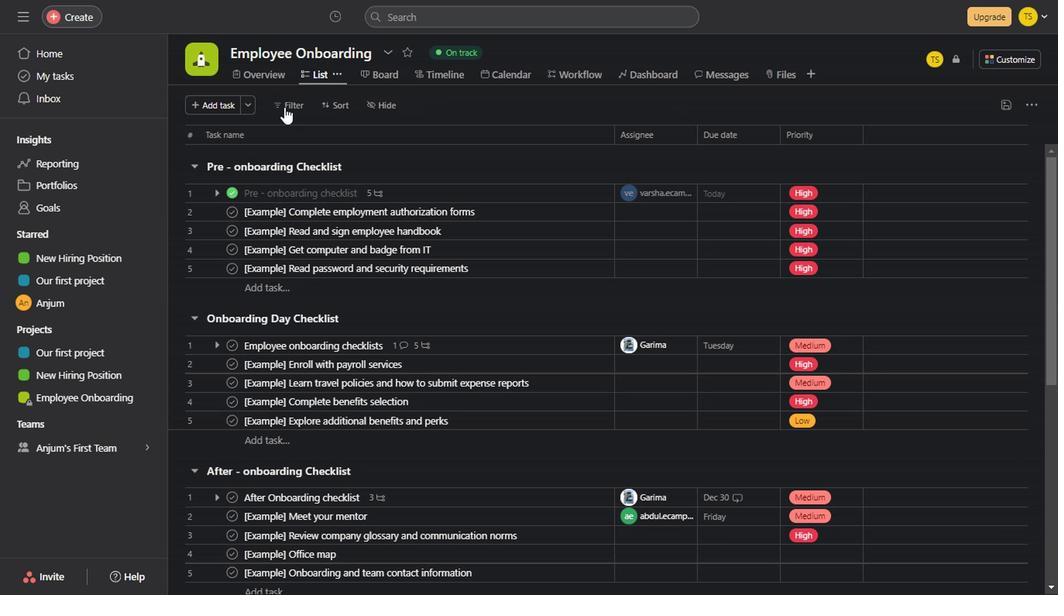 
Action: Mouse pressed left at (281, 104)
Screenshot: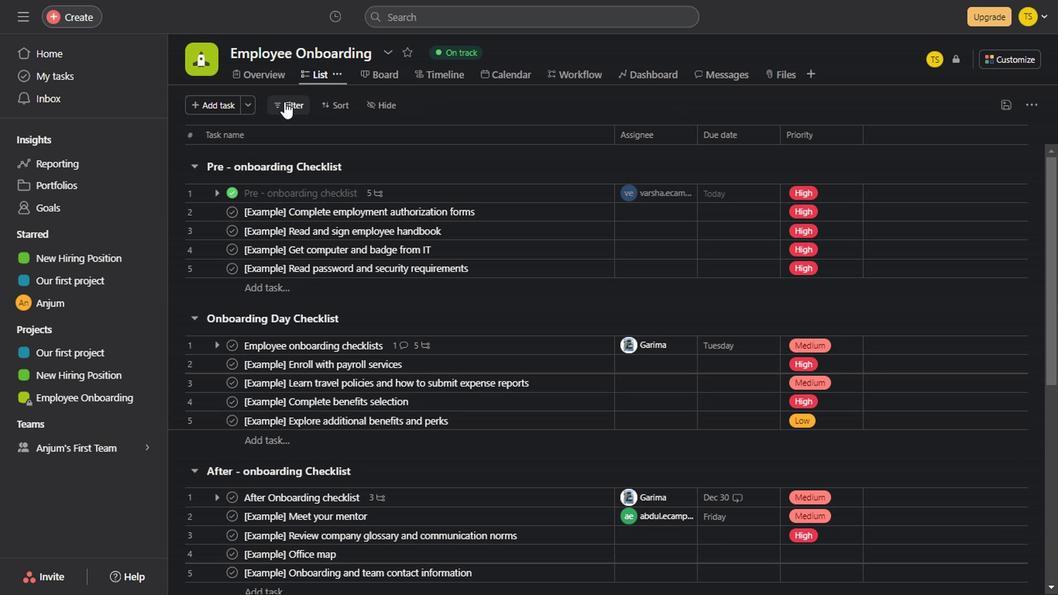 
Action: Mouse moved to (554, 161)
Screenshot: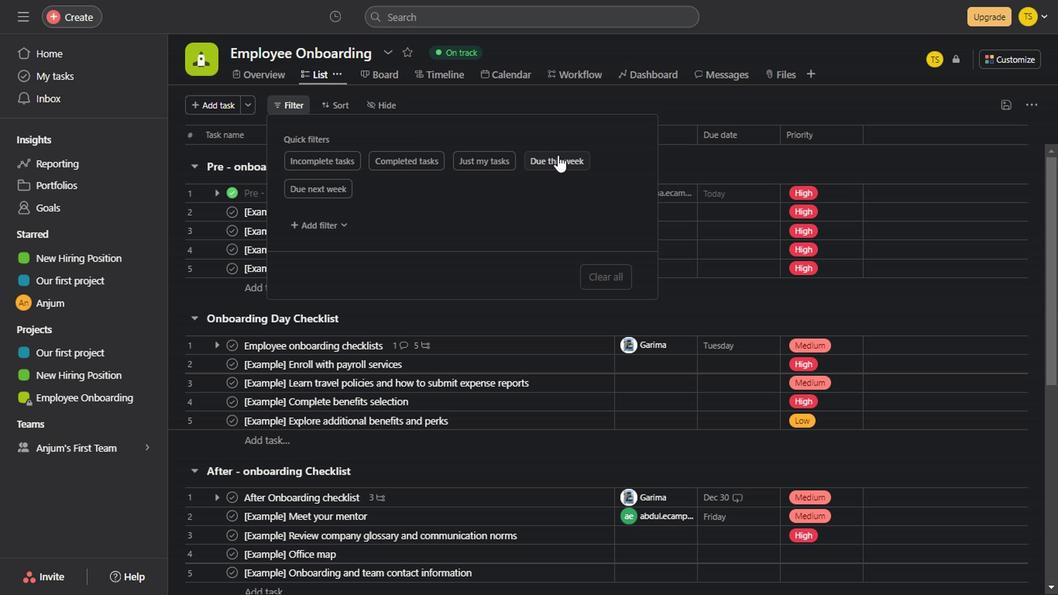 
Action: Mouse pressed left at (554, 161)
Screenshot: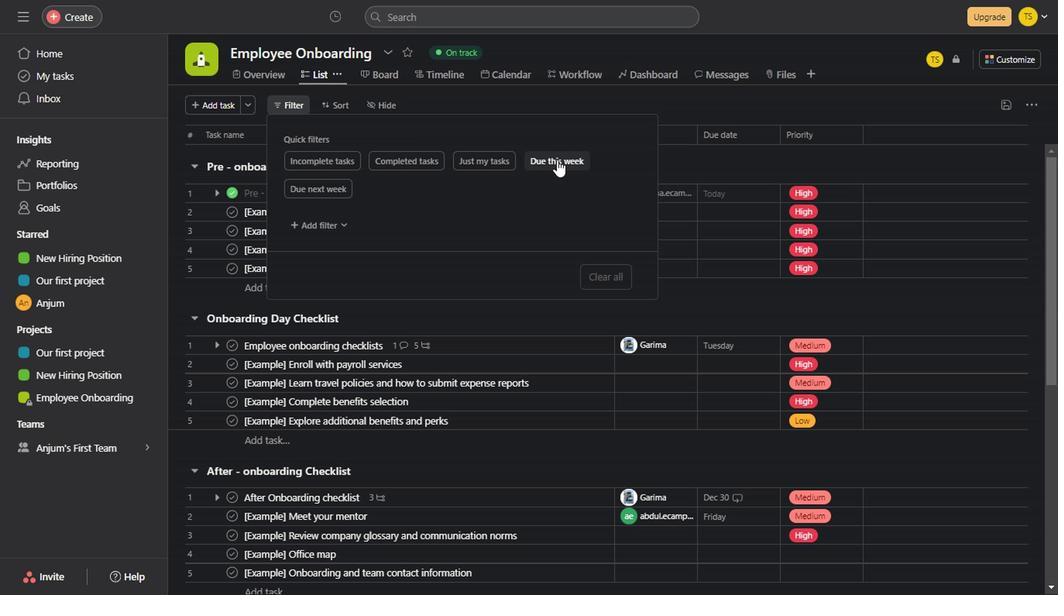 
Action: Mouse moved to (341, 181)
Screenshot: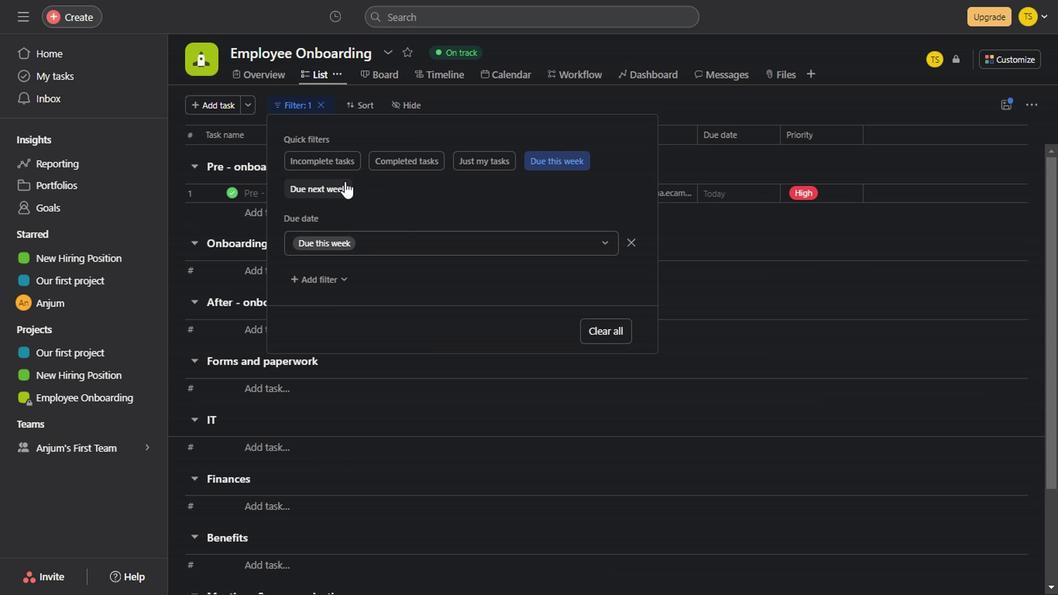 
Action: Mouse pressed left at (341, 181)
Screenshot: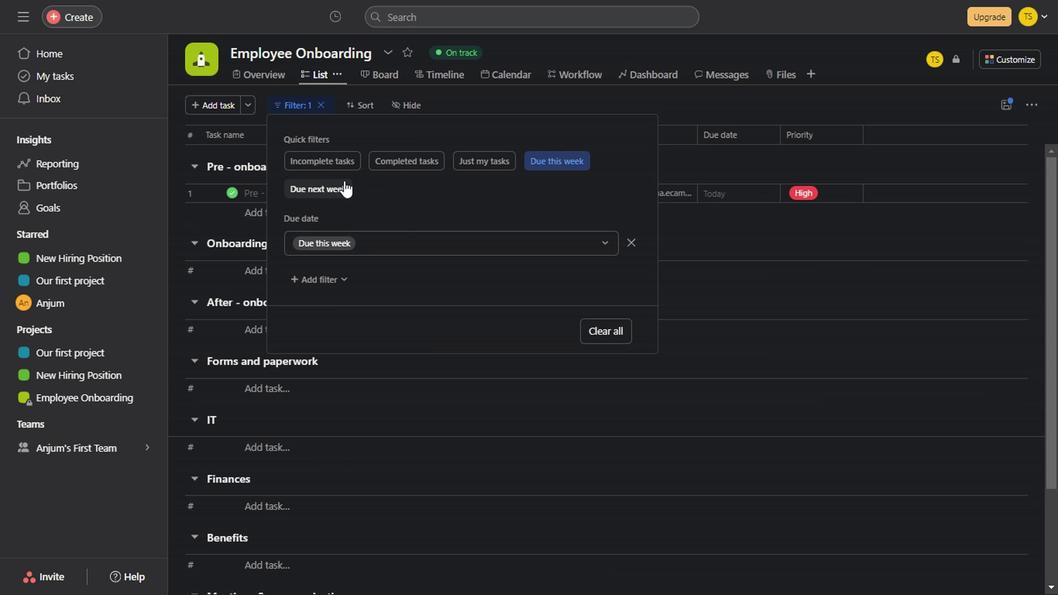 
Action: Mouse moved to (463, 103)
Screenshot: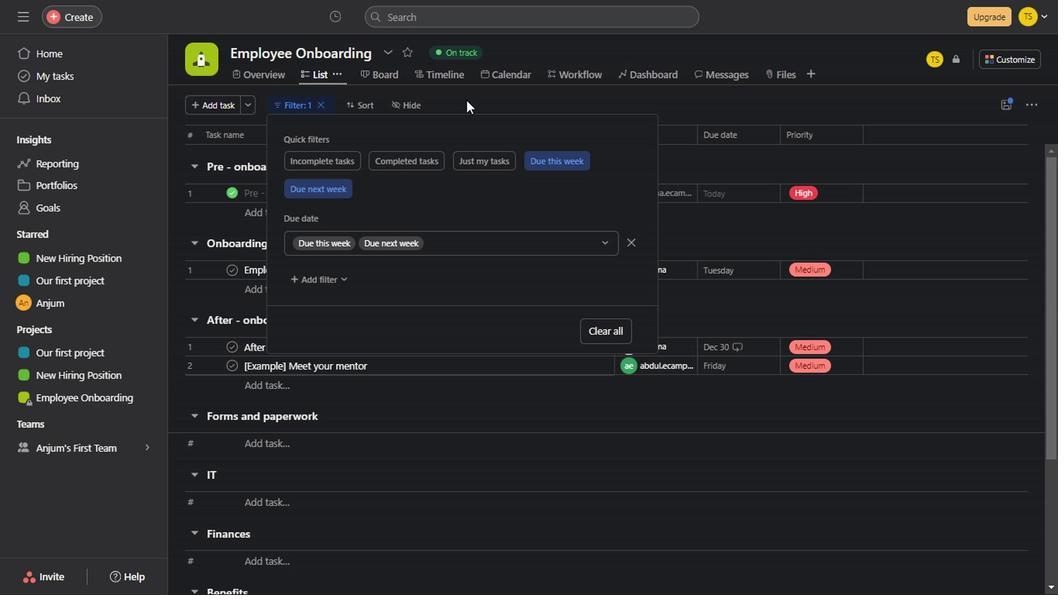 
Action: Mouse pressed left at (463, 103)
Screenshot: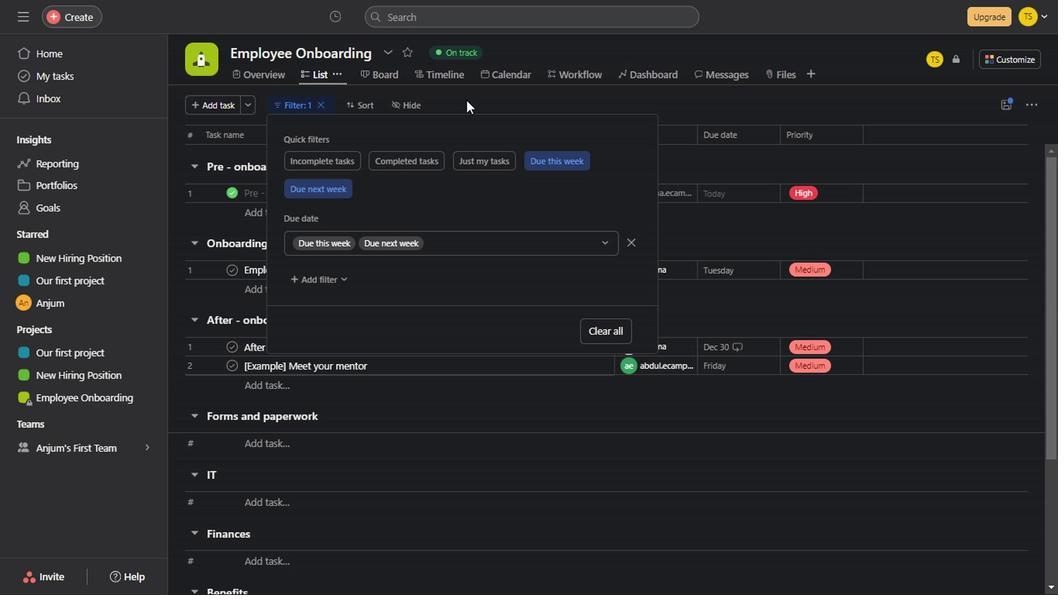 
Action: Mouse moved to (462, 349)
Screenshot: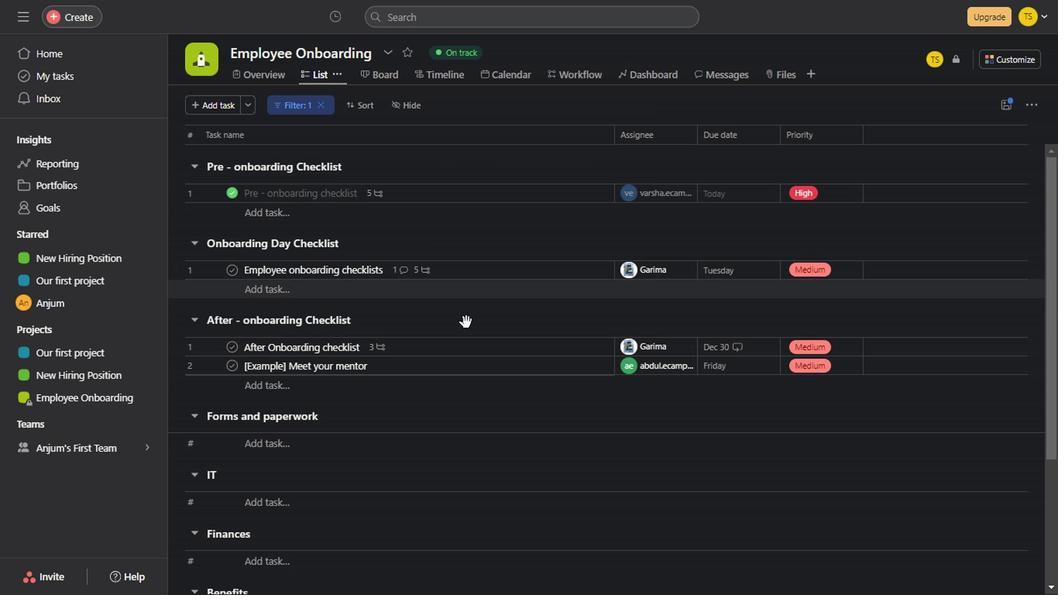 
Action: Mouse scrolled (462, 349) with delta (0, 0)
Screenshot: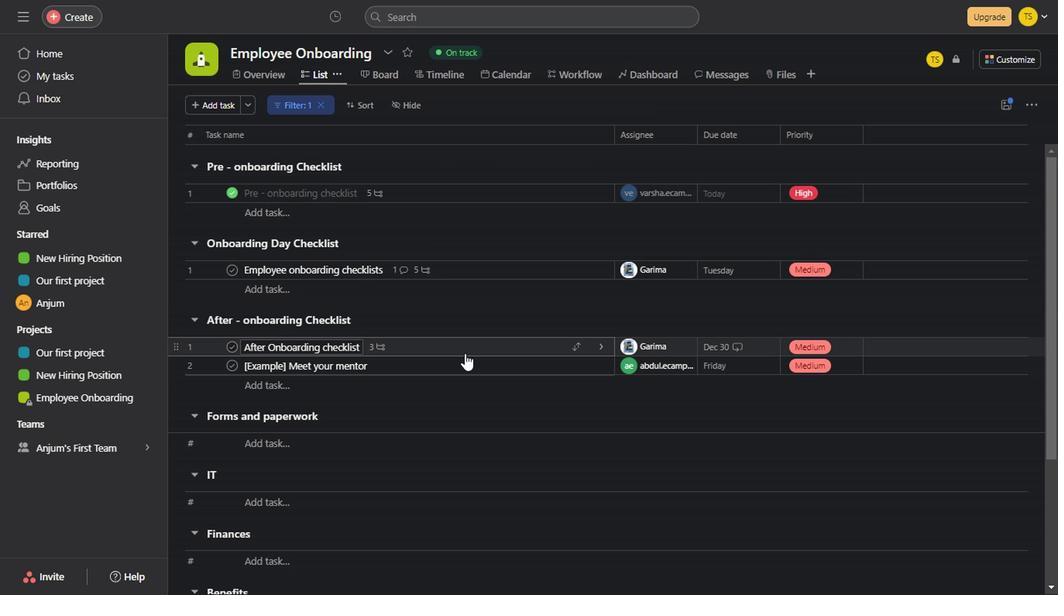 
Action: Mouse scrolled (462, 349) with delta (0, 0)
Screenshot: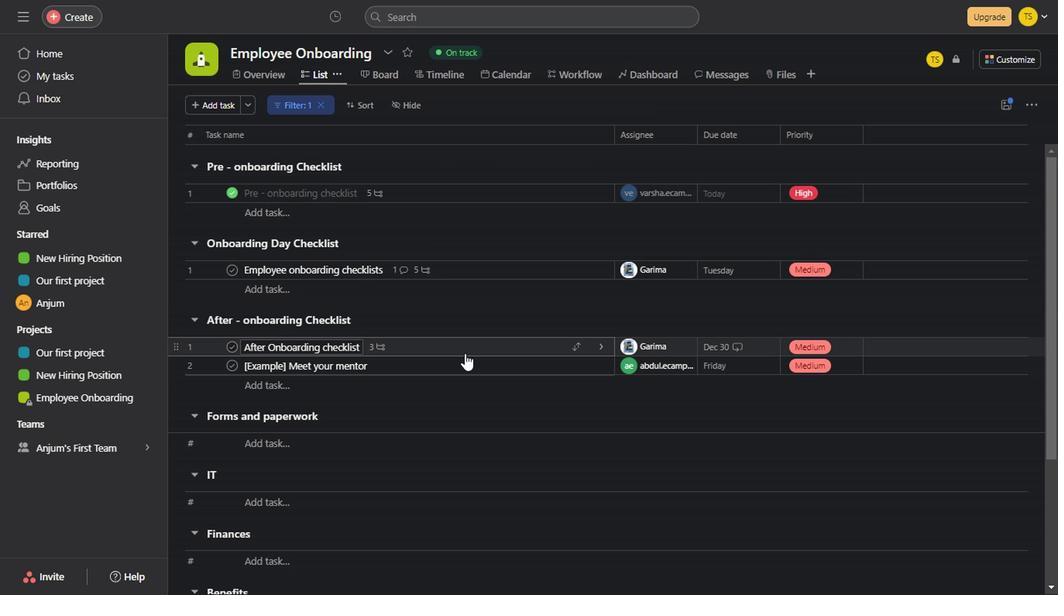 
Action: Mouse scrolled (462, 349) with delta (0, 0)
Screenshot: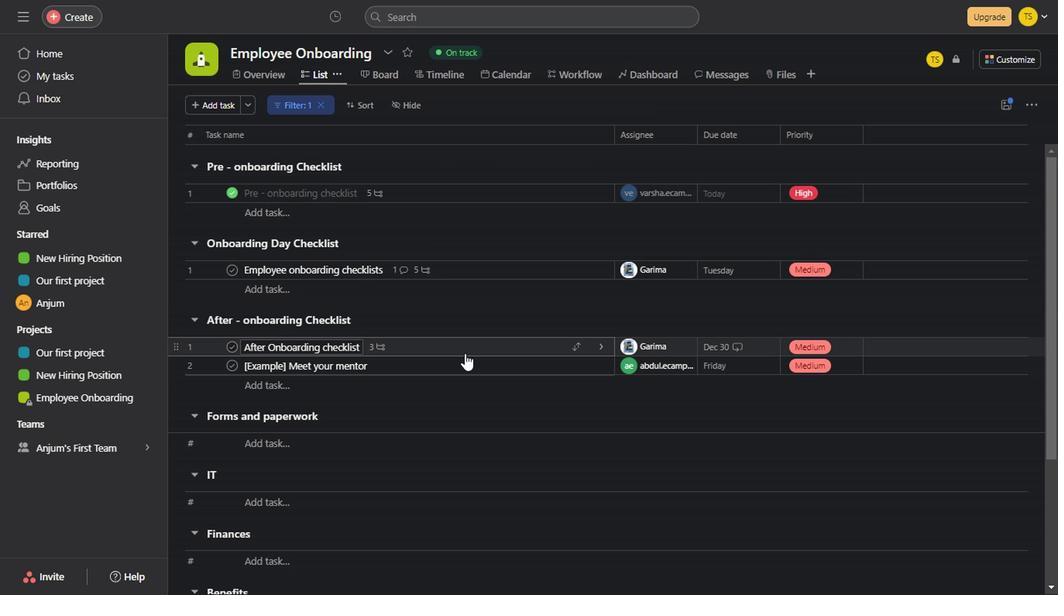 
Action: Mouse scrolled (462, 349) with delta (0, 0)
Screenshot: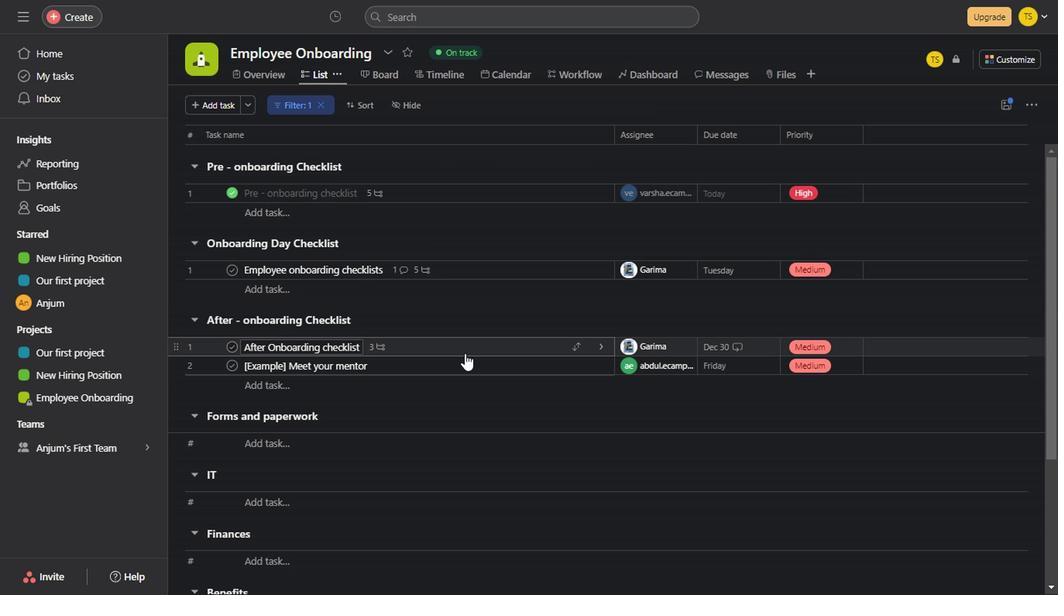 
Action: Mouse scrolled (462, 349) with delta (0, 0)
Screenshot: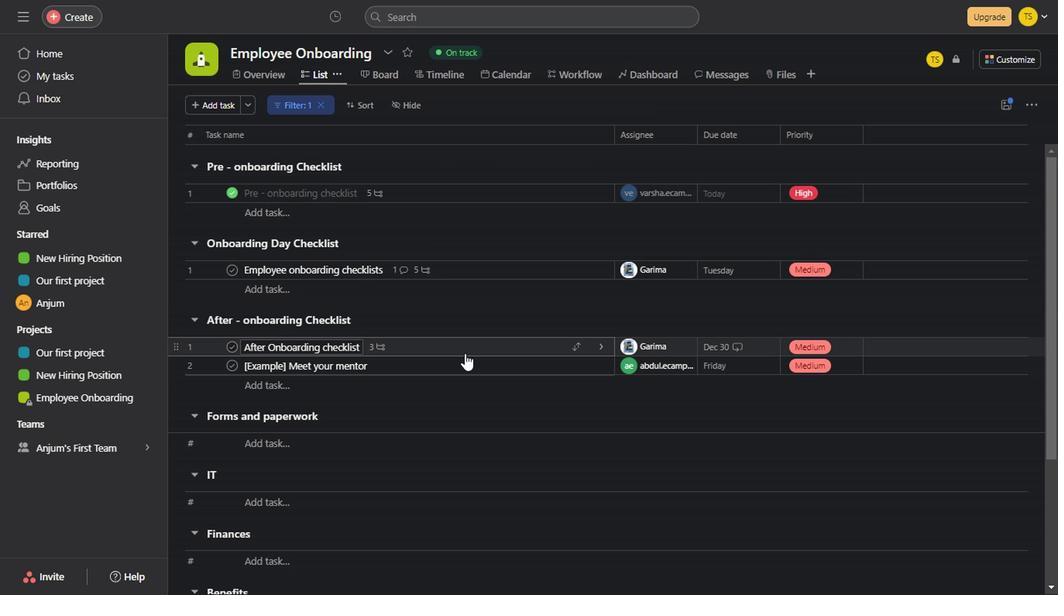 
Action: Mouse scrolled (462, 349) with delta (0, 0)
Screenshot: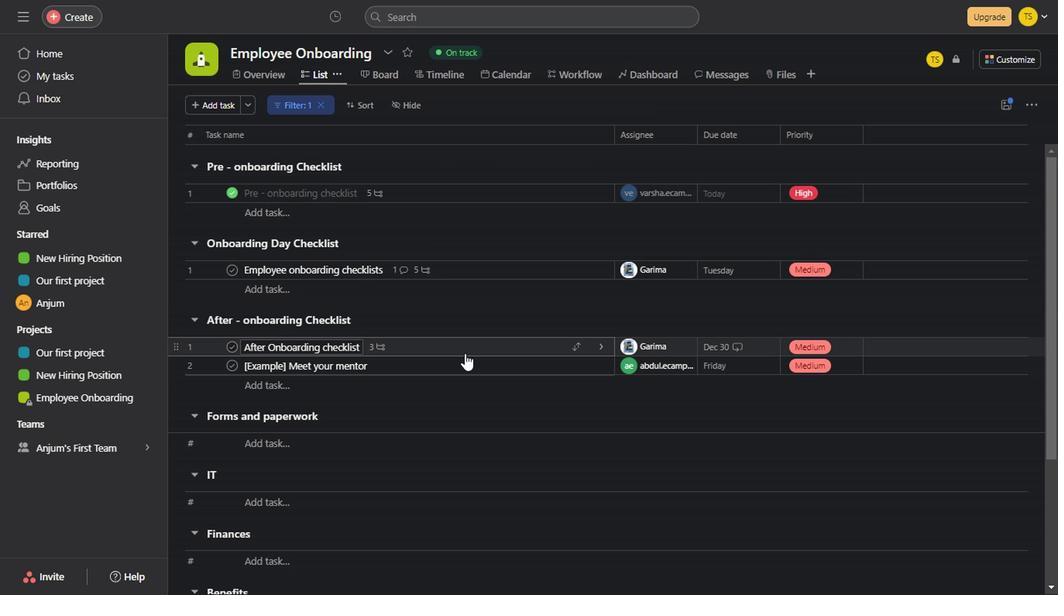 
Action: Mouse scrolled (462, 349) with delta (0, 0)
Screenshot: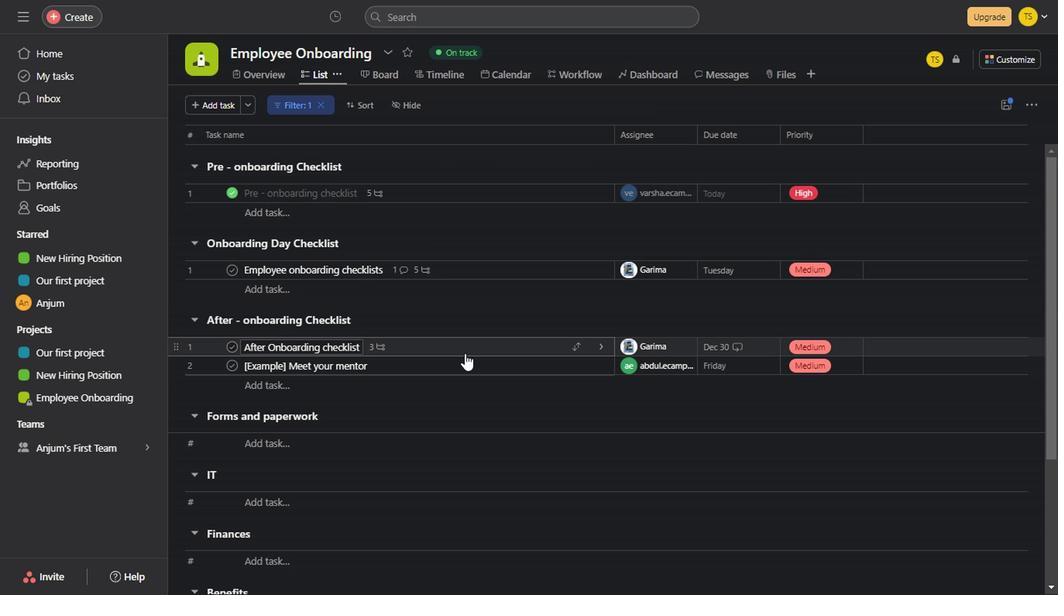 
Action: Mouse scrolled (462, 349) with delta (0, 0)
Screenshot: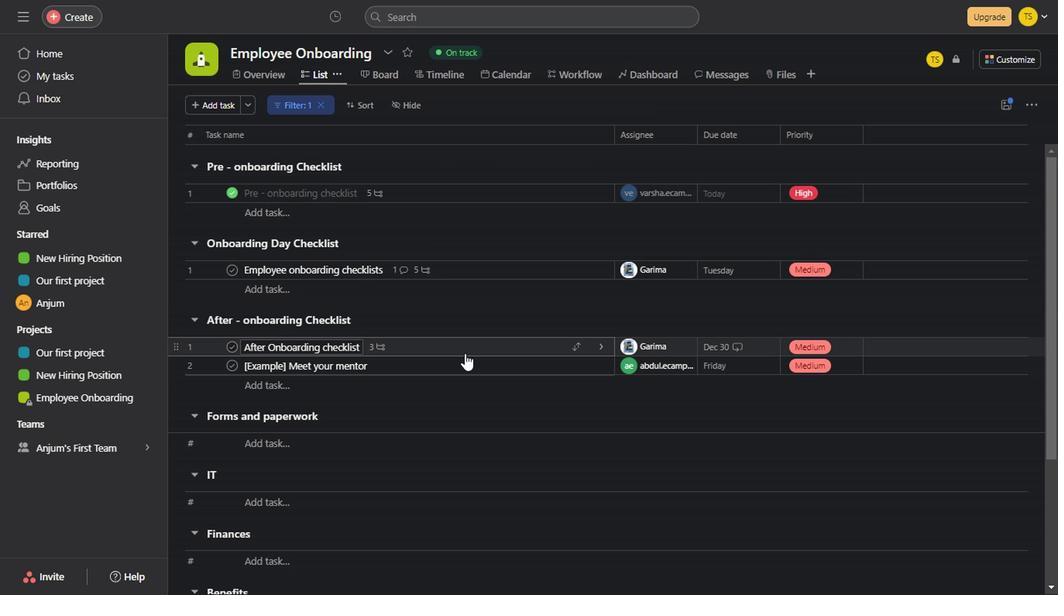 
Action: Mouse scrolled (462, 349) with delta (0, 0)
Screenshot: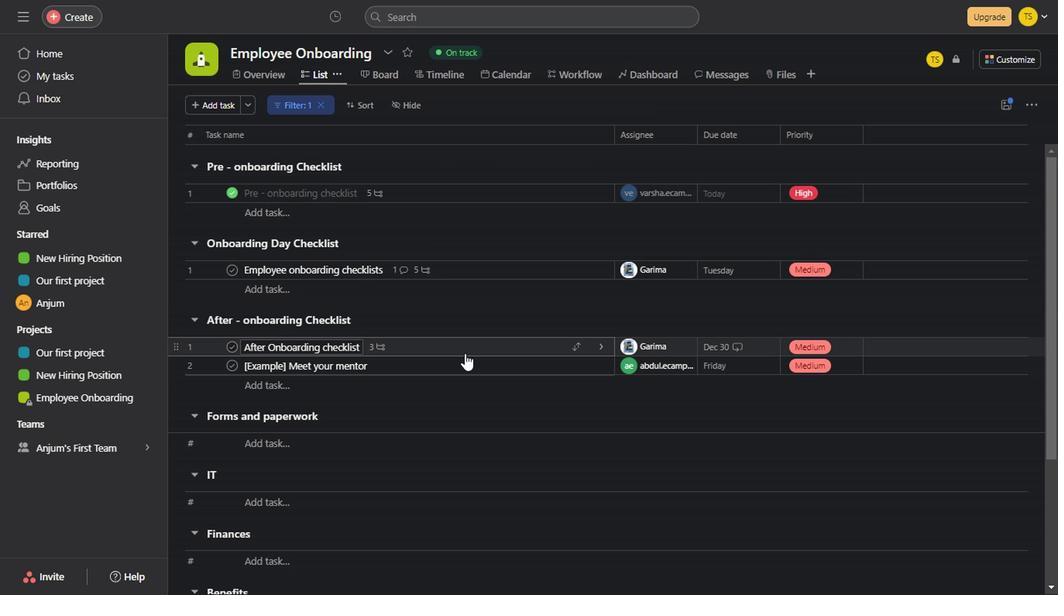 
Action: Mouse scrolled (462, 349) with delta (0, 0)
Screenshot: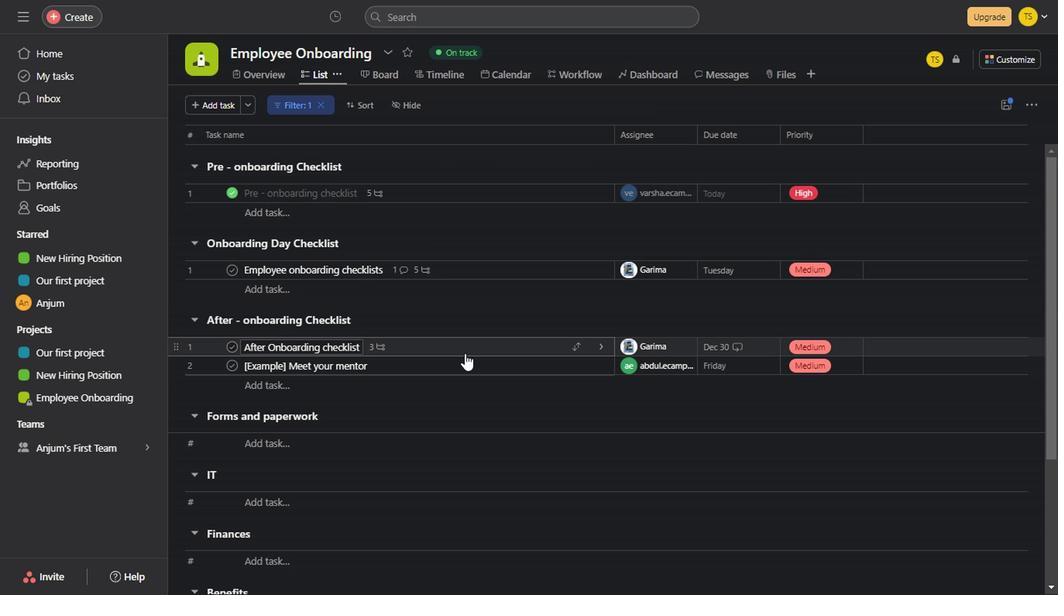 
Action: Mouse scrolled (462, 349) with delta (0, 0)
Screenshot: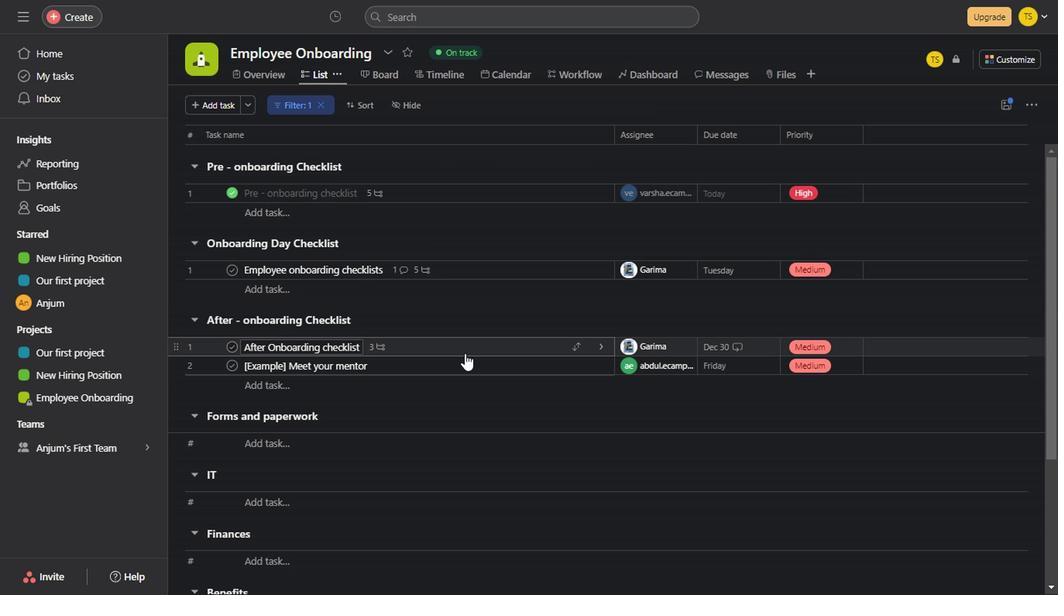 
Action: Mouse scrolled (462, 349) with delta (0, 0)
Screenshot: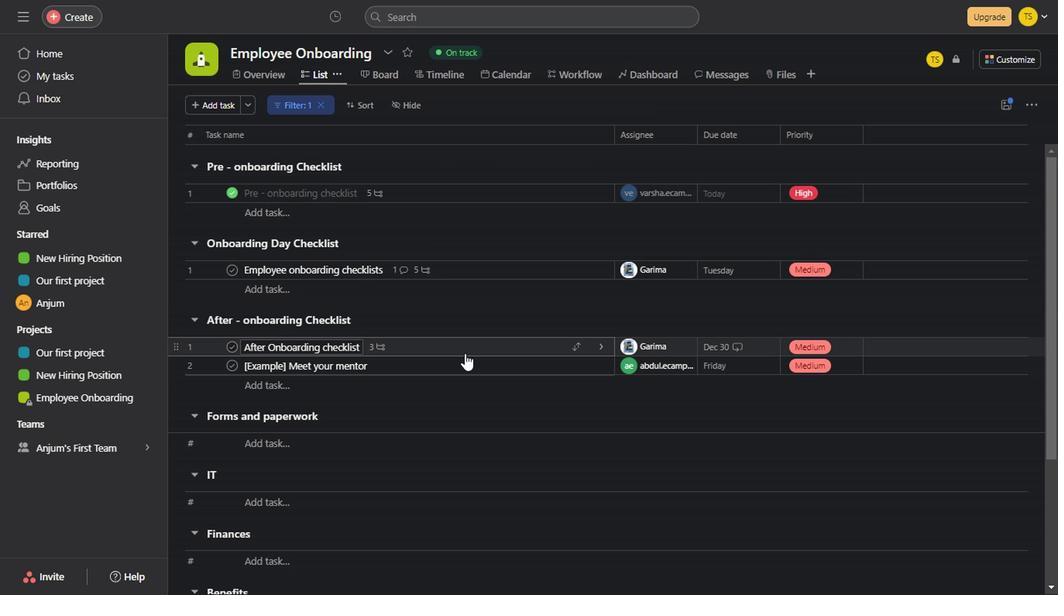 
Action: Mouse scrolled (462, 349) with delta (0, 0)
Screenshot: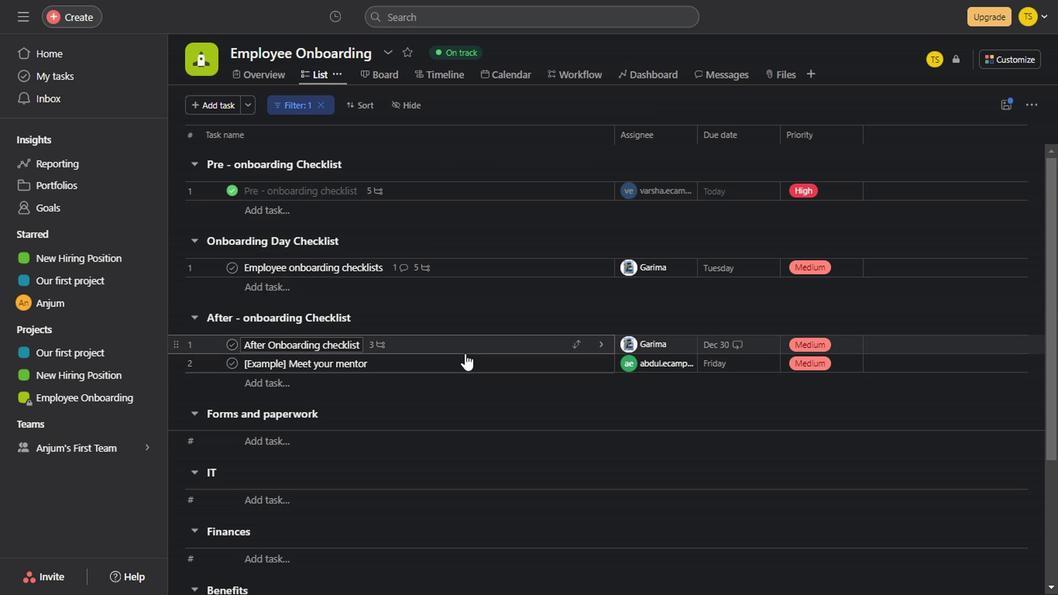 
Action: Mouse scrolled (462, 349) with delta (0, 0)
Screenshot: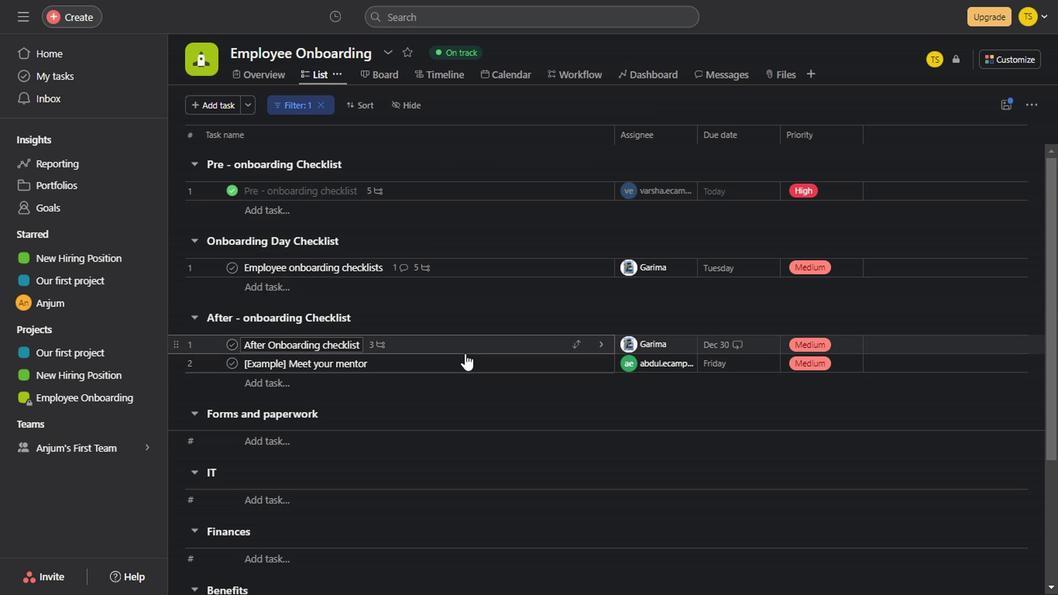 
Action: Mouse scrolled (462, 349) with delta (0, 0)
Screenshot: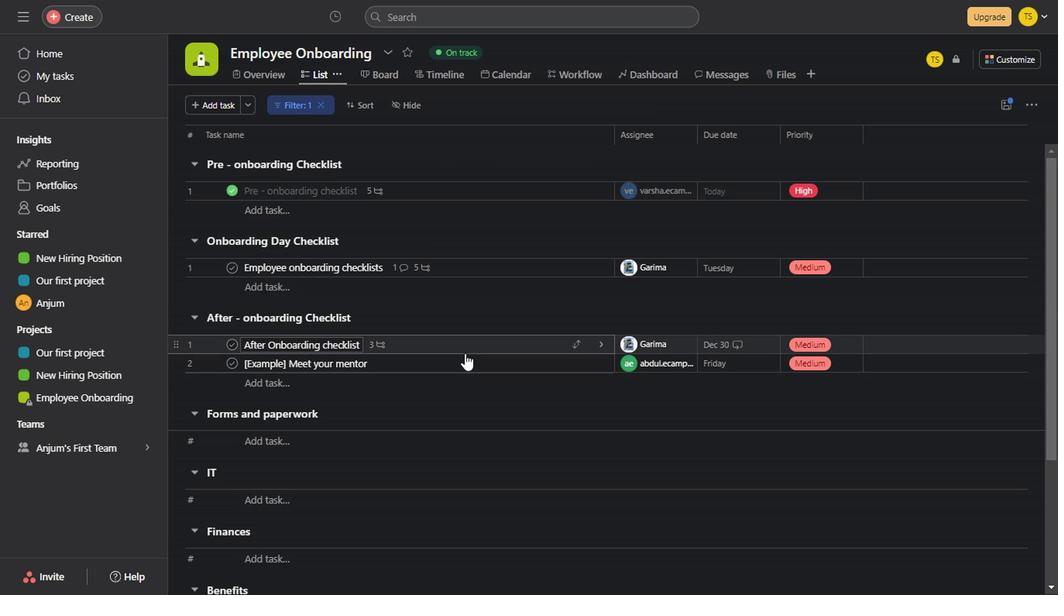 
Action: Mouse scrolled (462, 349) with delta (0, 0)
Screenshot: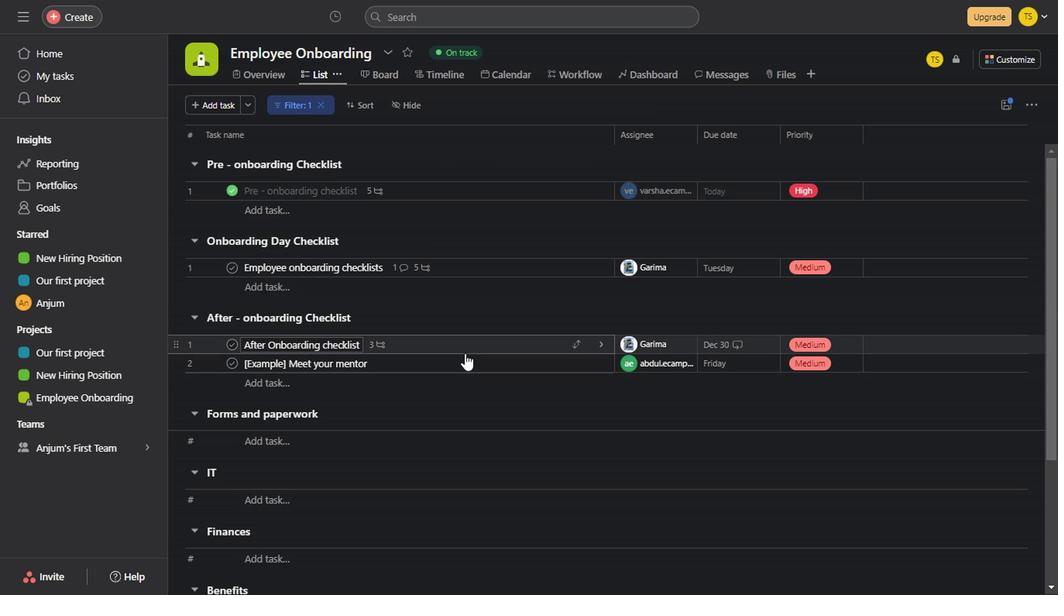 
Action: Mouse scrolled (462, 349) with delta (0, 0)
Screenshot: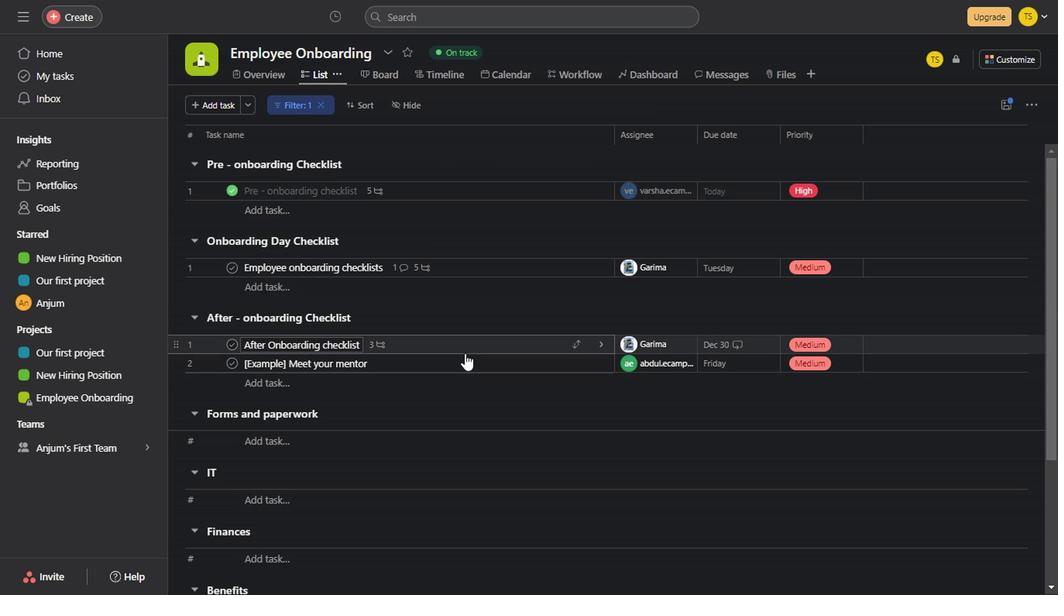 
Action: Mouse scrolled (462, 349) with delta (0, 0)
Screenshot: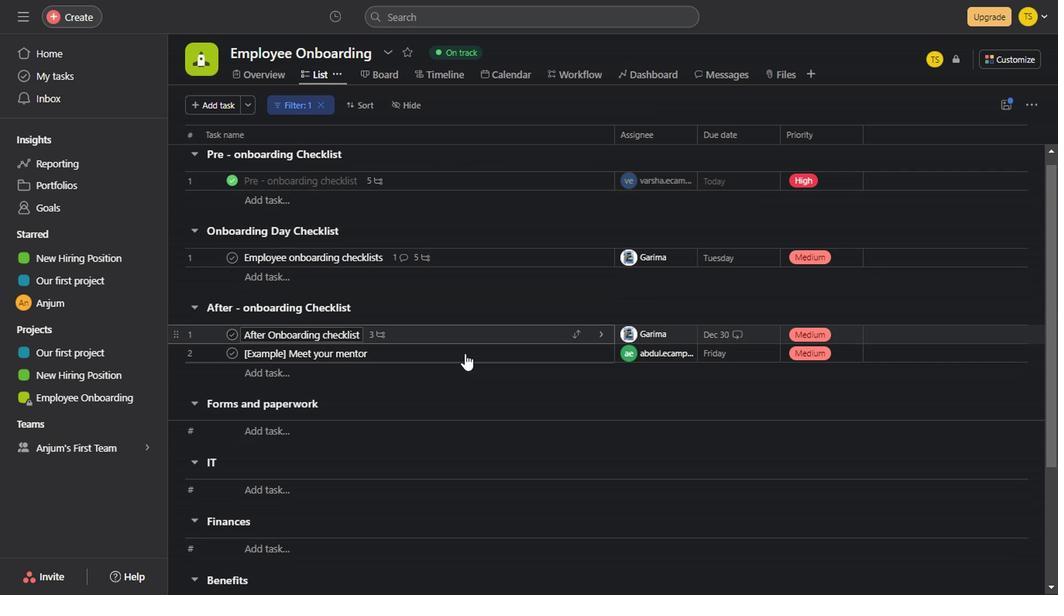 
Action: Mouse scrolled (462, 349) with delta (0, 0)
Screenshot: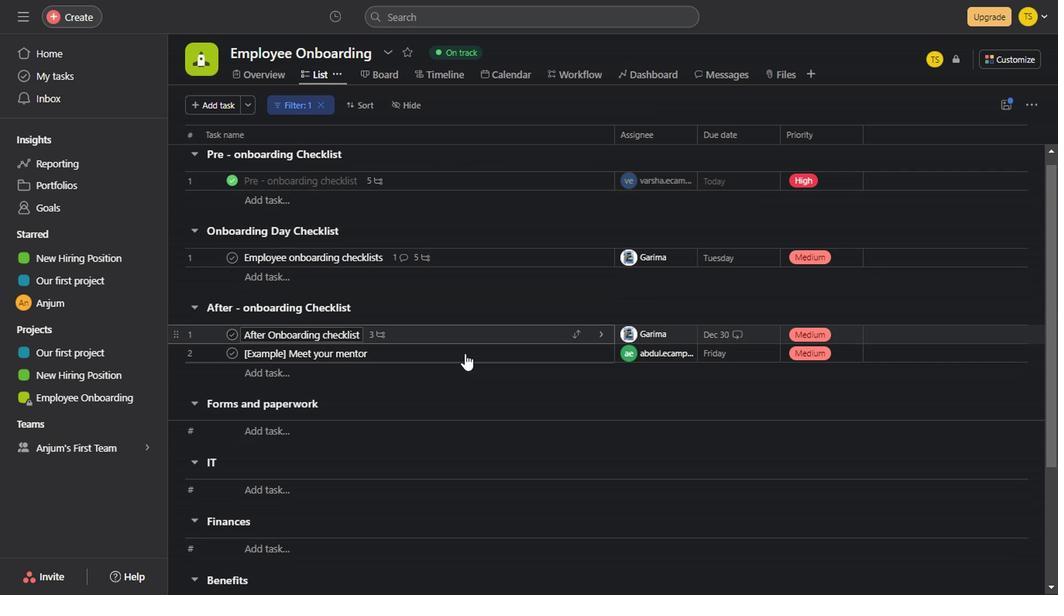 
Action: Mouse scrolled (462, 349) with delta (0, 0)
Screenshot: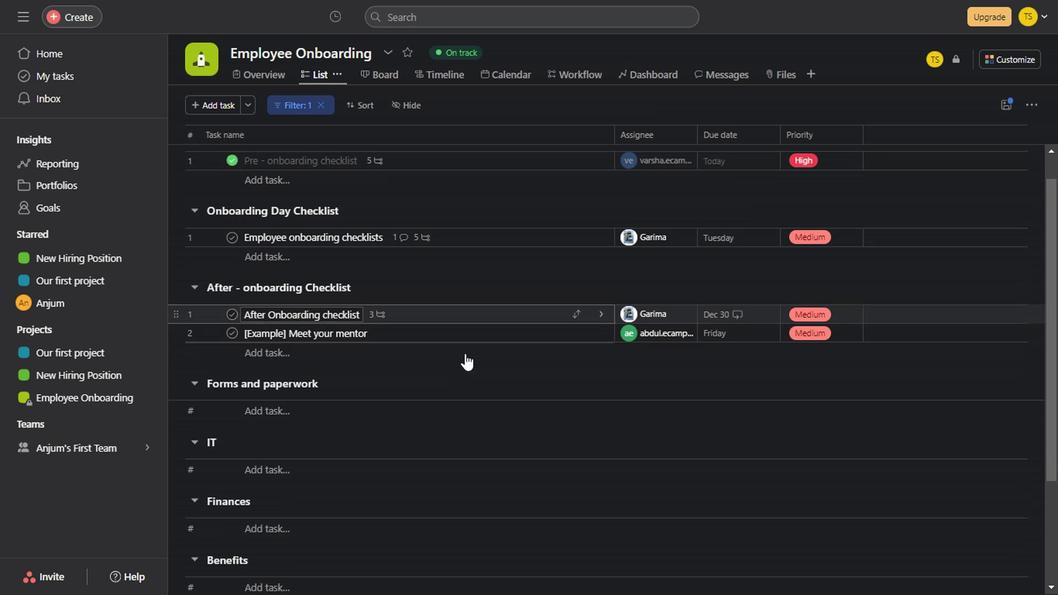 
Action: Mouse scrolled (462, 349) with delta (0, 0)
Screenshot: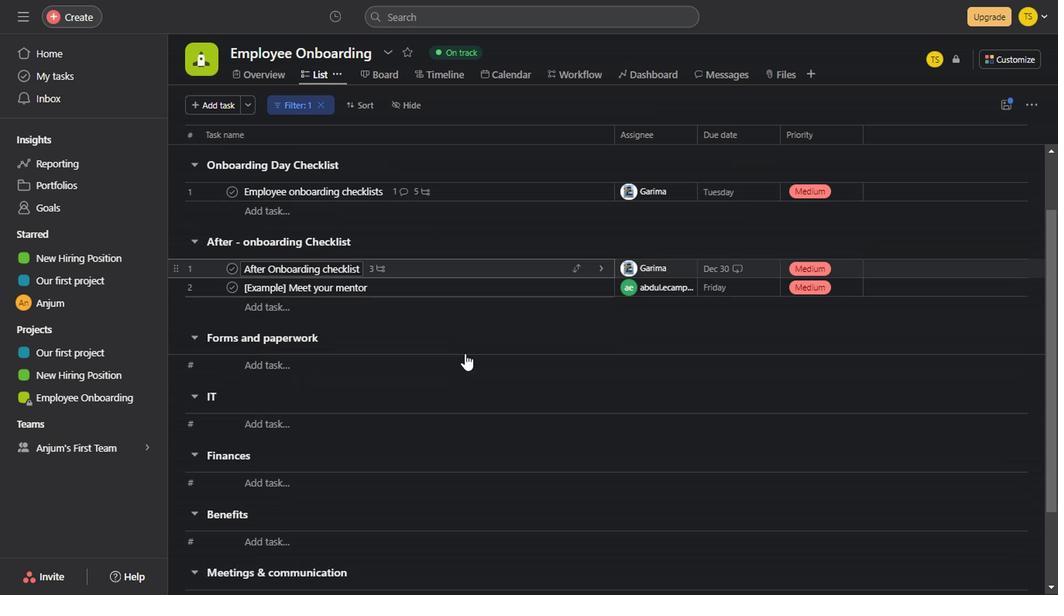 
Action: Mouse moved to (374, 191)
Screenshot: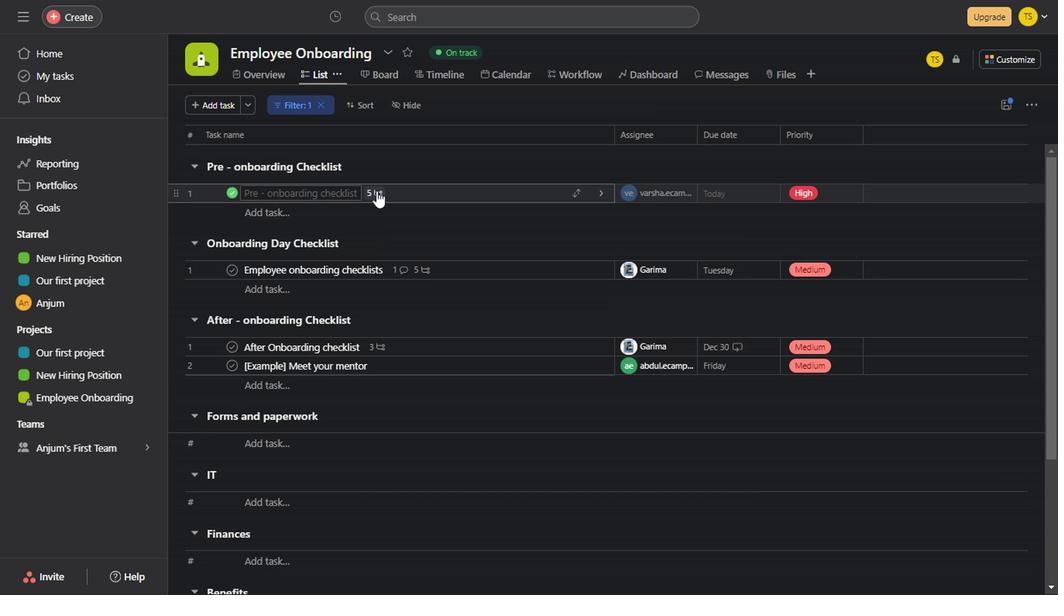 
Action: Mouse pressed left at (374, 191)
Screenshot: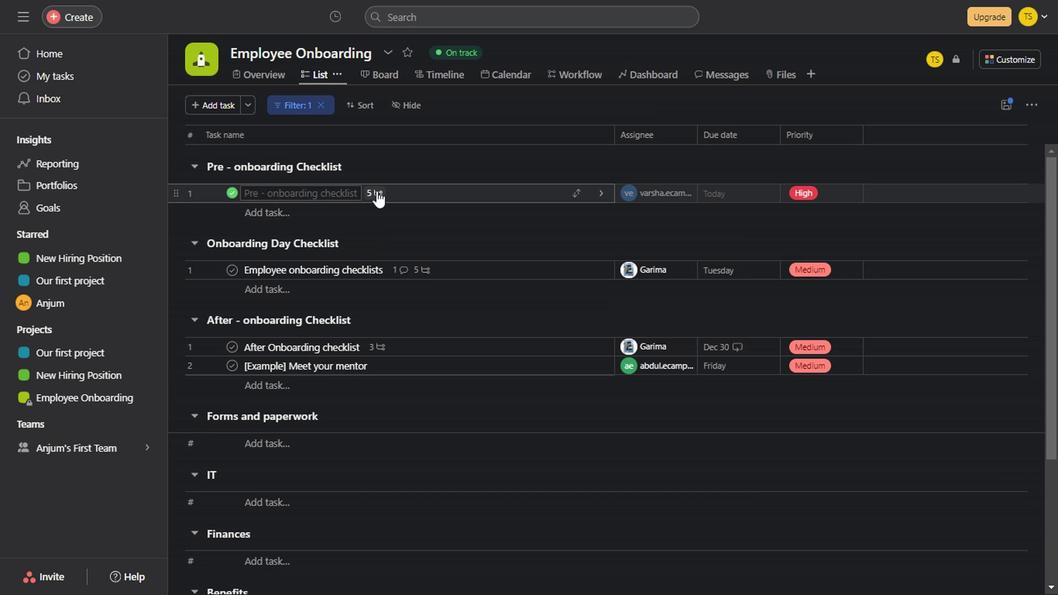 
Action: Mouse moved to (1046, 198)
Screenshot: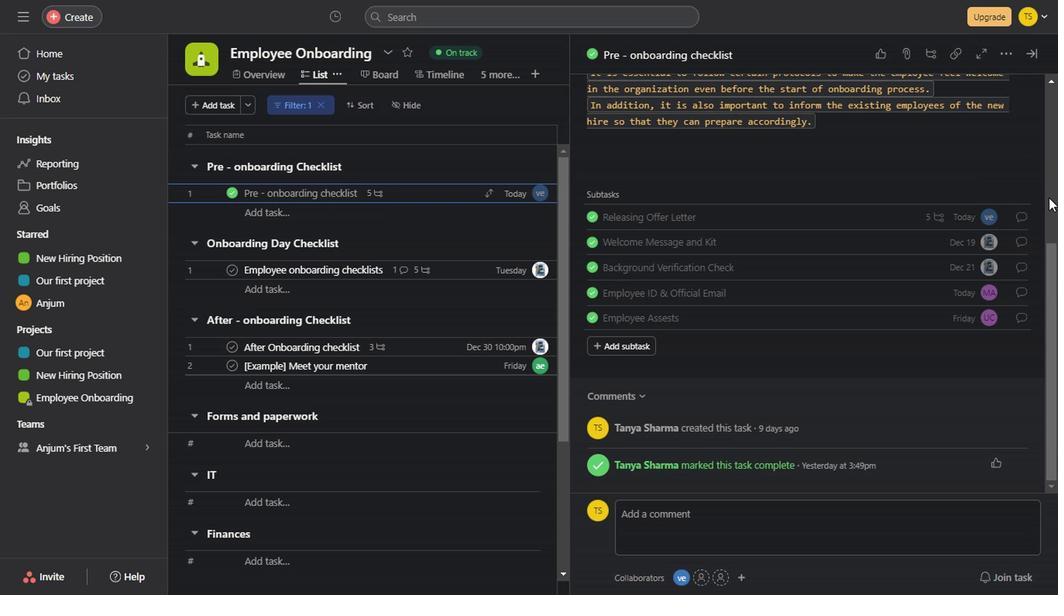 
Action: Mouse pressed left at (1046, 198)
Screenshot: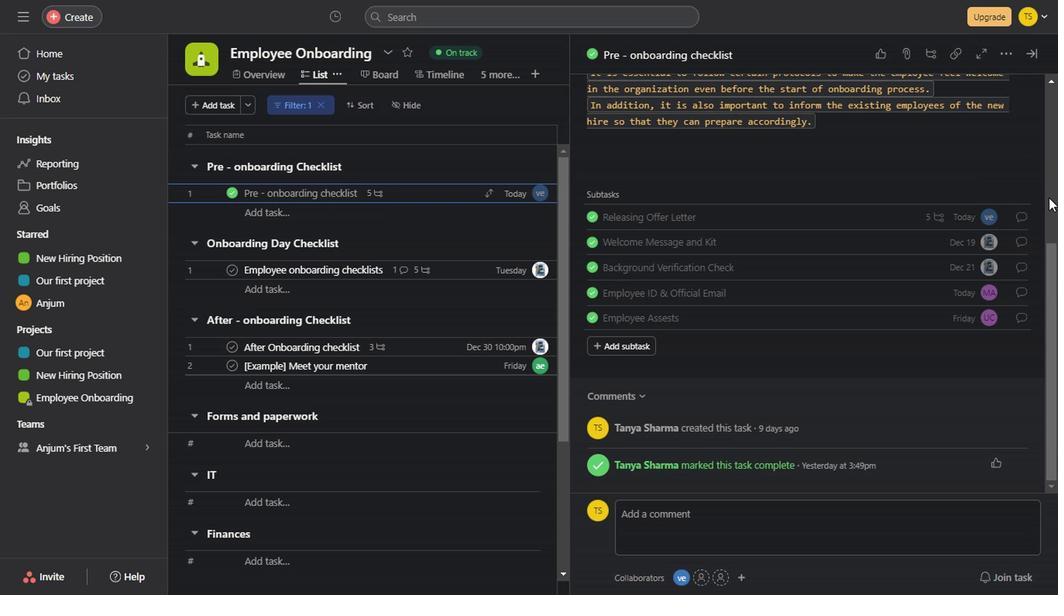 
Action: Mouse moved to (1026, 60)
Screenshot: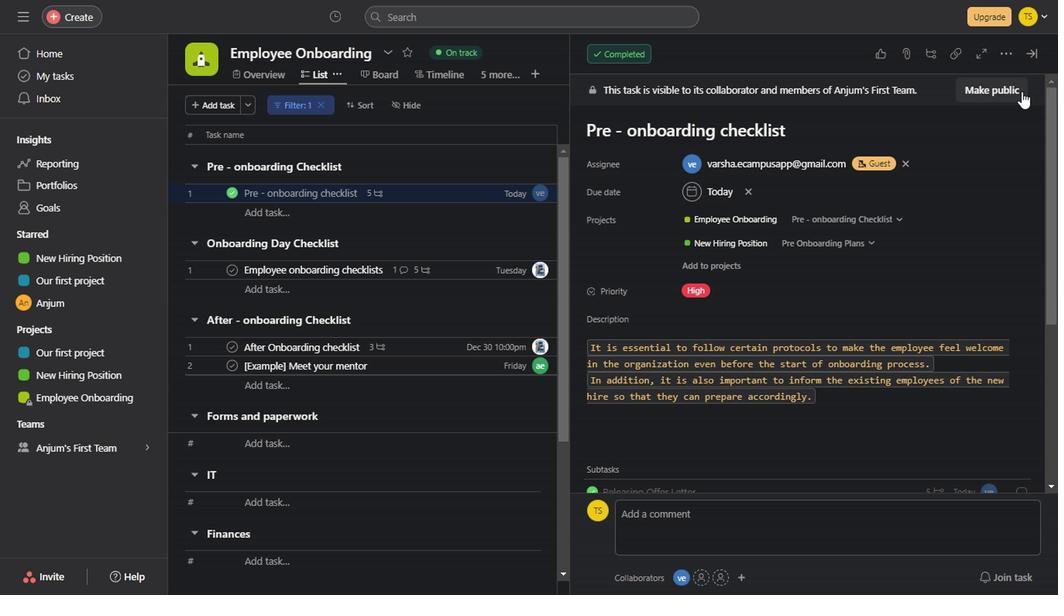 
Action: Mouse pressed left at (1026, 60)
Screenshot: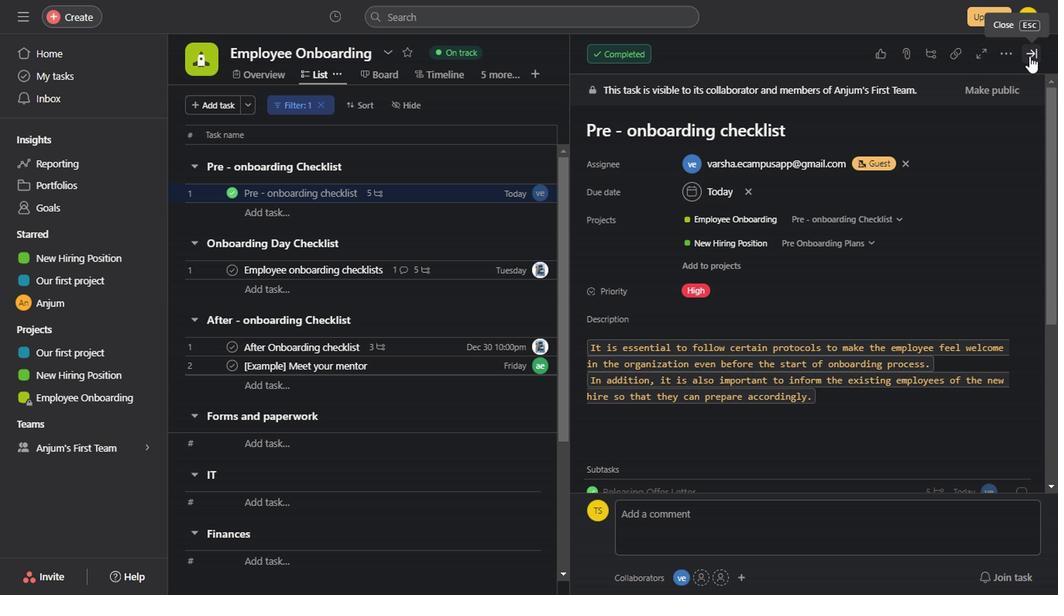 
Action: Mouse moved to (319, 105)
Screenshot: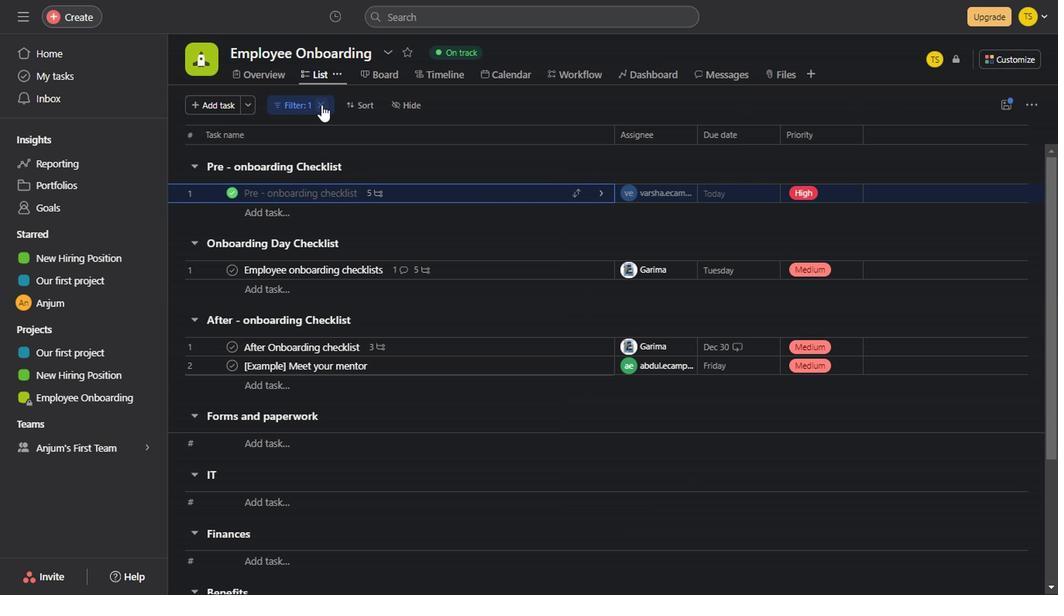 
Action: Mouse pressed left at (319, 105)
Screenshot: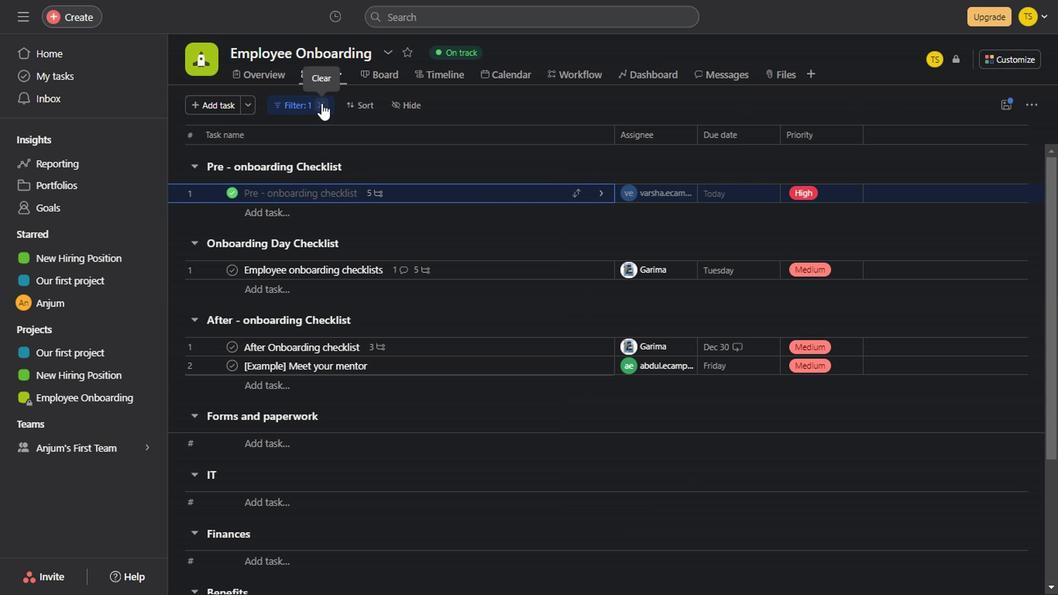 
Action: Mouse moved to (340, 115)
Screenshot: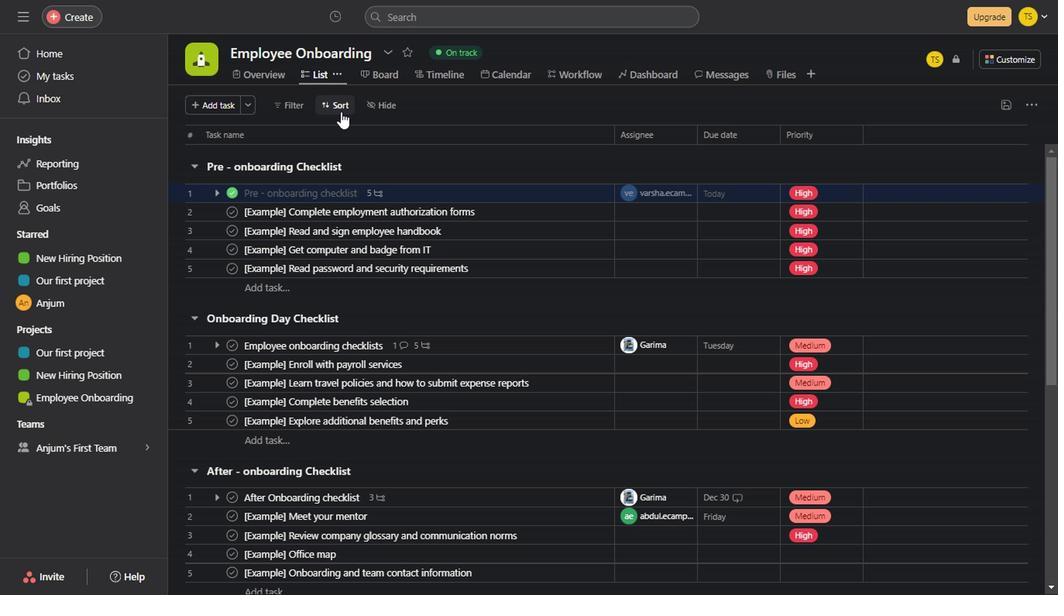 
Action: Mouse pressed left at (340, 115)
Screenshot: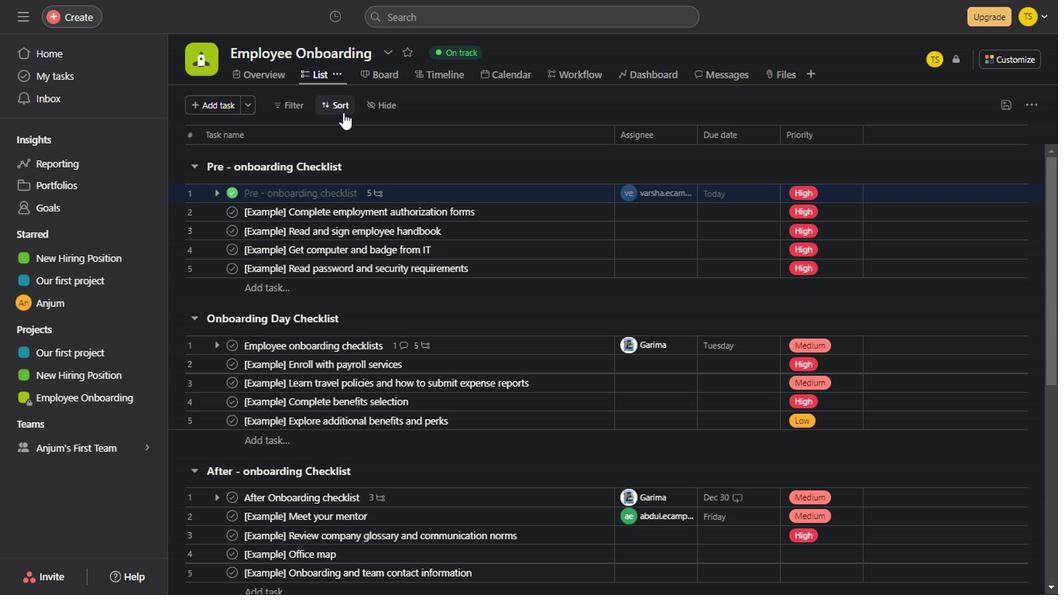 
Action: Mouse moved to (353, 154)
Screenshot: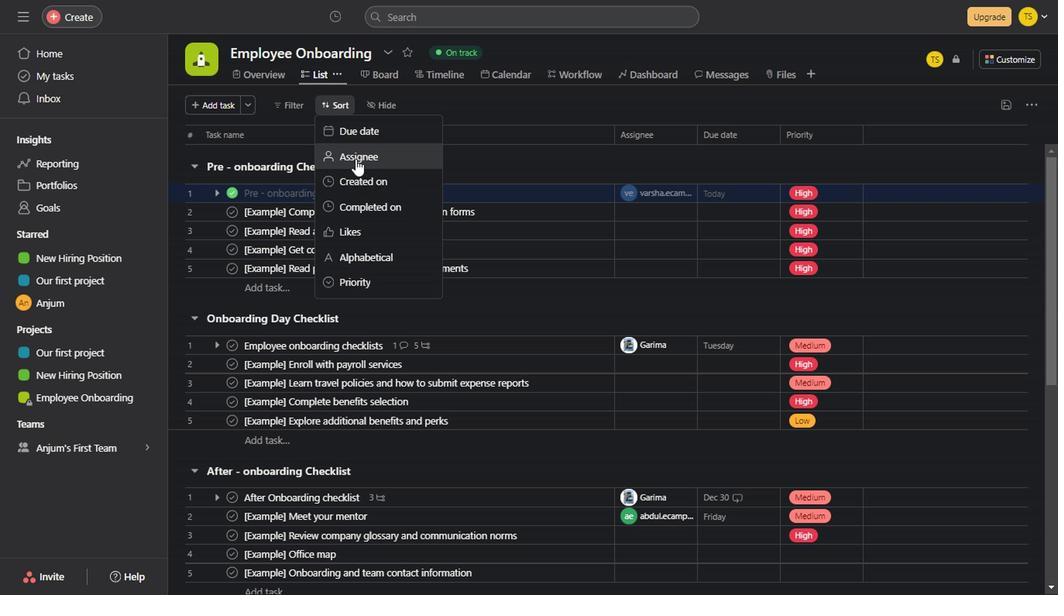 
Action: Mouse pressed left at (353, 154)
Screenshot: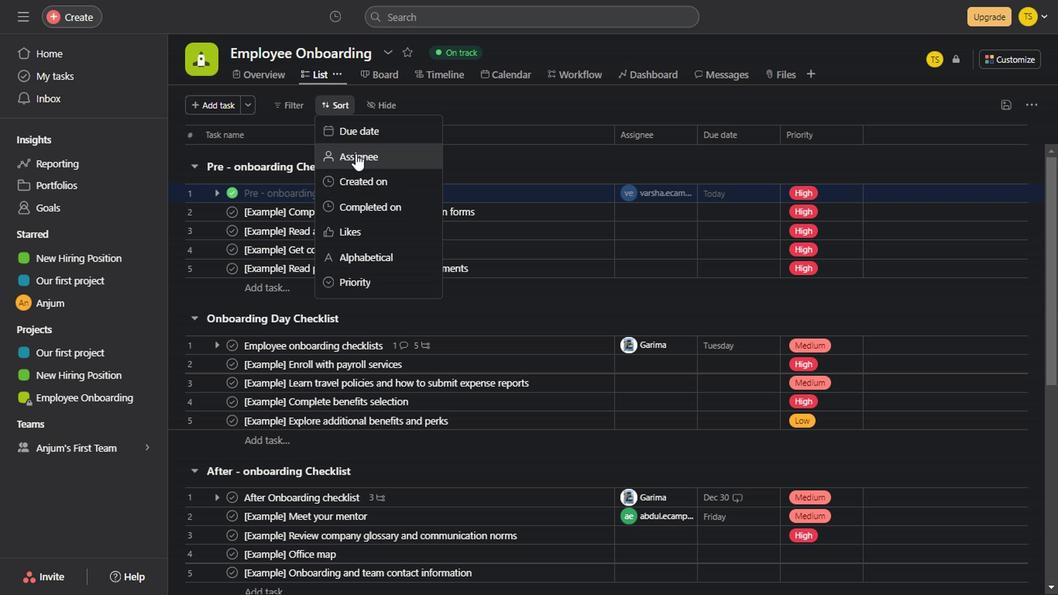 
Action: Mouse moved to (360, 104)
Screenshot: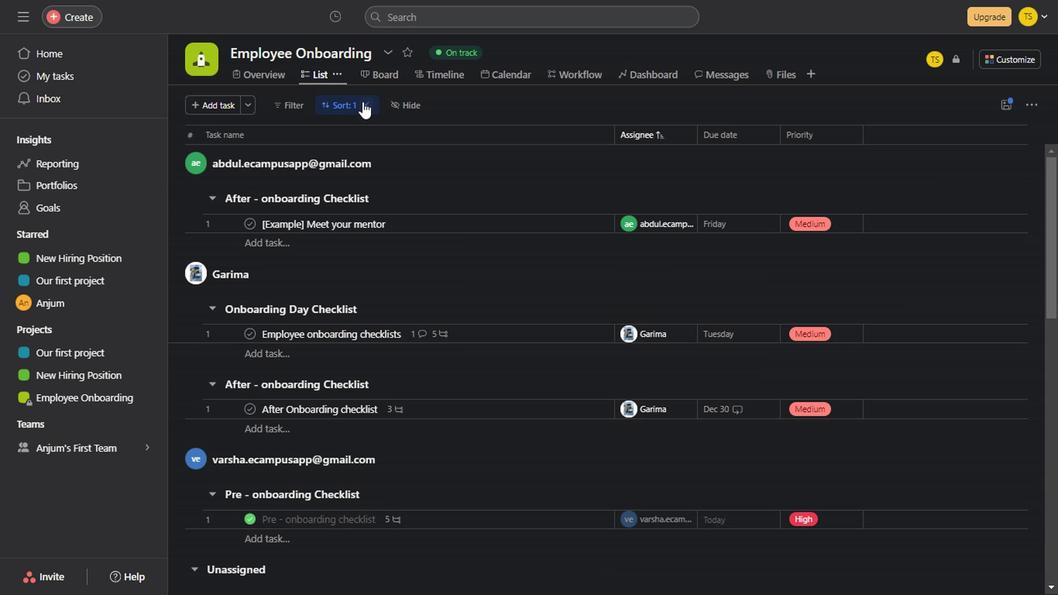 
Action: Mouse pressed left at (360, 104)
Screenshot: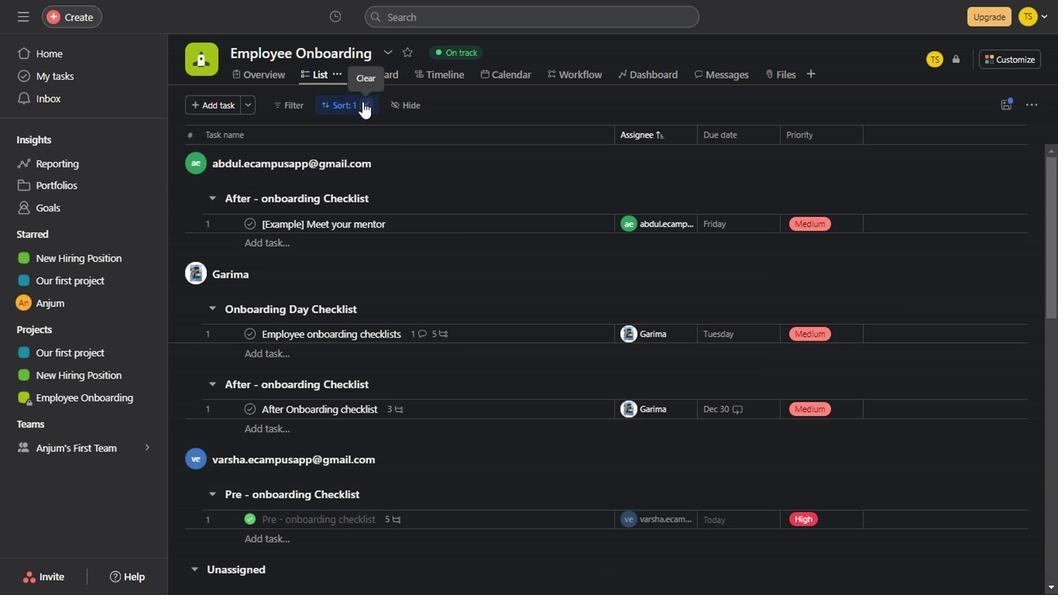 
Action: Mouse moved to (339, 106)
Screenshot: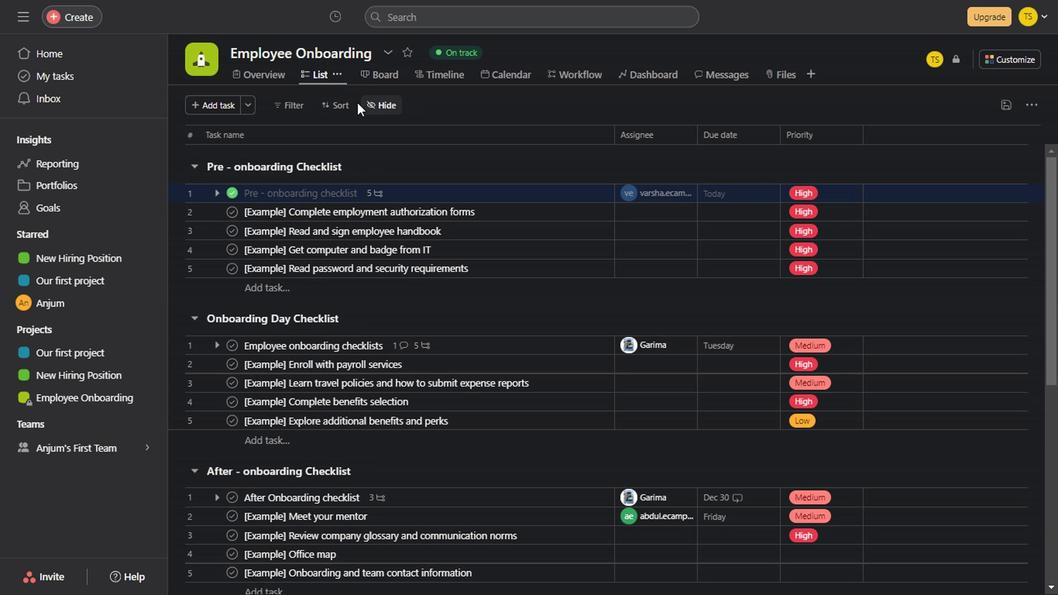 
Action: Mouse pressed left at (339, 106)
Screenshot: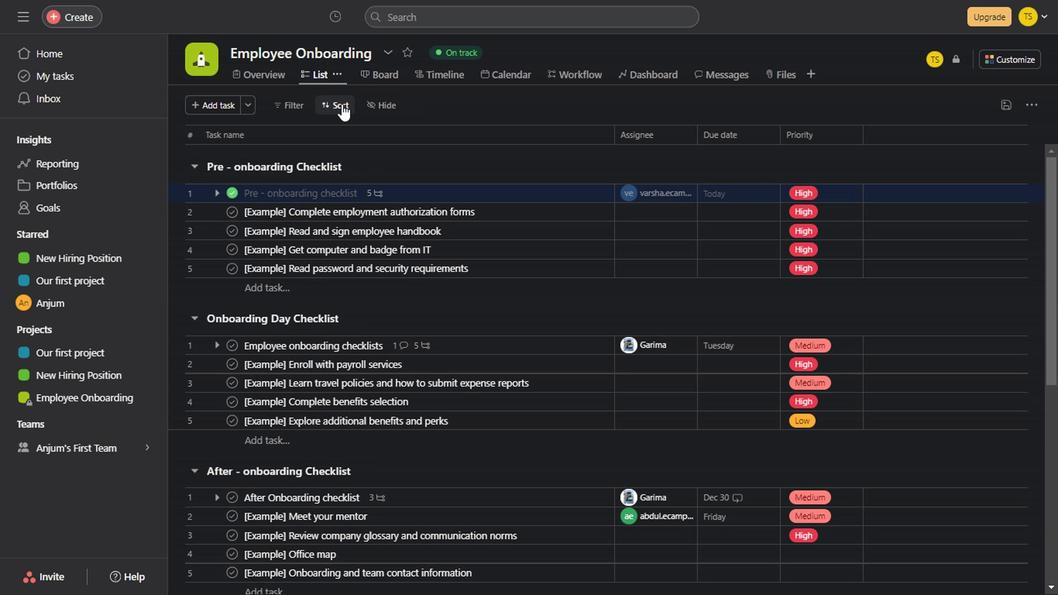 
Action: Mouse moved to (356, 191)
Screenshot: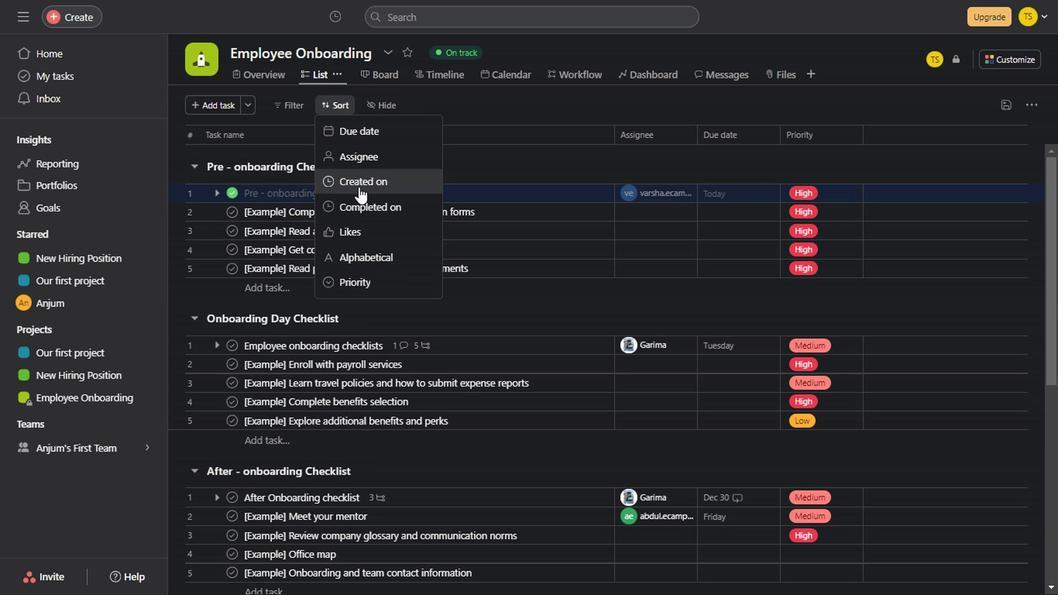 
Action: Mouse pressed left at (356, 191)
Screenshot: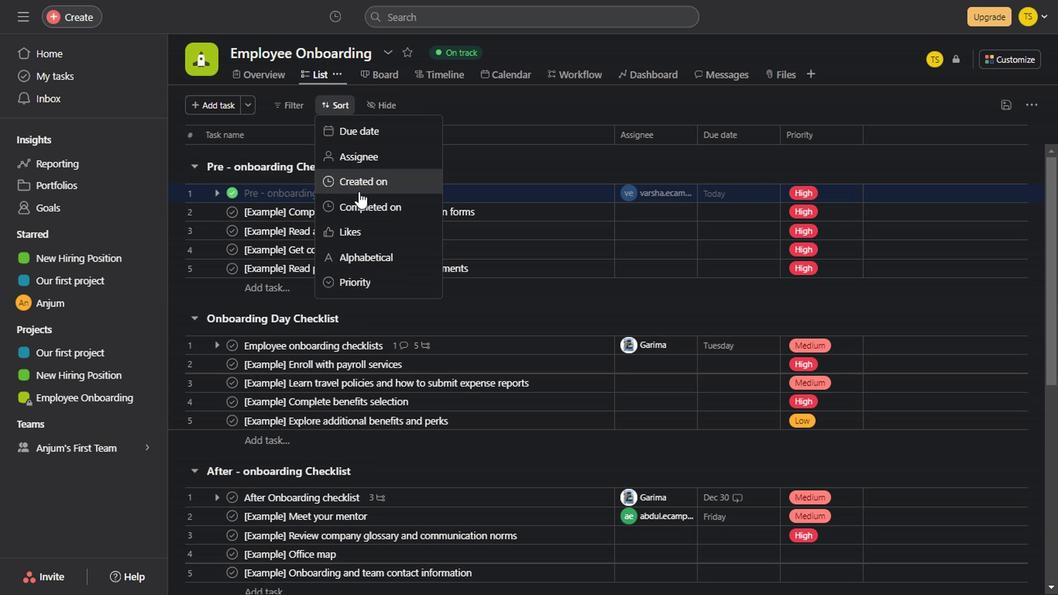 
Action: Mouse moved to (378, 183)
Screenshot: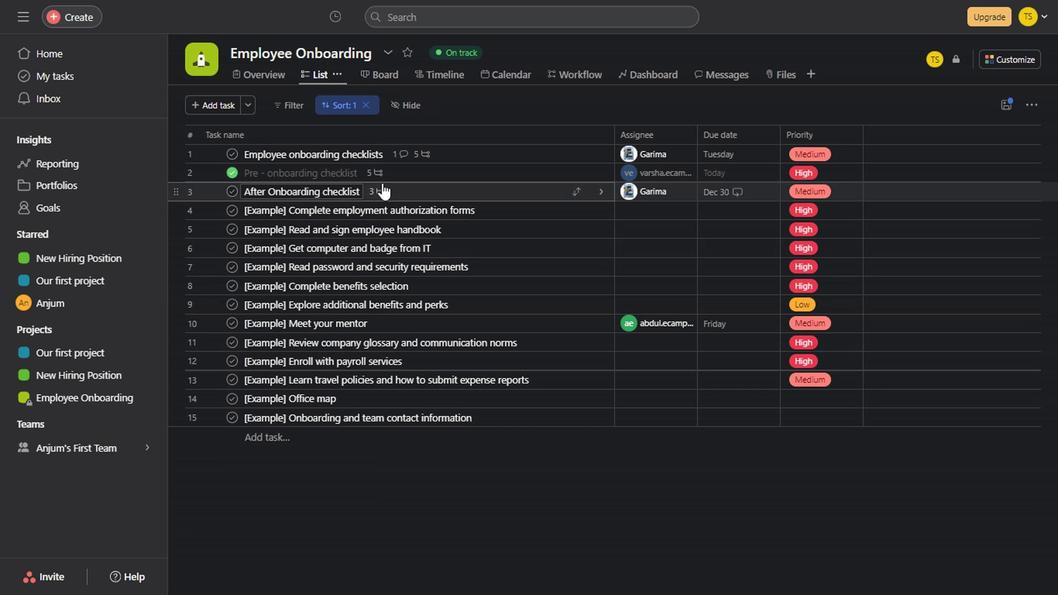 
Action: Mouse pressed left at (378, 183)
Screenshot: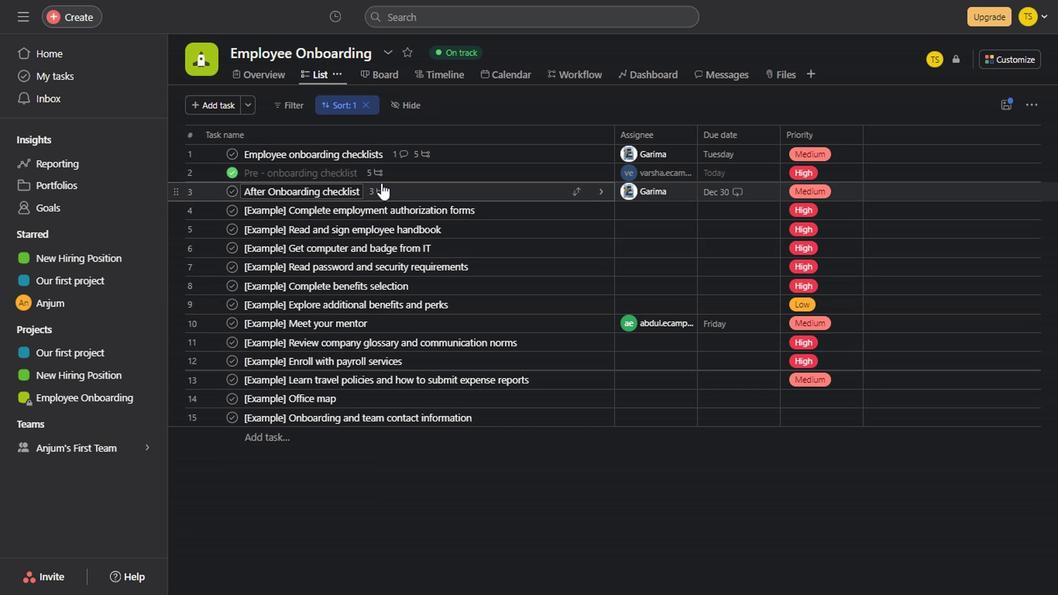 
Action: Mouse moved to (685, 389)
